Task: Explore Airbnb accommodation in Tuusula, Finland from 13th December, 2023 to 17th December, 2023 for 2 adults.2 bedrooms having 2 beds and 1 bathroom. Property type can be guest house. Booking option can be shelf check-in. Look for 5 properties as per requirement.
Action: Mouse moved to (570, 106)
Screenshot: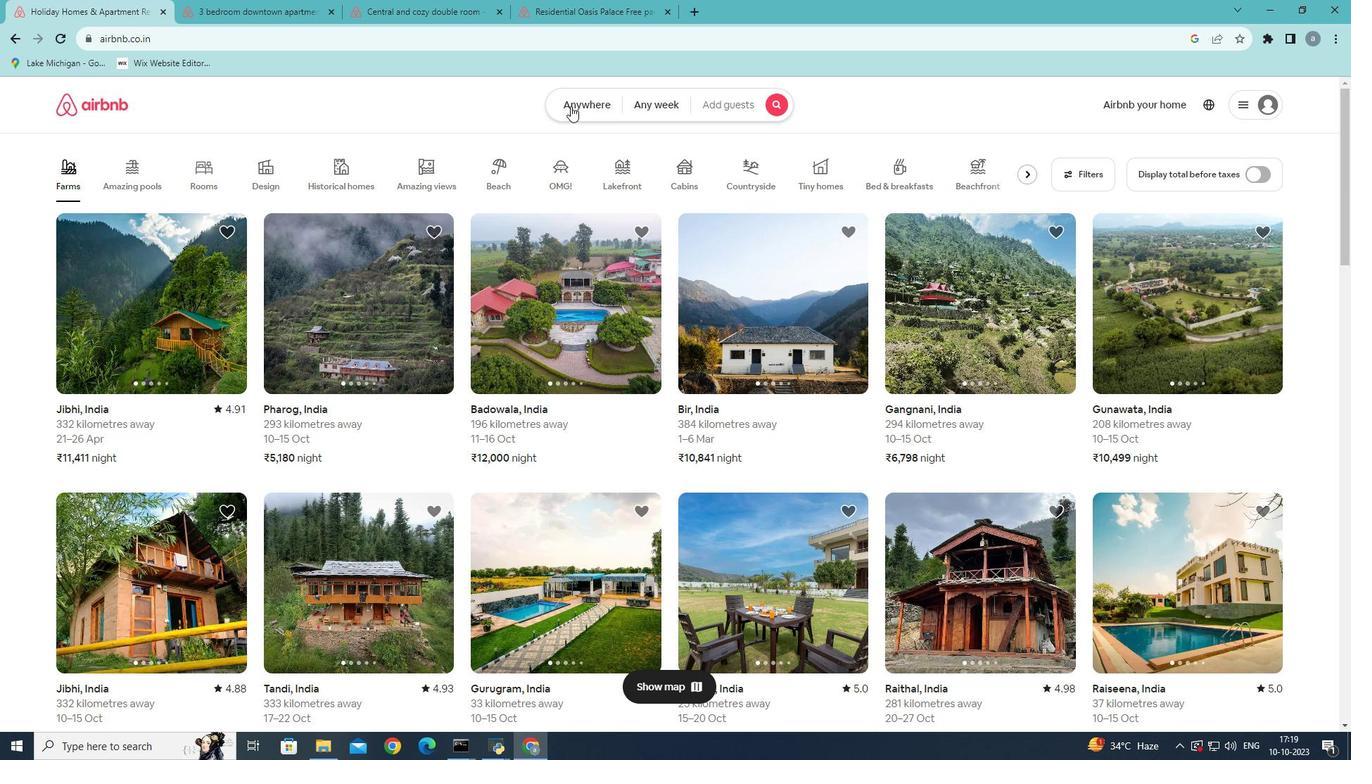 
Action: Mouse pressed left at (570, 106)
Screenshot: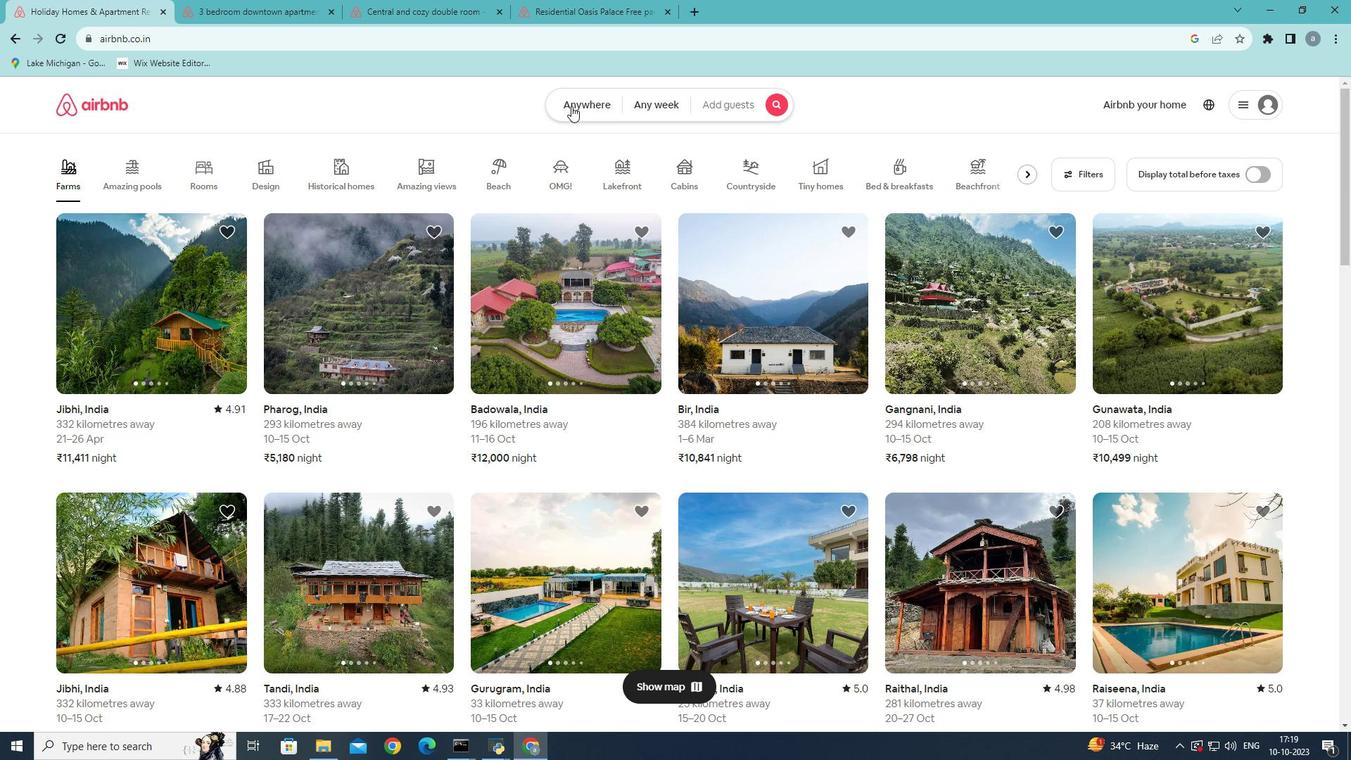 
Action: Mouse moved to (455, 161)
Screenshot: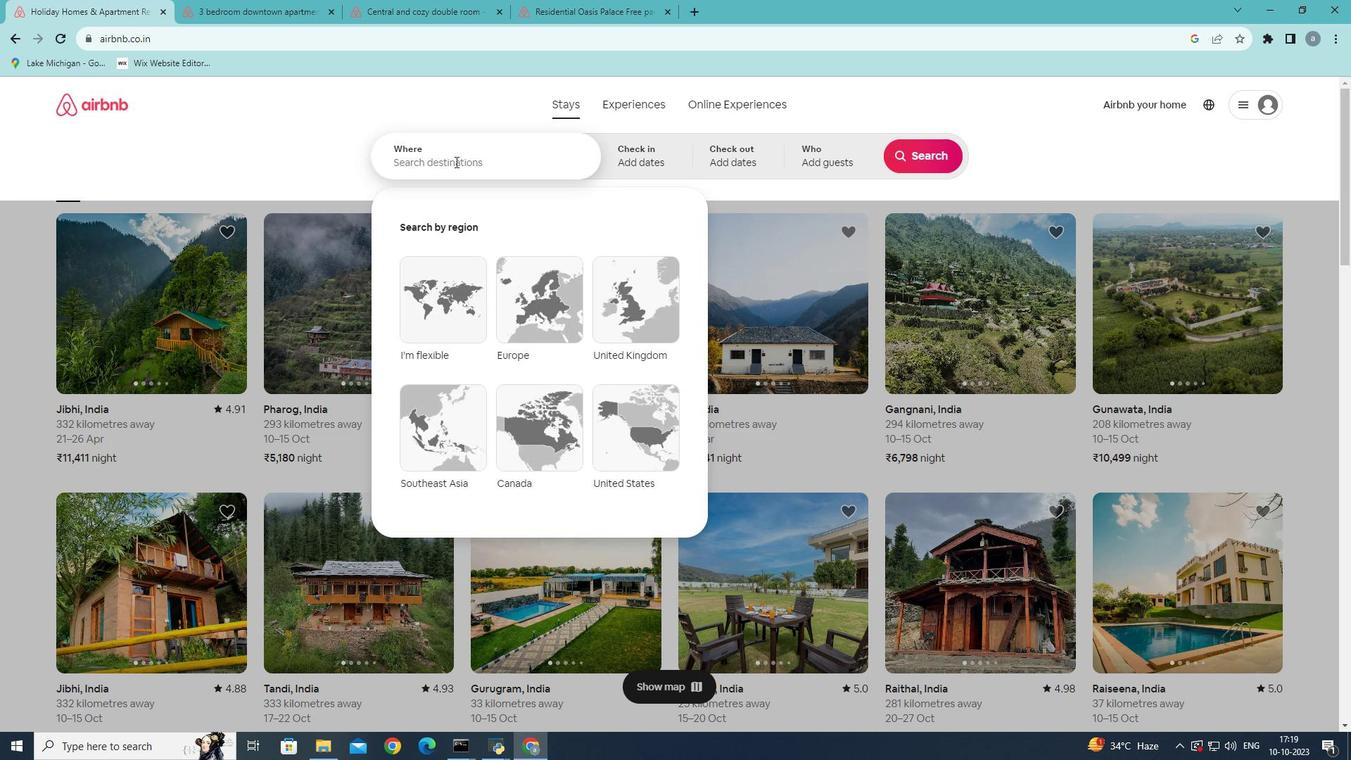
Action: Mouse pressed left at (455, 161)
Screenshot: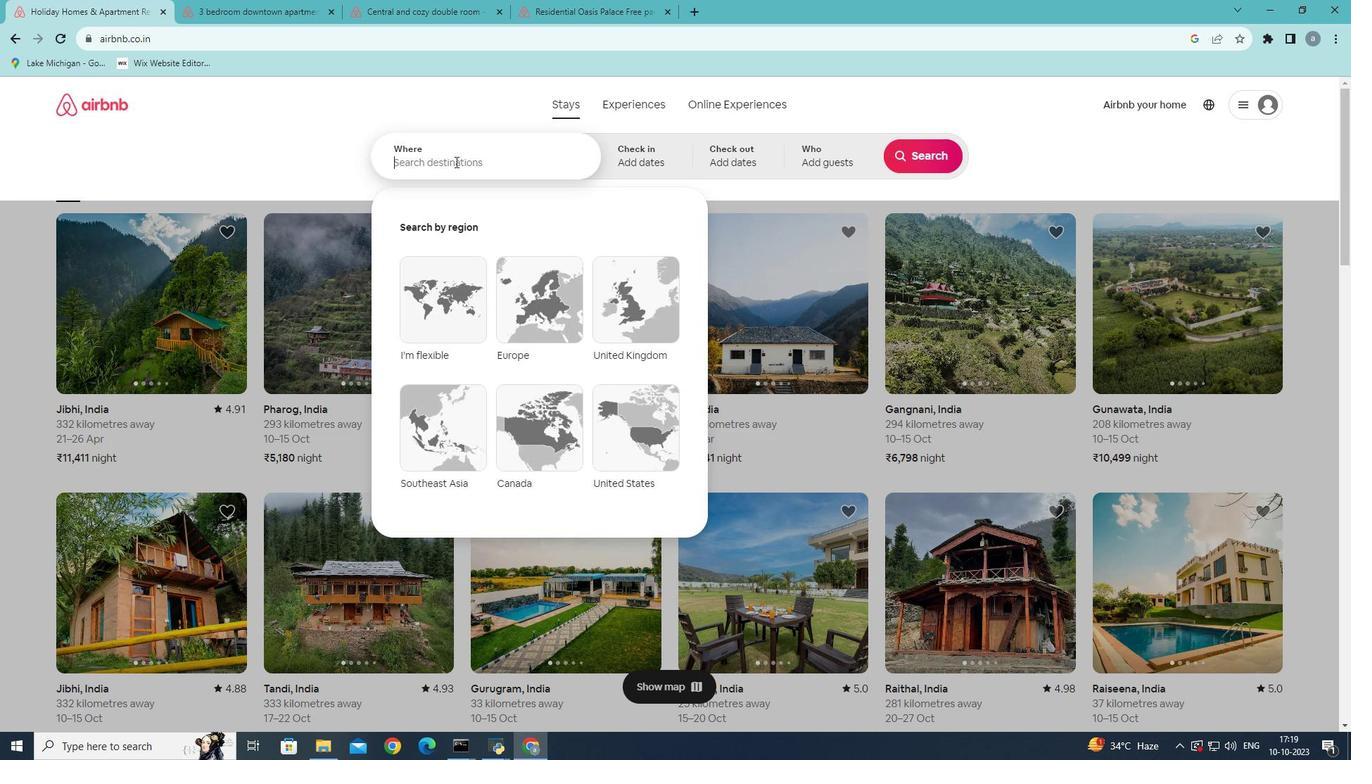 
Action: Key pressed <Key.shift><Key.shift><Key.shift>Tuusula
Screenshot: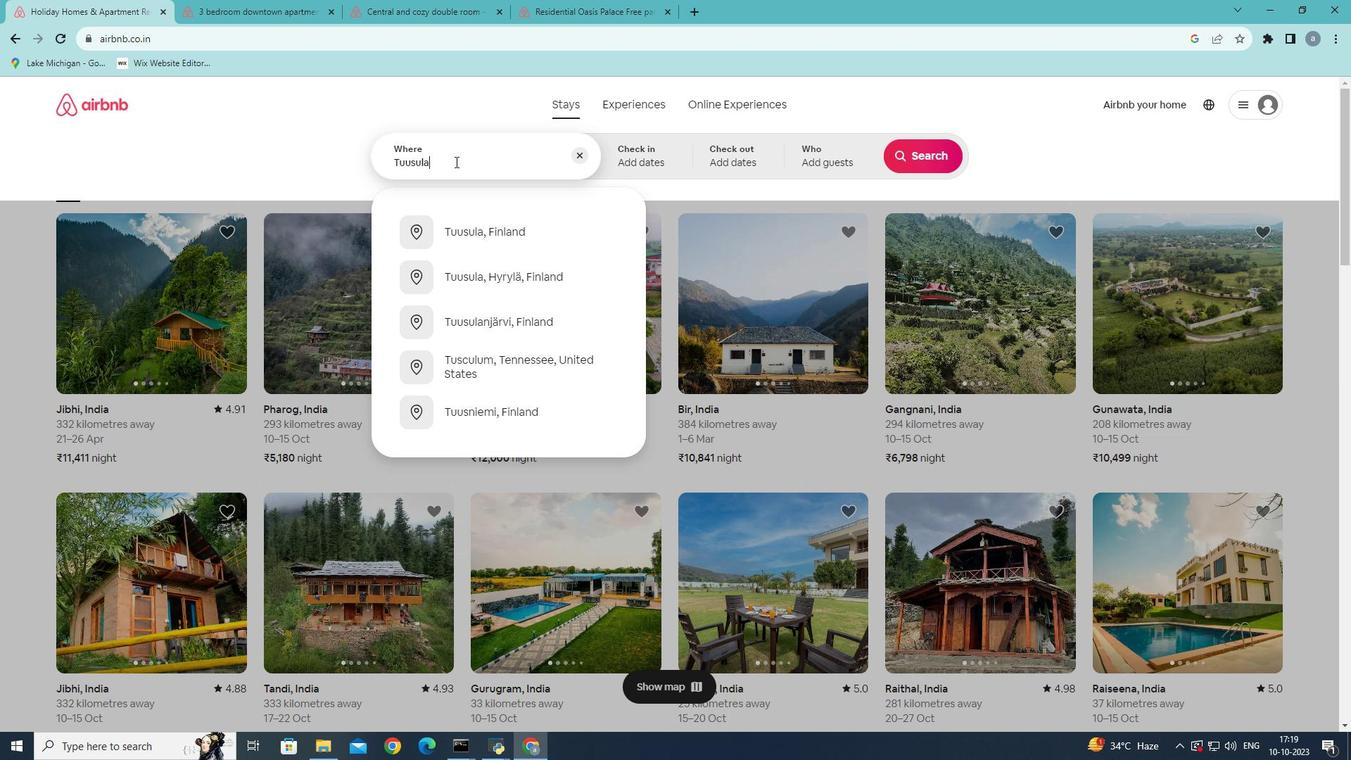 
Action: Mouse moved to (477, 230)
Screenshot: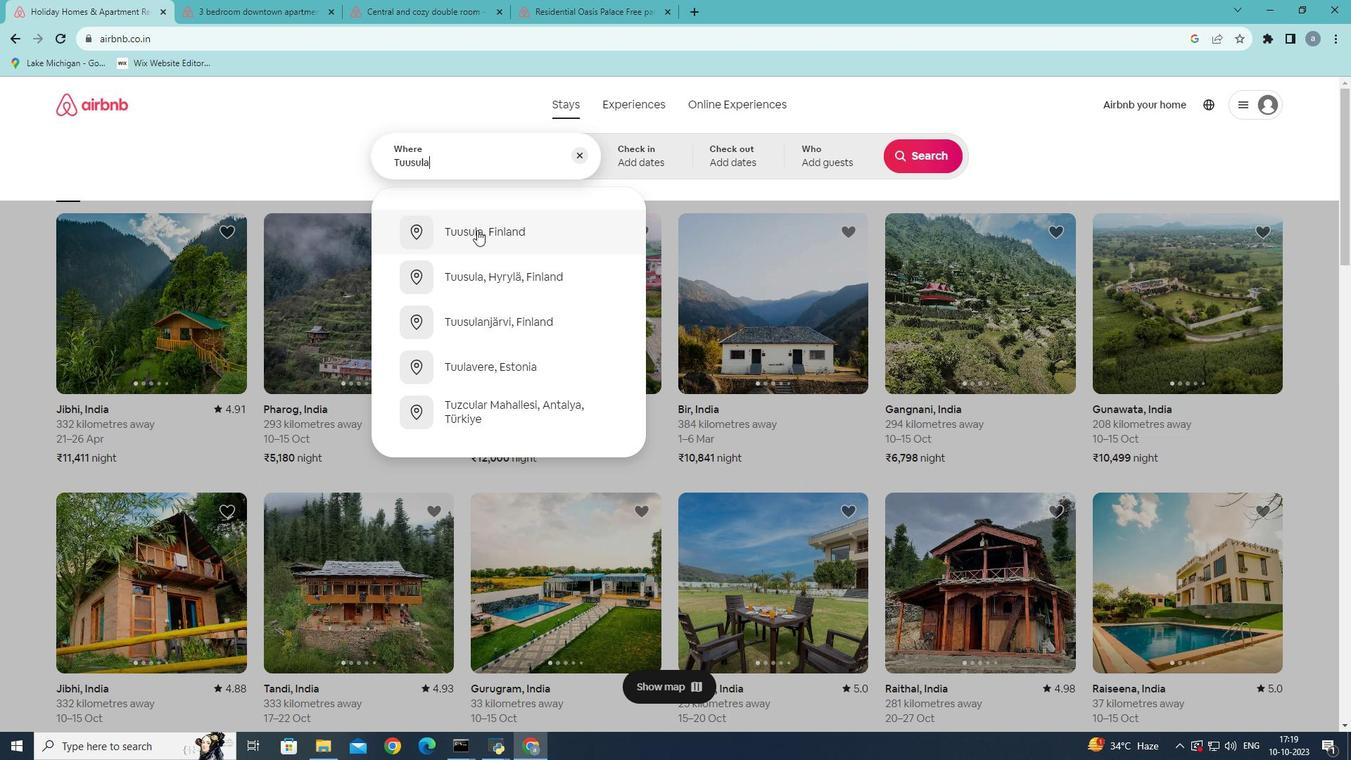 
Action: Mouse pressed left at (477, 230)
Screenshot: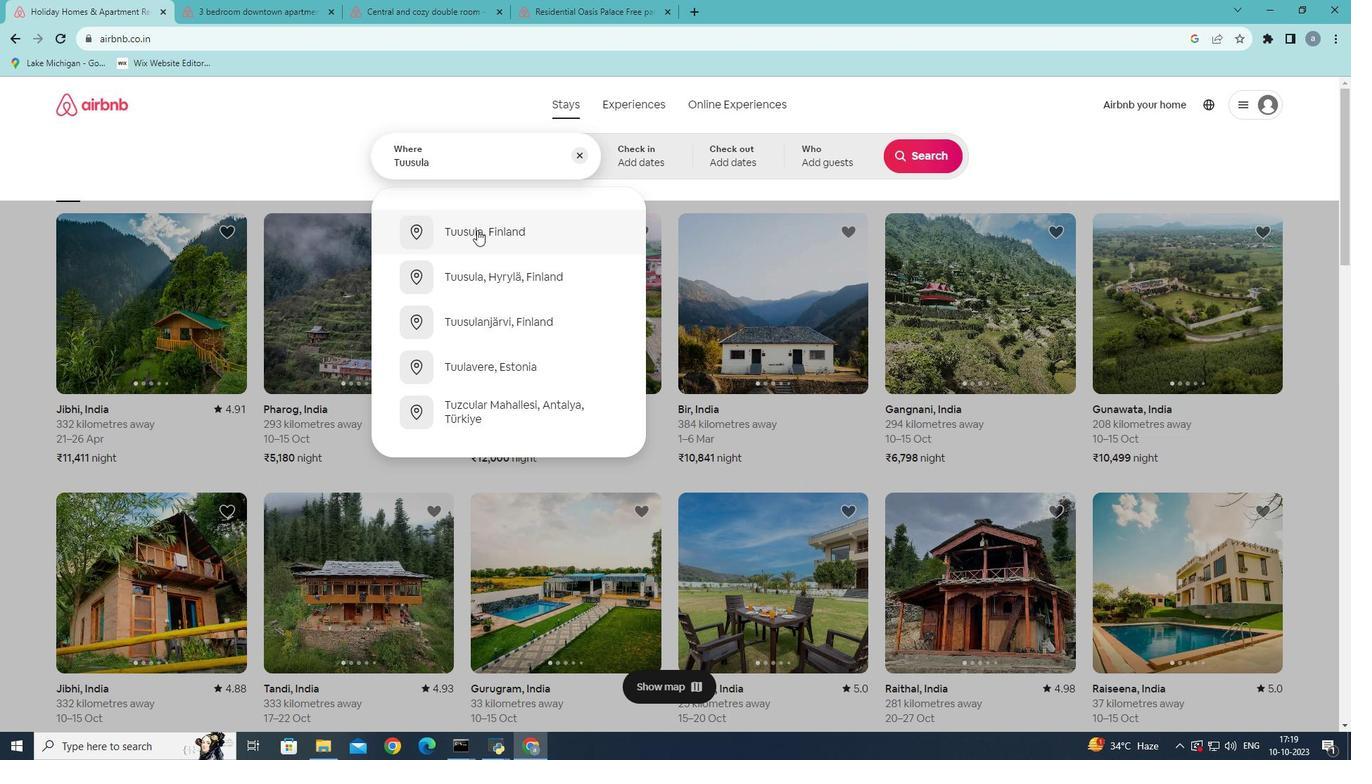 
Action: Mouse moved to (920, 267)
Screenshot: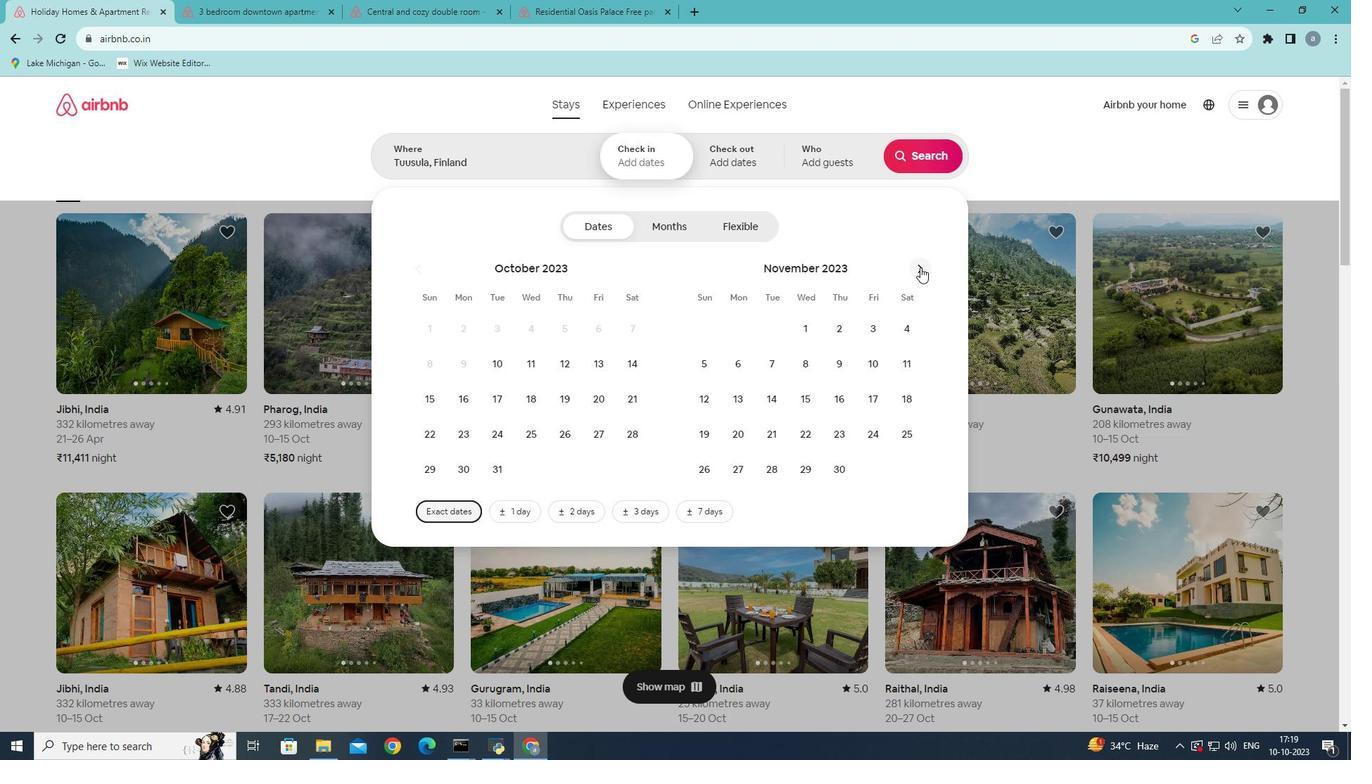 
Action: Mouse pressed left at (920, 267)
Screenshot: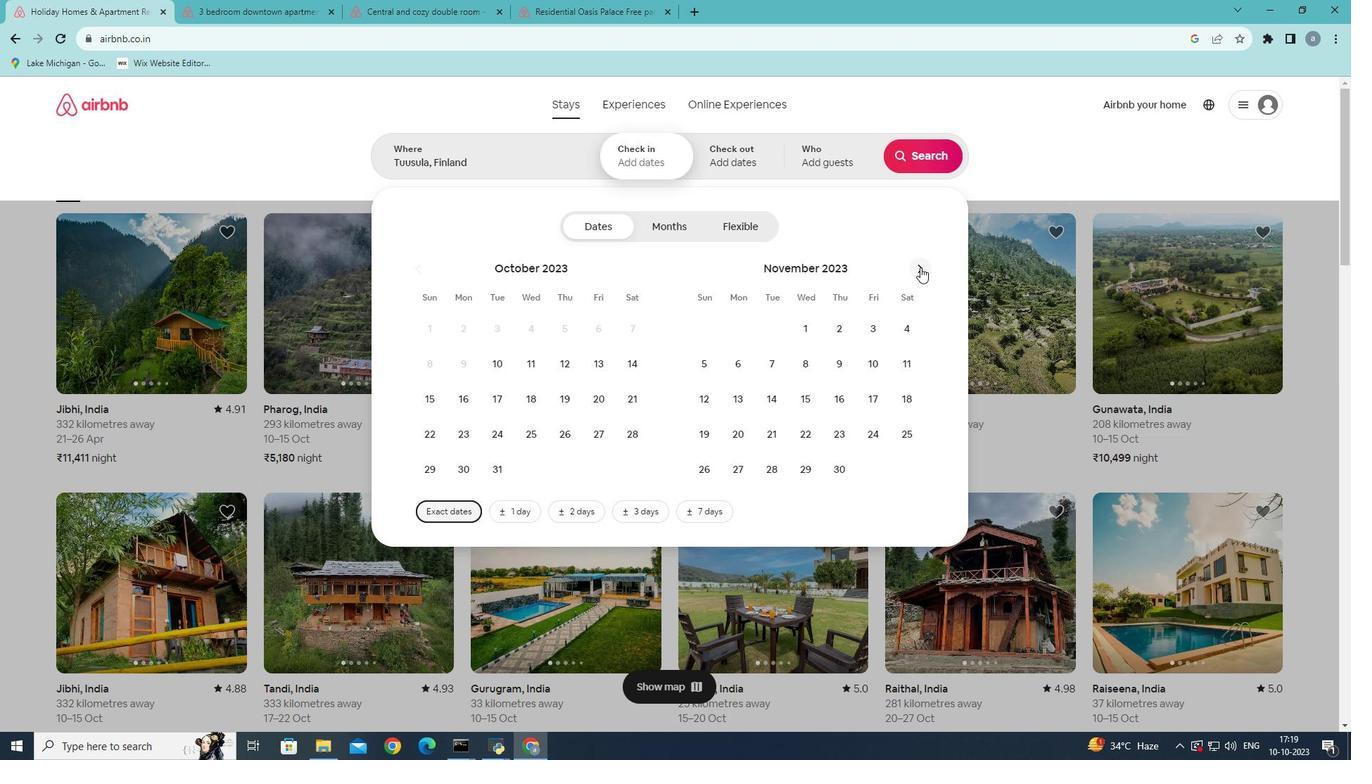 
Action: Mouse moved to (803, 400)
Screenshot: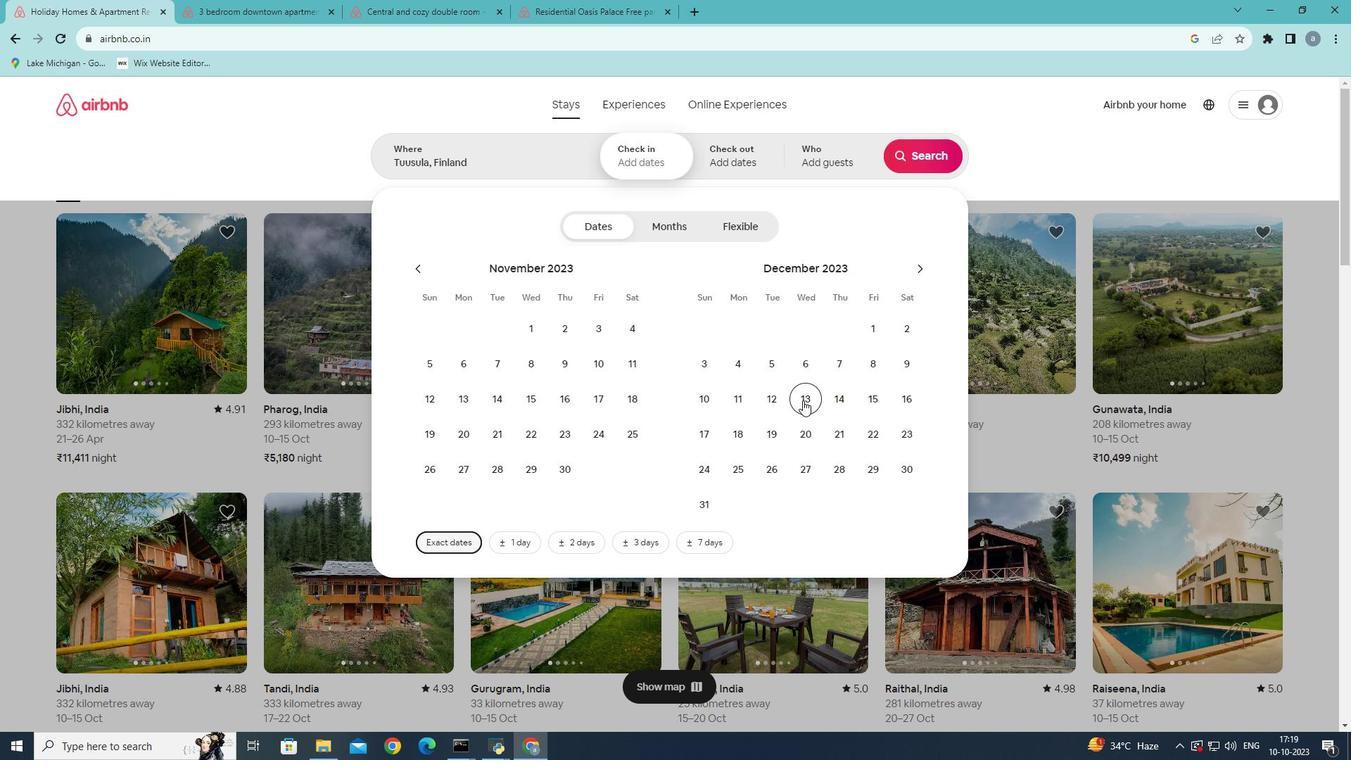 
Action: Mouse pressed left at (803, 400)
Screenshot: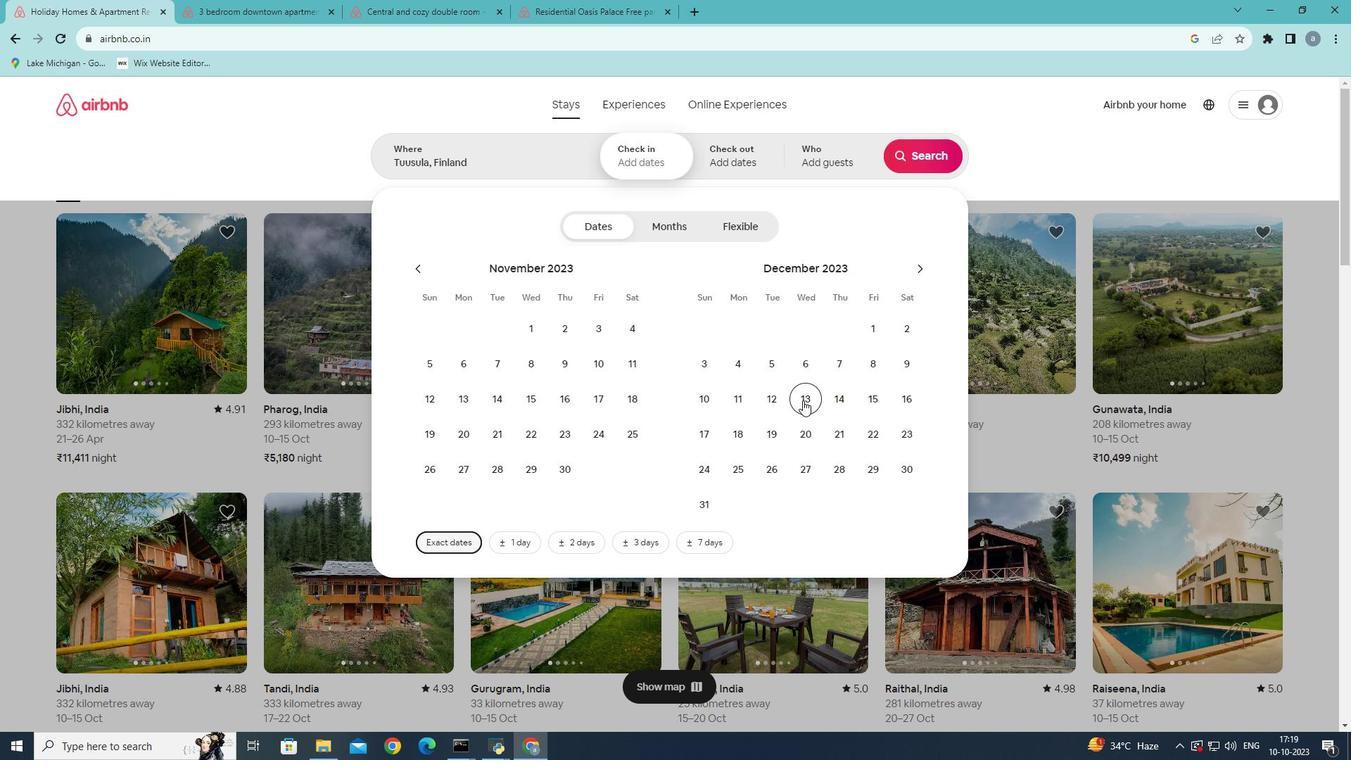 
Action: Mouse moved to (704, 435)
Screenshot: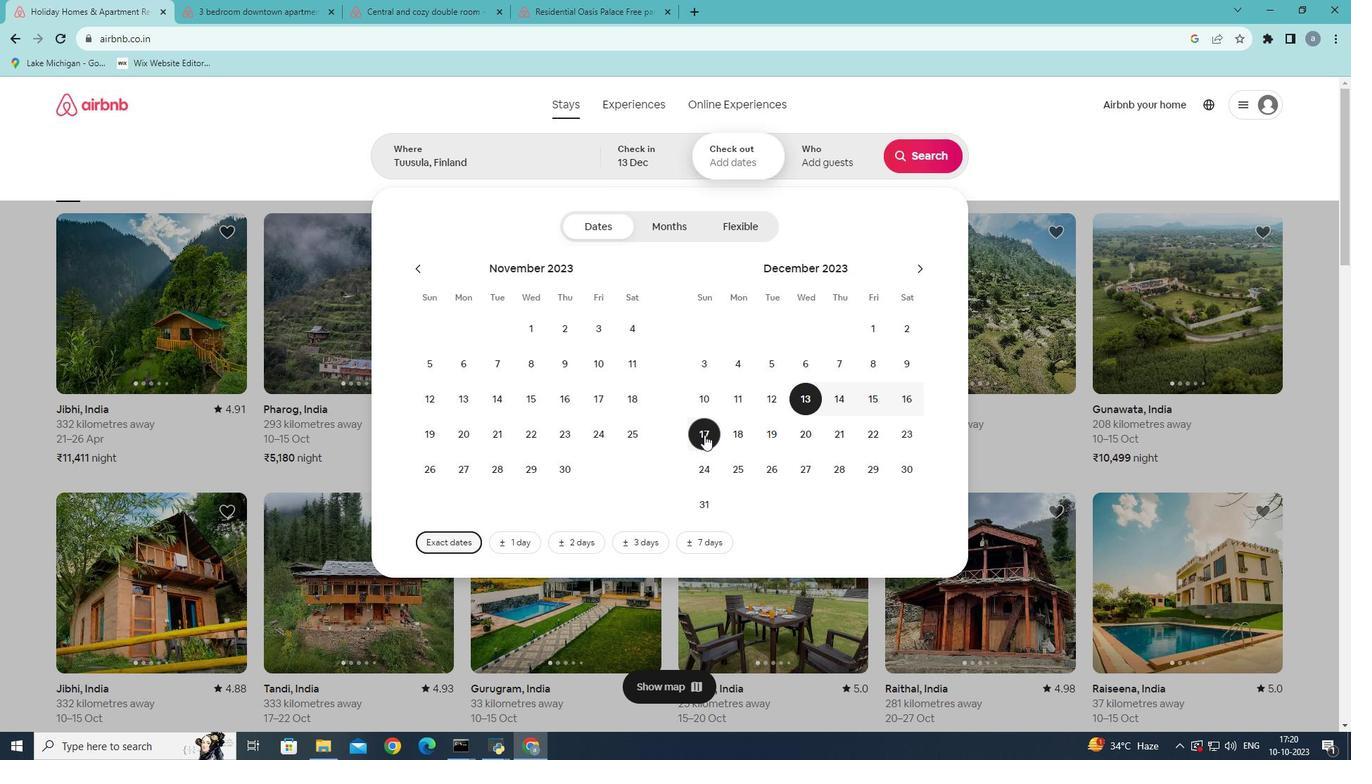 
Action: Mouse pressed left at (704, 435)
Screenshot: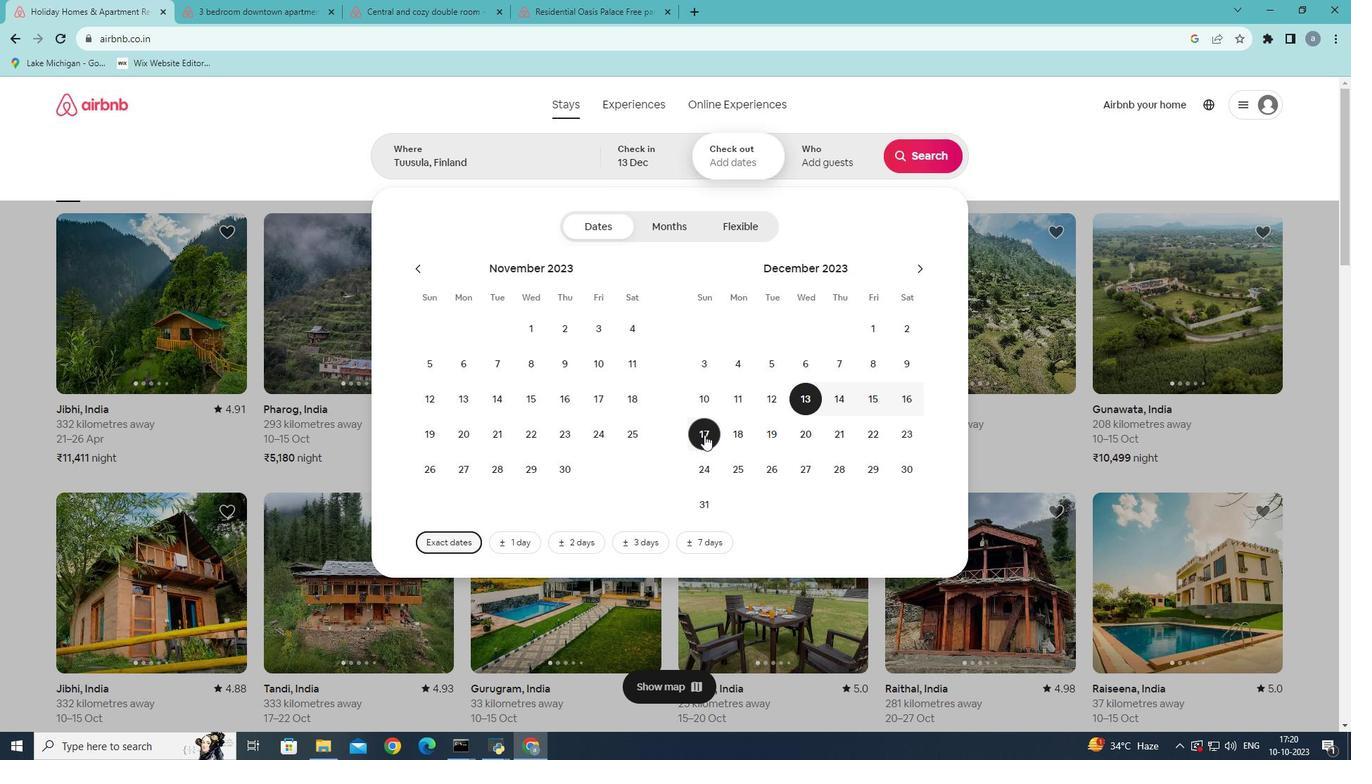 
Action: Mouse moved to (855, 158)
Screenshot: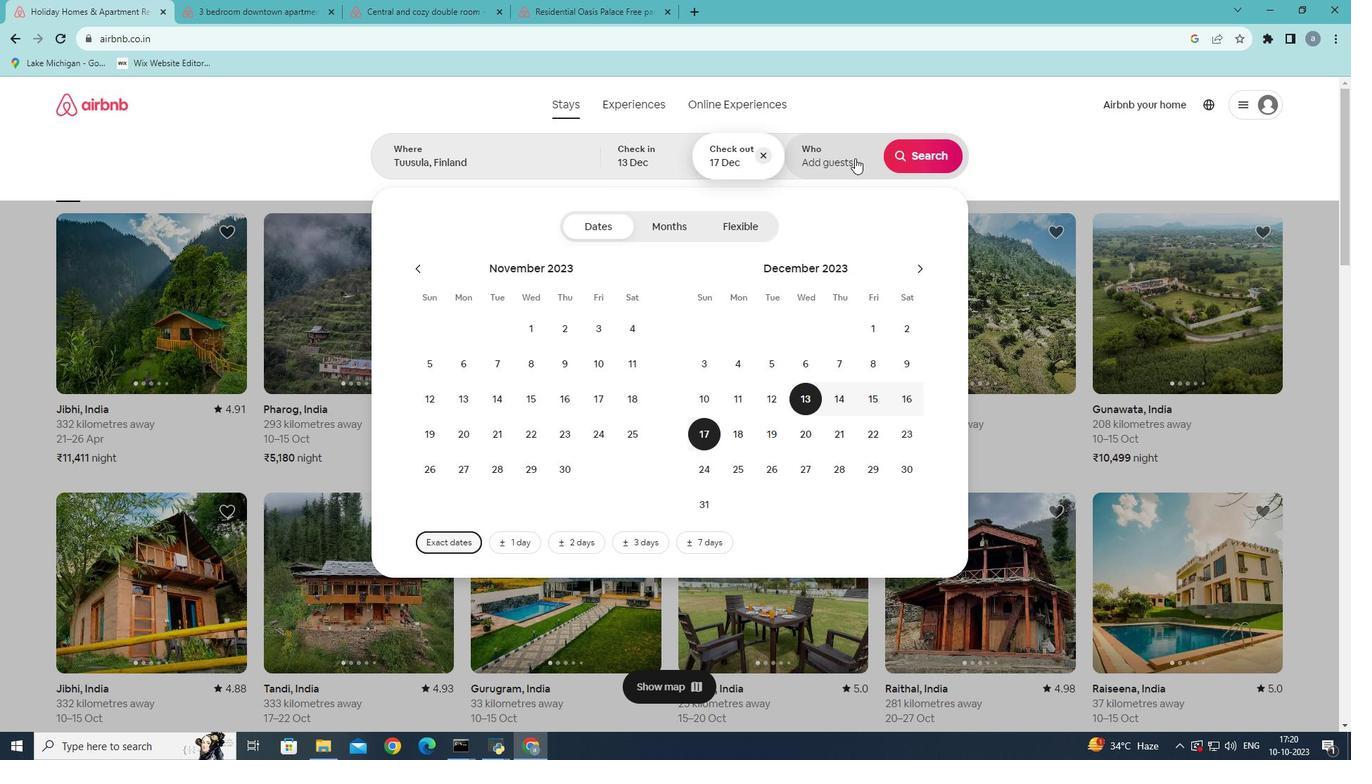 
Action: Mouse pressed left at (855, 158)
Screenshot: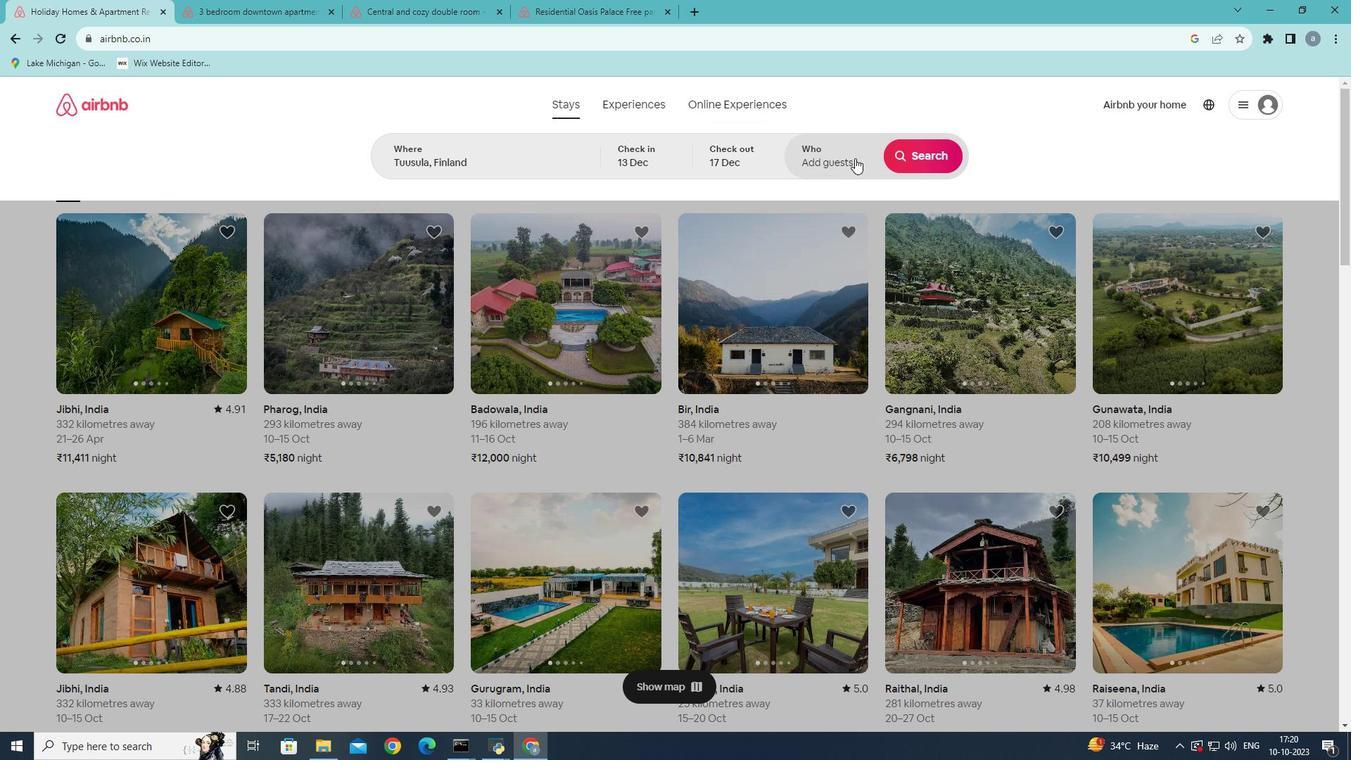 
Action: Mouse moved to (926, 230)
Screenshot: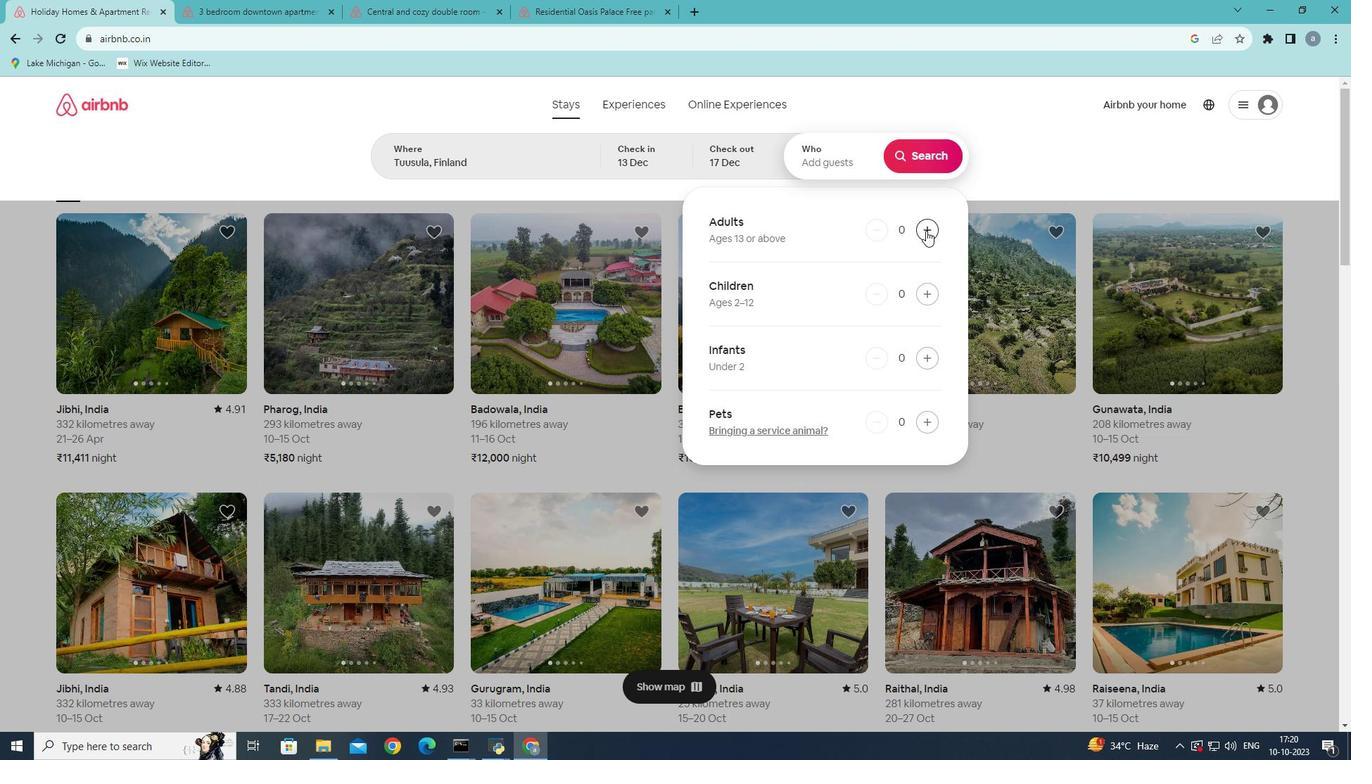 
Action: Mouse pressed left at (926, 230)
Screenshot: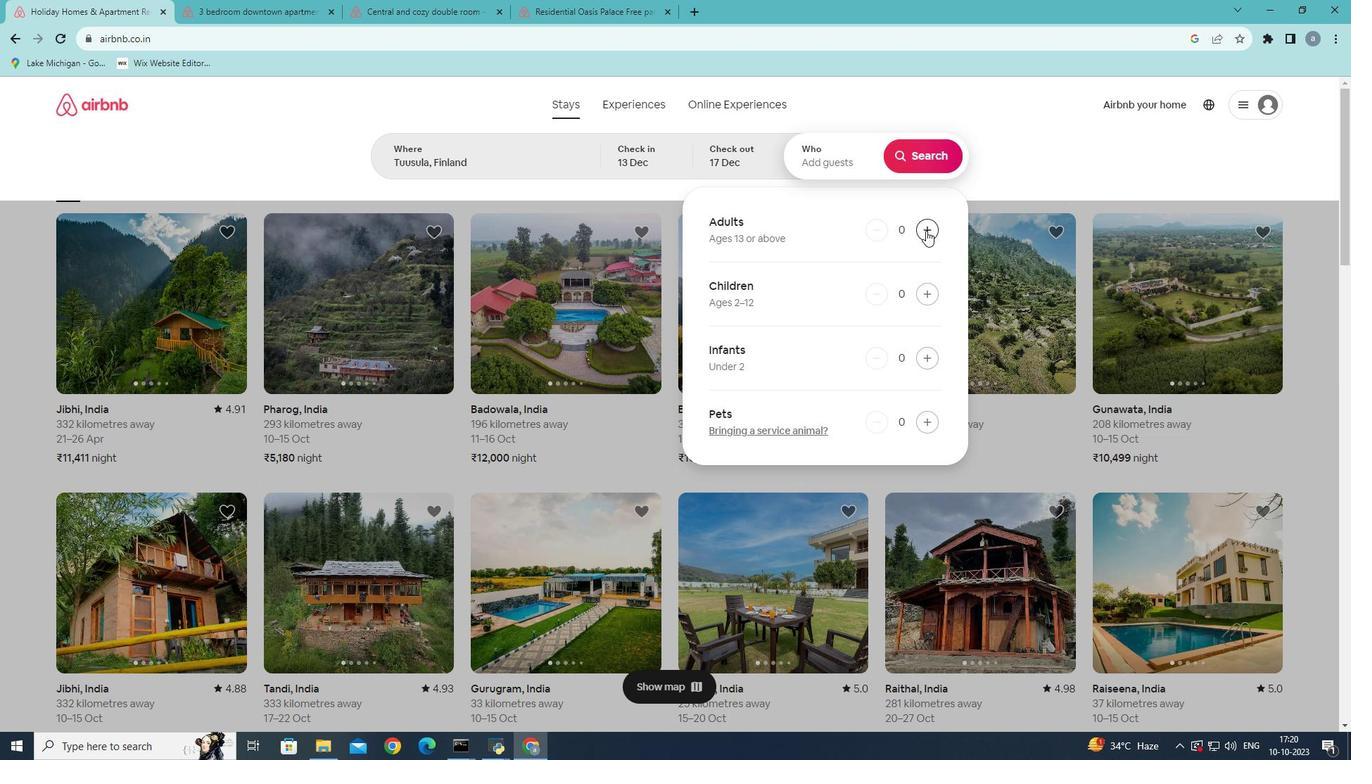 
Action: Mouse pressed left at (926, 230)
Screenshot: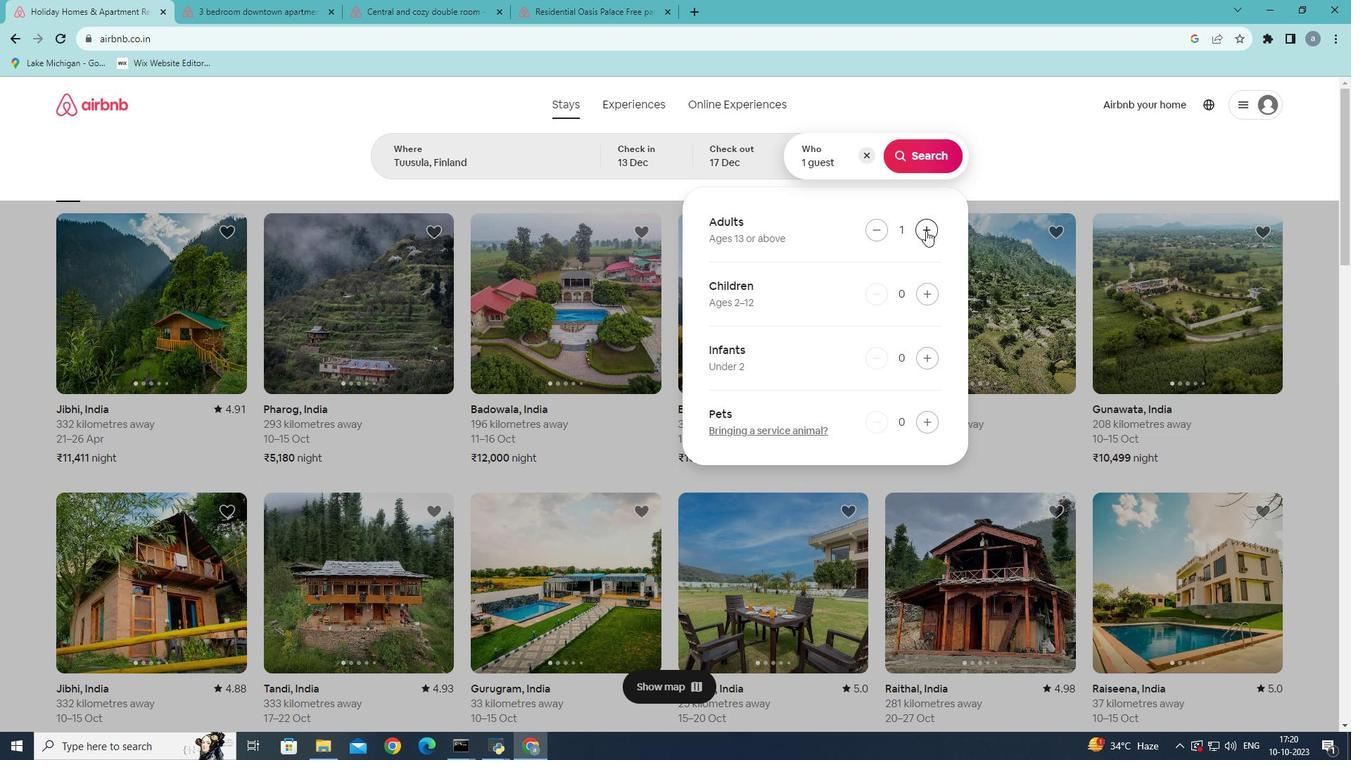 
Action: Mouse moved to (928, 157)
Screenshot: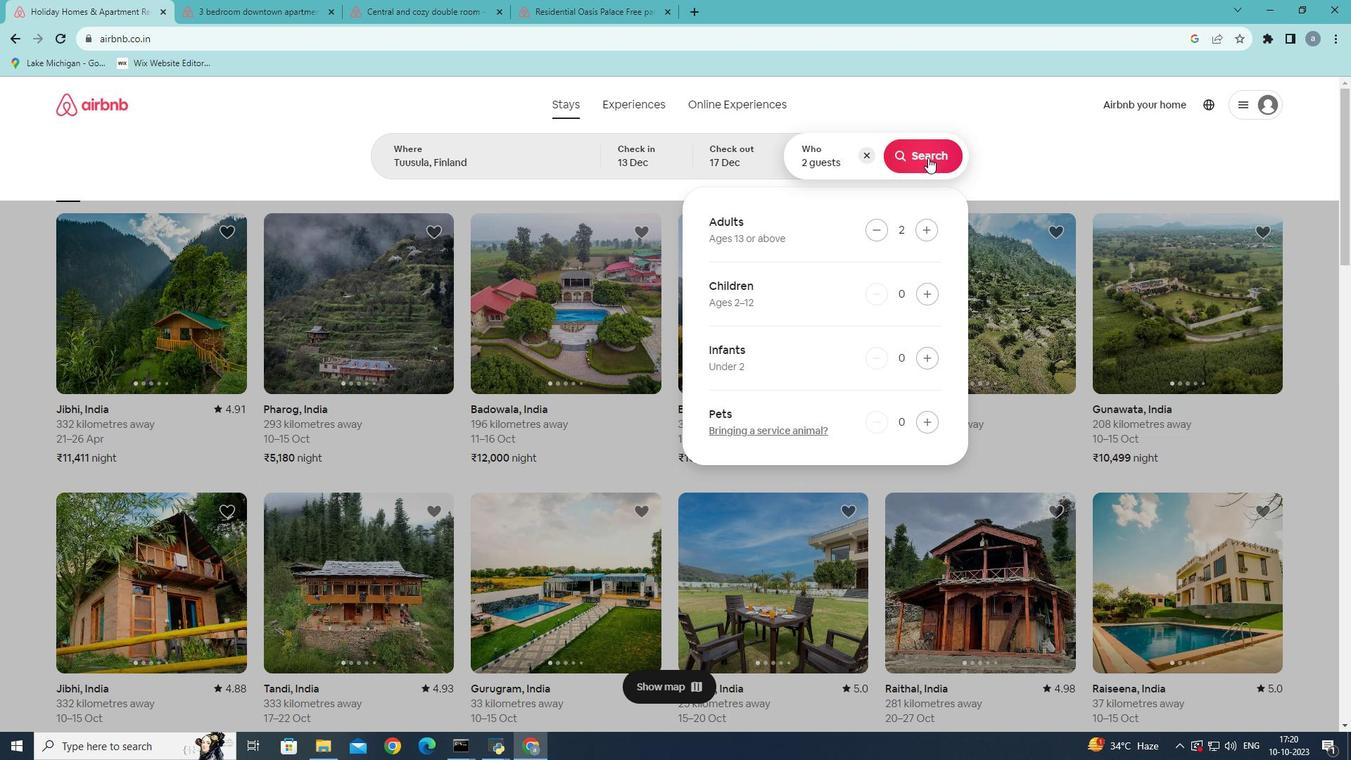 
Action: Mouse pressed left at (928, 157)
Screenshot: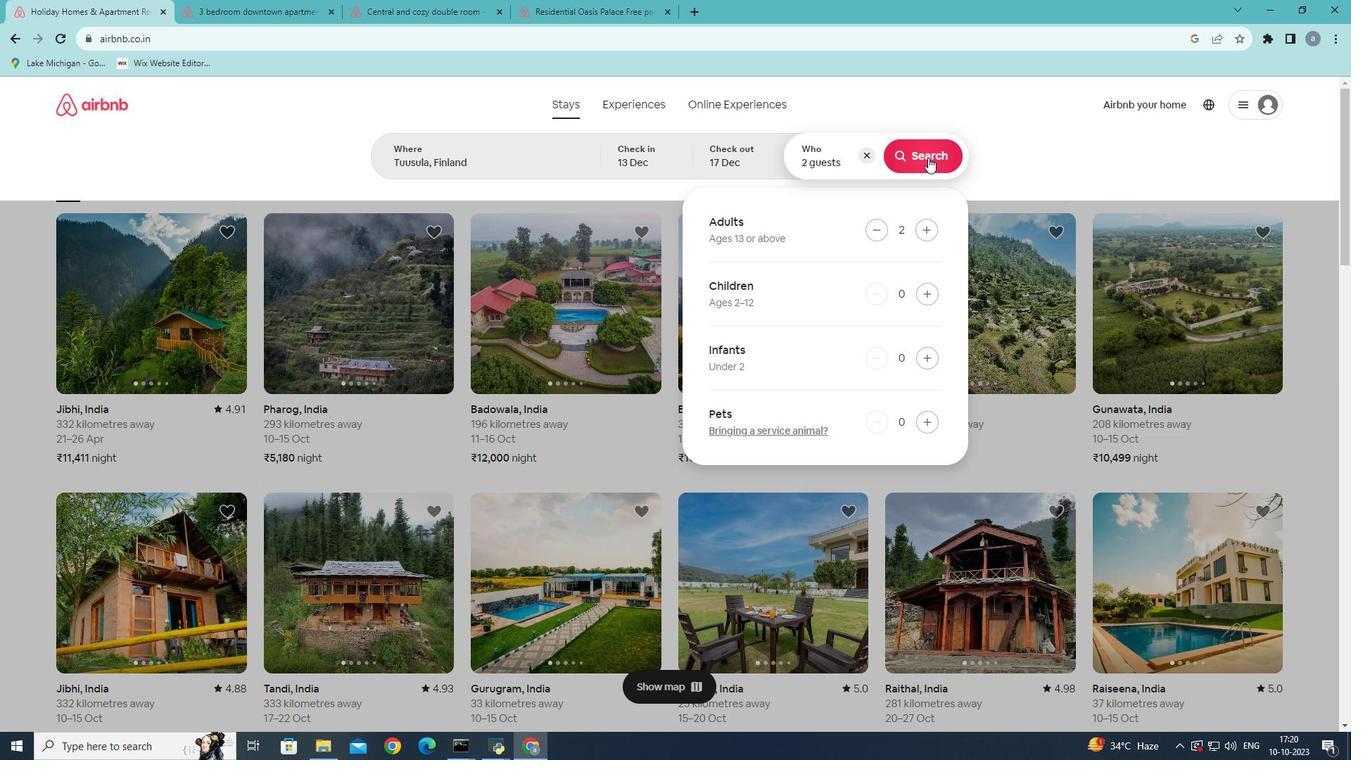 
Action: Mouse moved to (1127, 154)
Screenshot: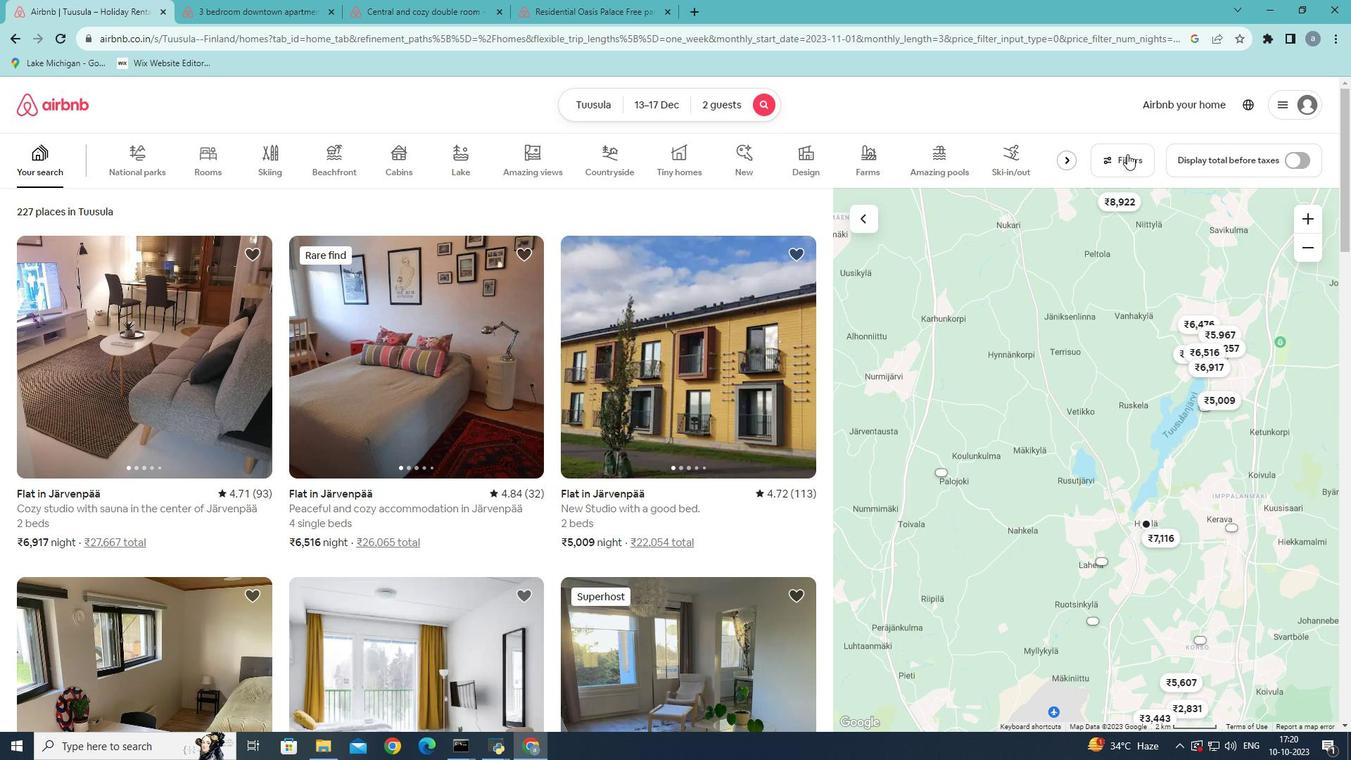 
Action: Mouse pressed left at (1127, 154)
Screenshot: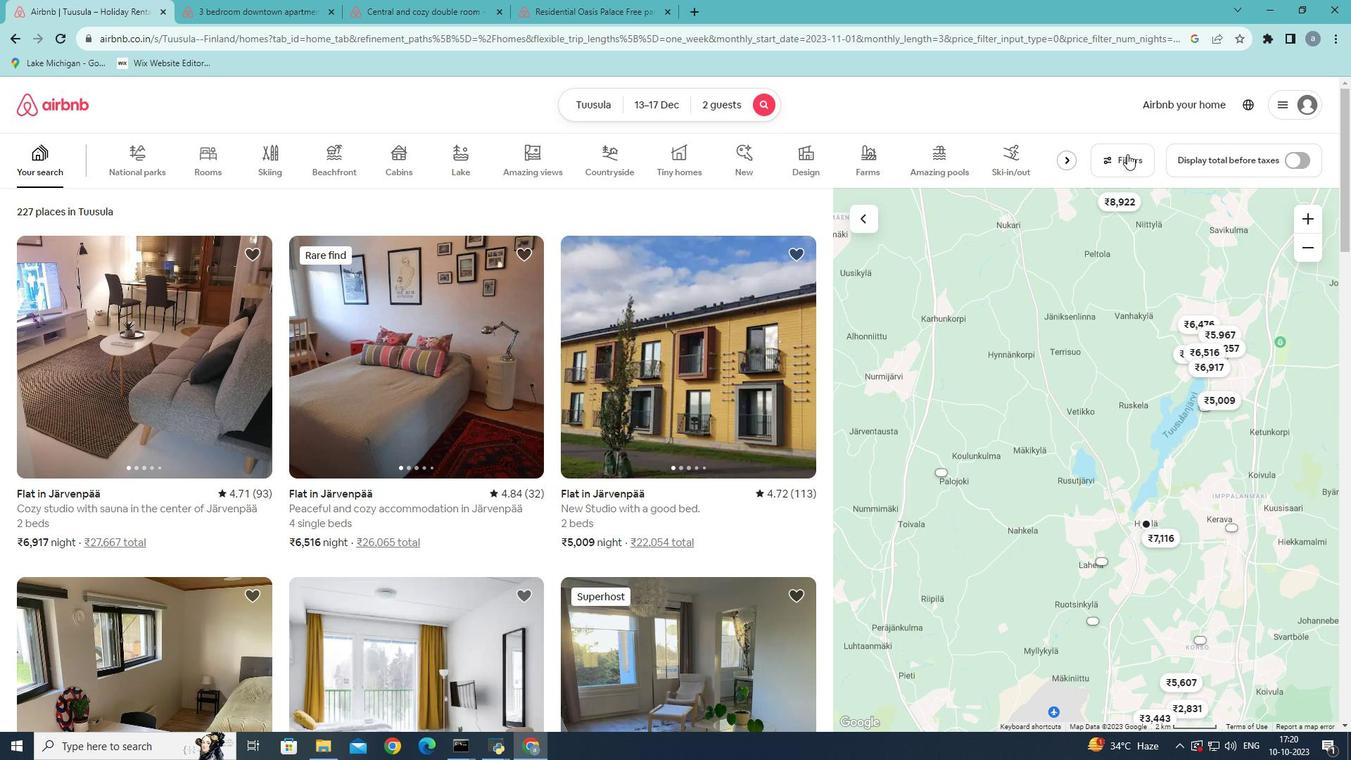 
Action: Mouse moved to (764, 459)
Screenshot: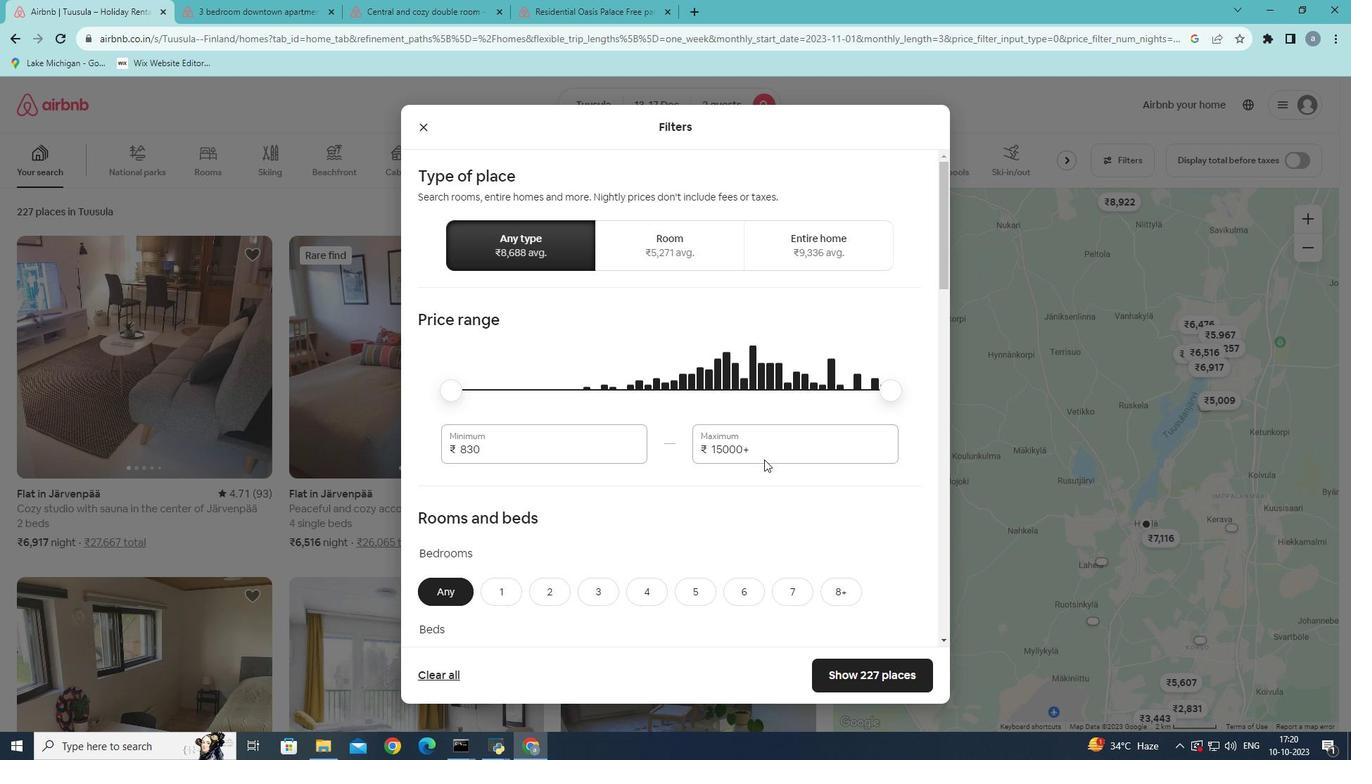 
Action: Mouse scrolled (764, 458) with delta (0, 0)
Screenshot: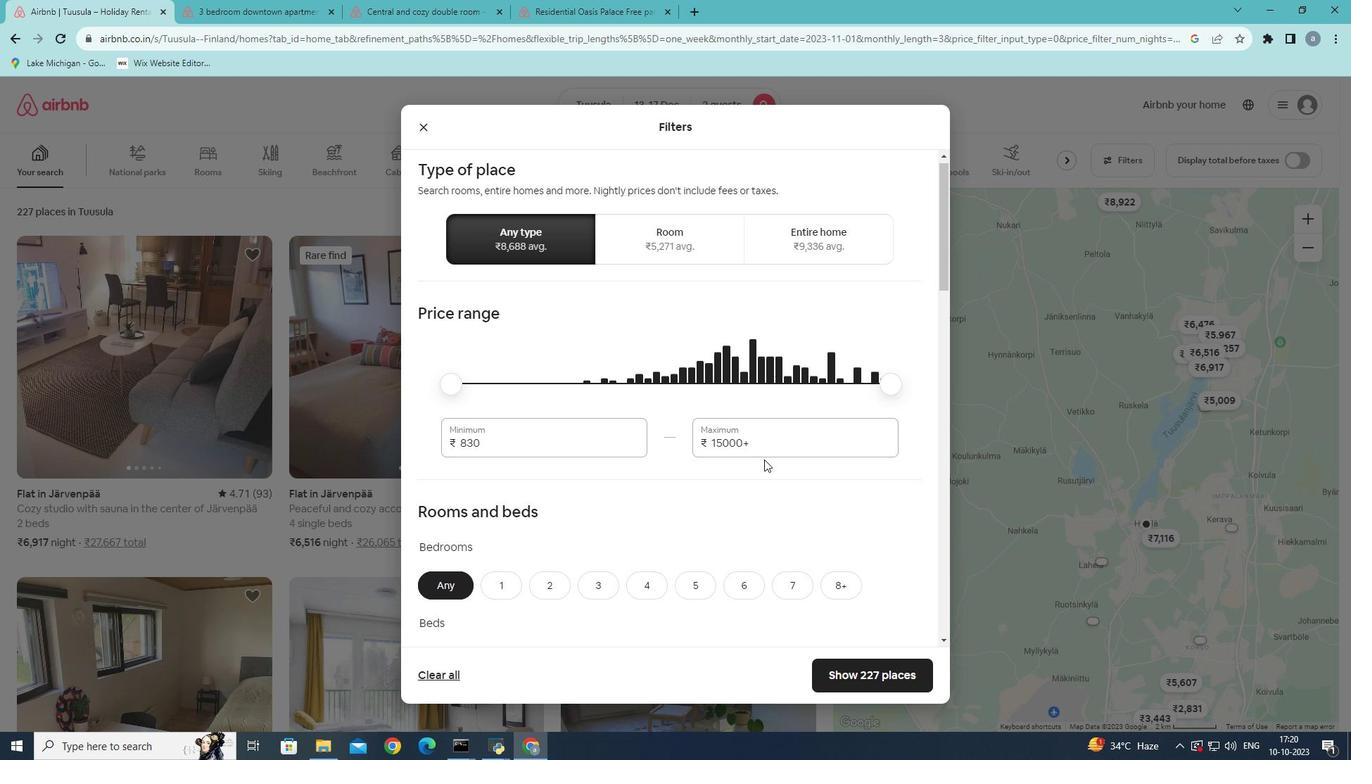 
Action: Mouse scrolled (764, 458) with delta (0, 0)
Screenshot: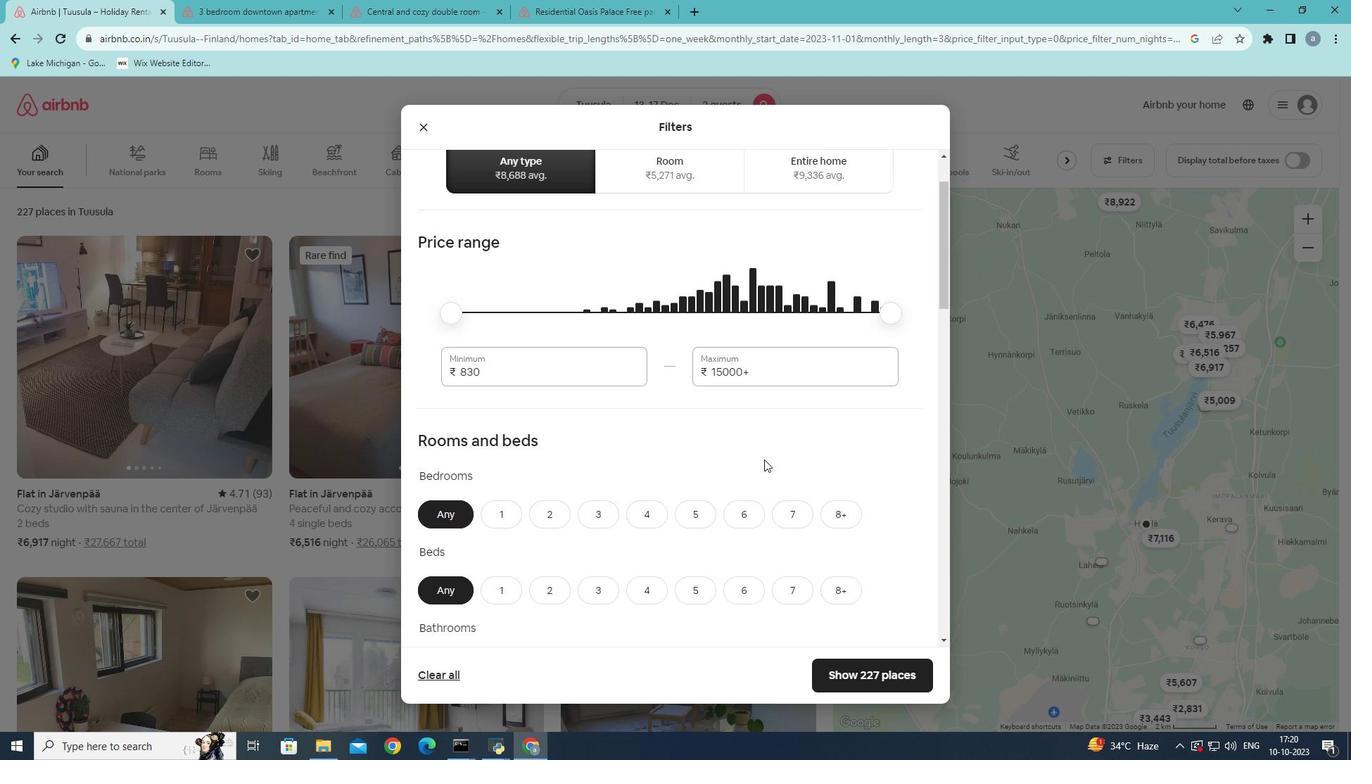 
Action: Mouse scrolled (764, 458) with delta (0, 0)
Screenshot: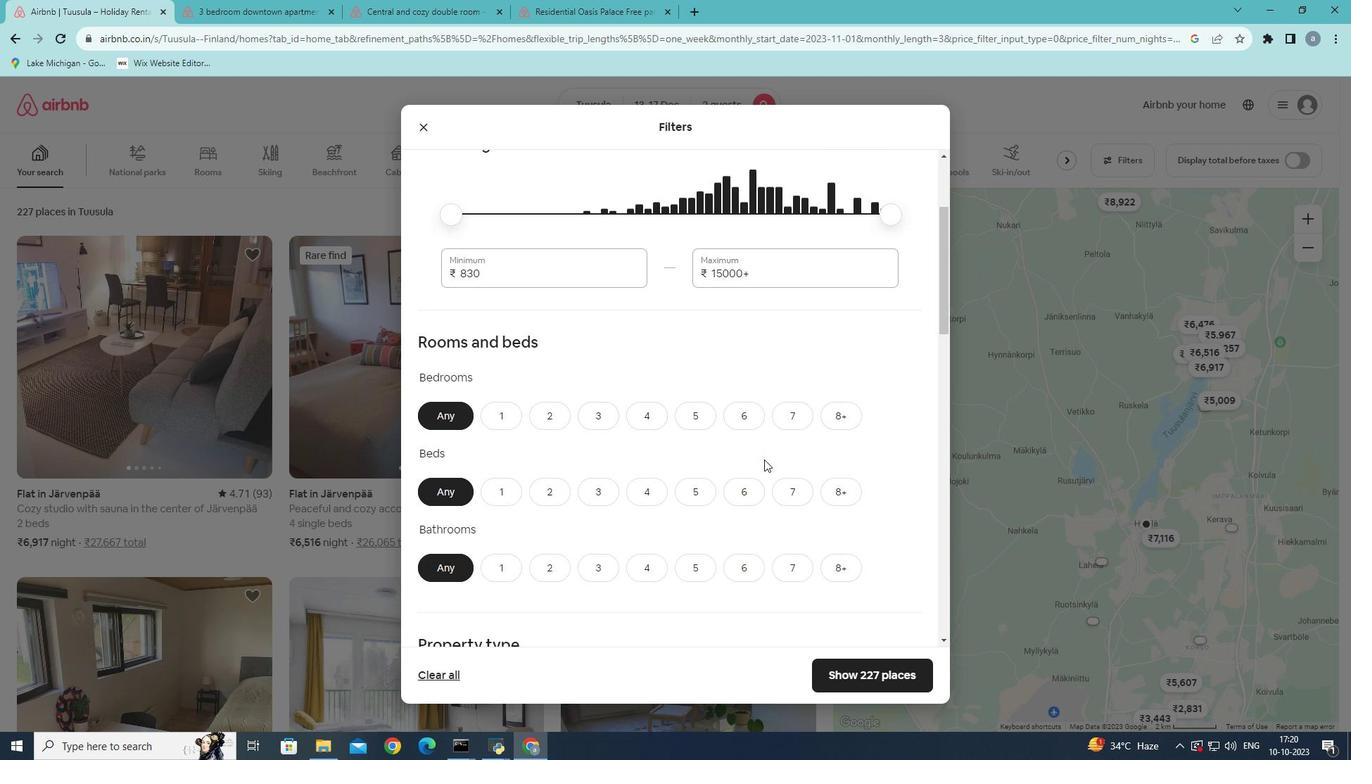 
Action: Mouse moved to (546, 374)
Screenshot: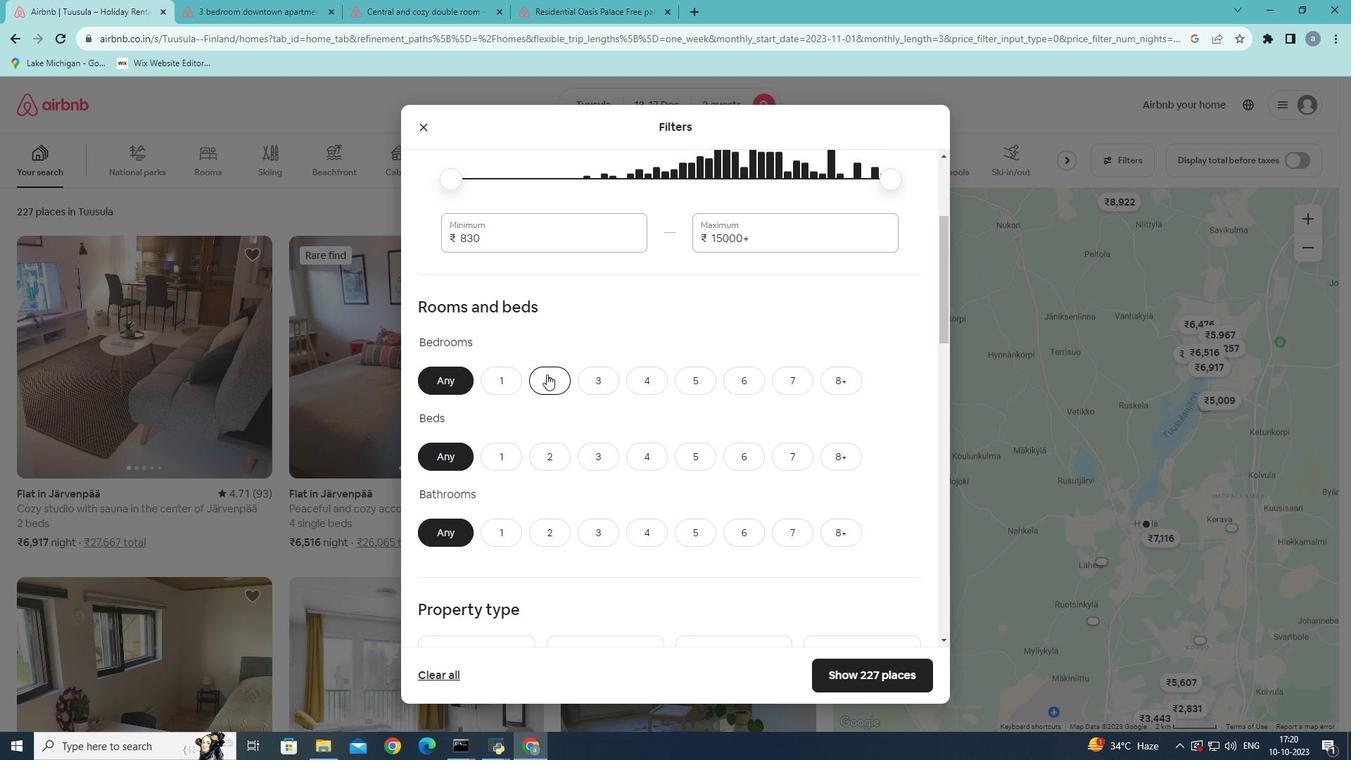 
Action: Mouse pressed left at (546, 374)
Screenshot: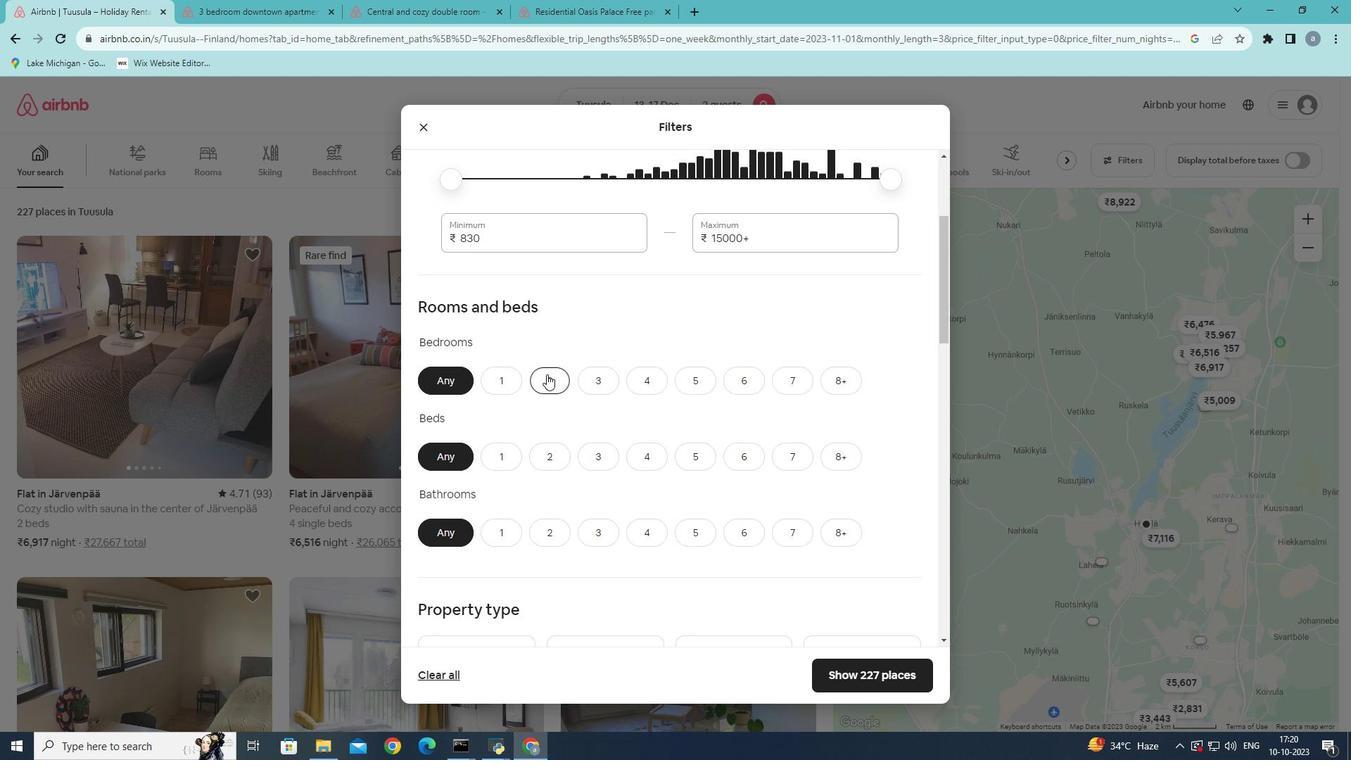 
Action: Mouse moved to (558, 460)
Screenshot: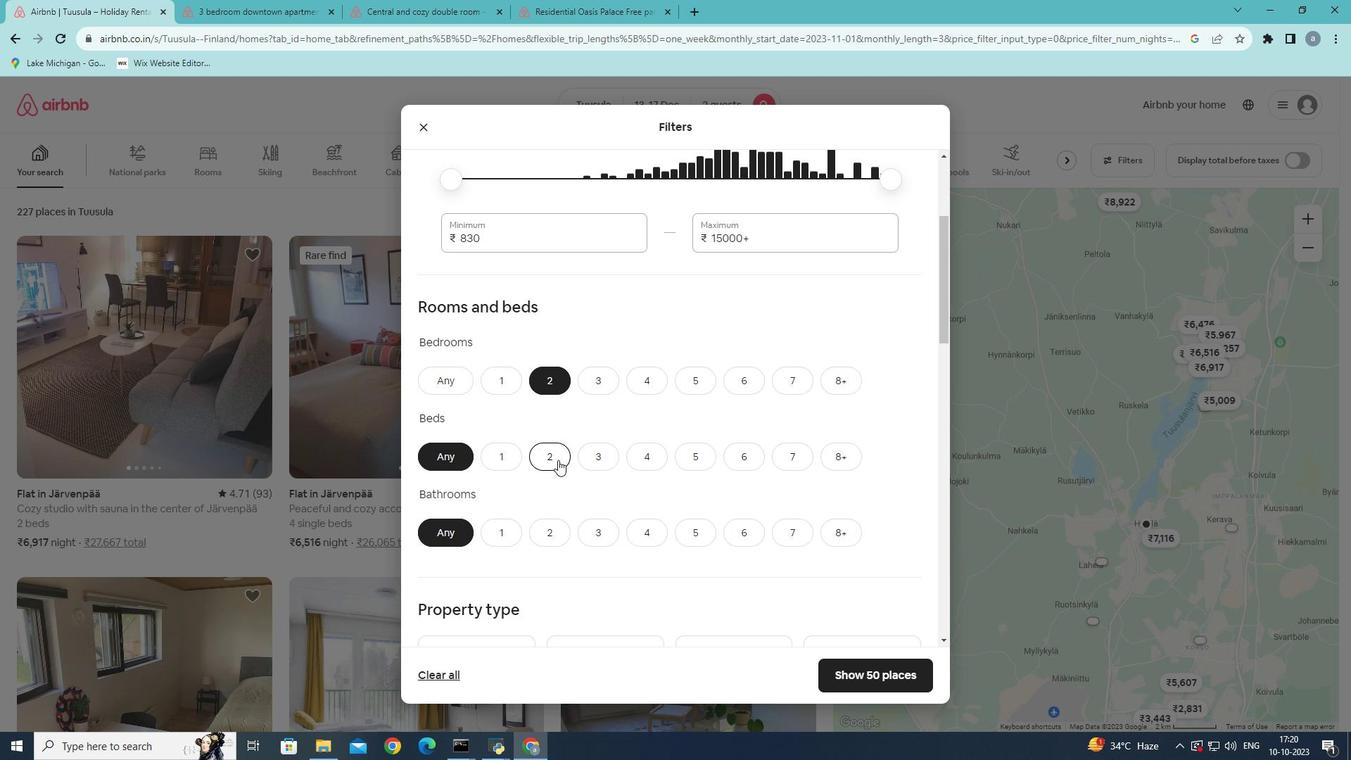 
Action: Mouse pressed left at (558, 460)
Screenshot: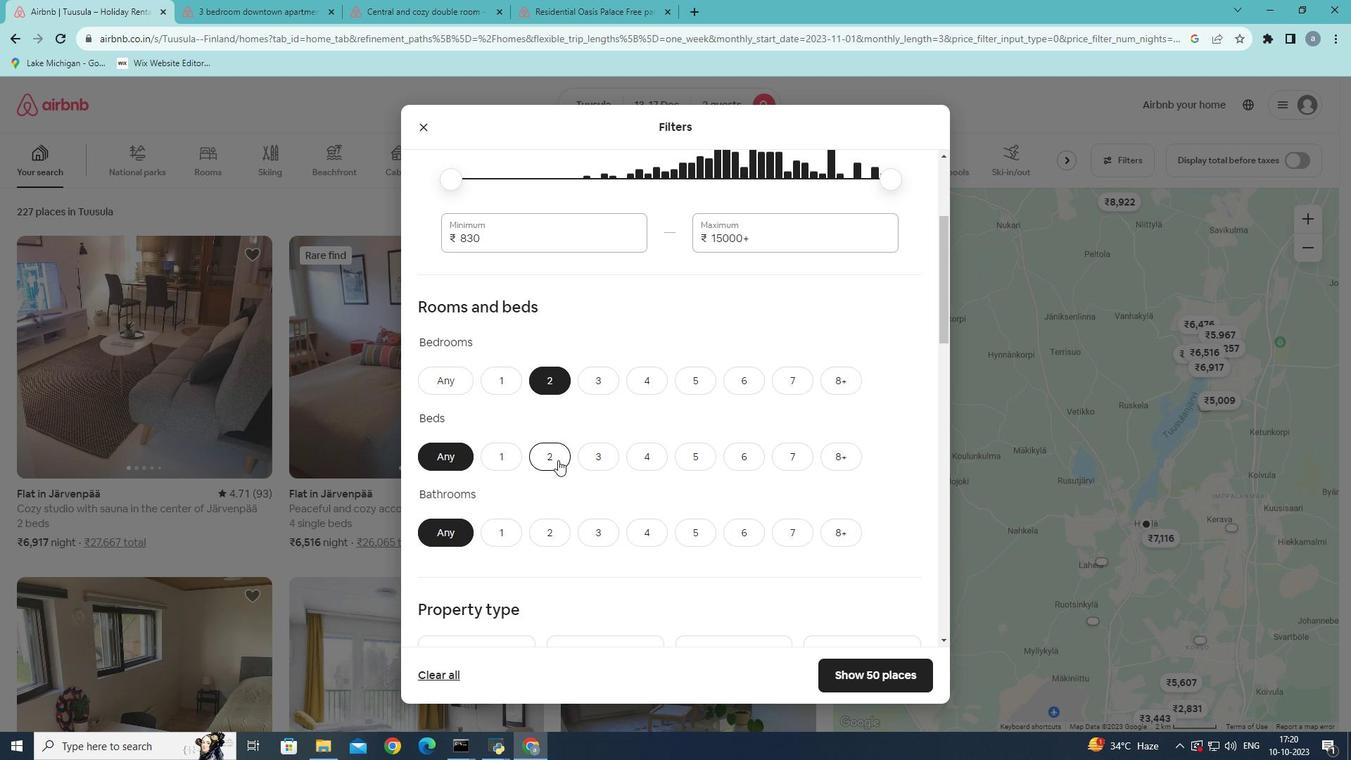 
Action: Mouse moved to (507, 534)
Screenshot: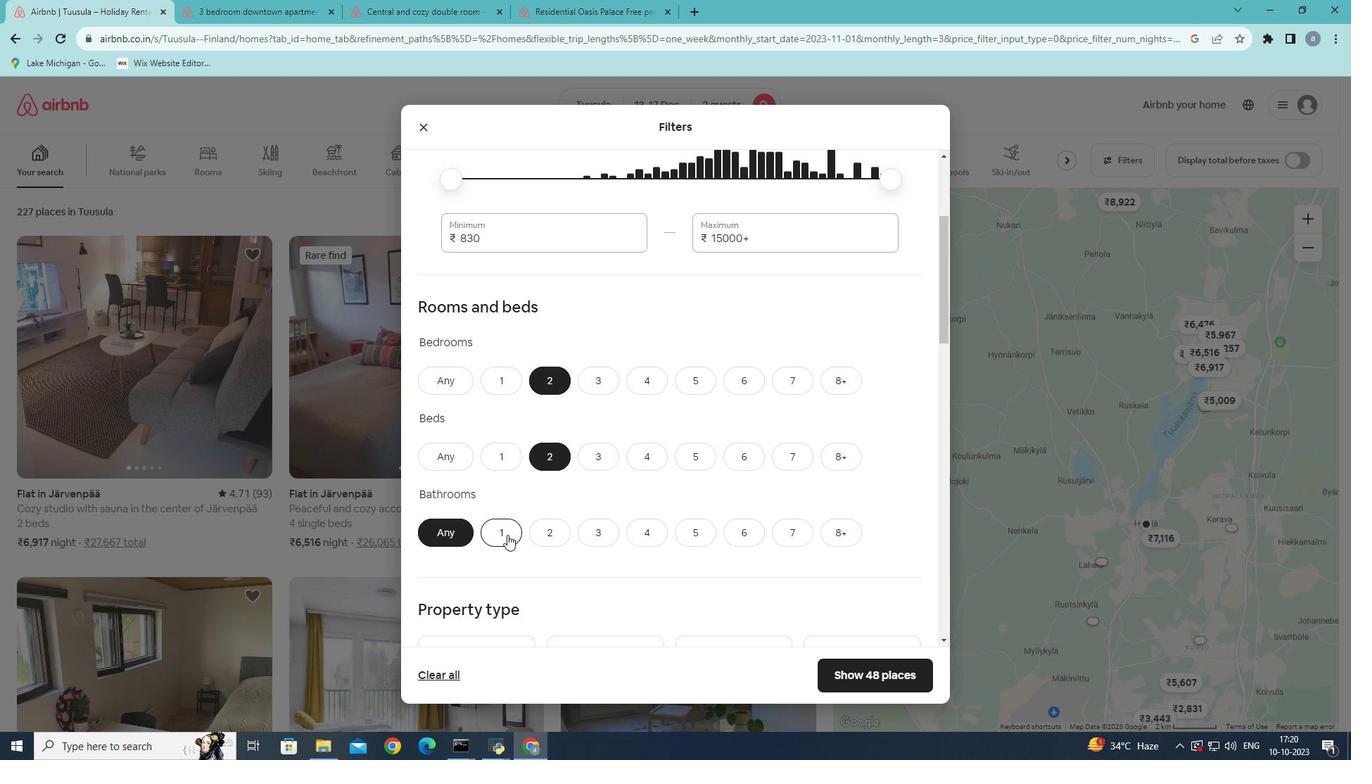 
Action: Mouse pressed left at (507, 534)
Screenshot: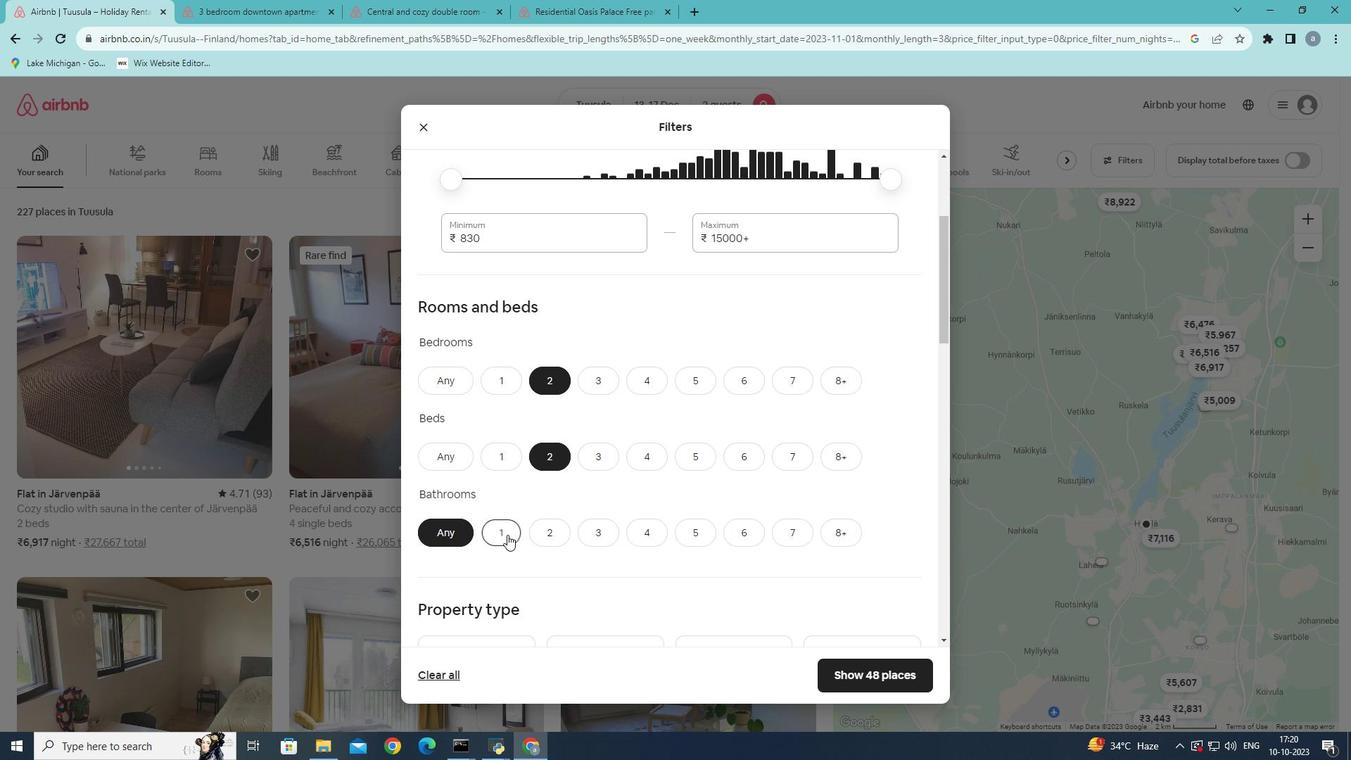 
Action: Mouse moved to (649, 460)
Screenshot: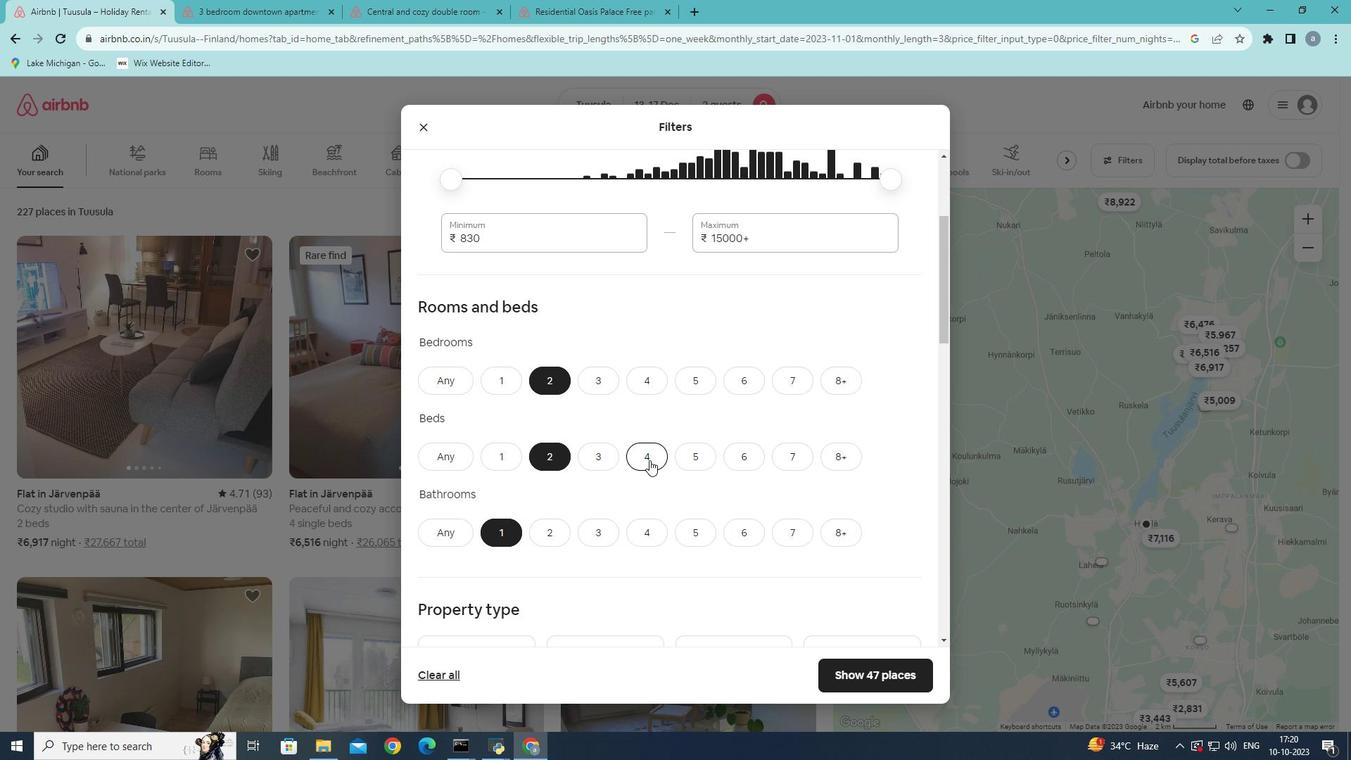 
Action: Mouse scrolled (649, 459) with delta (0, 0)
Screenshot: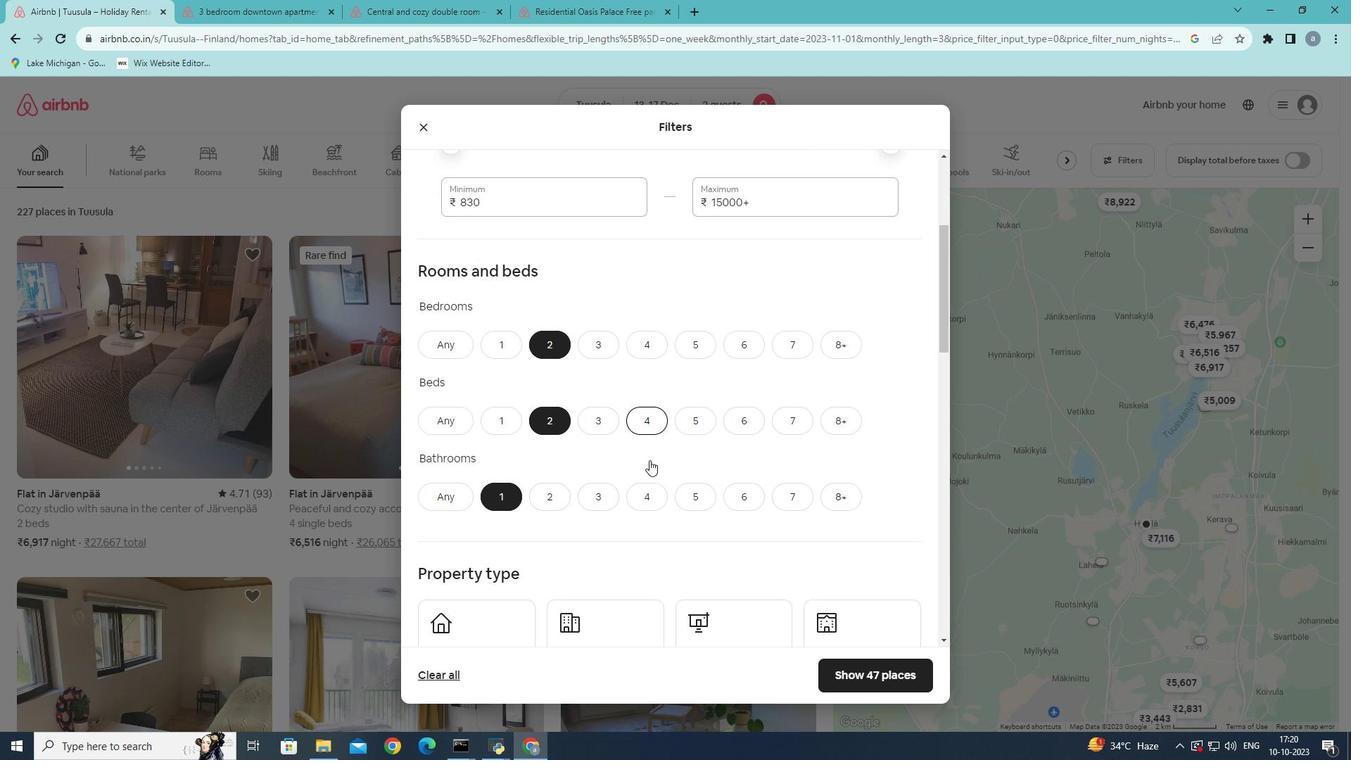 
Action: Mouse scrolled (649, 459) with delta (0, 0)
Screenshot: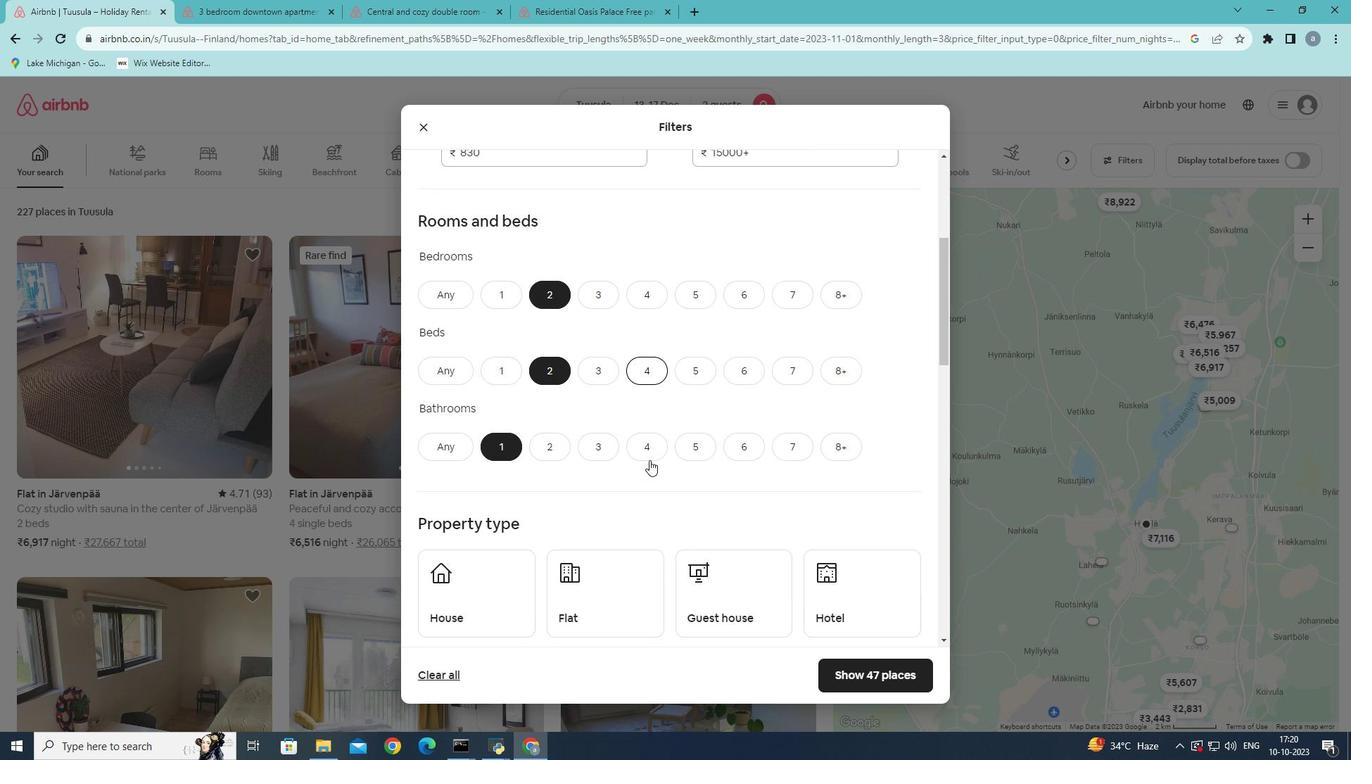 
Action: Mouse moved to (656, 440)
Screenshot: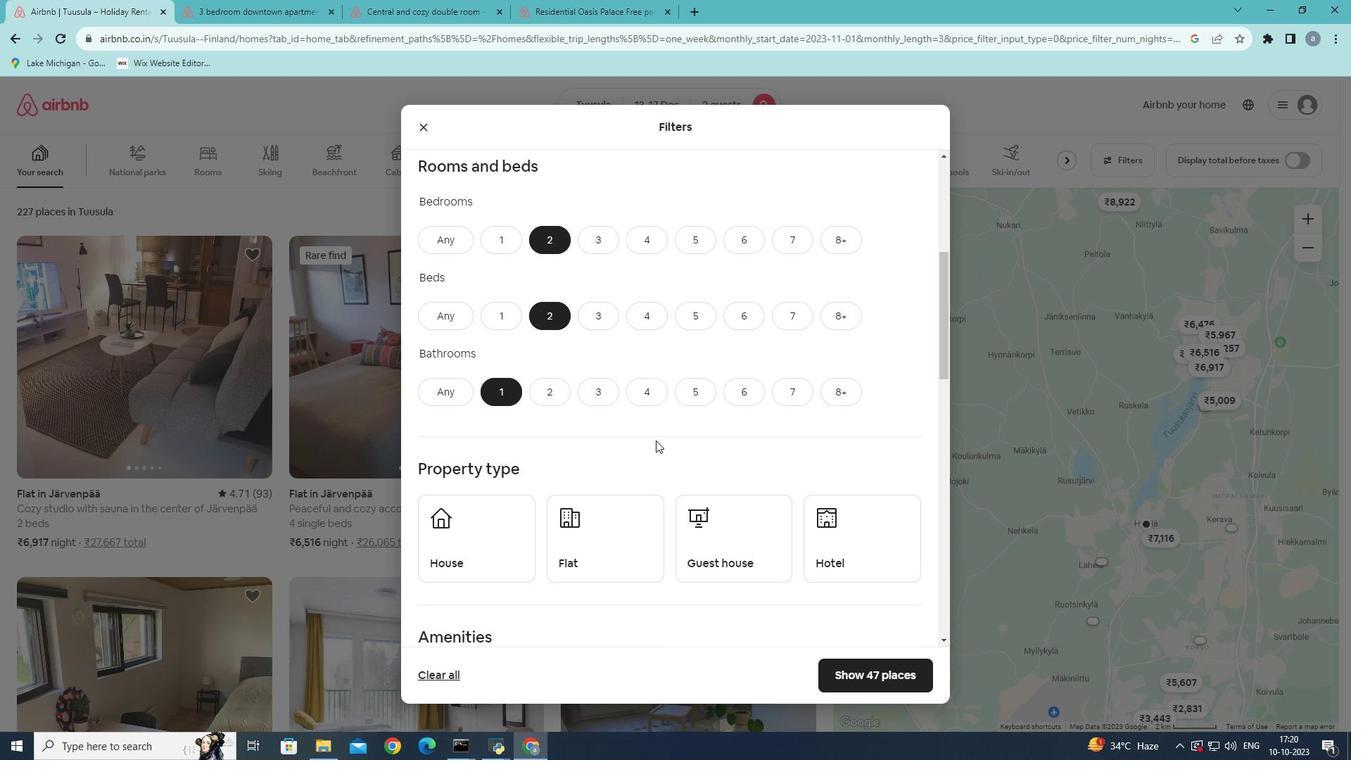
Action: Mouse scrolled (656, 439) with delta (0, 0)
Screenshot: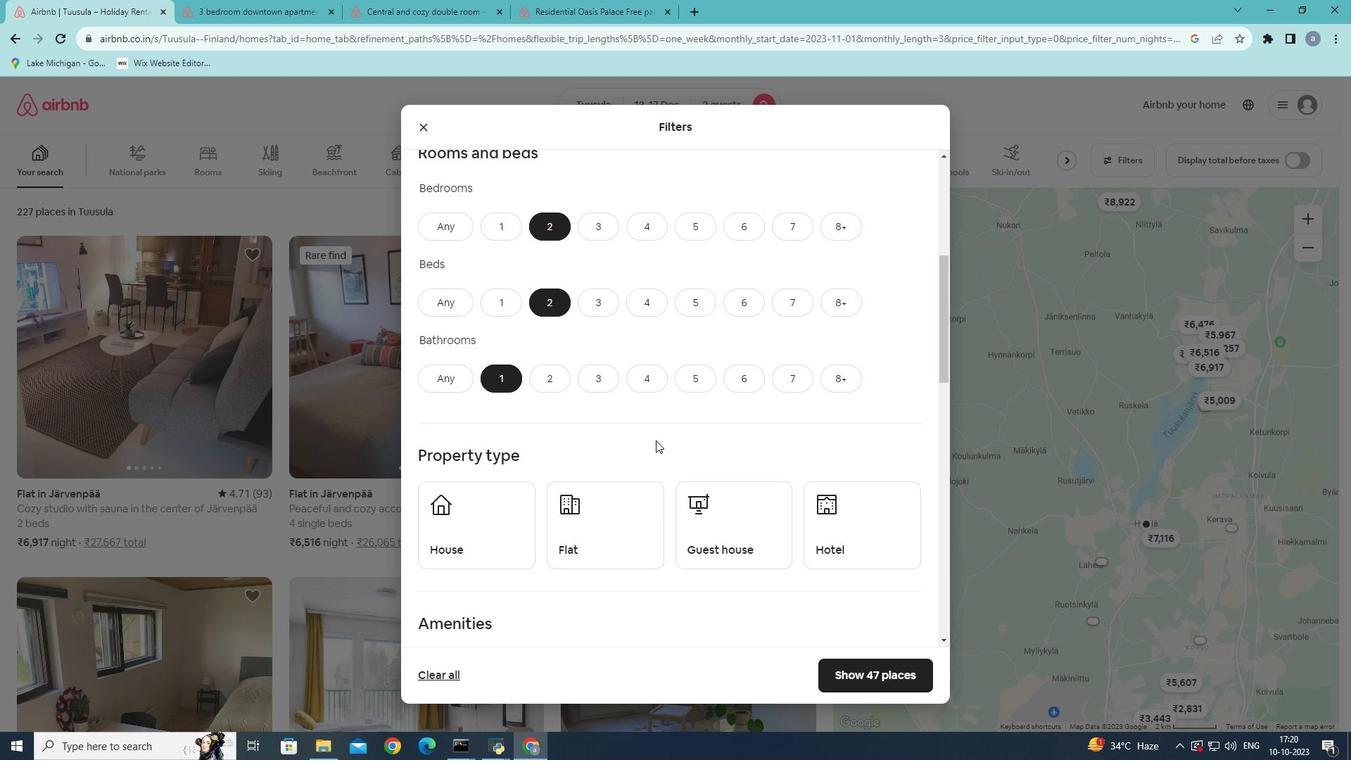 
Action: Mouse scrolled (656, 439) with delta (0, 0)
Screenshot: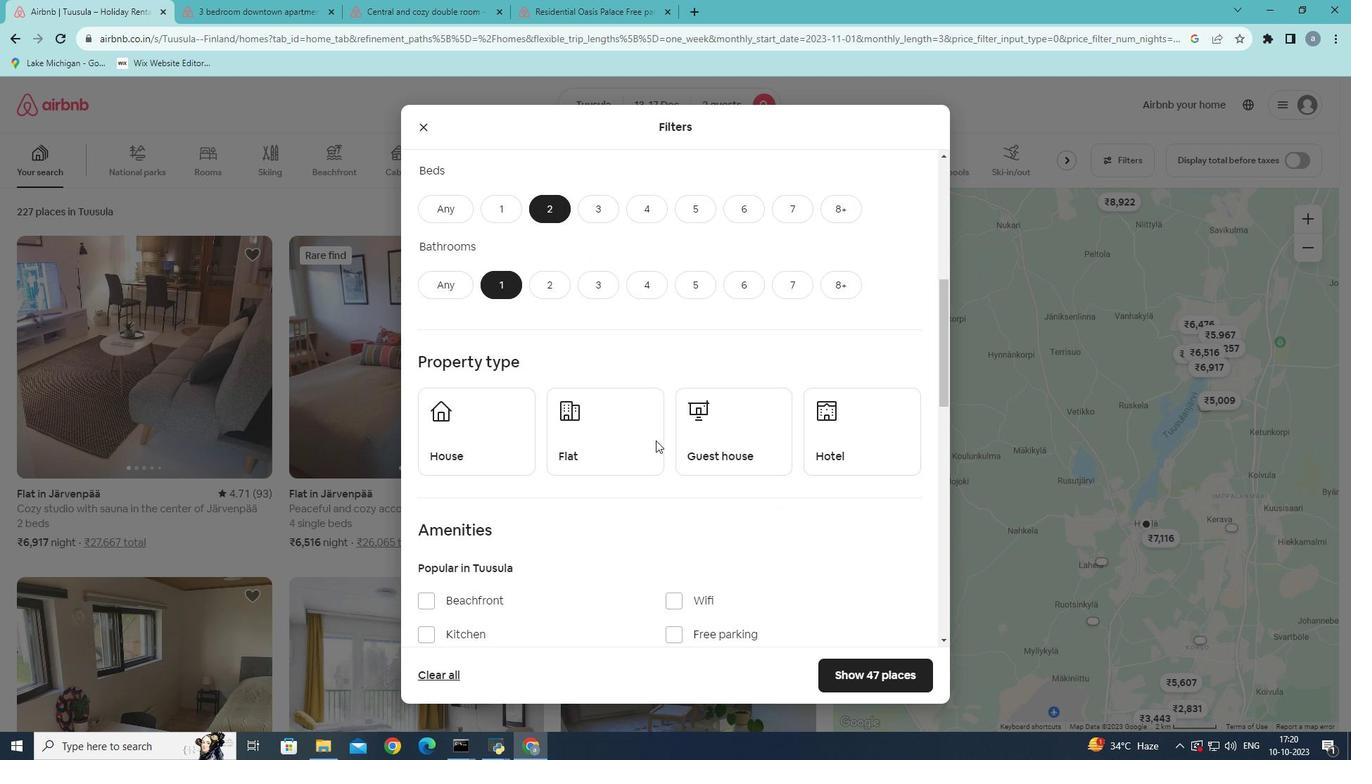 
Action: Mouse moved to (739, 427)
Screenshot: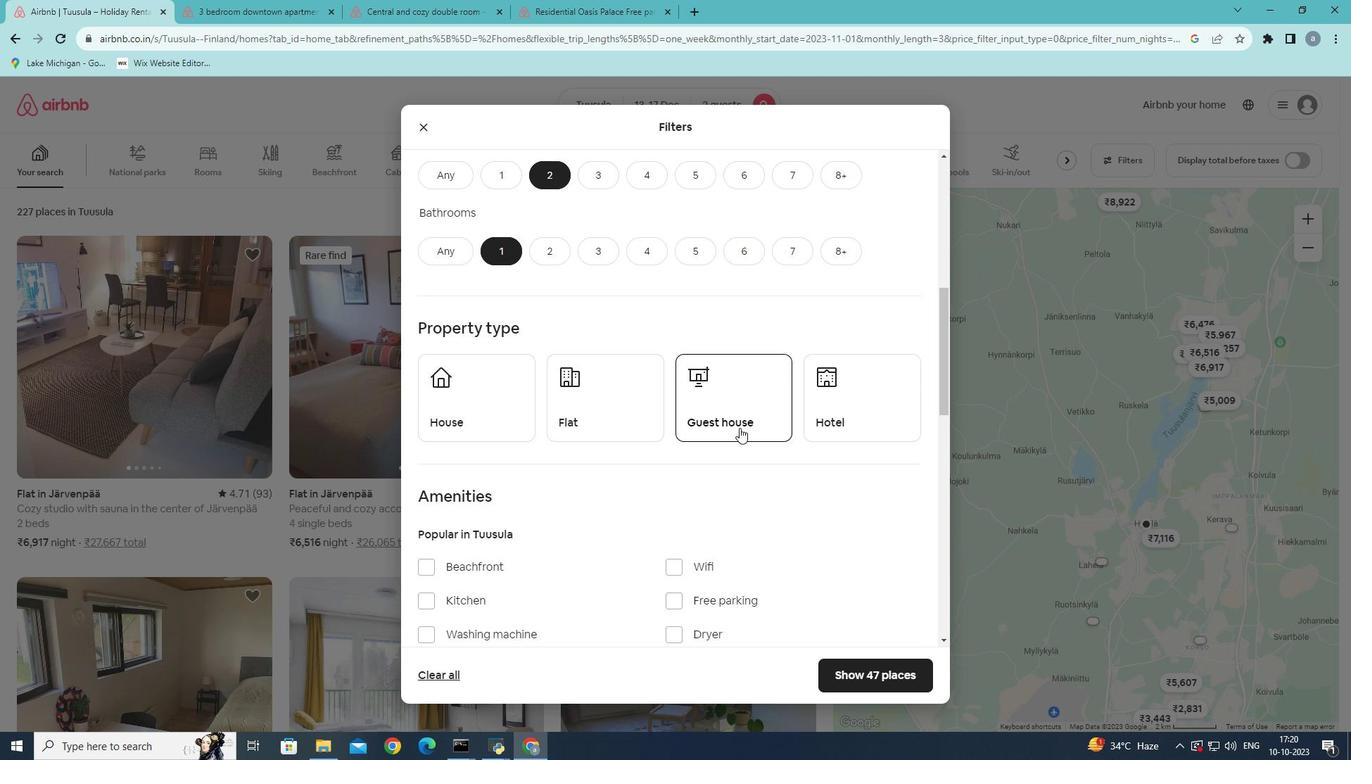 
Action: Mouse pressed left at (739, 427)
Screenshot: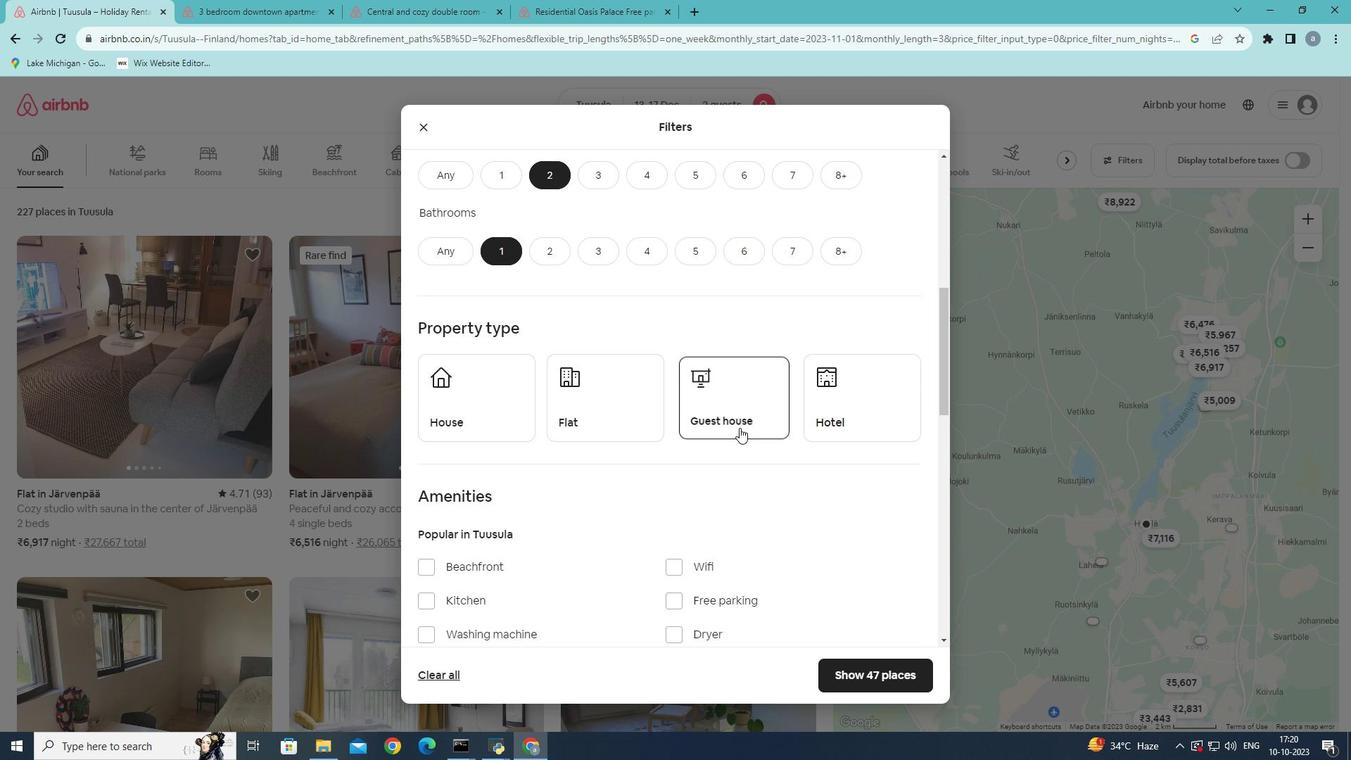 
Action: Mouse moved to (630, 464)
Screenshot: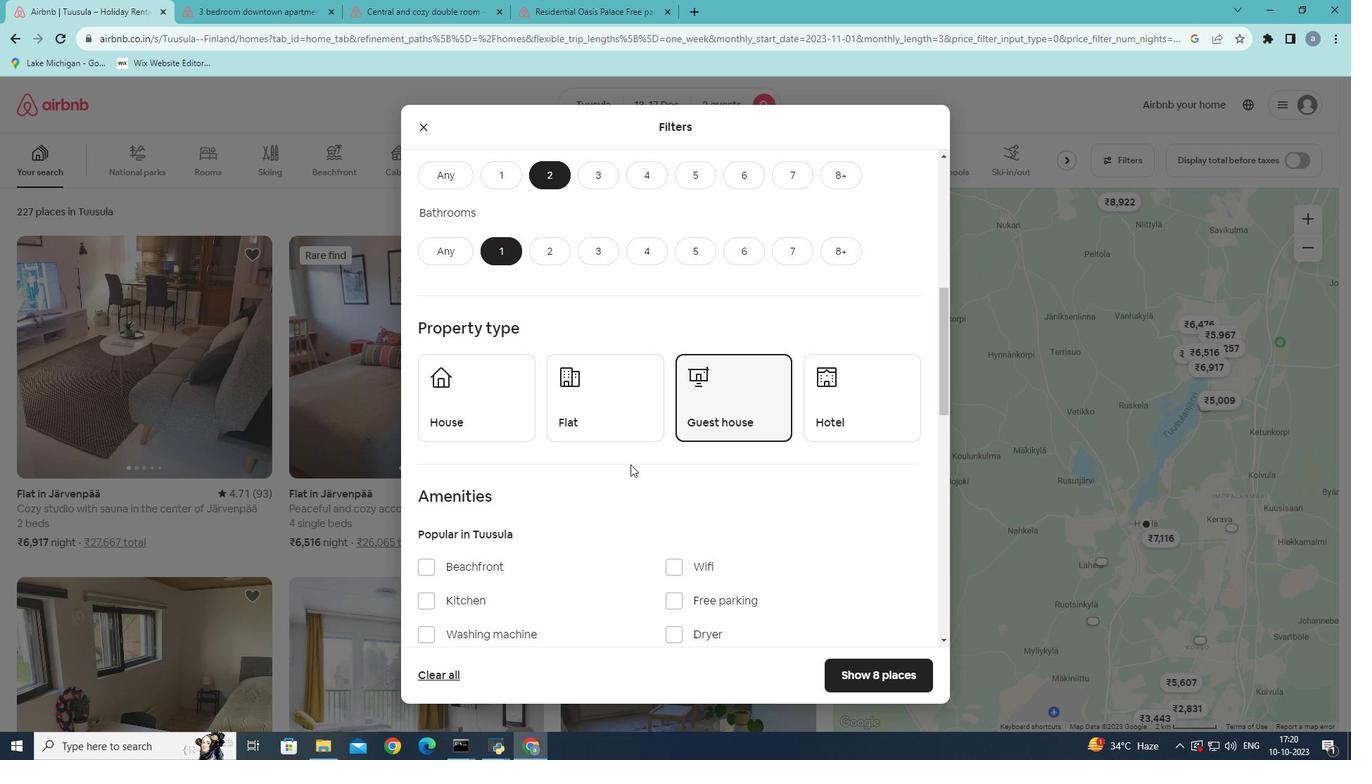 
Action: Mouse scrolled (630, 463) with delta (0, 0)
Screenshot: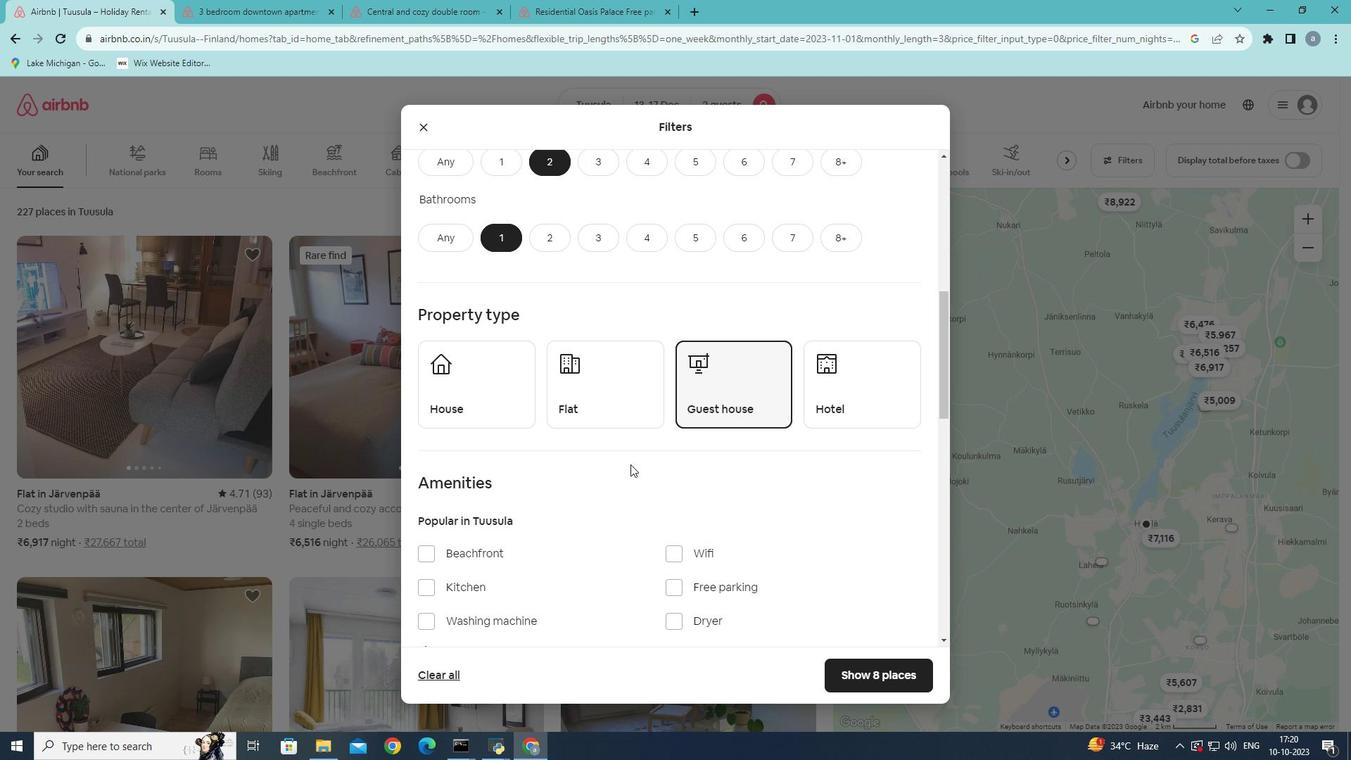 
Action: Mouse moved to (632, 470)
Screenshot: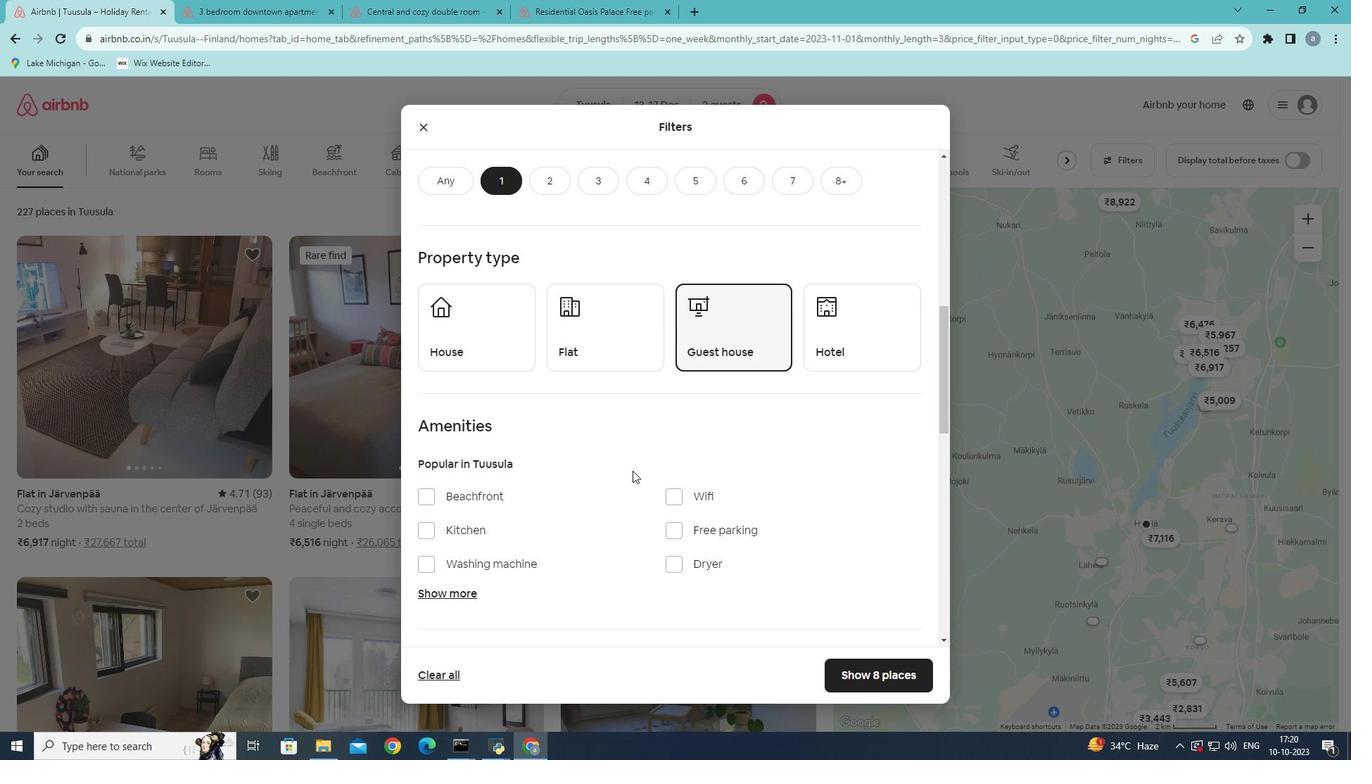 
Action: Mouse scrolled (632, 470) with delta (0, 0)
Screenshot: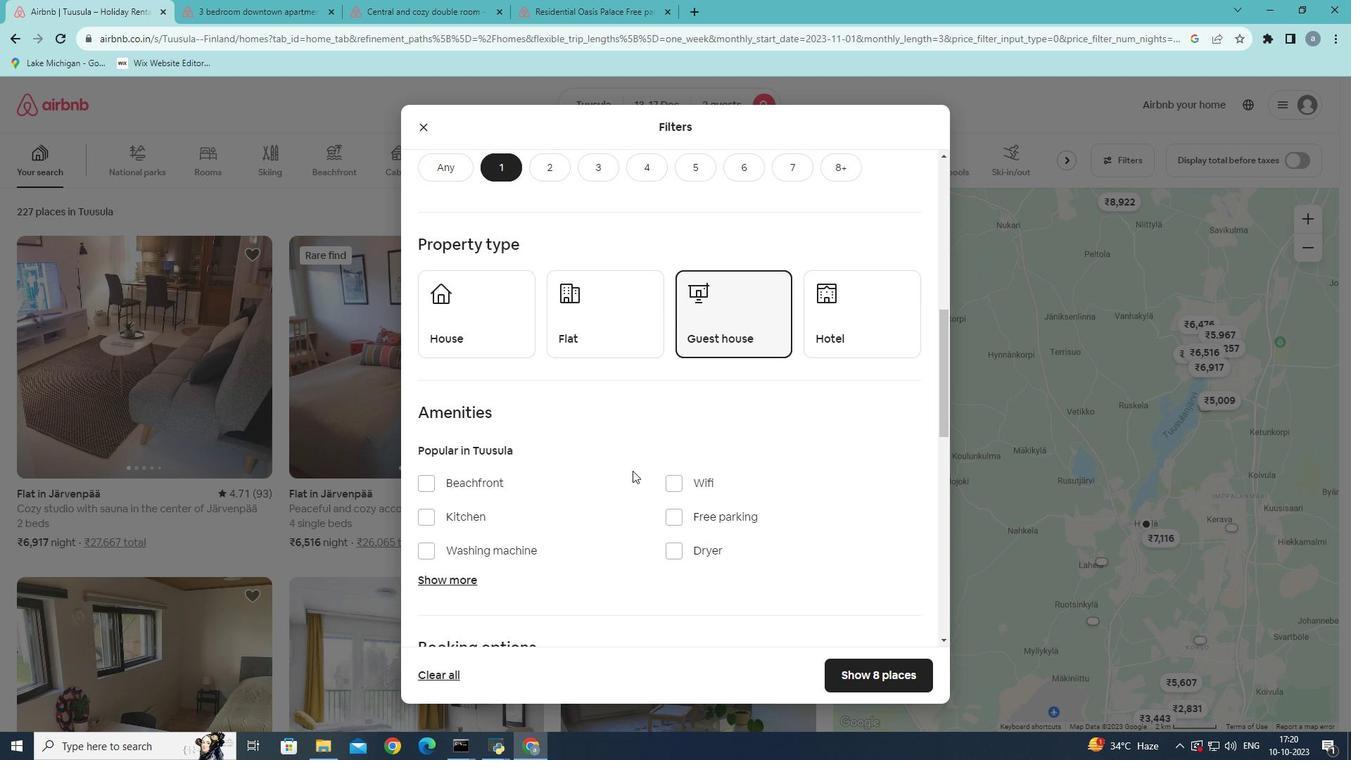 
Action: Mouse scrolled (632, 470) with delta (0, 0)
Screenshot: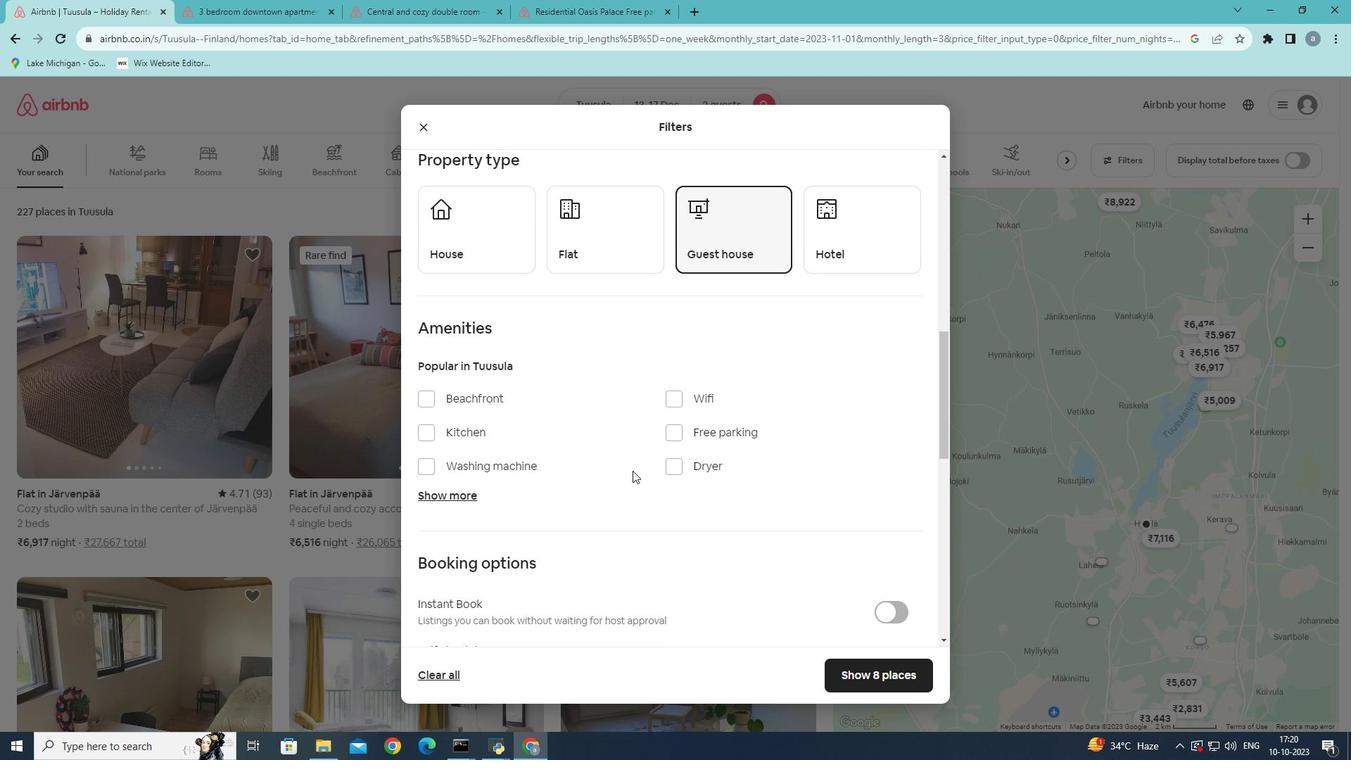 
Action: Mouse moved to (711, 463)
Screenshot: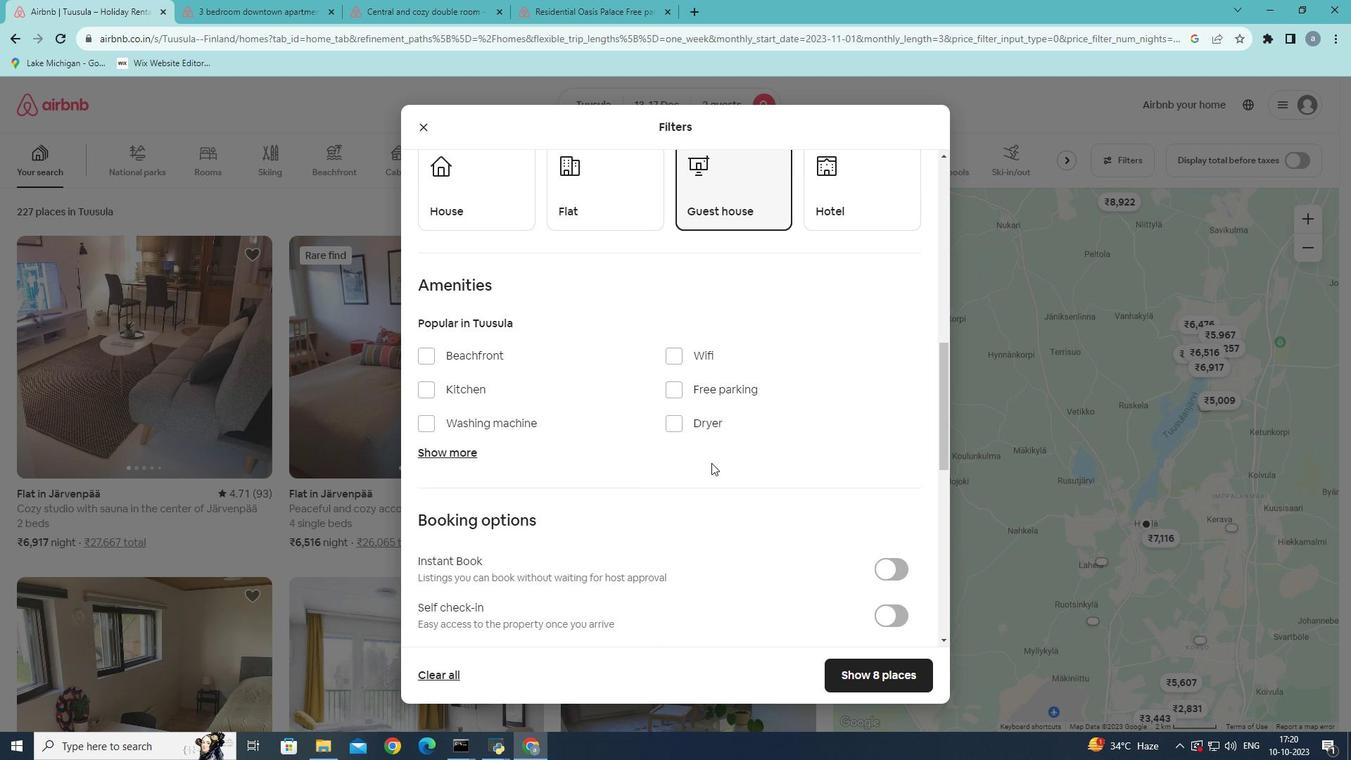 
Action: Mouse scrolled (711, 462) with delta (0, 0)
Screenshot: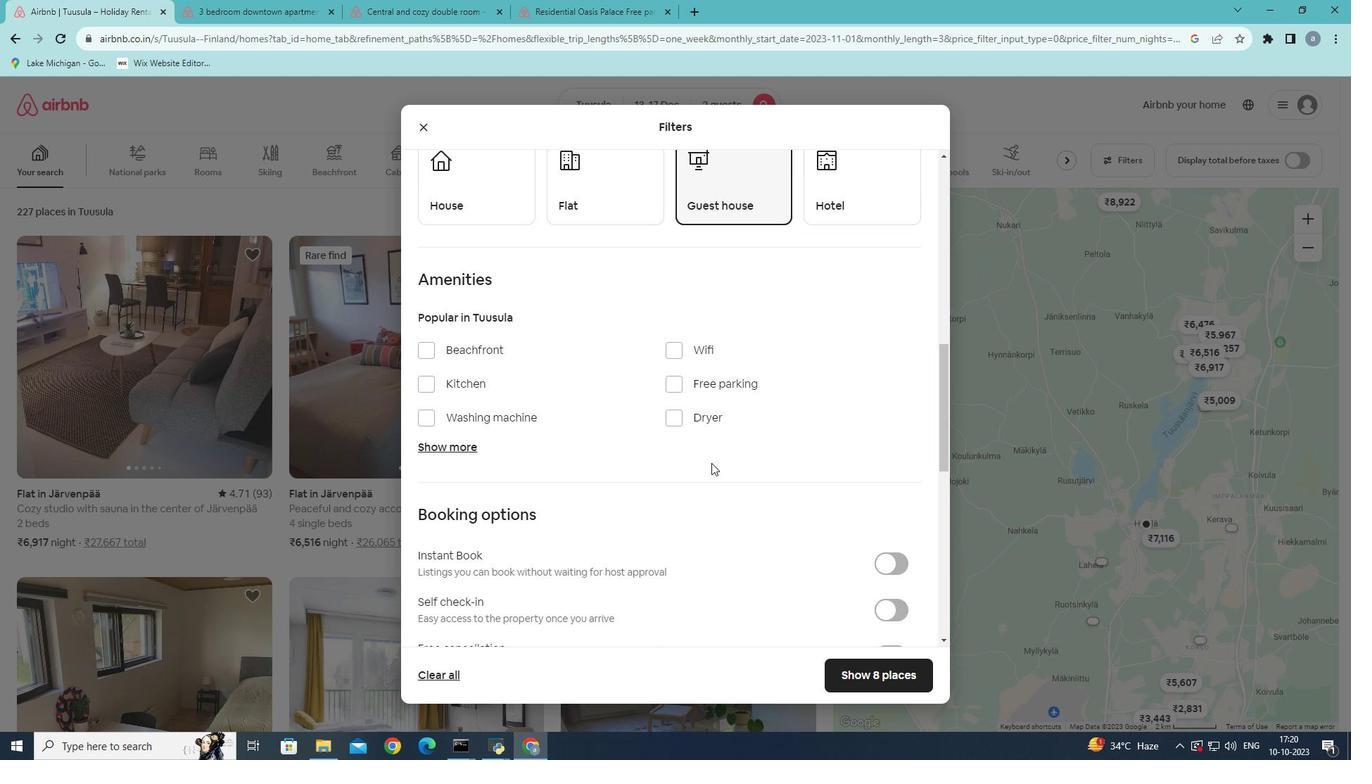 
Action: Mouse moved to (890, 542)
Screenshot: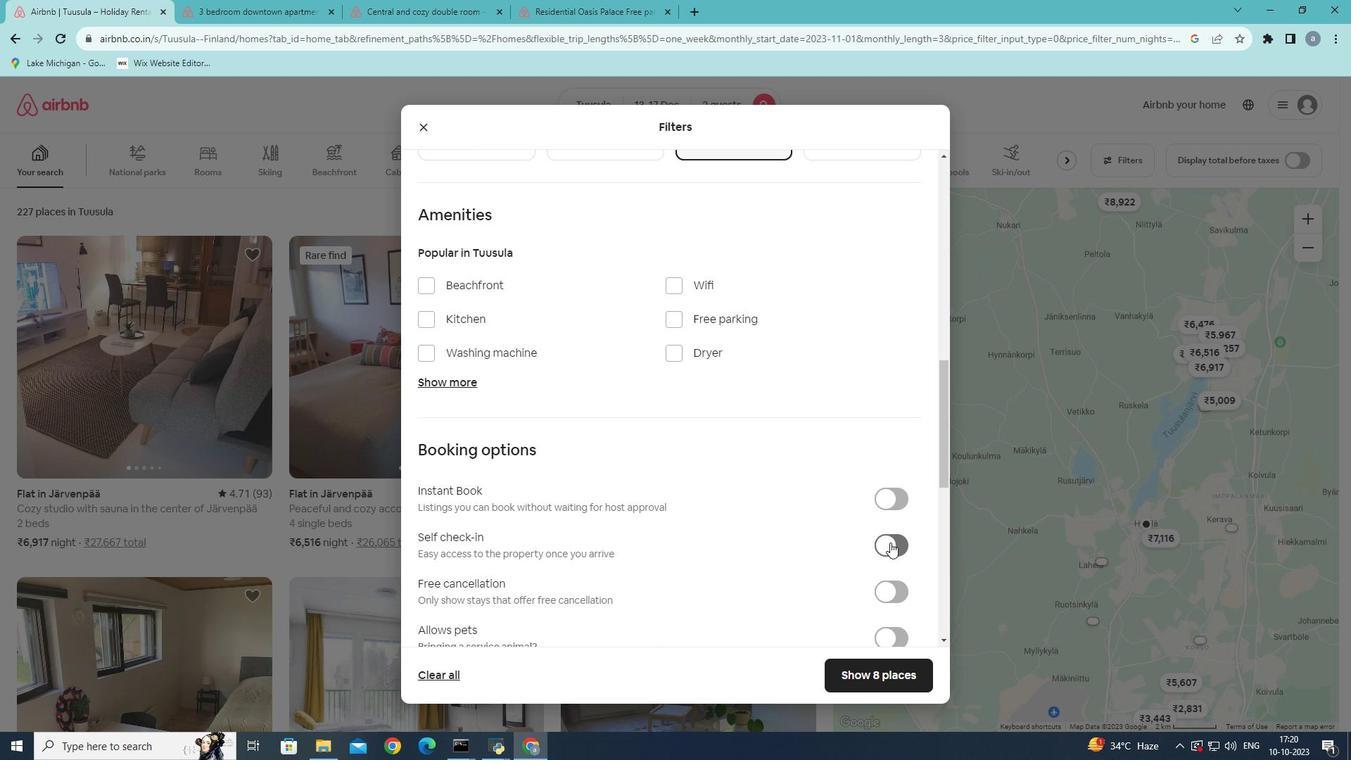 
Action: Mouse pressed left at (890, 542)
Screenshot: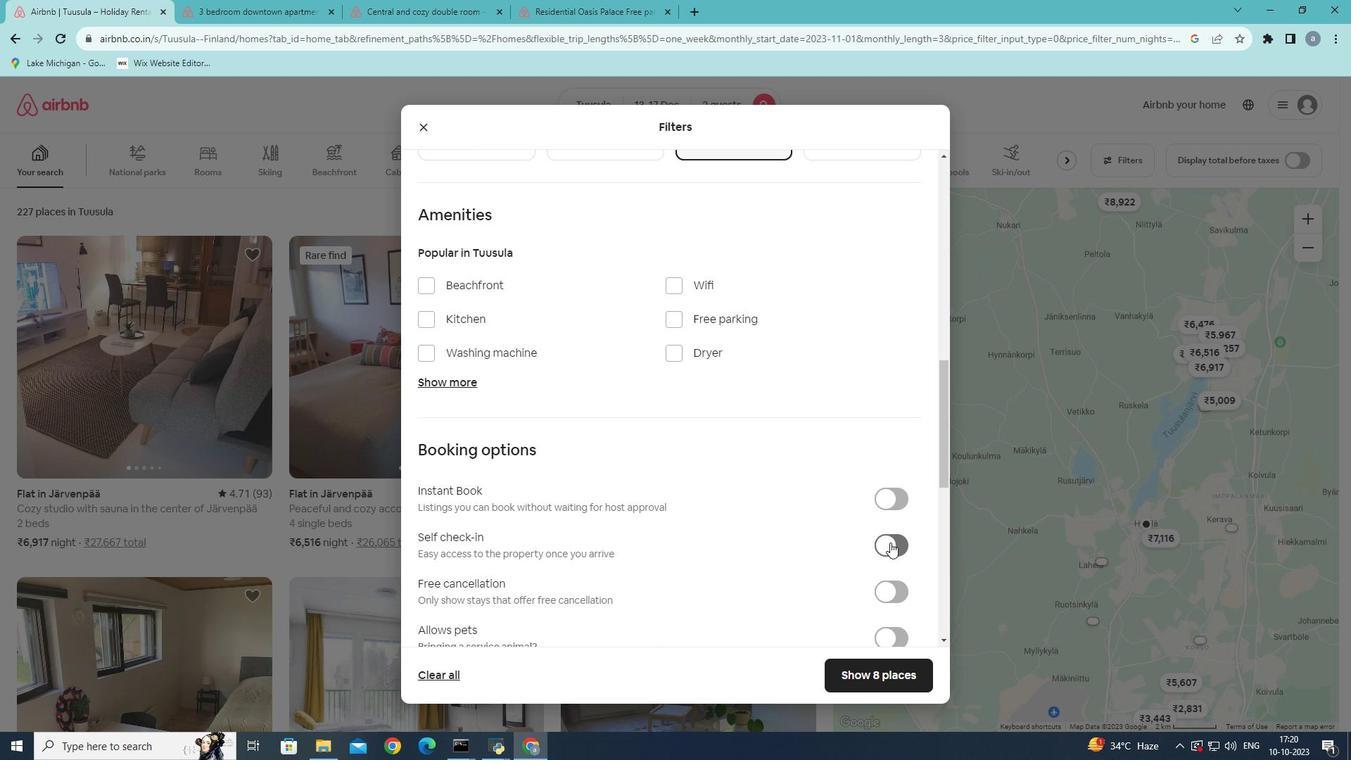 
Action: Mouse moved to (883, 678)
Screenshot: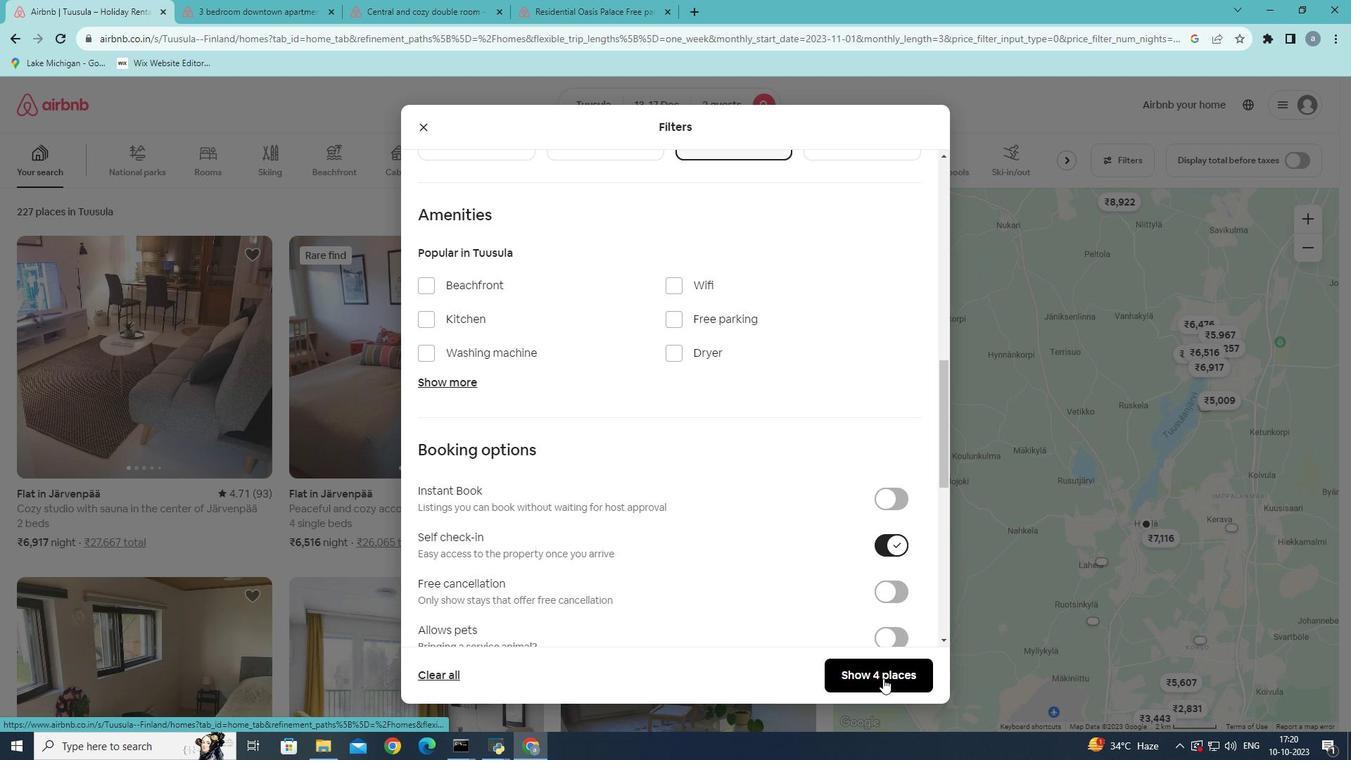 
Action: Mouse pressed left at (883, 678)
Screenshot: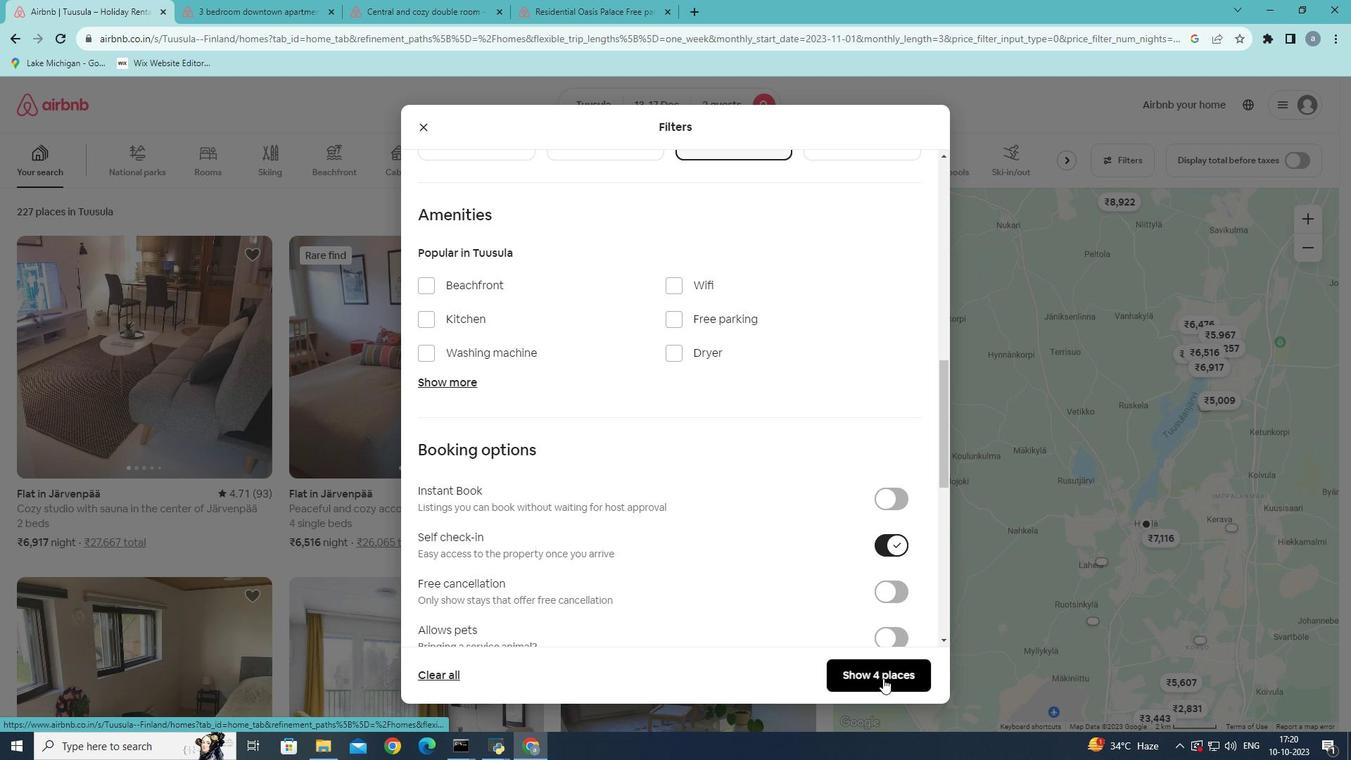 
Action: Mouse moved to (399, 567)
Screenshot: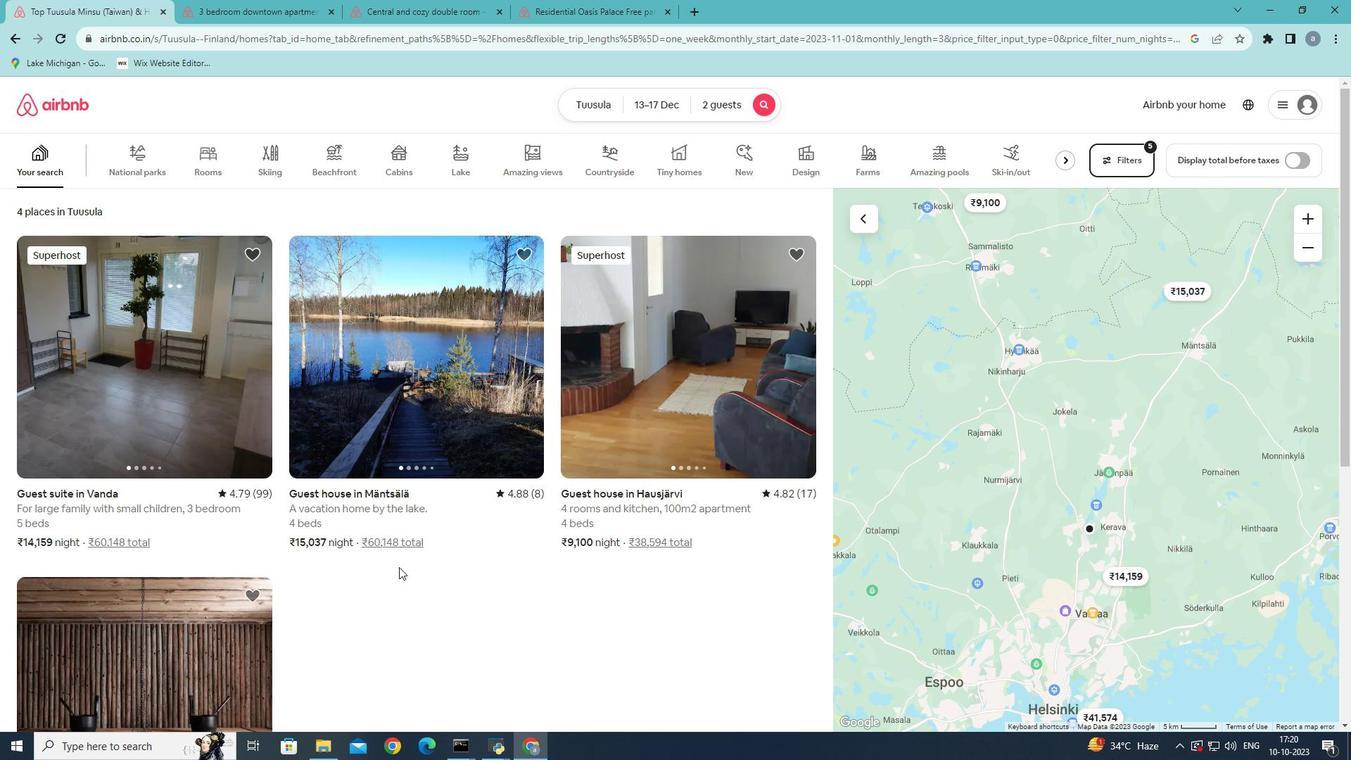 
Action: Mouse scrolled (399, 566) with delta (0, 0)
Screenshot: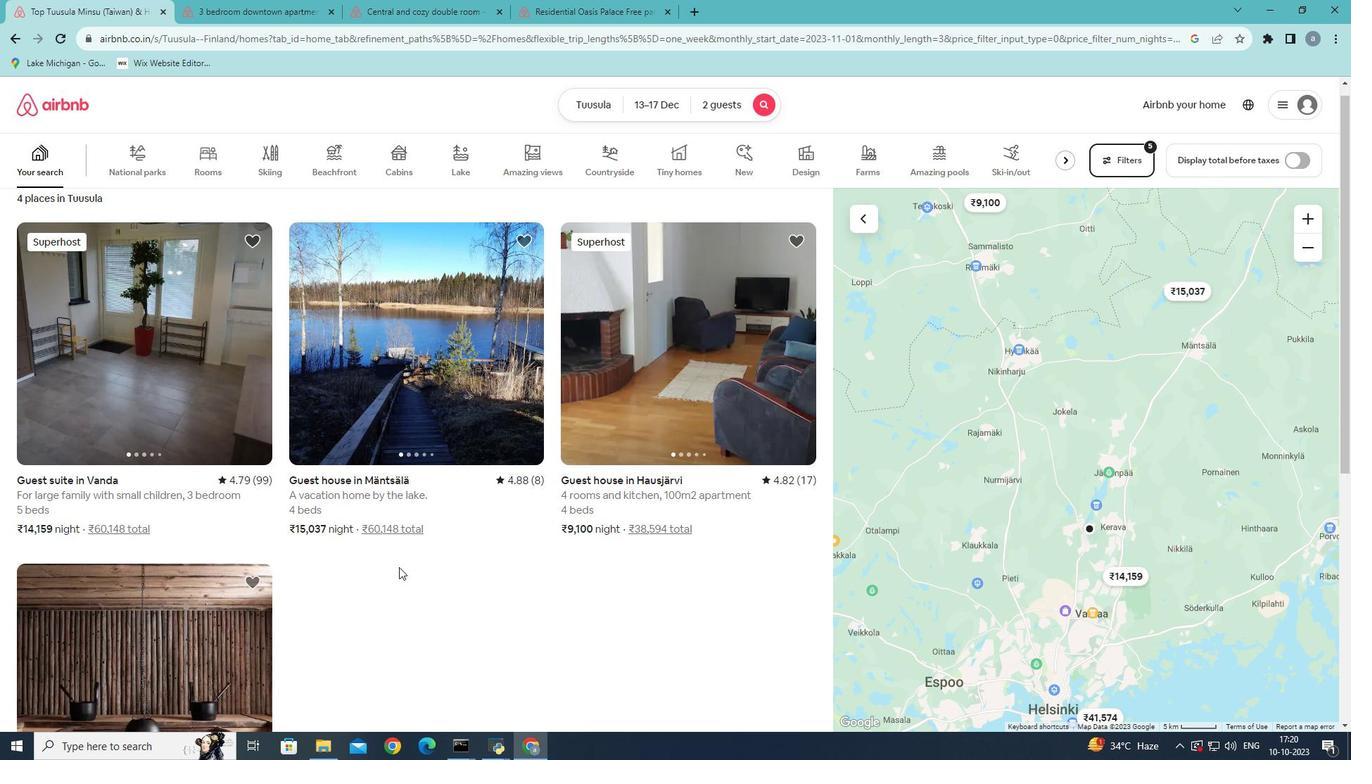 
Action: Mouse scrolled (399, 566) with delta (0, 0)
Screenshot: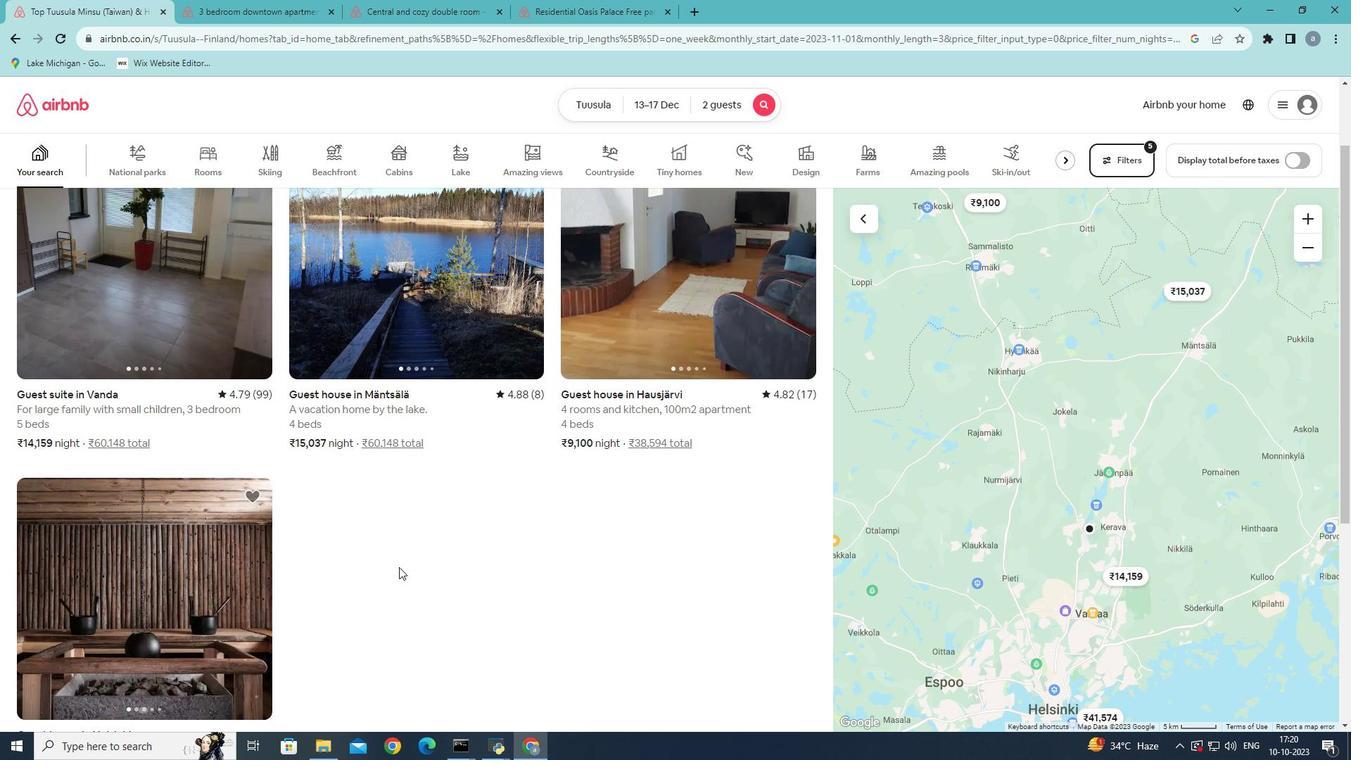 
Action: Mouse moved to (91, 320)
Screenshot: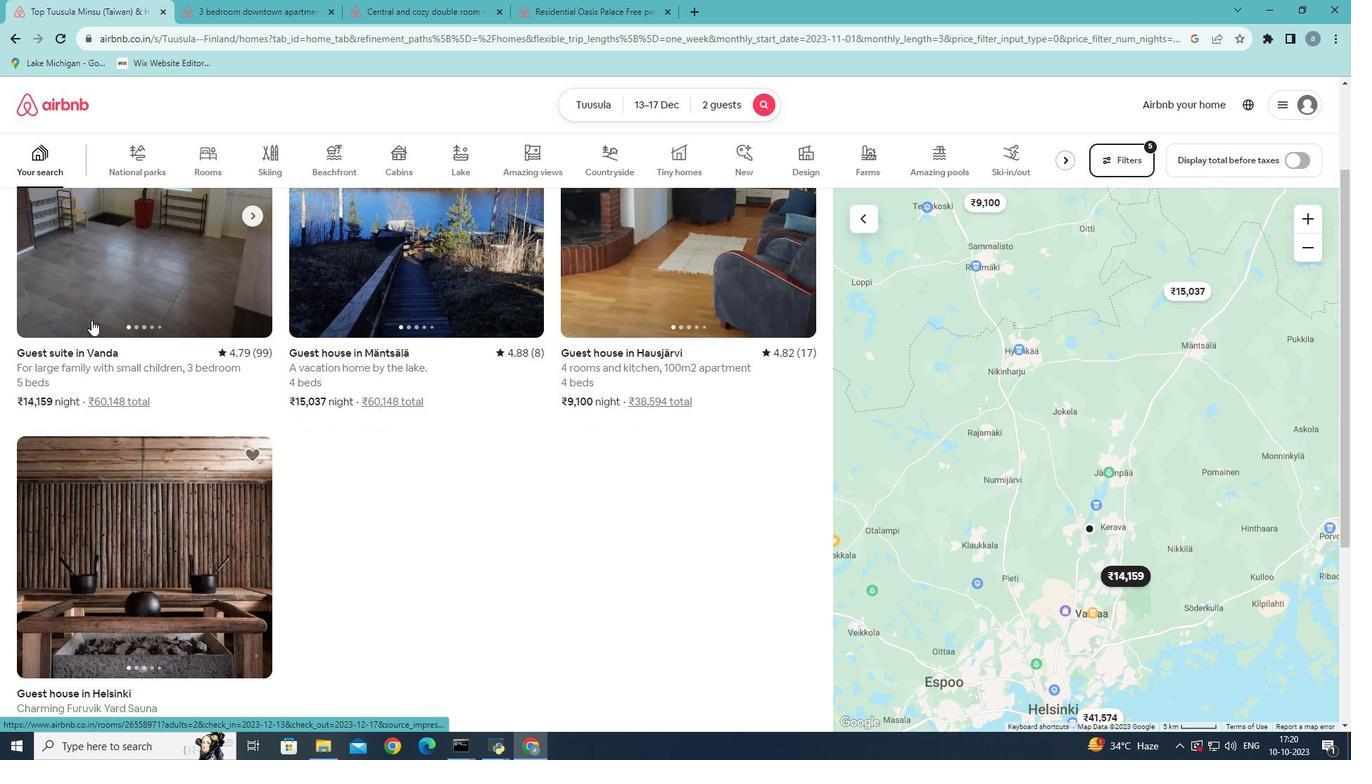 
Action: Mouse scrolled (91, 320) with delta (0, 0)
Screenshot: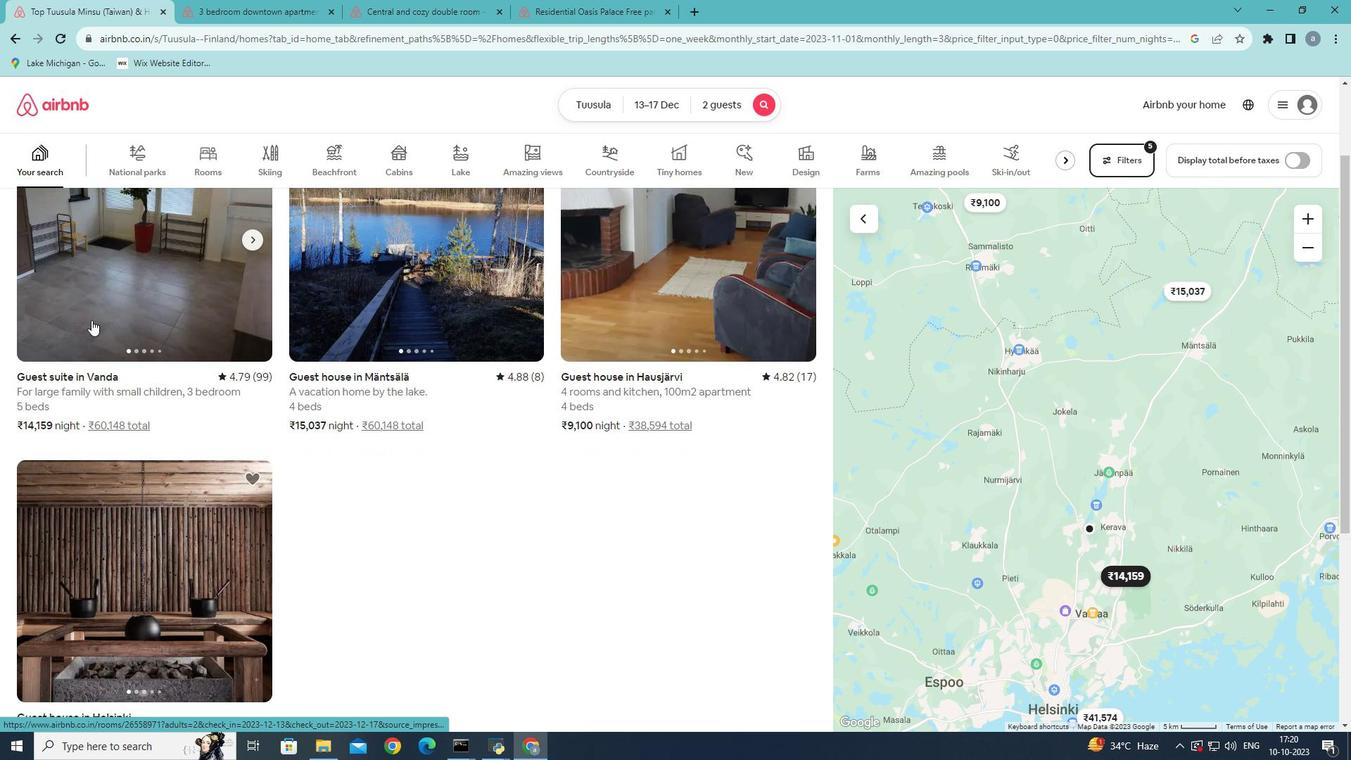 
Action: Mouse scrolled (91, 320) with delta (0, 0)
Screenshot: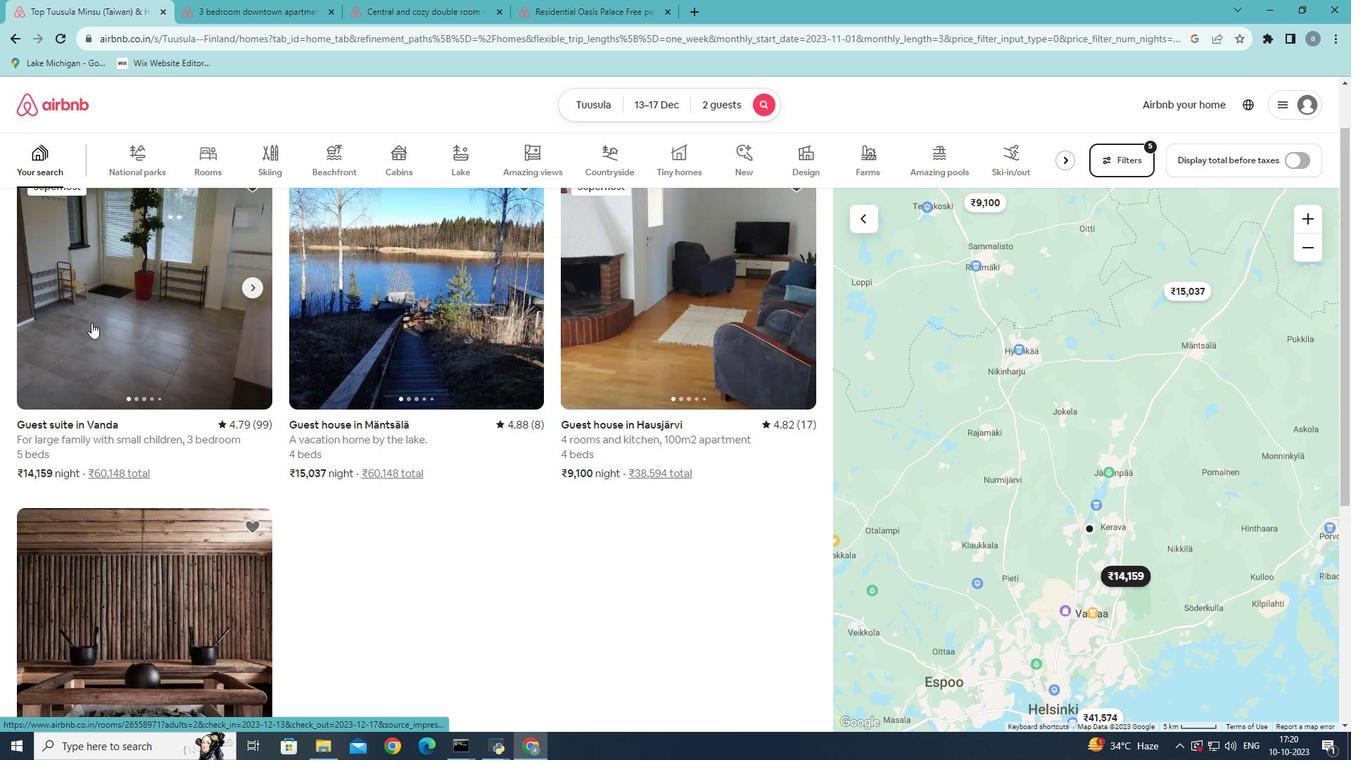 
Action: Mouse moved to (88, 355)
Screenshot: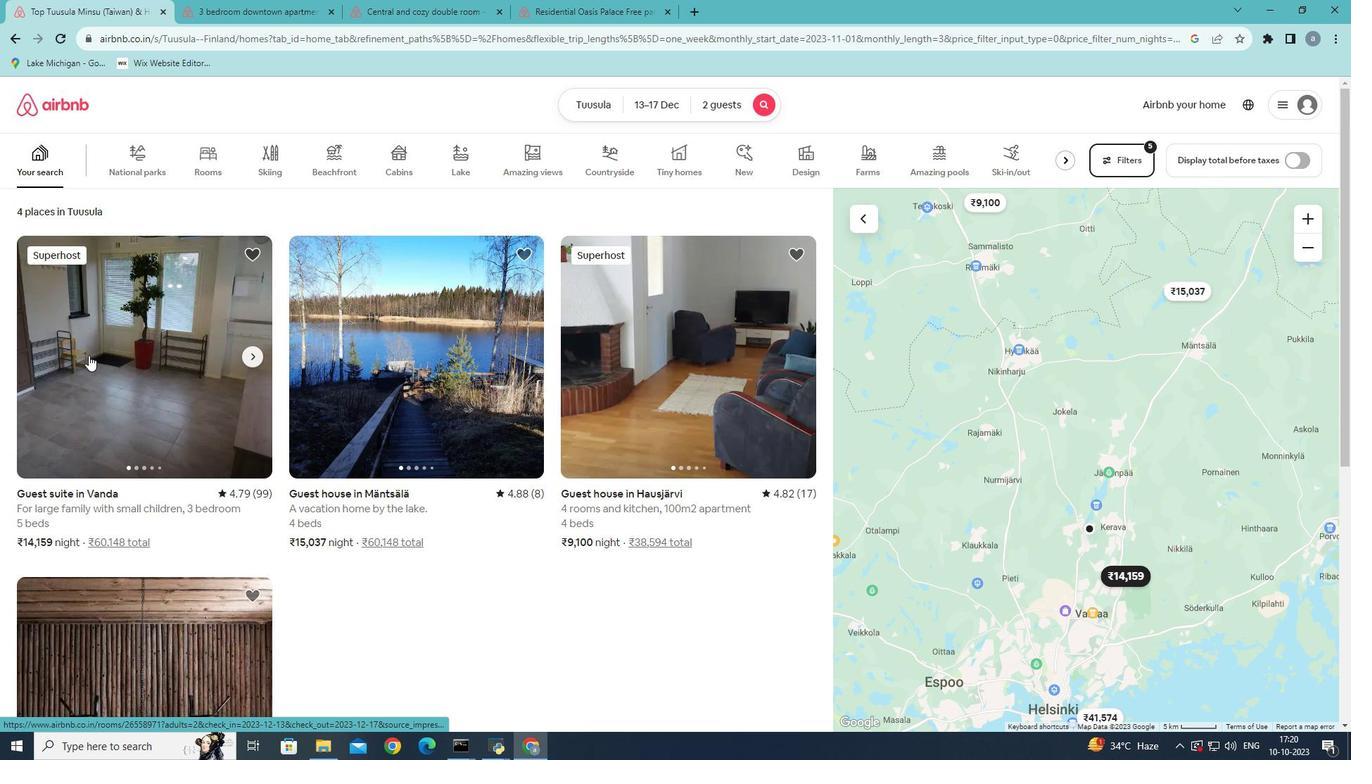 
Action: Mouse pressed left at (88, 355)
Screenshot: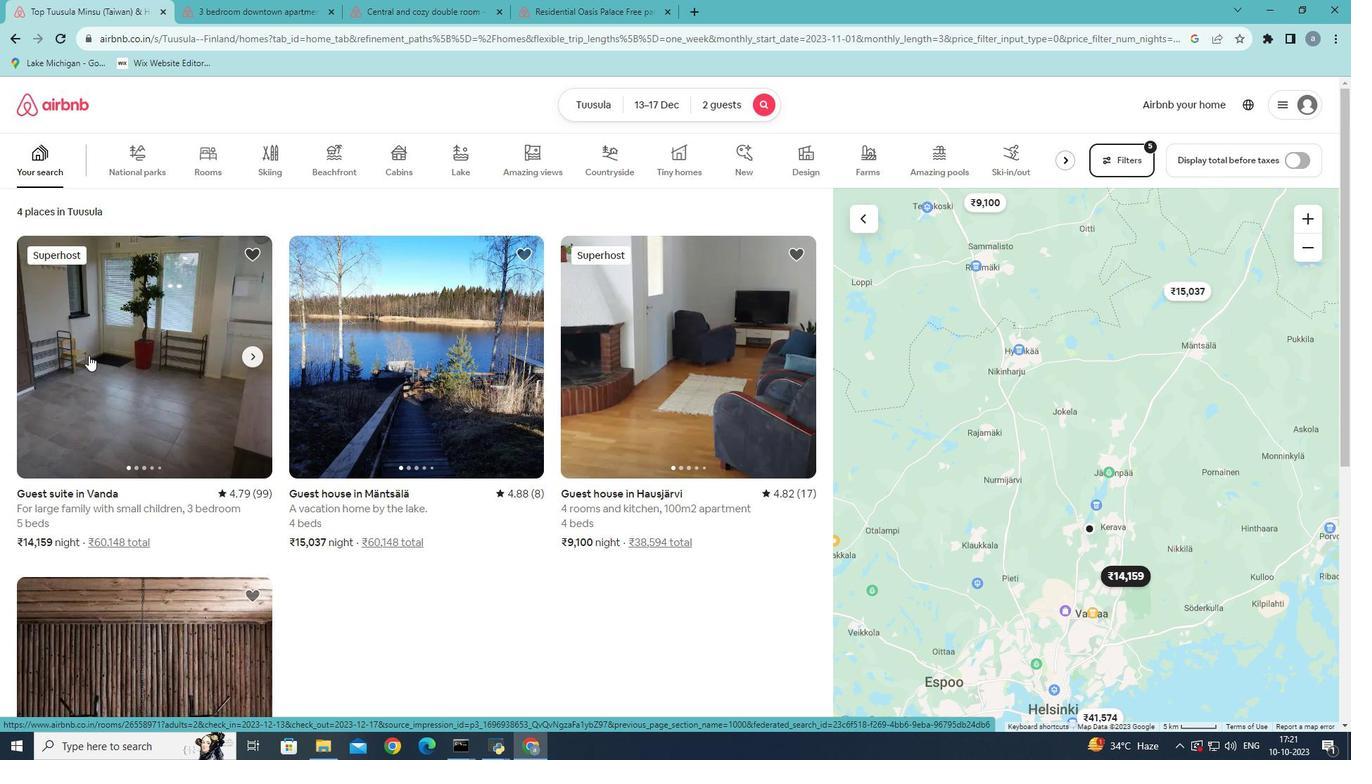 
Action: Mouse moved to (1017, 509)
Screenshot: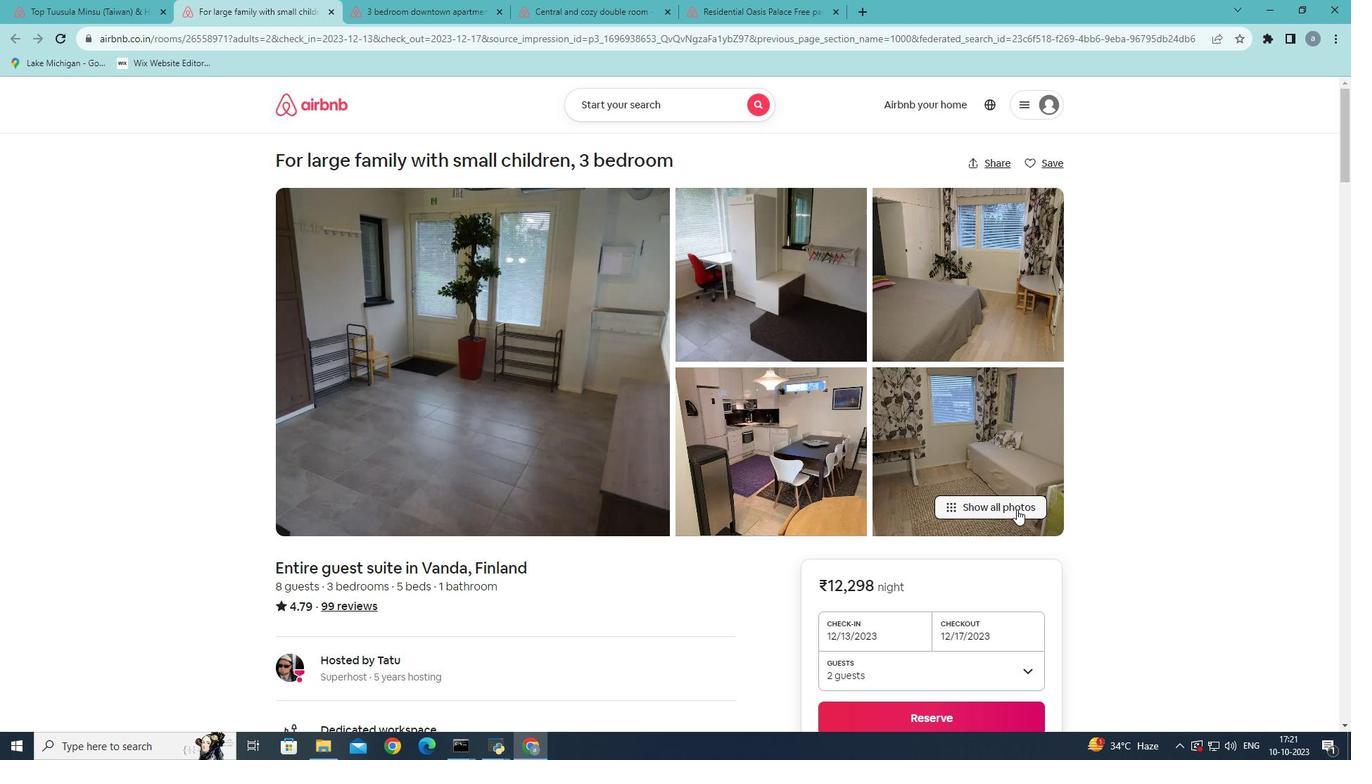 
Action: Mouse pressed left at (1017, 509)
Screenshot: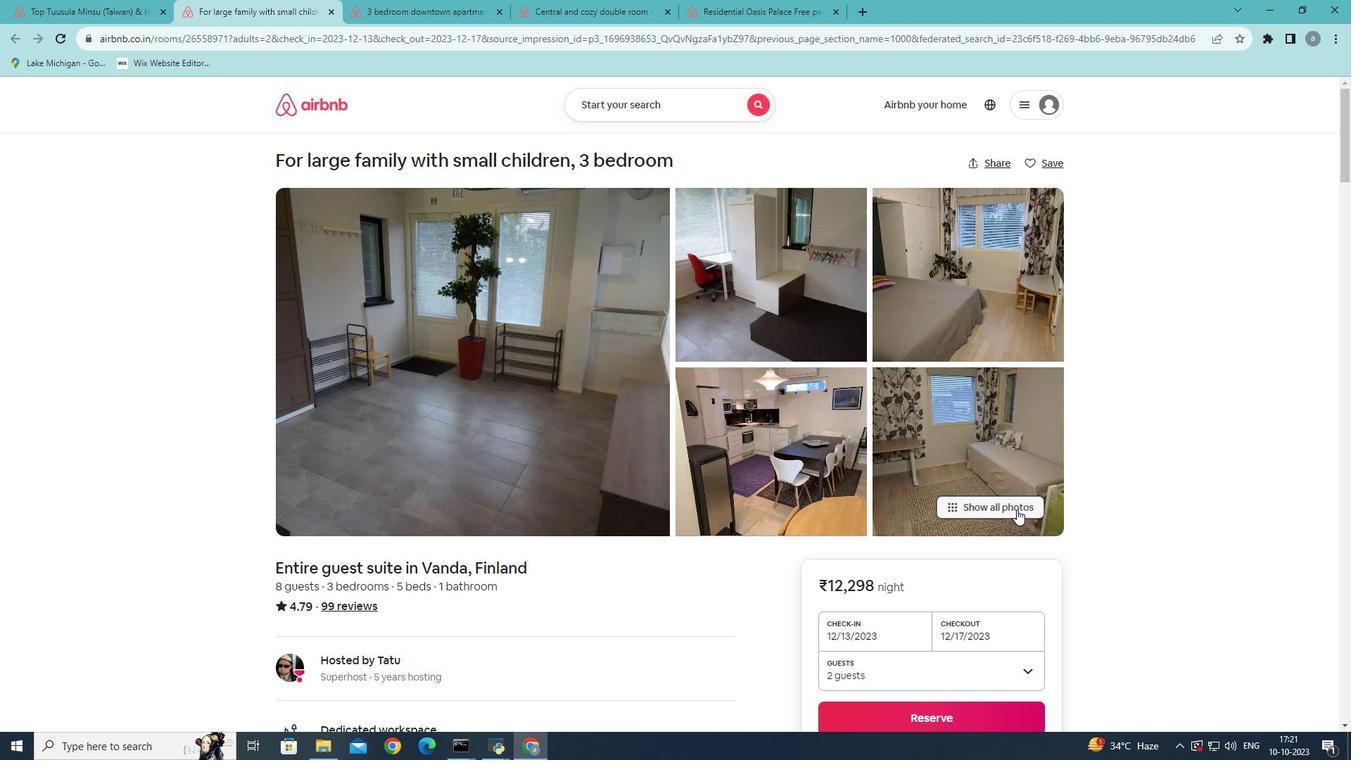
Action: Mouse moved to (941, 493)
Screenshot: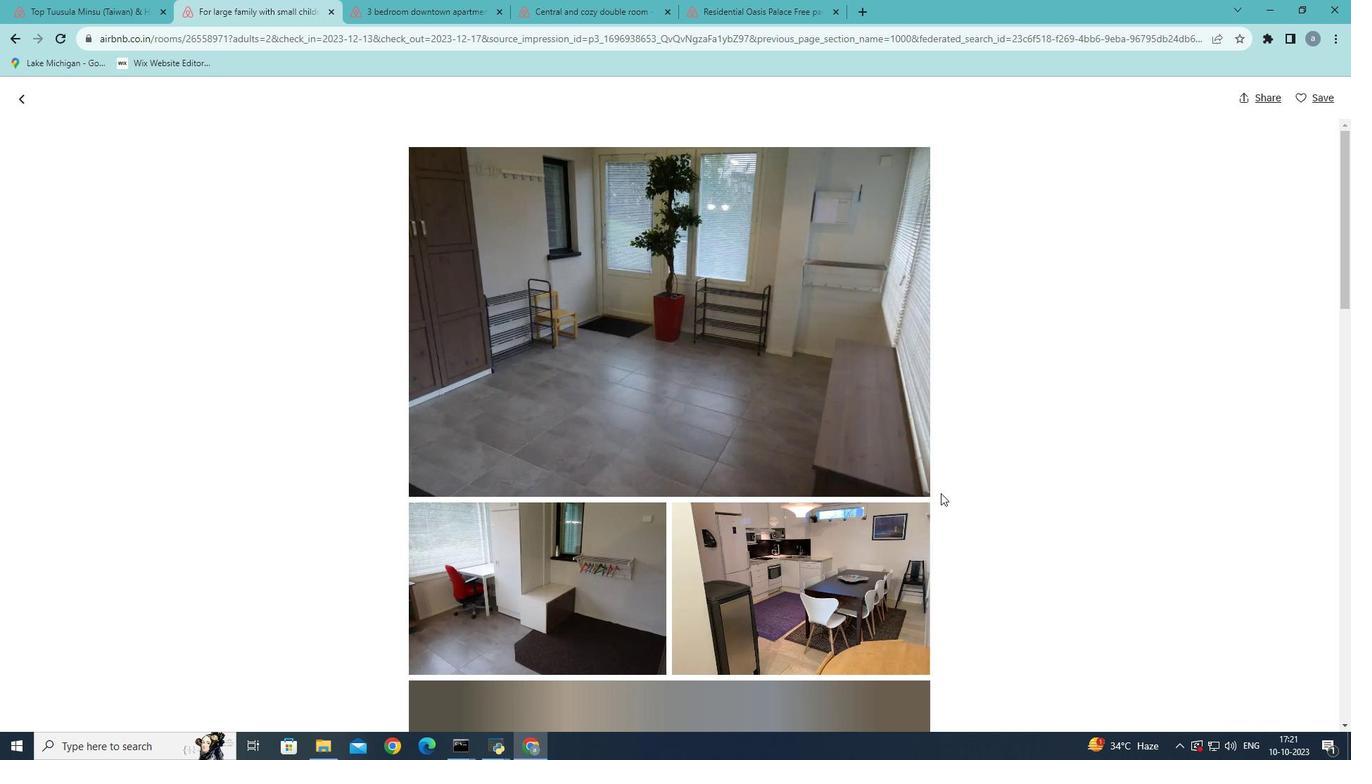 
Action: Mouse scrolled (941, 492) with delta (0, 0)
Screenshot: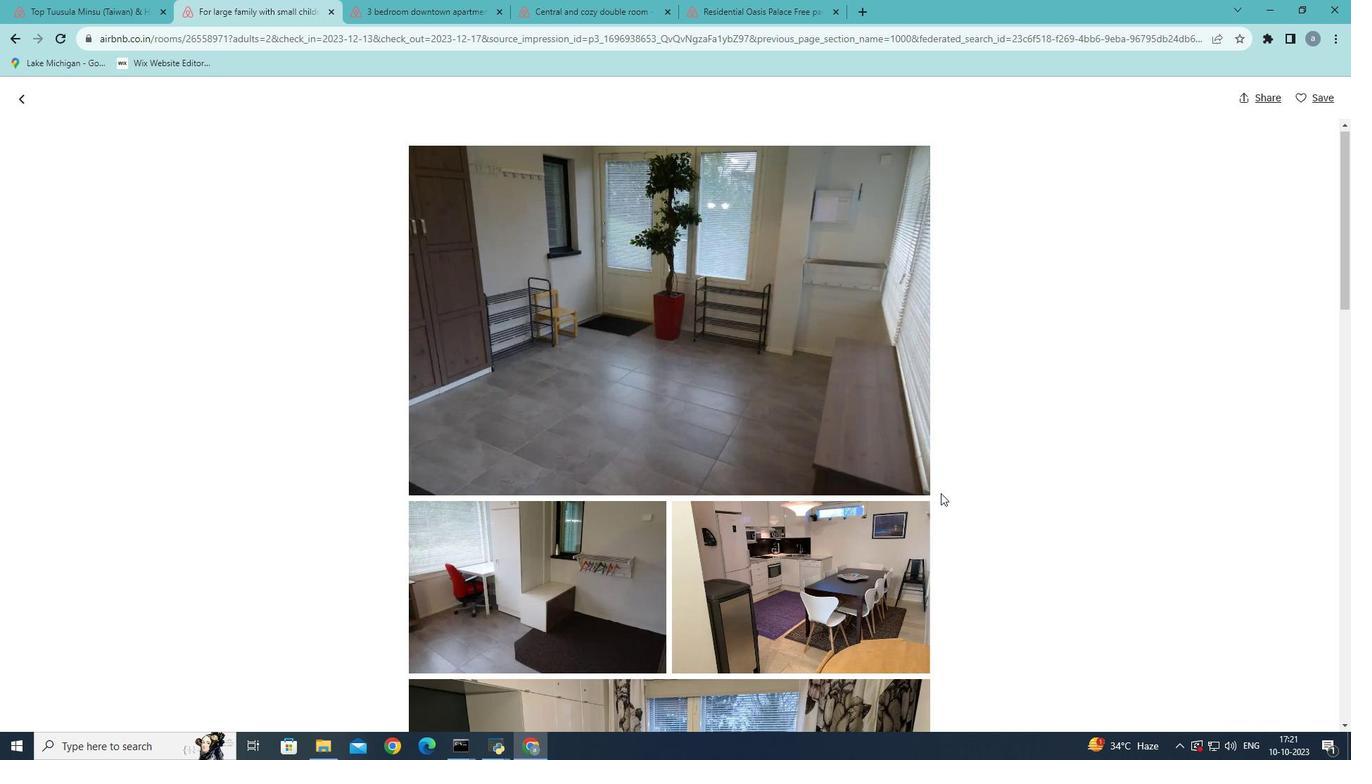 
Action: Mouse scrolled (941, 492) with delta (0, 0)
Screenshot: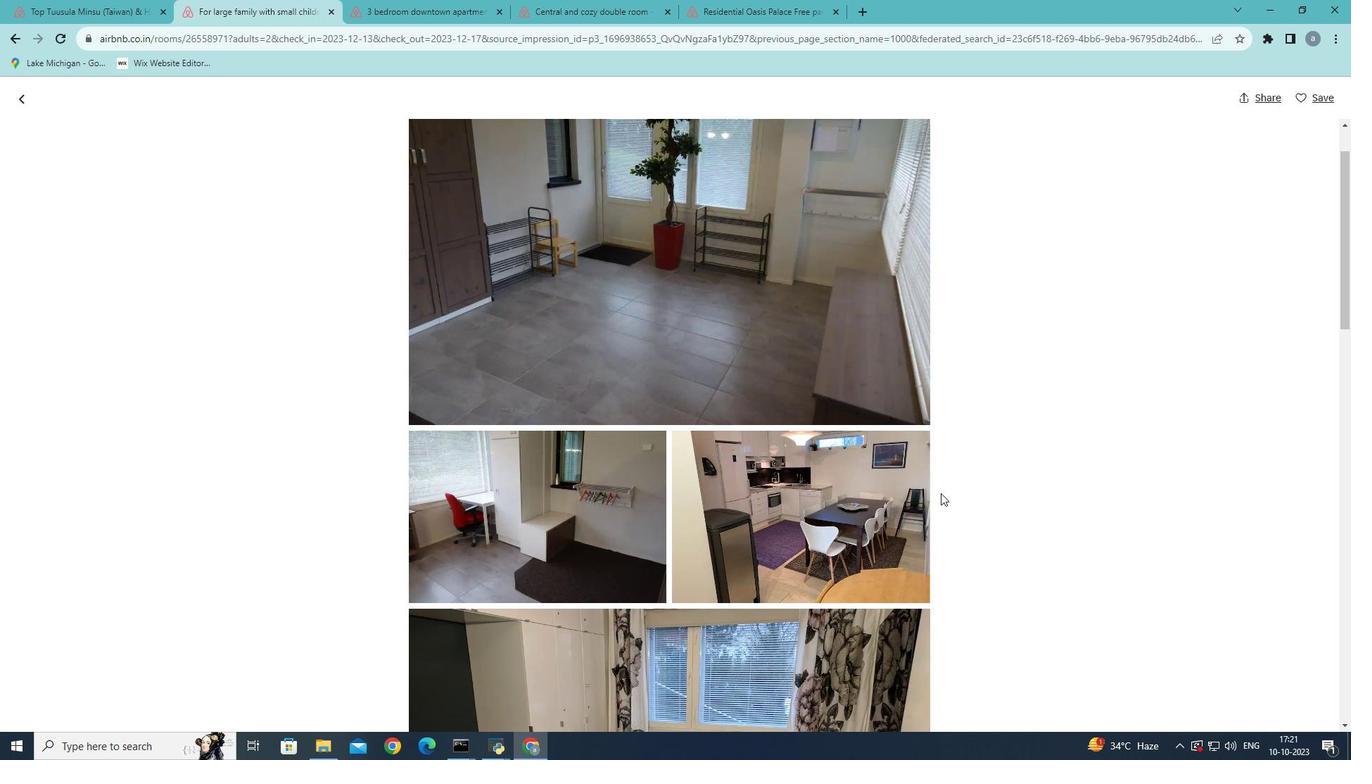 
Action: Mouse scrolled (941, 492) with delta (0, 0)
Screenshot: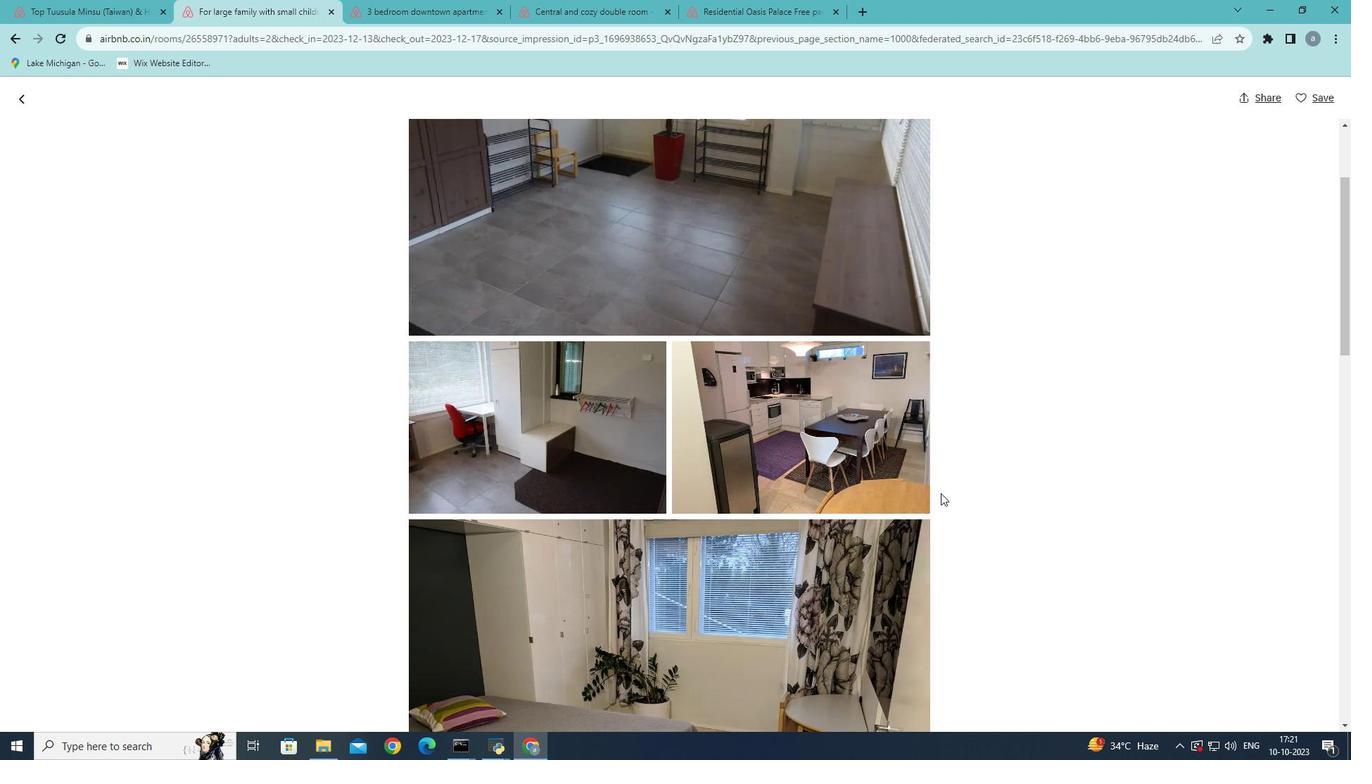 
Action: Mouse scrolled (941, 492) with delta (0, 0)
Screenshot: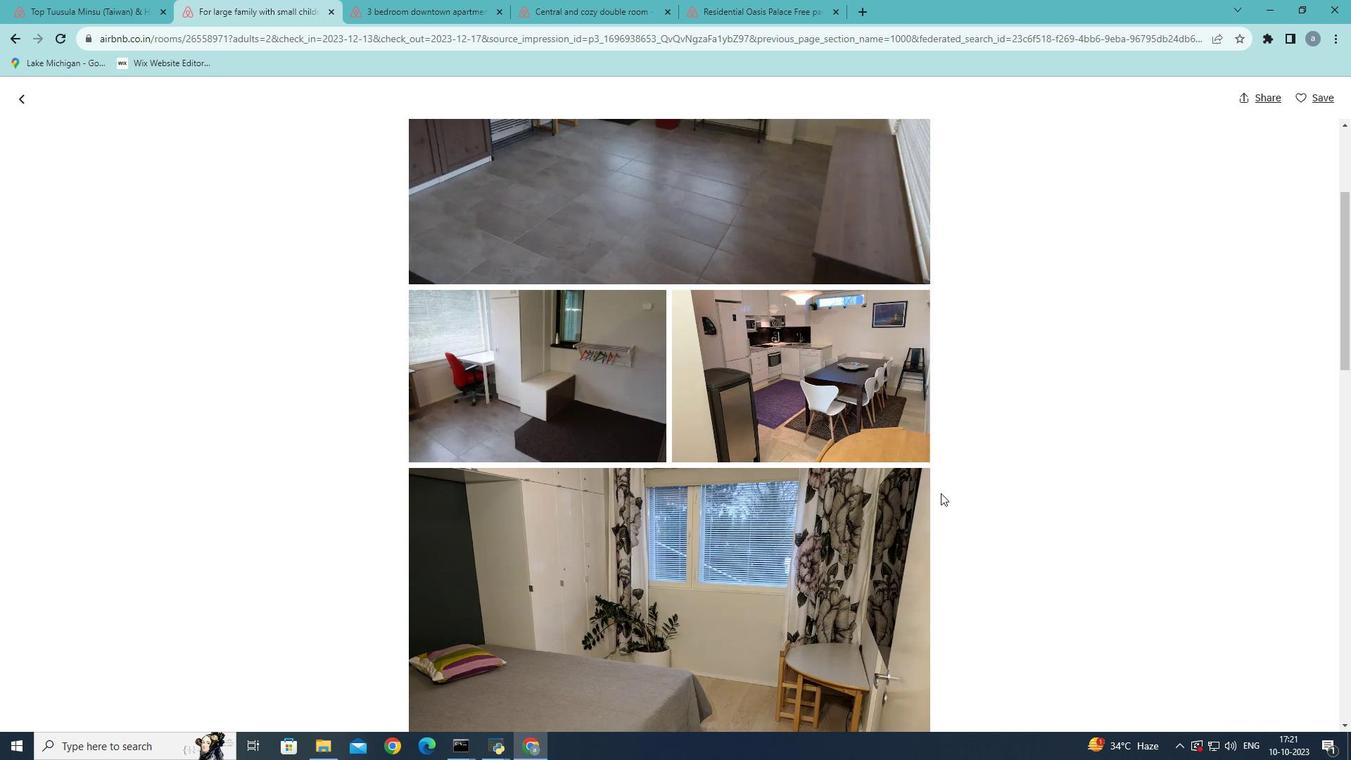 
Action: Mouse scrolled (941, 492) with delta (0, 0)
Screenshot: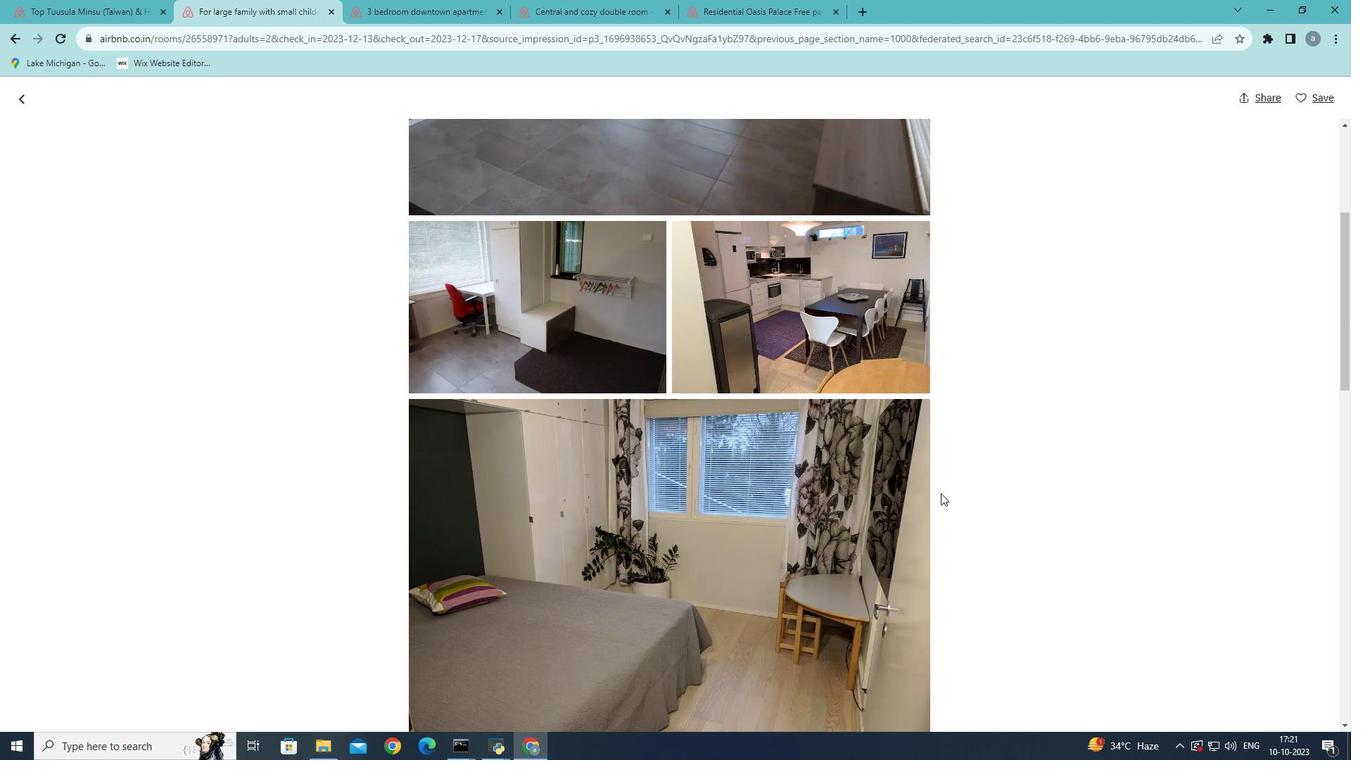 
Action: Mouse scrolled (941, 492) with delta (0, 0)
Screenshot: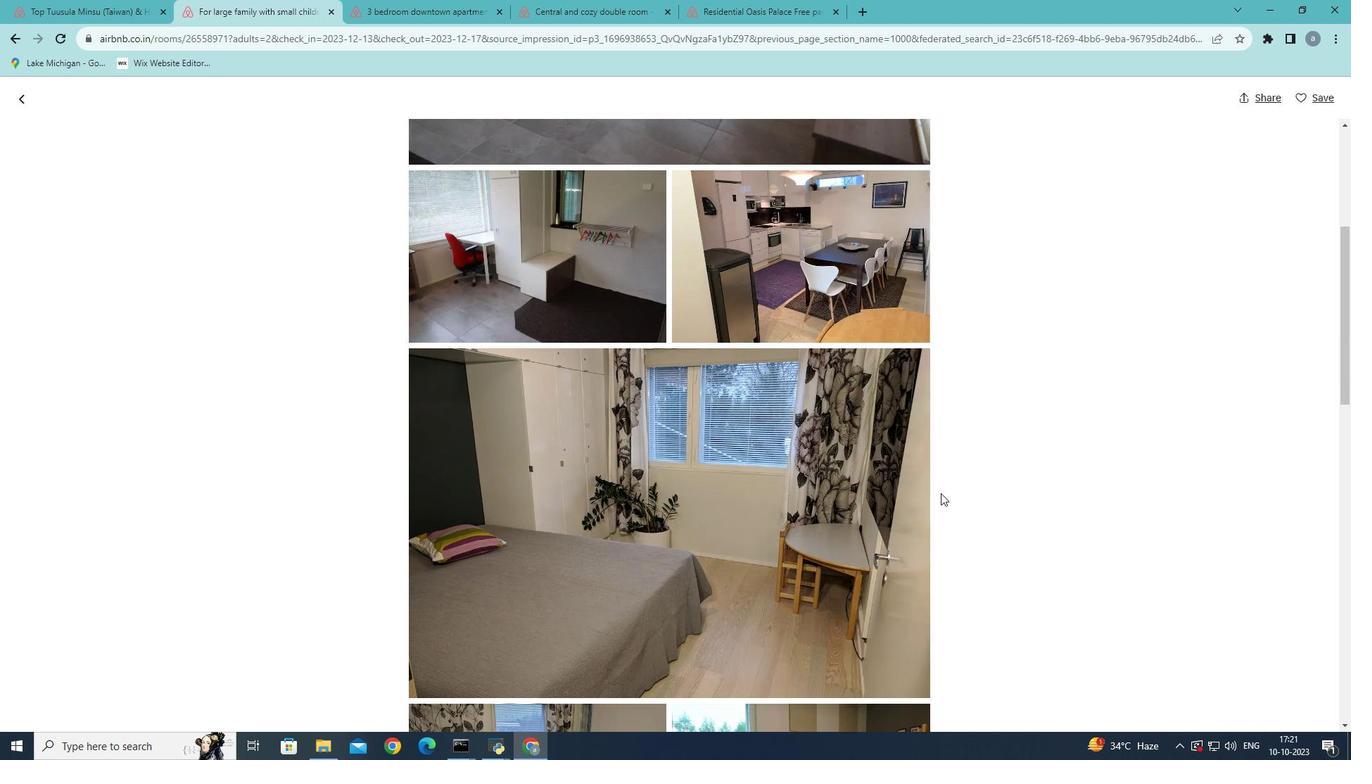 
Action: Mouse scrolled (941, 492) with delta (0, 0)
Screenshot: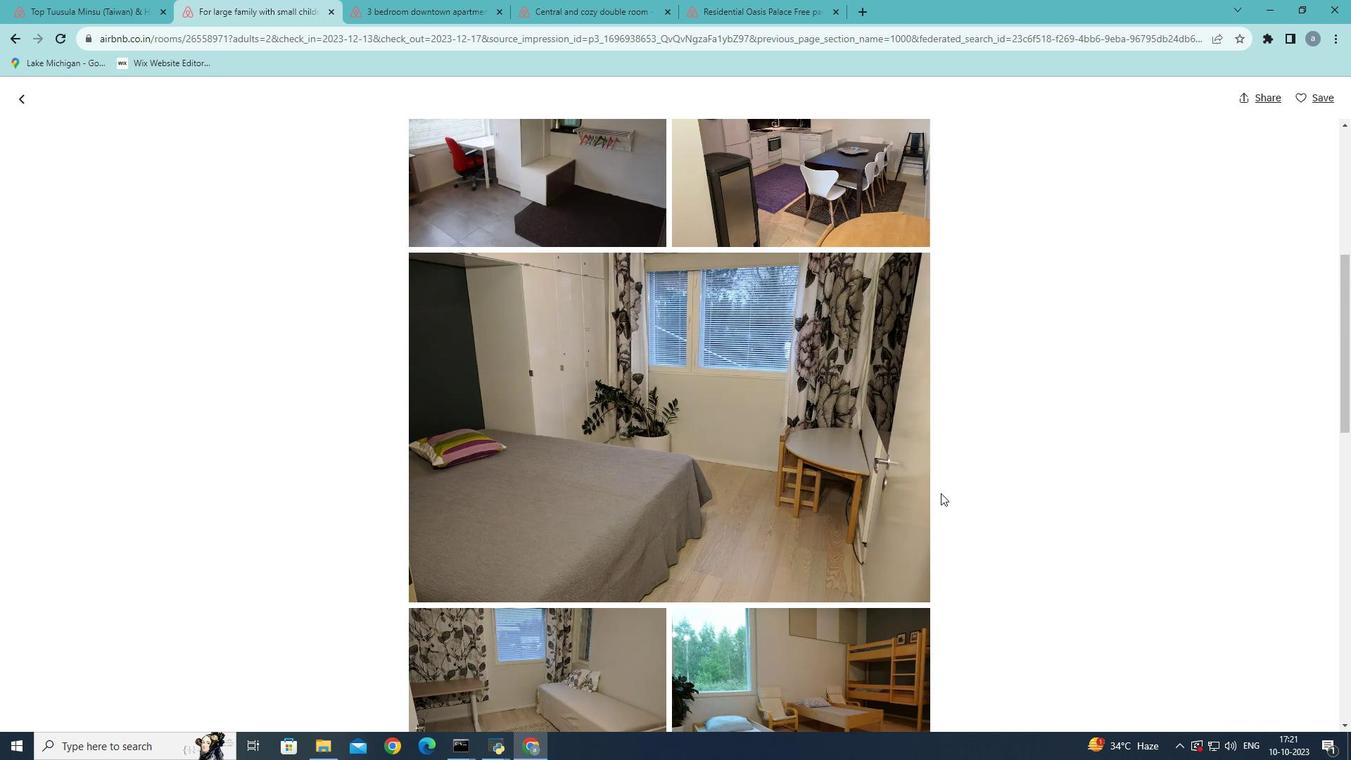 
Action: Mouse scrolled (941, 492) with delta (0, 0)
Screenshot: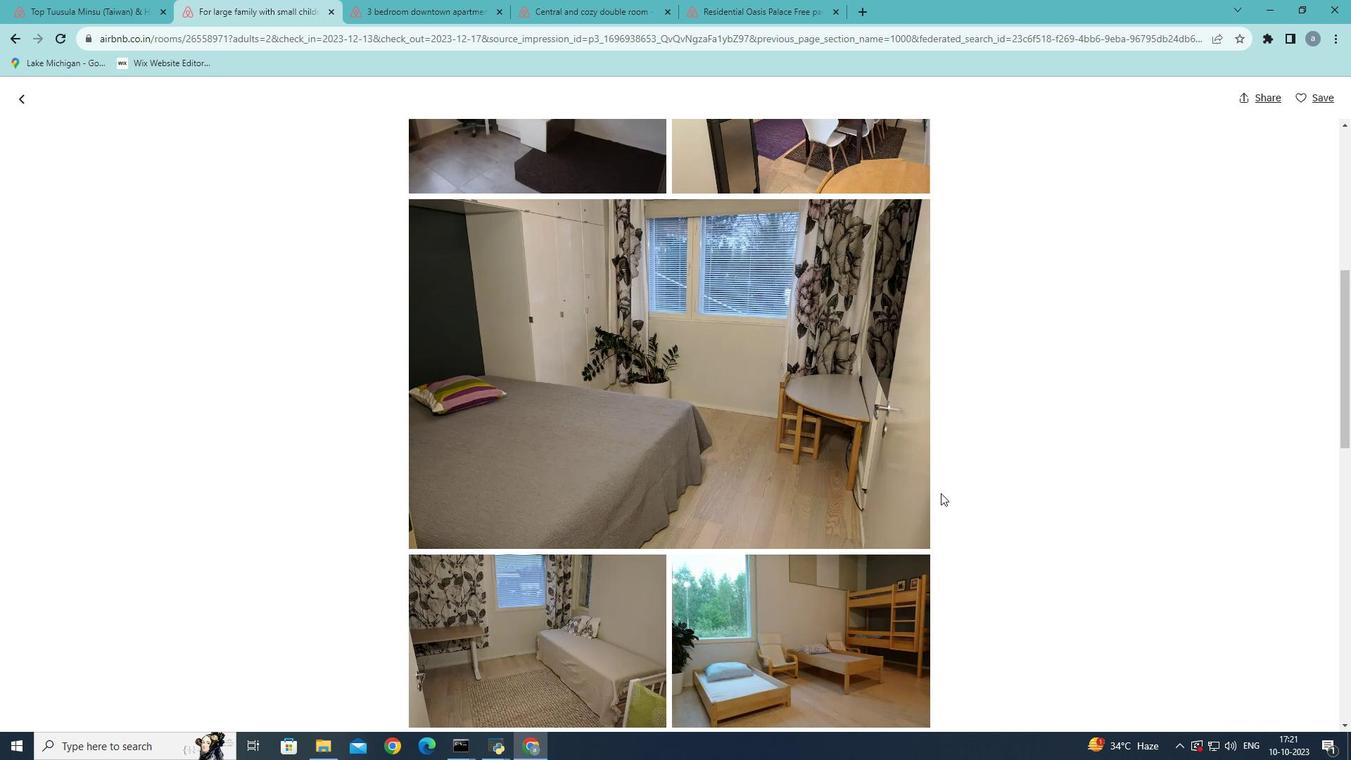 
Action: Mouse moved to (940, 492)
Screenshot: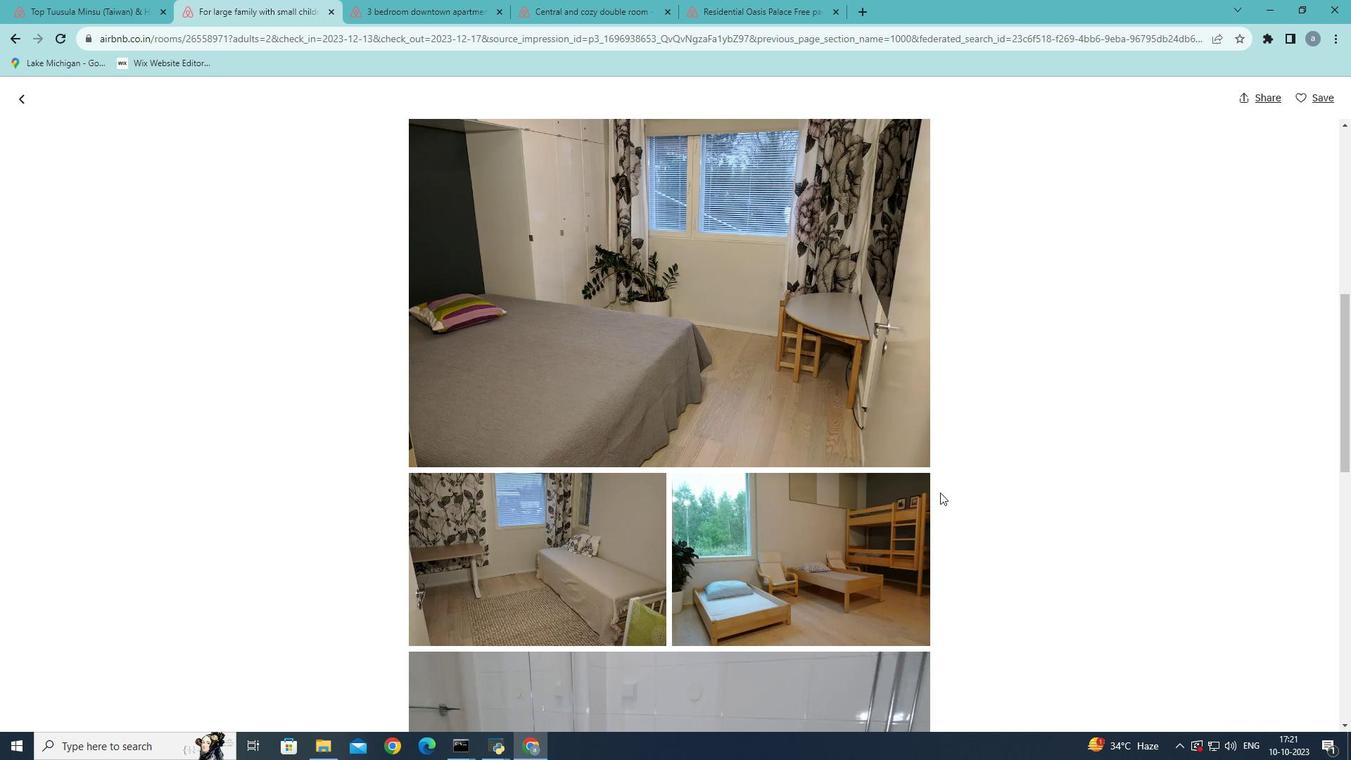 
Action: Mouse scrolled (940, 492) with delta (0, 0)
Screenshot: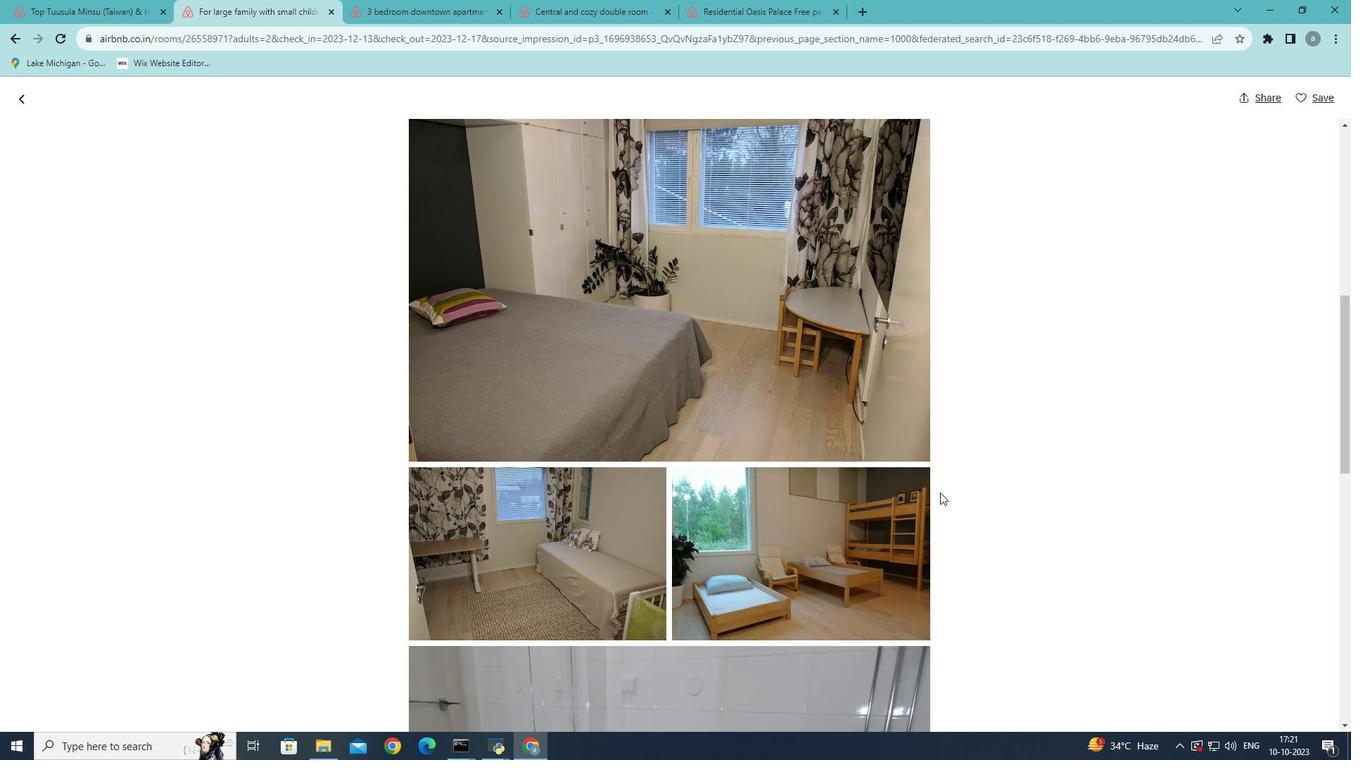 
Action: Mouse scrolled (940, 492) with delta (0, 0)
Screenshot: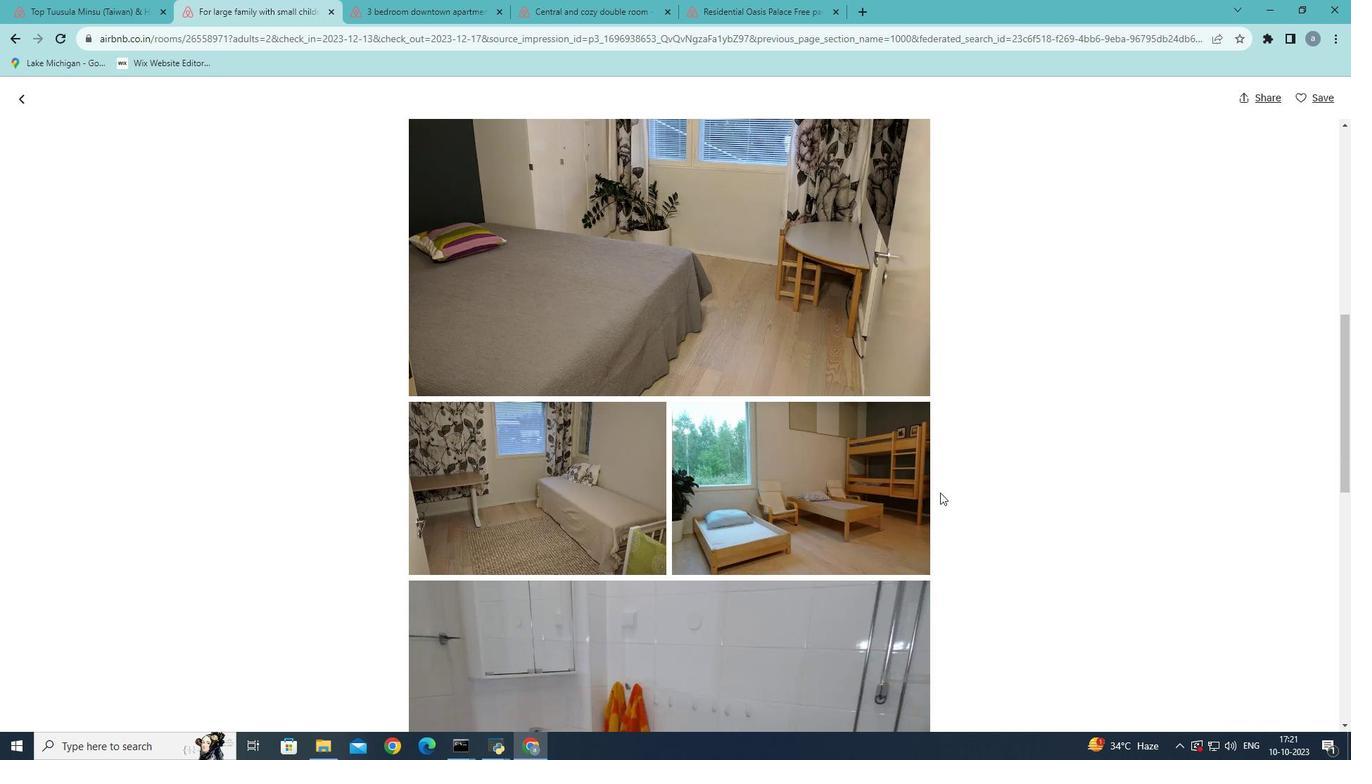 
Action: Mouse scrolled (940, 492) with delta (0, 0)
Screenshot: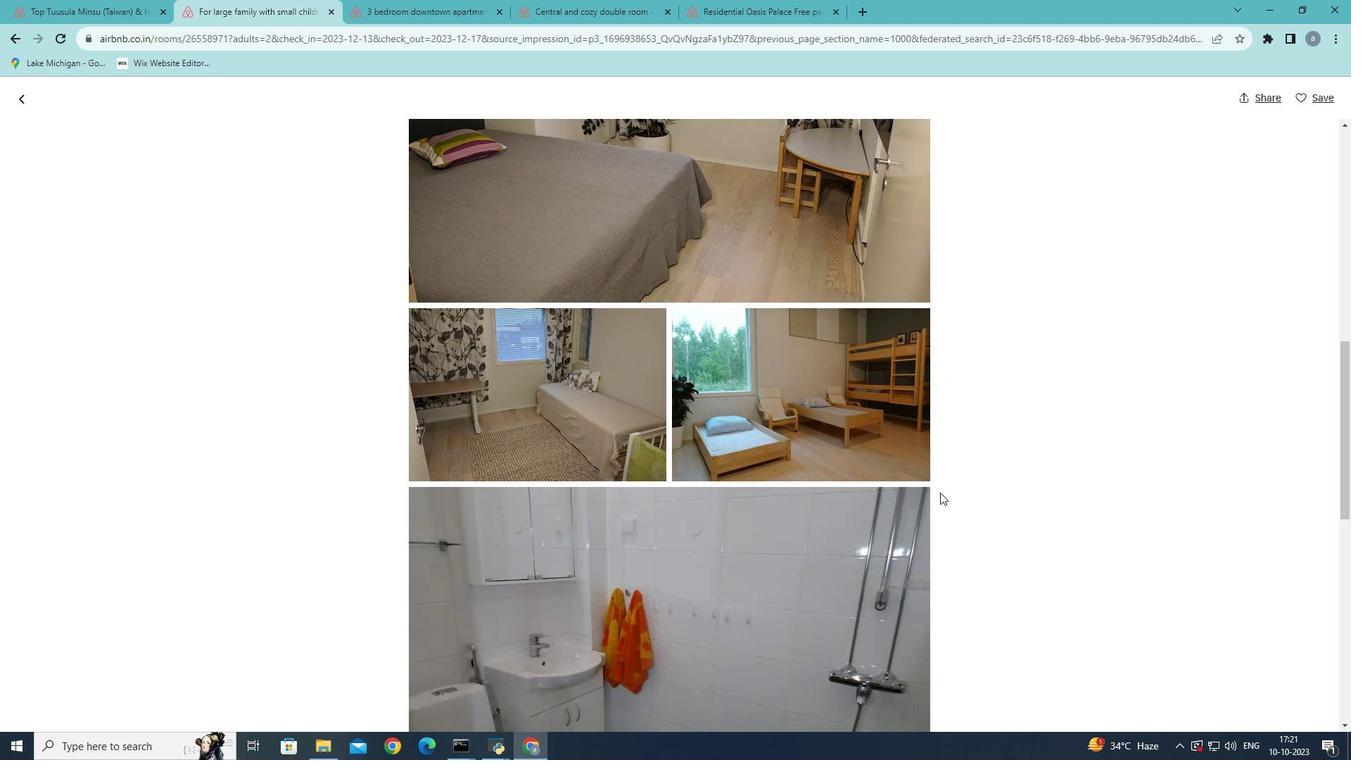 
Action: Mouse scrolled (940, 492) with delta (0, 0)
Screenshot: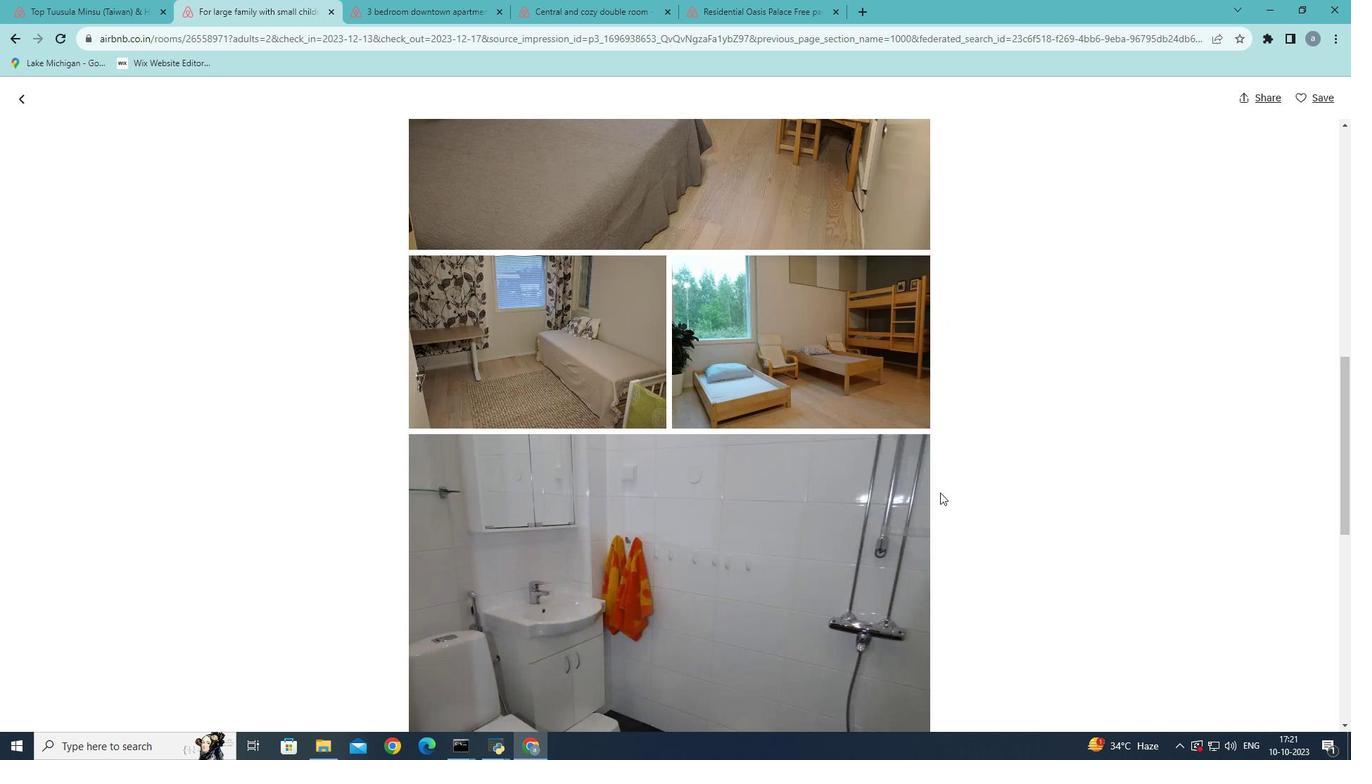 
Action: Mouse scrolled (940, 492) with delta (0, 0)
Screenshot: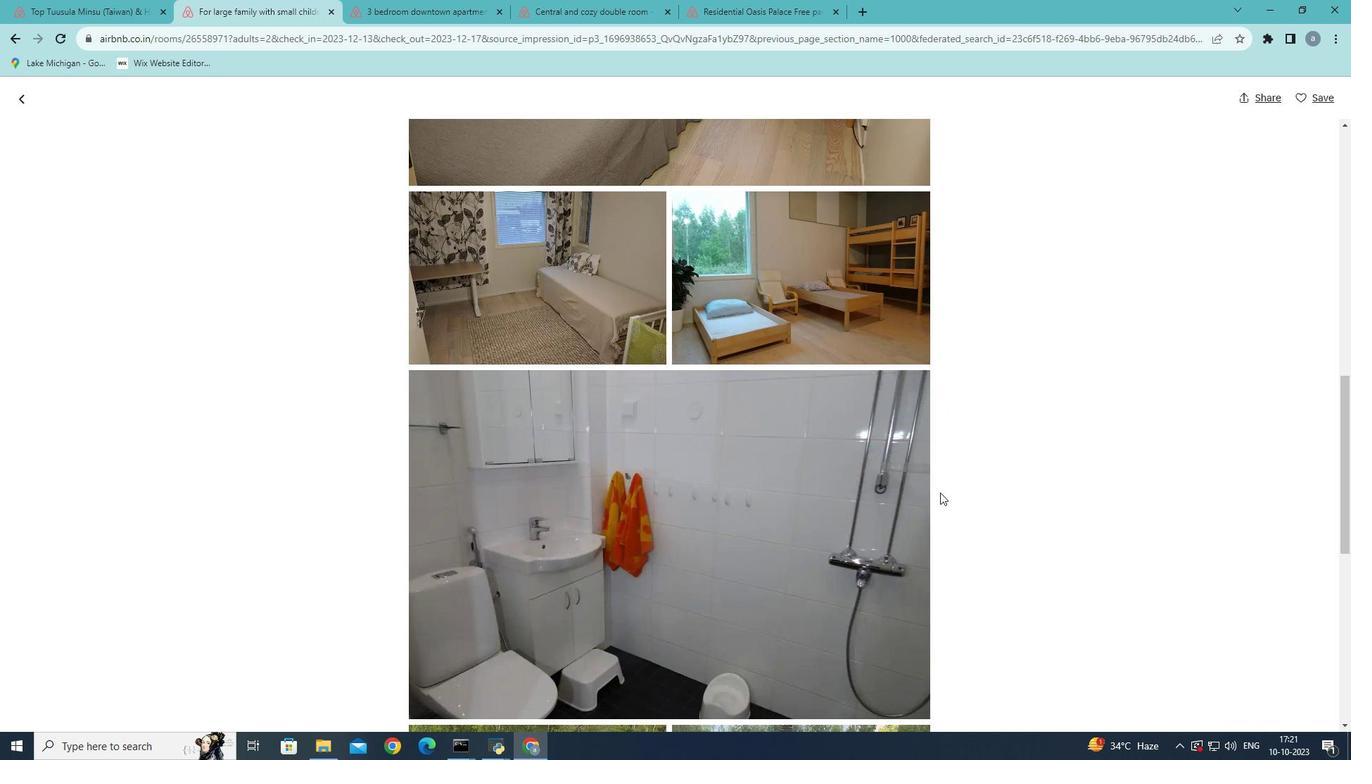 
Action: Mouse scrolled (940, 492) with delta (0, 0)
Screenshot: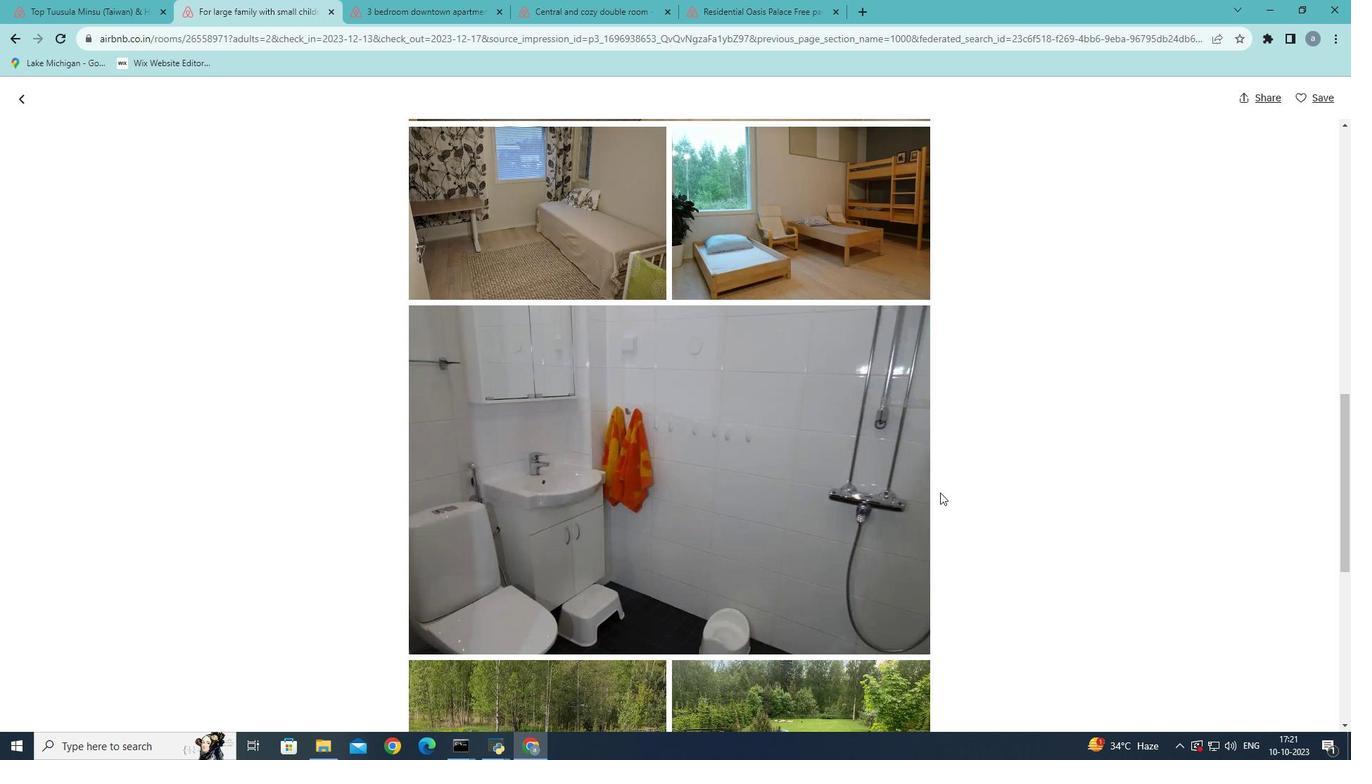 
Action: Mouse scrolled (940, 492) with delta (0, 0)
Screenshot: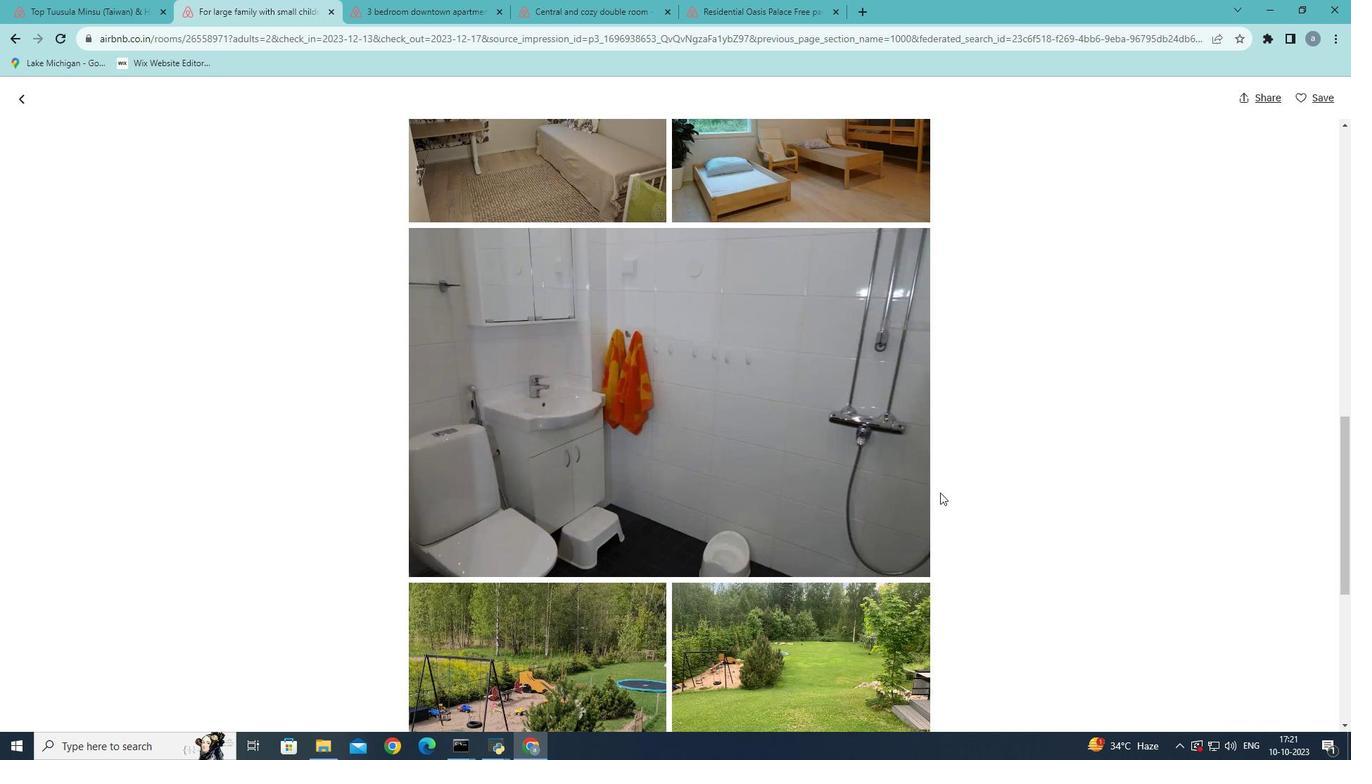 
Action: Mouse scrolled (940, 492) with delta (0, 0)
Screenshot: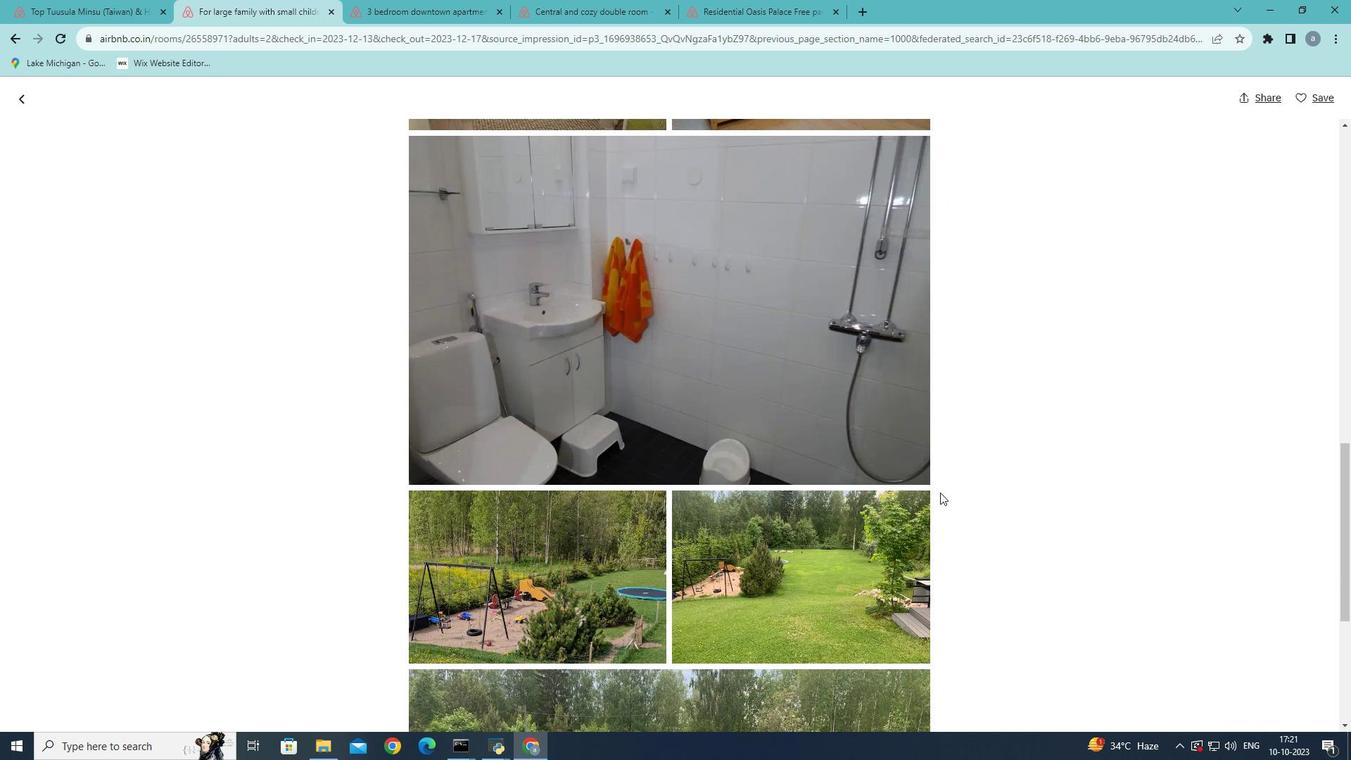 
Action: Mouse scrolled (940, 492) with delta (0, 0)
Screenshot: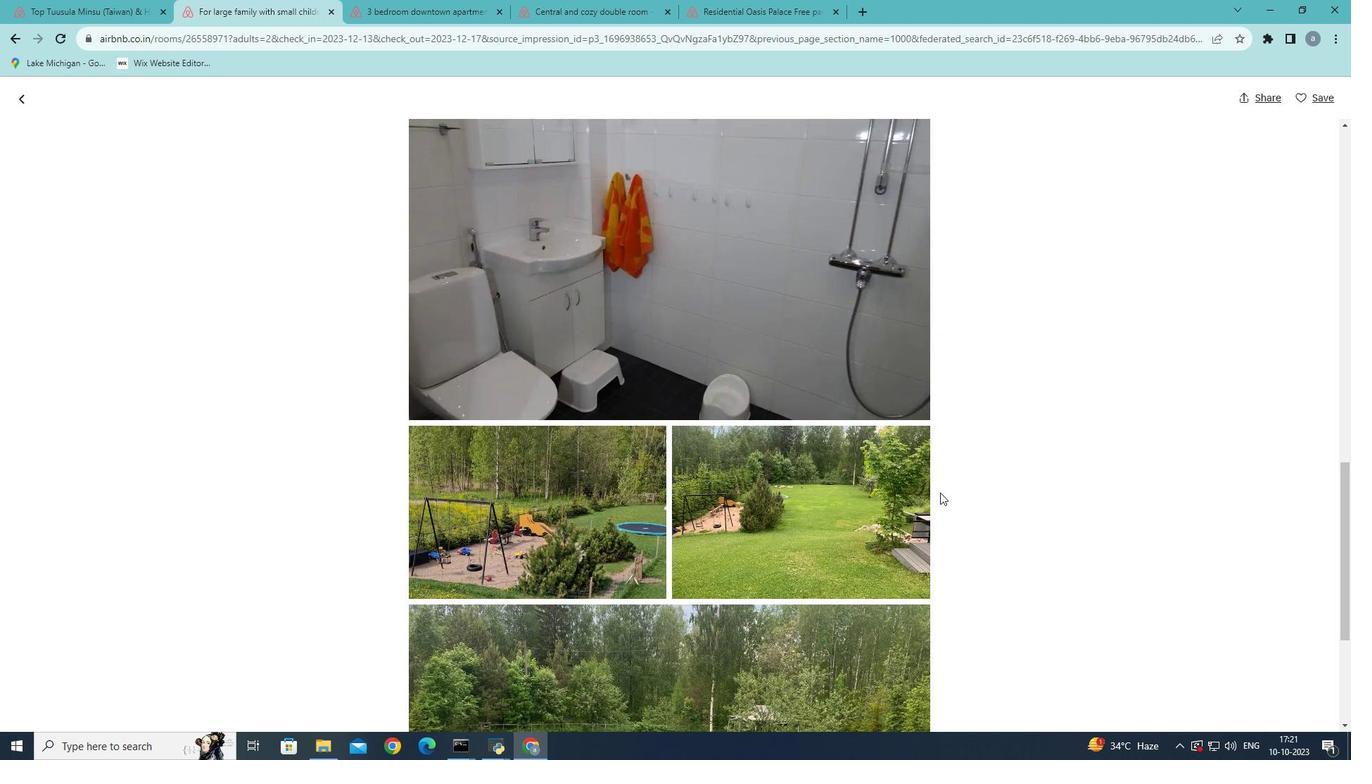 
Action: Mouse scrolled (940, 492) with delta (0, 0)
Screenshot: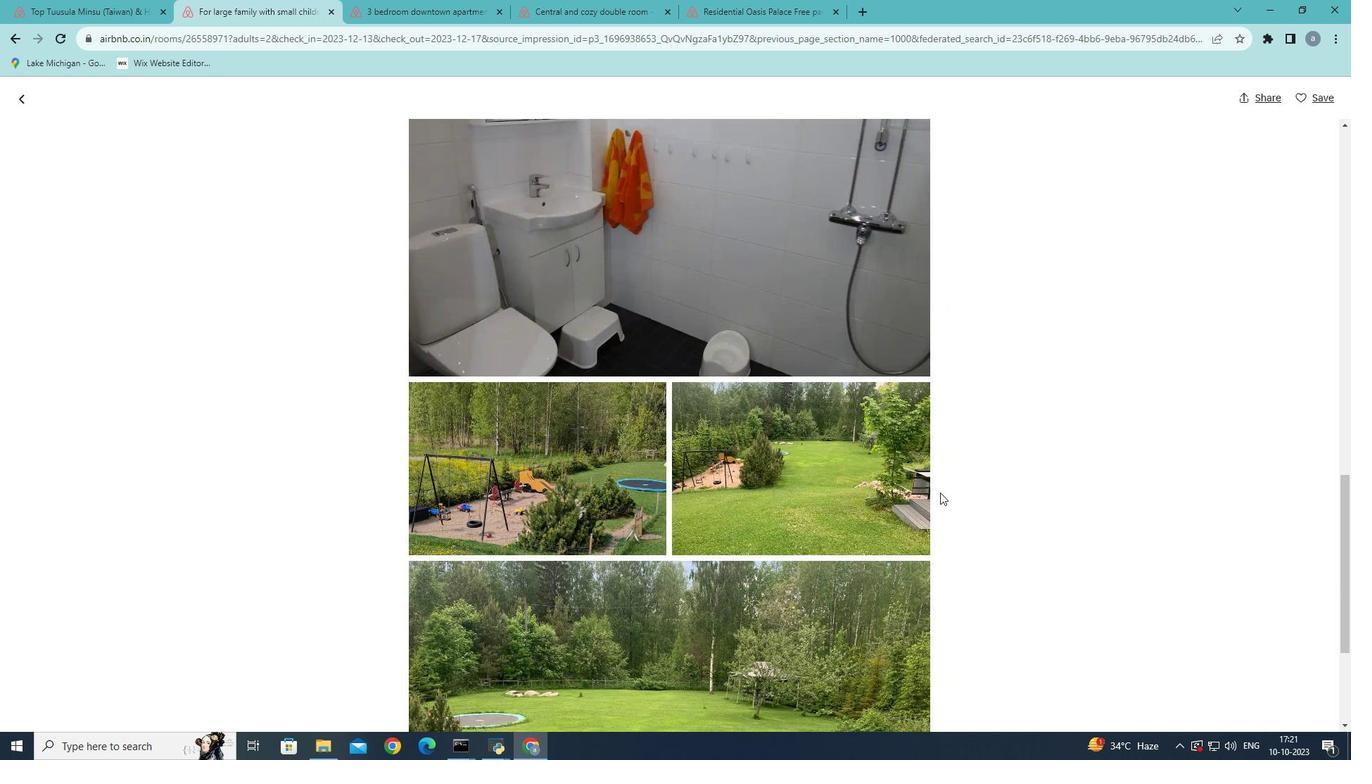 
Action: Mouse scrolled (940, 492) with delta (0, 0)
Screenshot: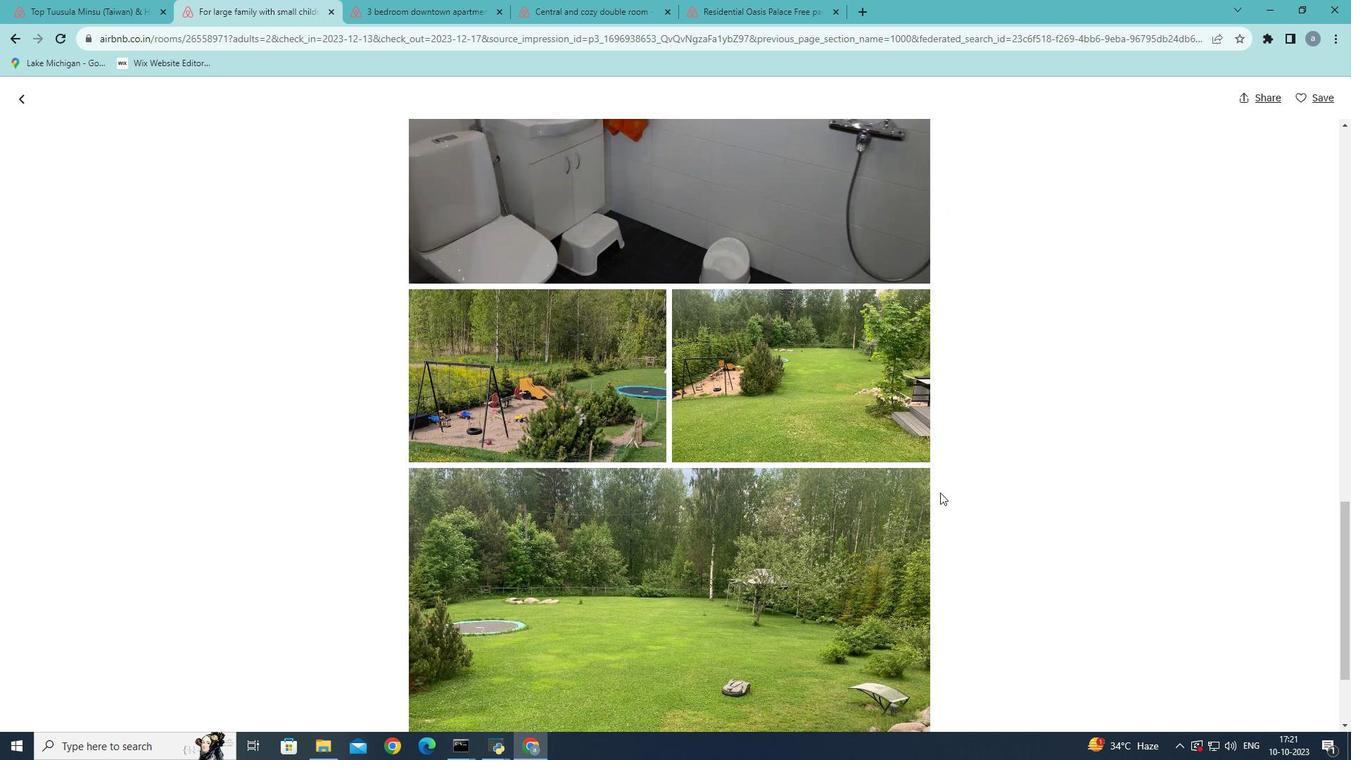 
Action: Mouse scrolled (940, 492) with delta (0, 0)
Screenshot: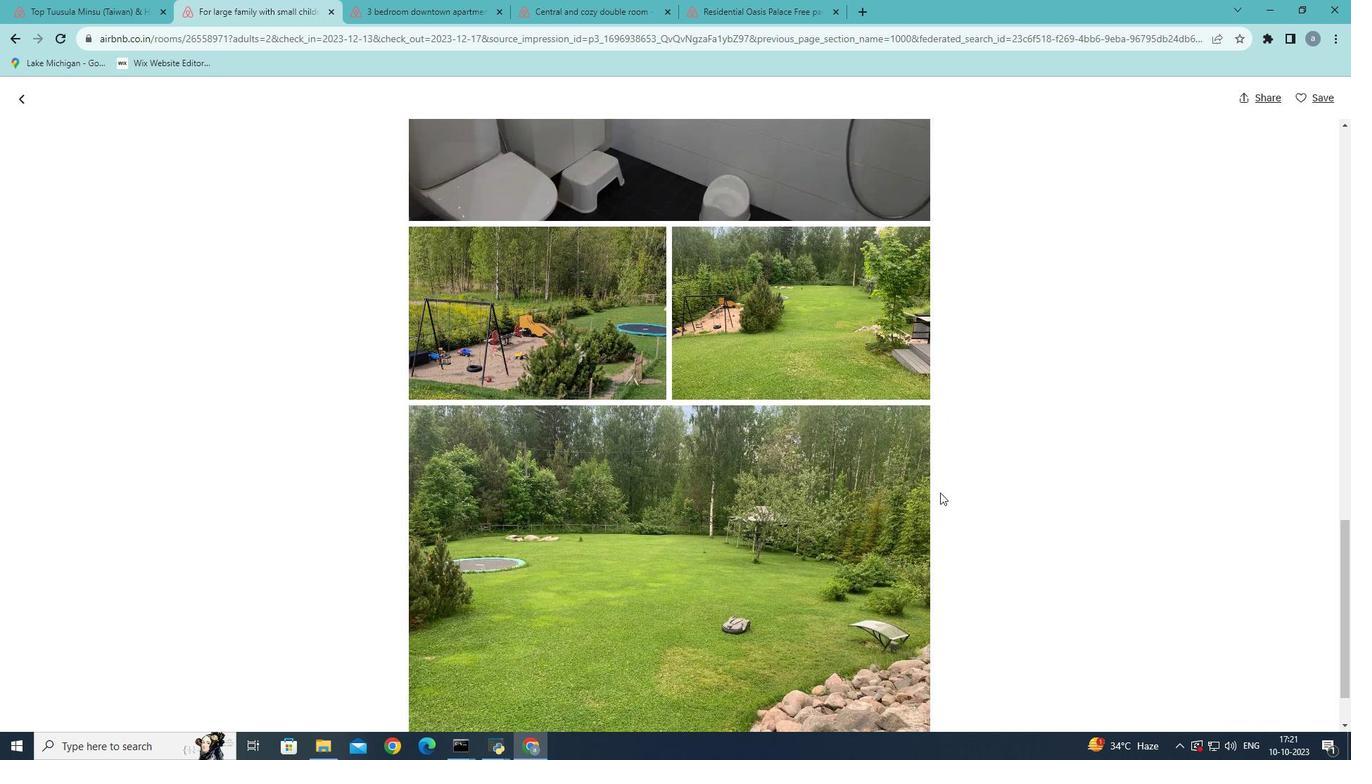 
Action: Mouse scrolled (940, 492) with delta (0, 0)
Screenshot: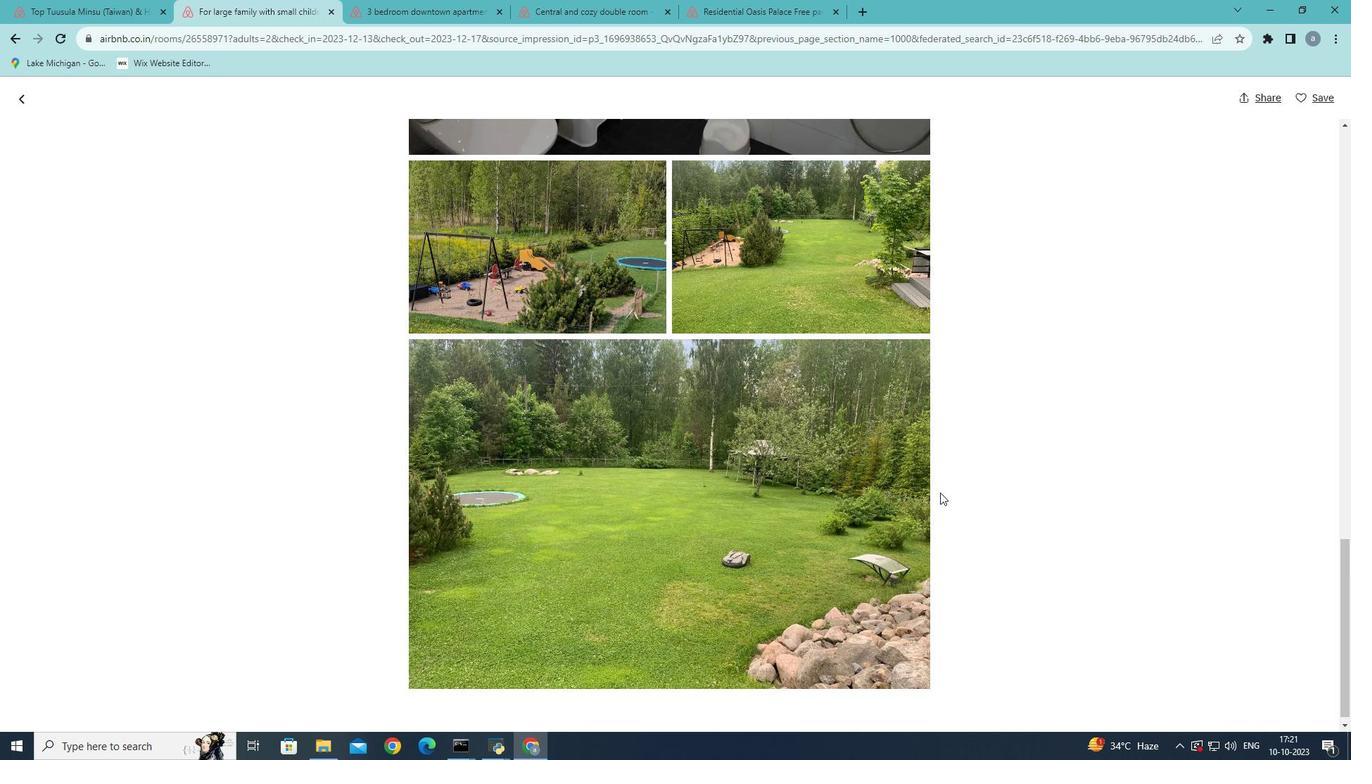 
Action: Mouse scrolled (940, 492) with delta (0, 0)
Screenshot: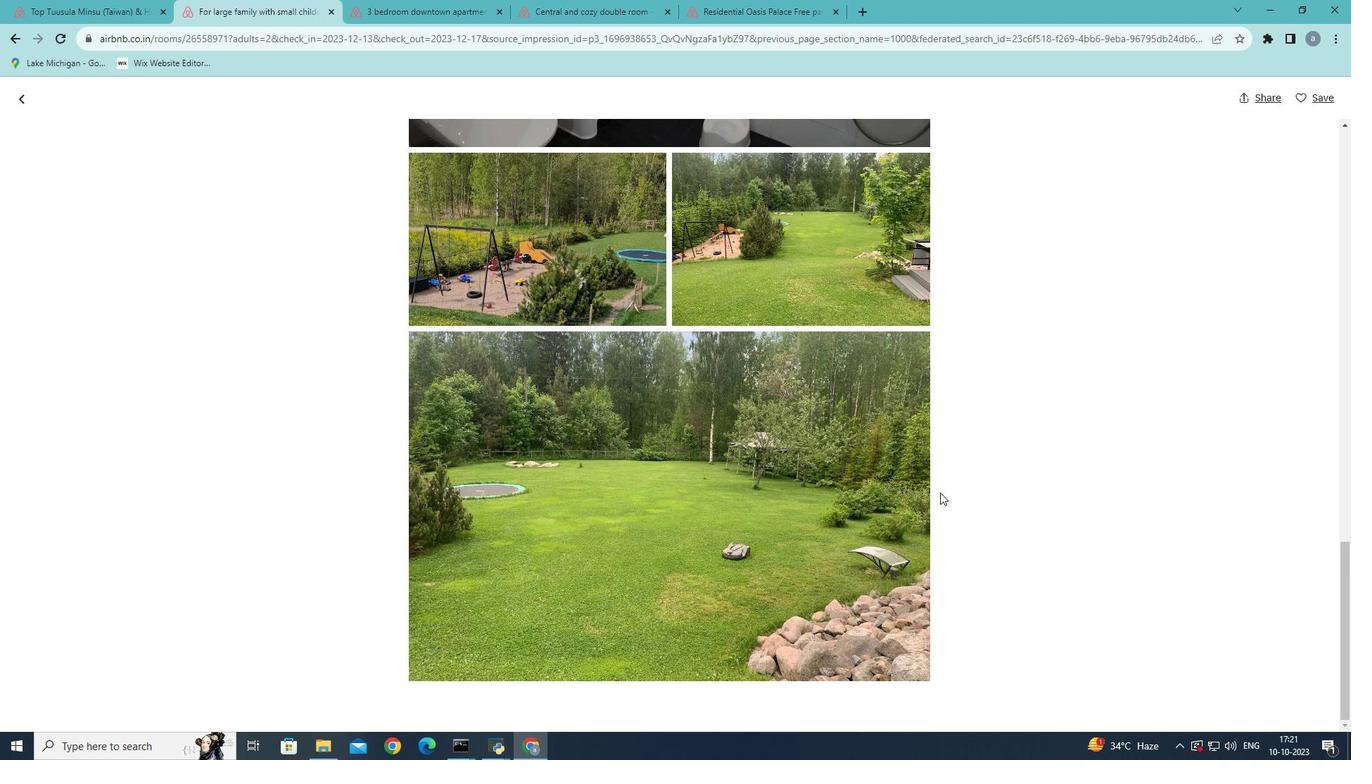 
Action: Mouse scrolled (940, 492) with delta (0, 0)
Screenshot: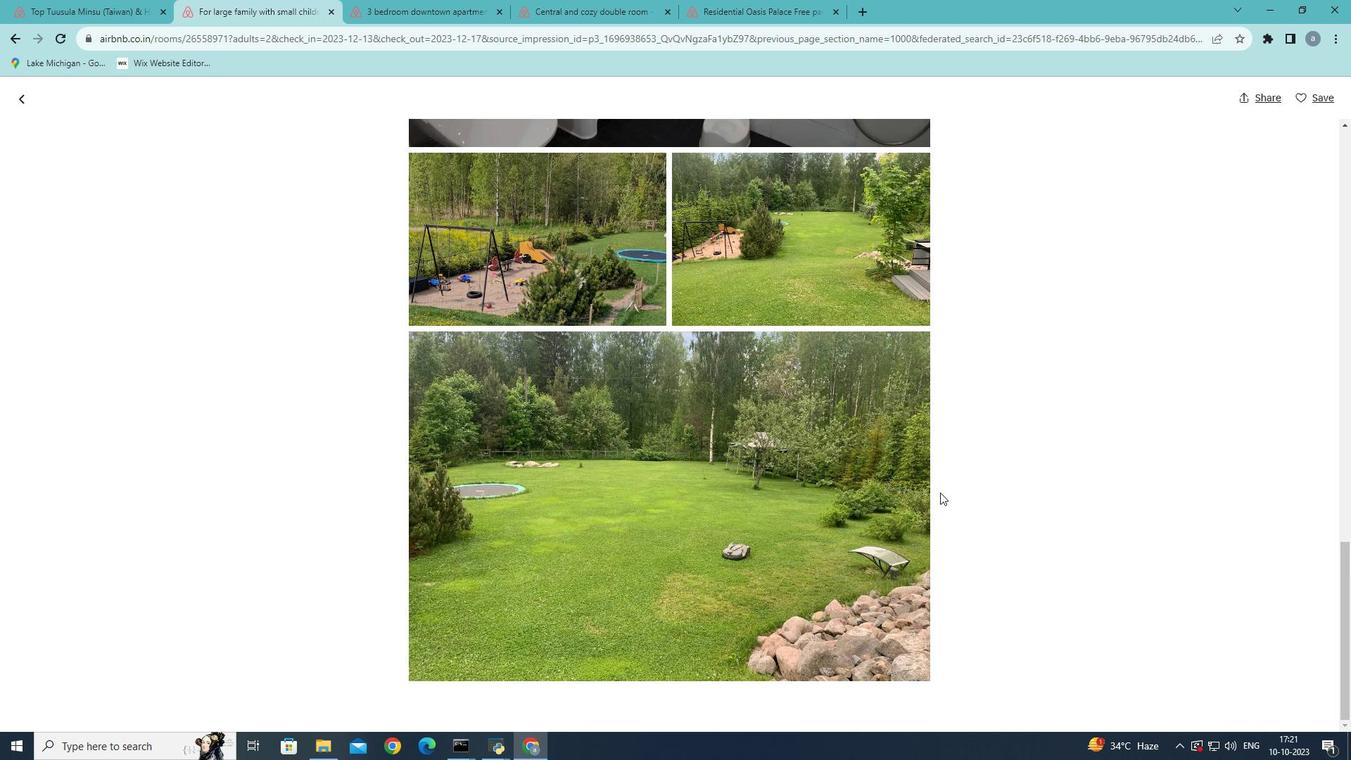 
Action: Mouse moved to (20, 100)
Screenshot: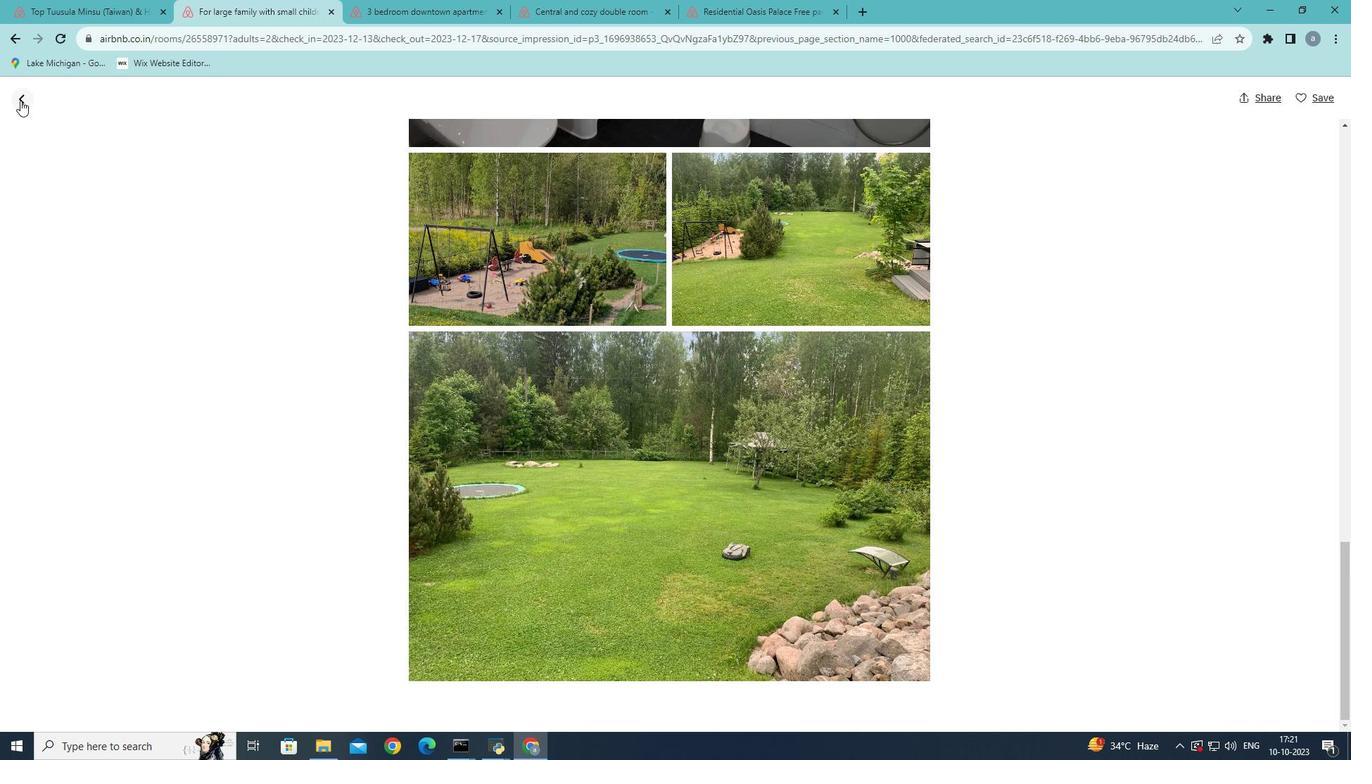 
Action: Mouse pressed left at (20, 100)
Screenshot: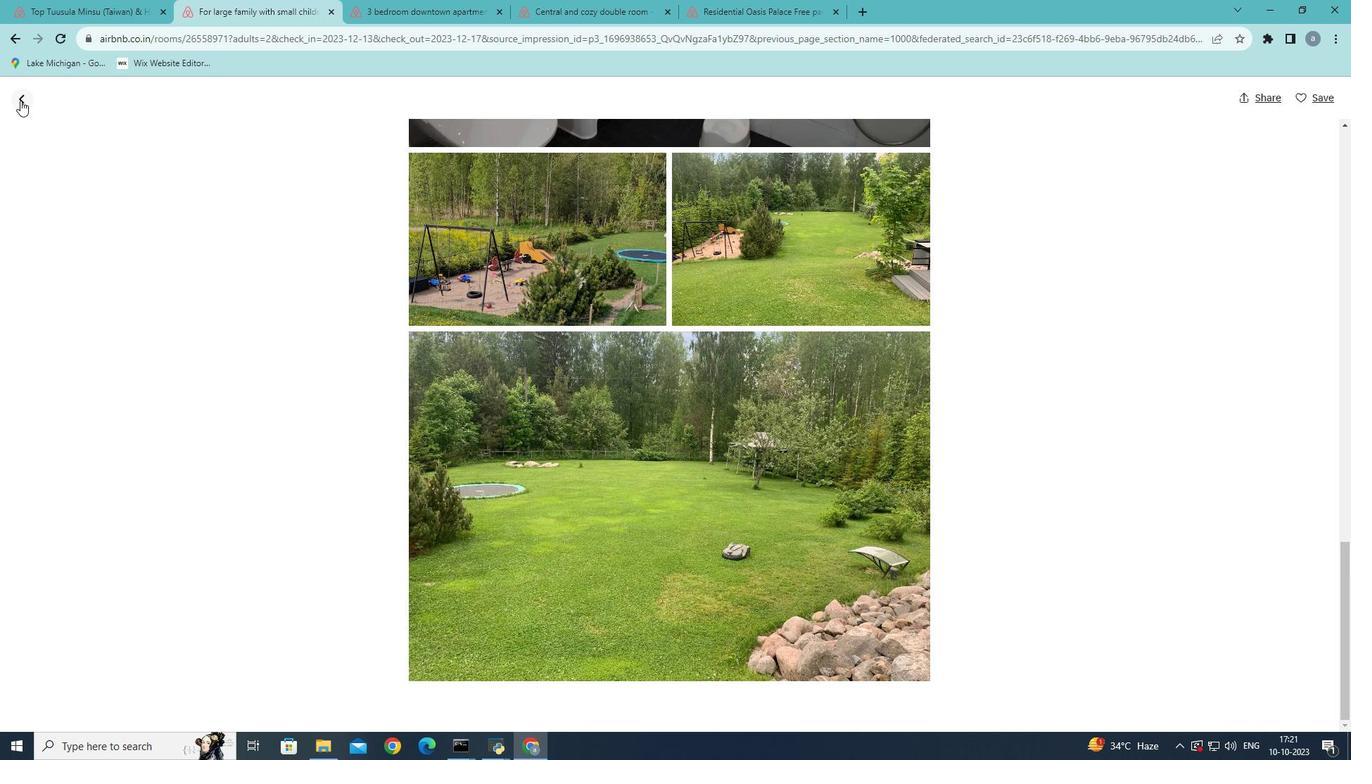 
Action: Mouse moved to (561, 412)
Screenshot: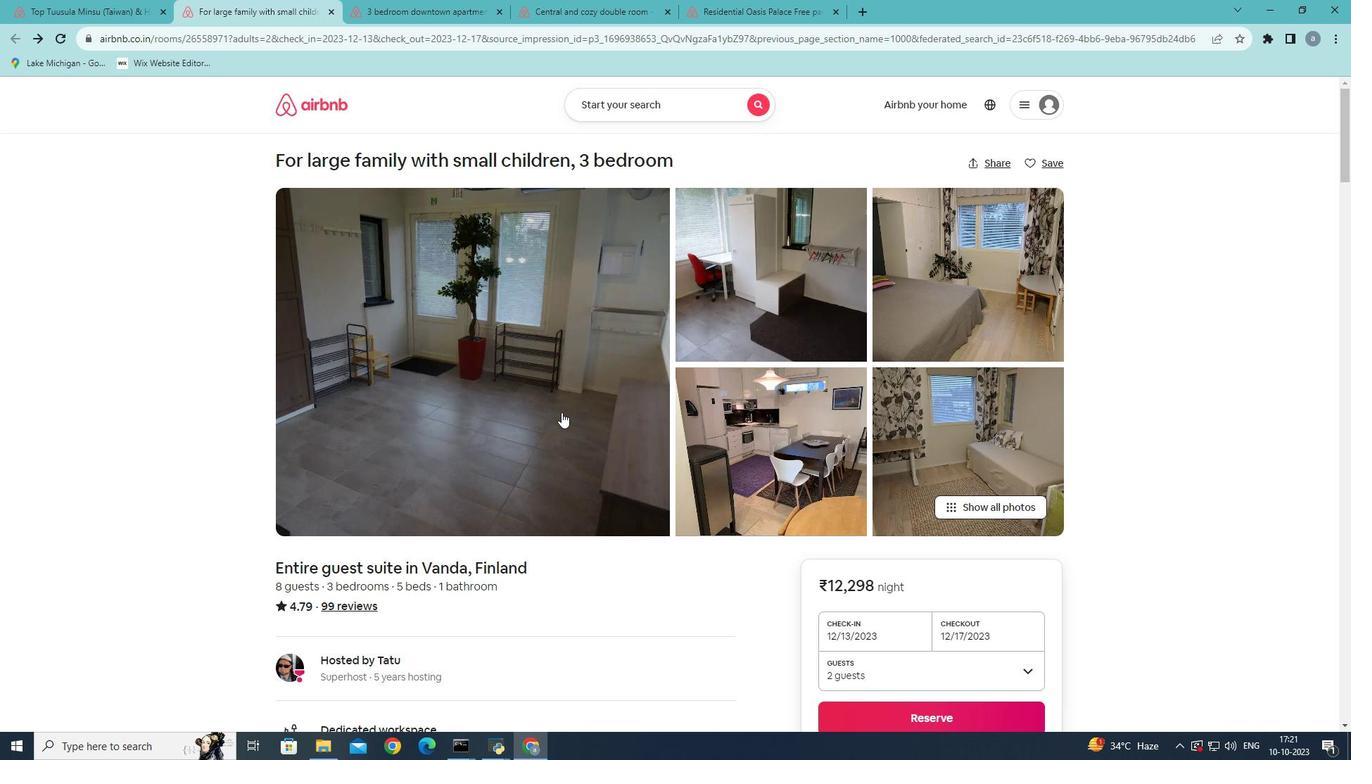 
Action: Mouse scrolled (561, 411) with delta (0, 0)
Screenshot: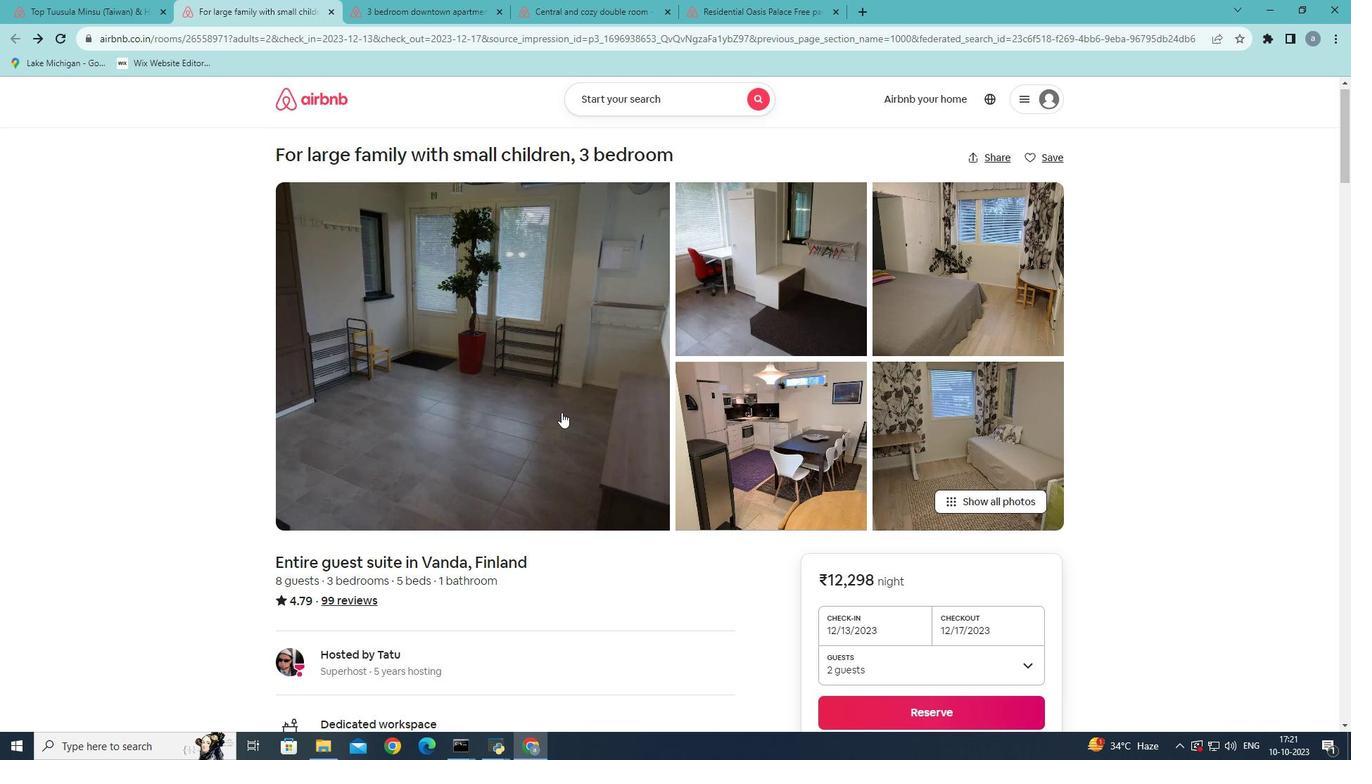 
Action: Mouse scrolled (561, 411) with delta (0, 0)
Screenshot: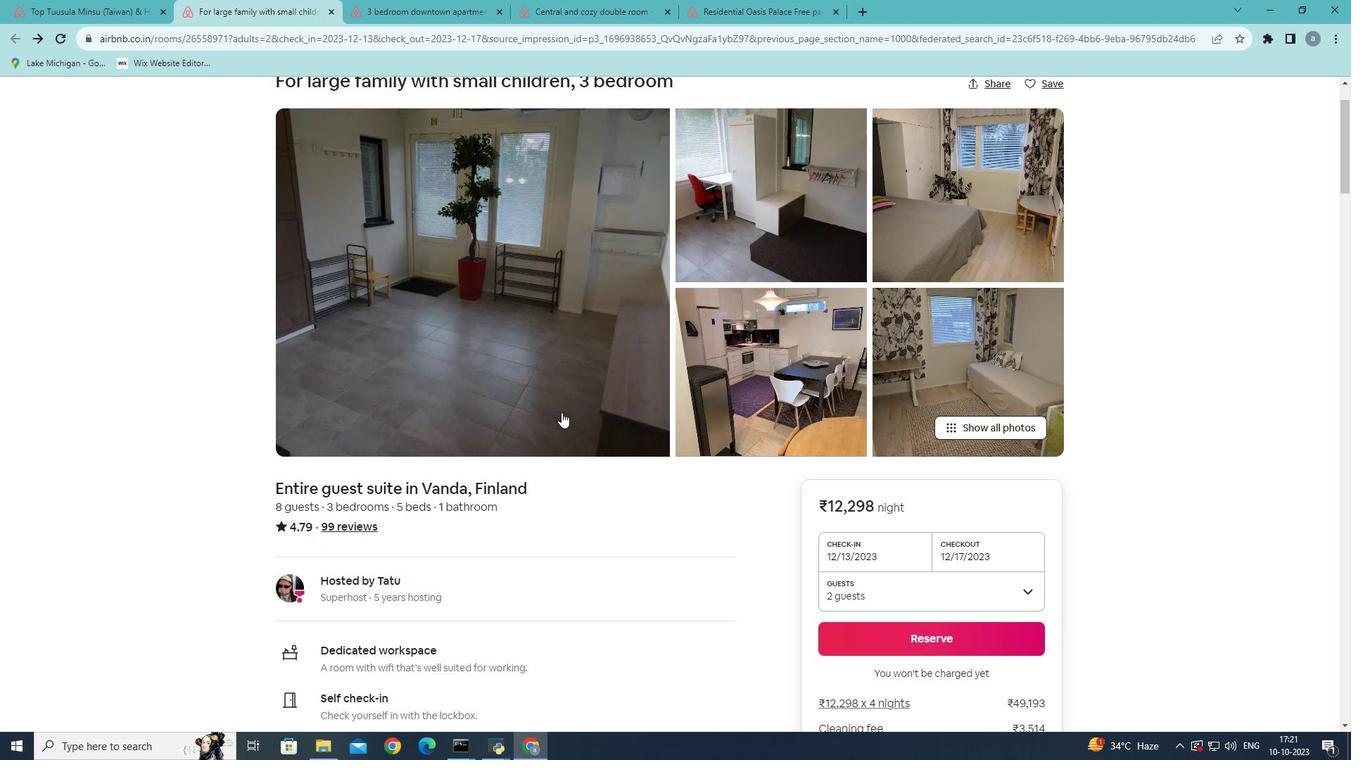 
Action: Mouse scrolled (561, 411) with delta (0, 0)
Screenshot: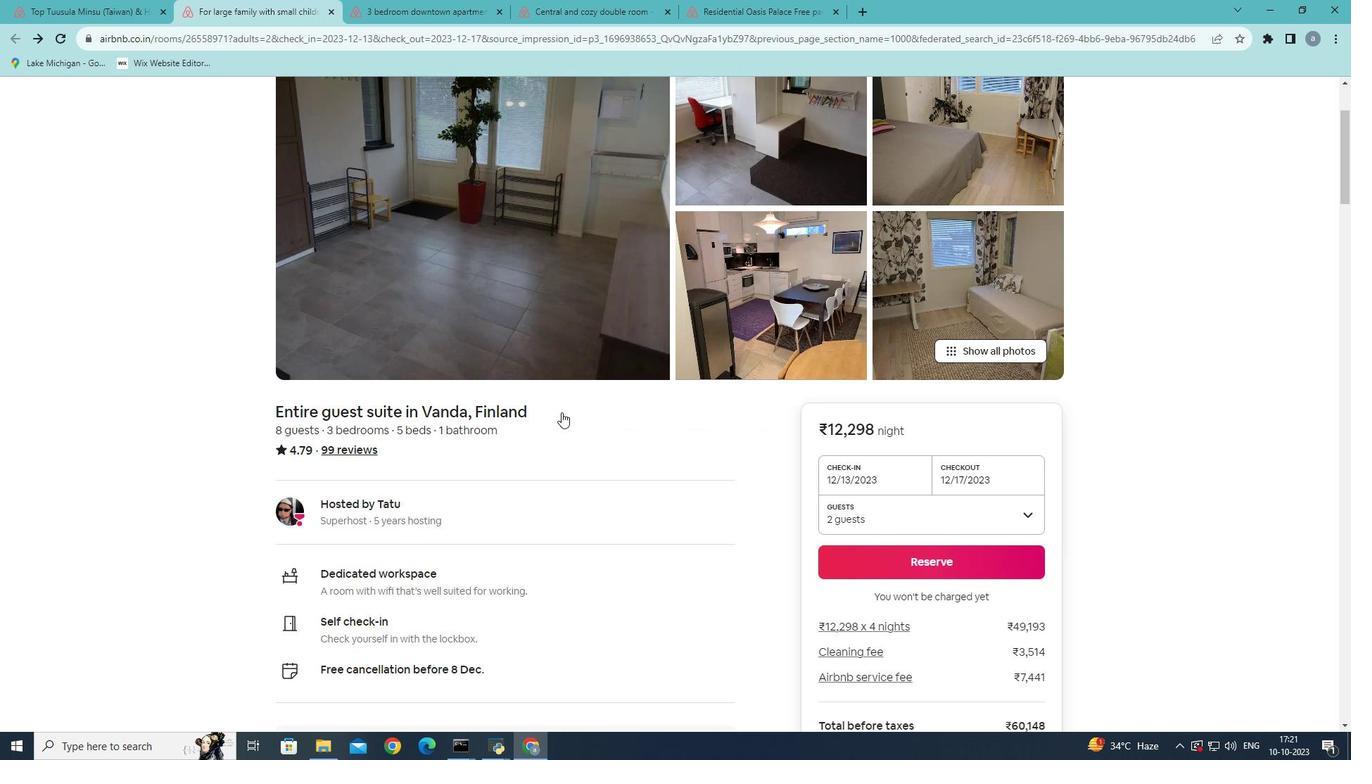 
Action: Mouse scrolled (561, 411) with delta (0, 0)
Screenshot: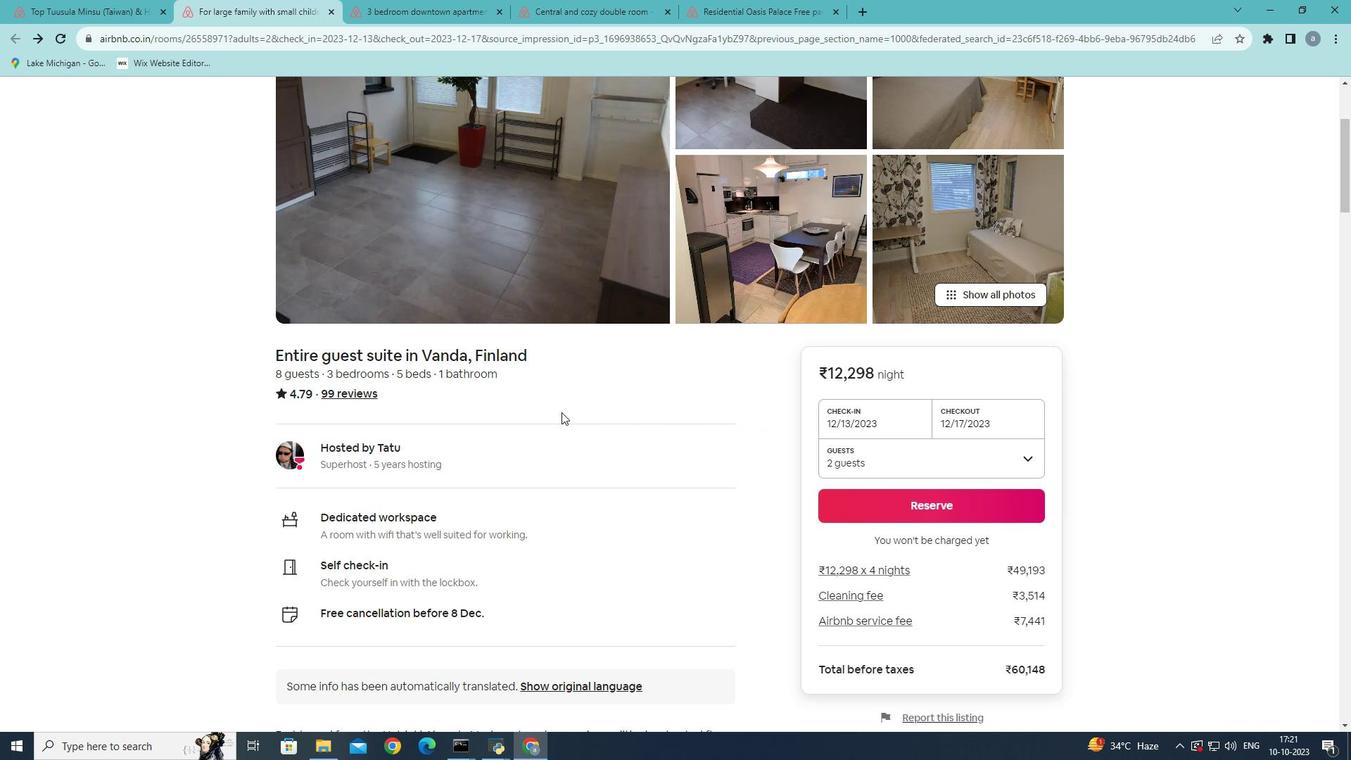 
Action: Mouse scrolled (561, 411) with delta (0, 0)
Screenshot: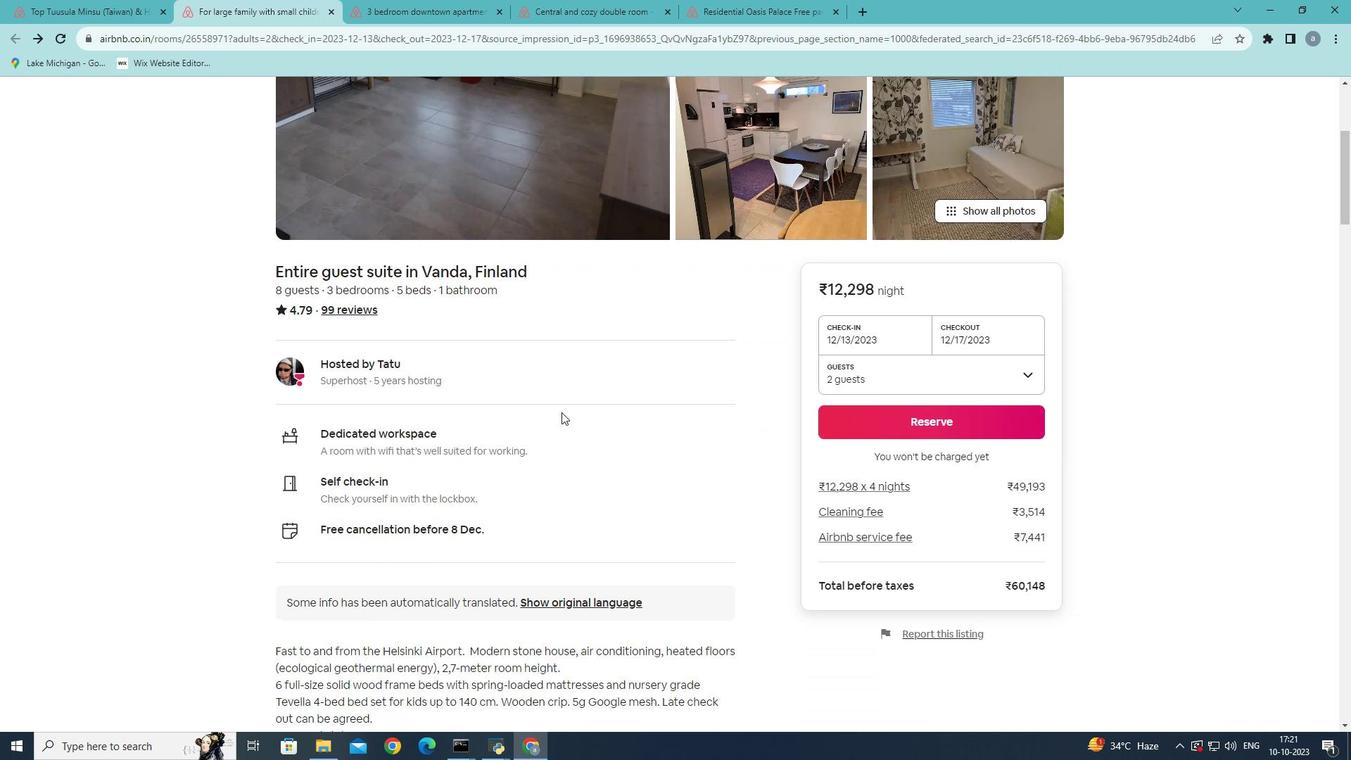 
Action: Mouse scrolled (561, 411) with delta (0, 0)
Screenshot: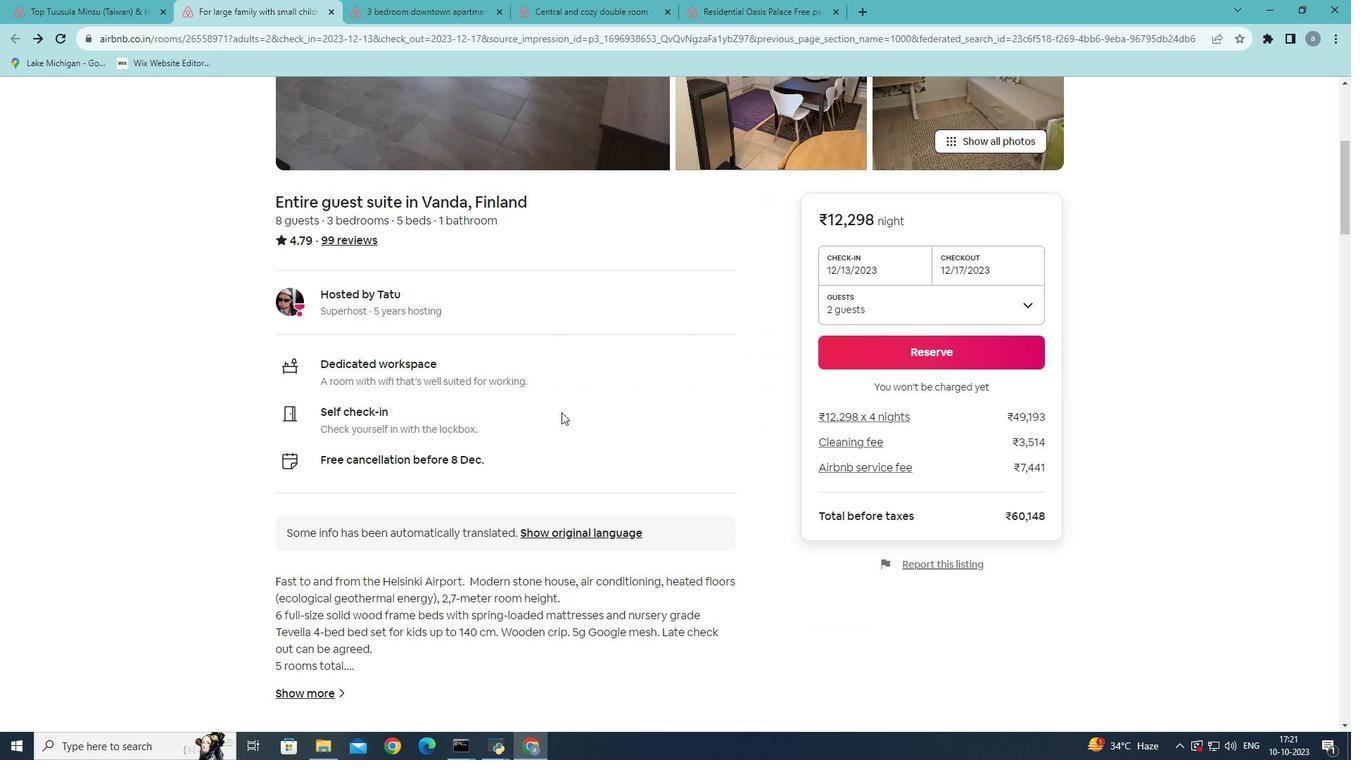 
Action: Mouse moved to (564, 411)
Screenshot: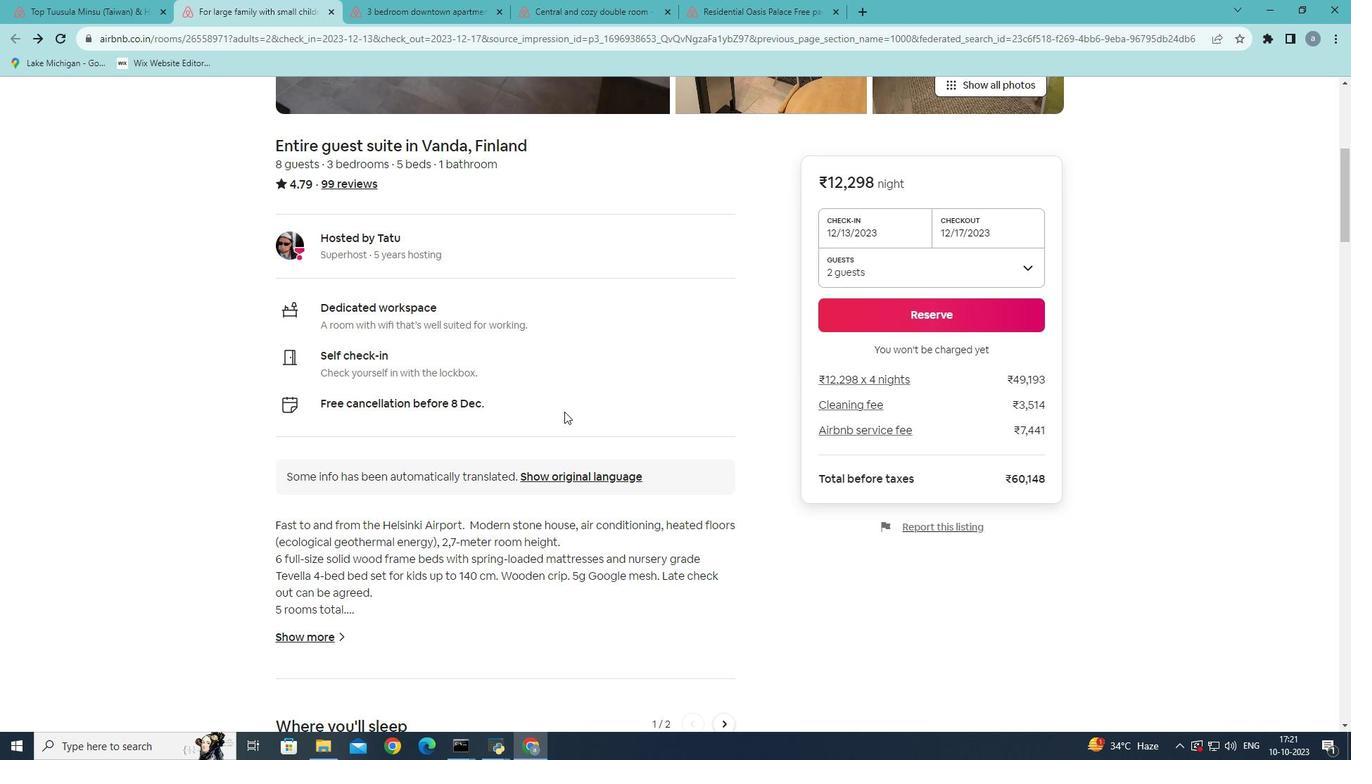 
Action: Mouse scrolled (564, 411) with delta (0, 0)
Screenshot: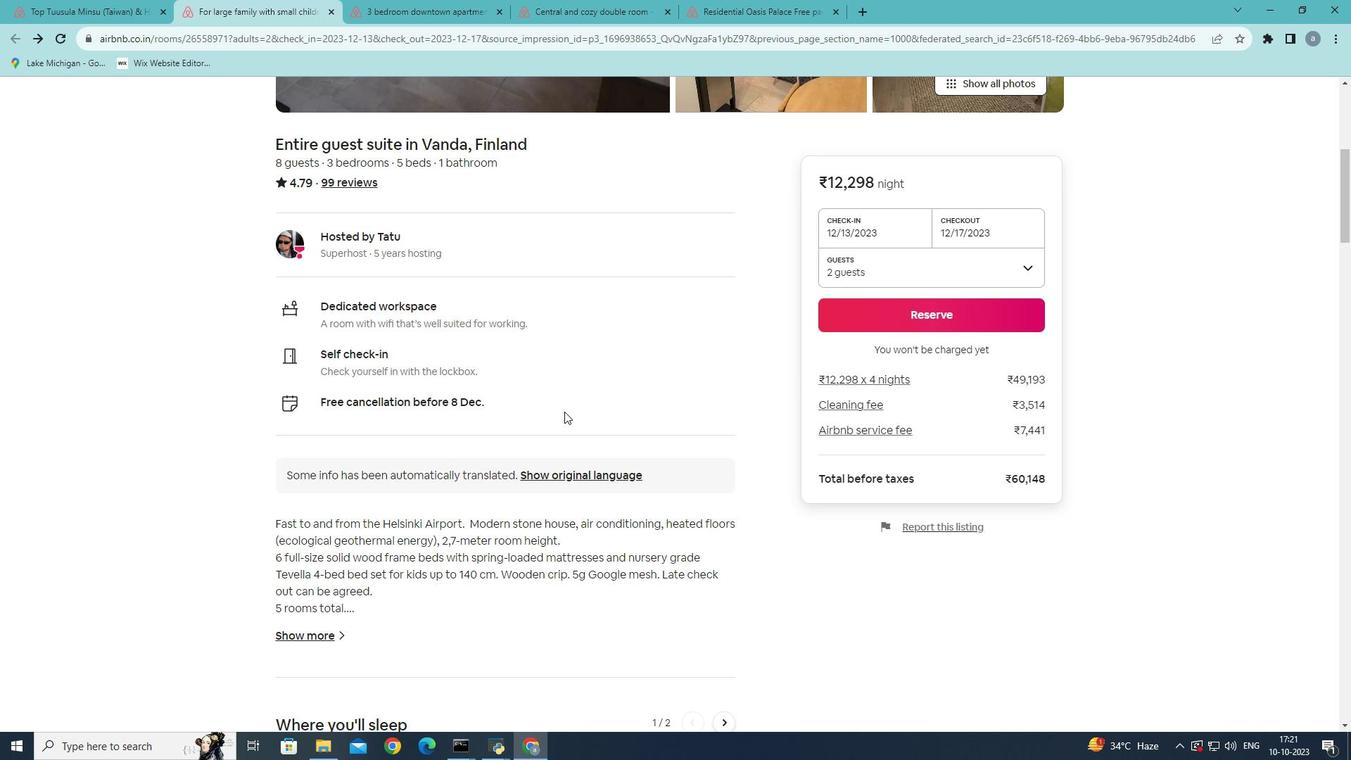 
Action: Mouse scrolled (564, 411) with delta (0, 0)
Screenshot: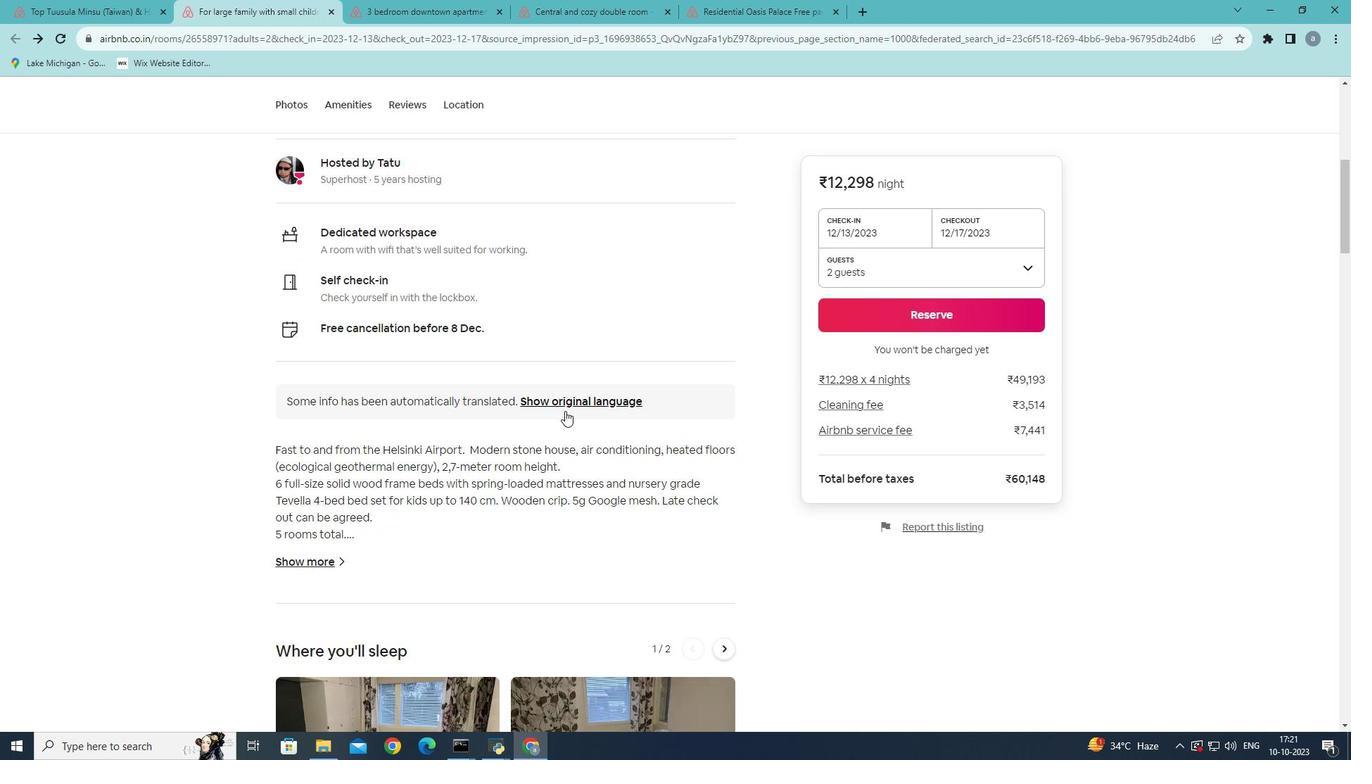 
Action: Mouse moved to (565, 411)
Screenshot: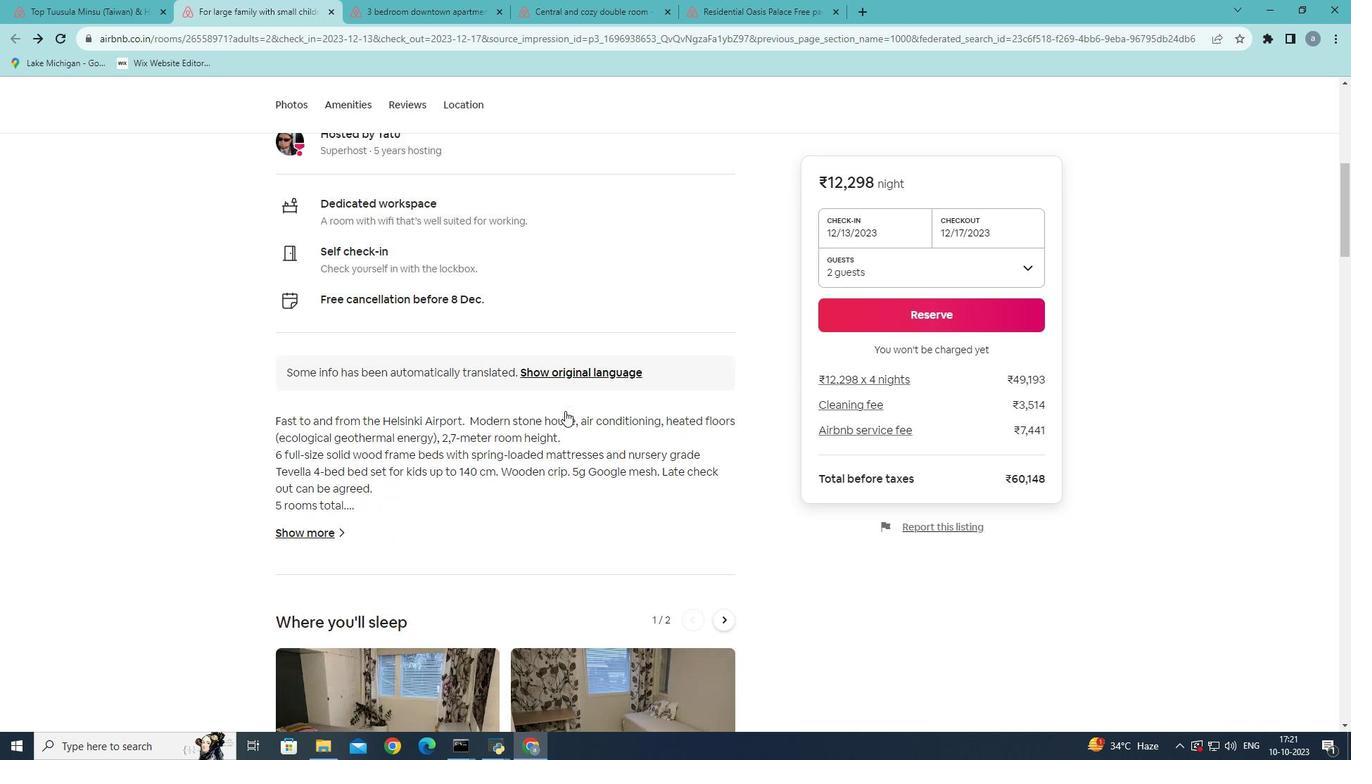 
Action: Mouse scrolled (565, 410) with delta (0, 0)
Screenshot: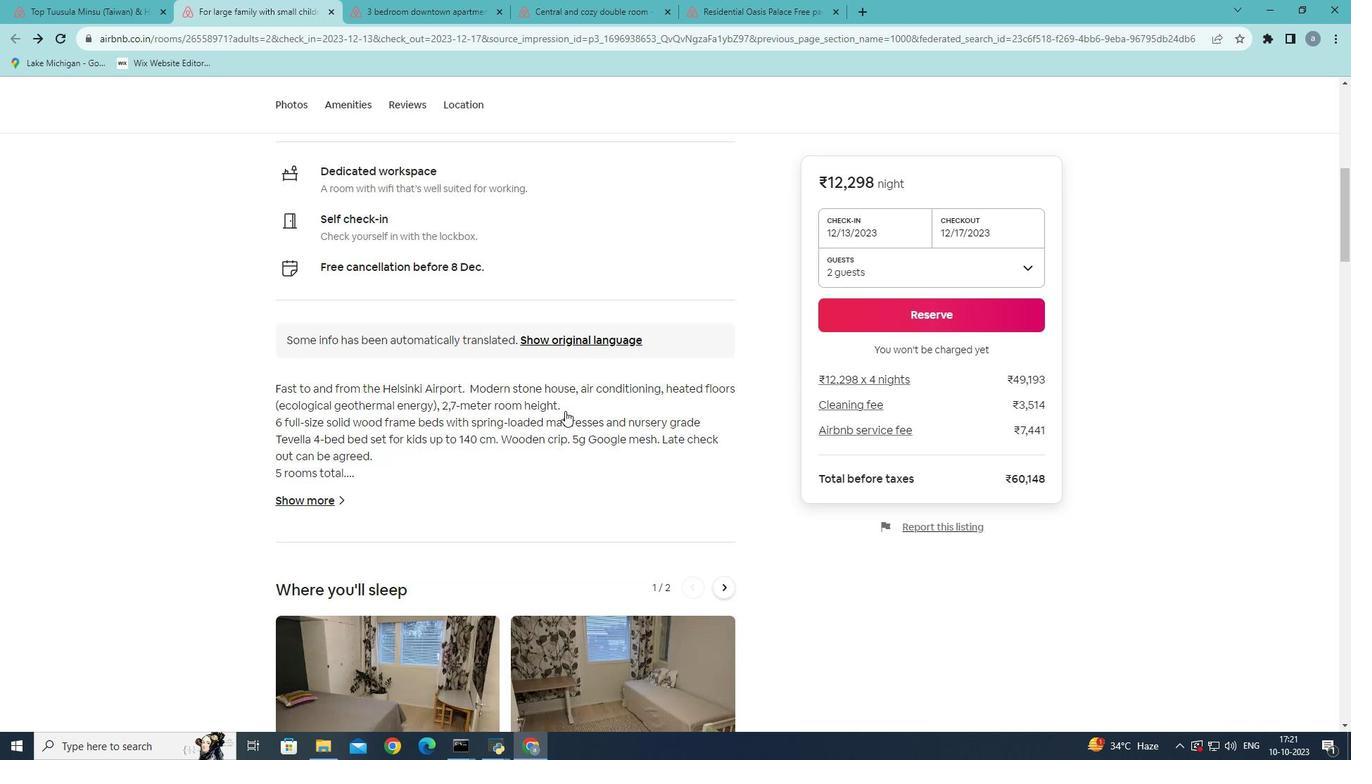 
Action: Mouse scrolled (565, 410) with delta (0, 0)
Screenshot: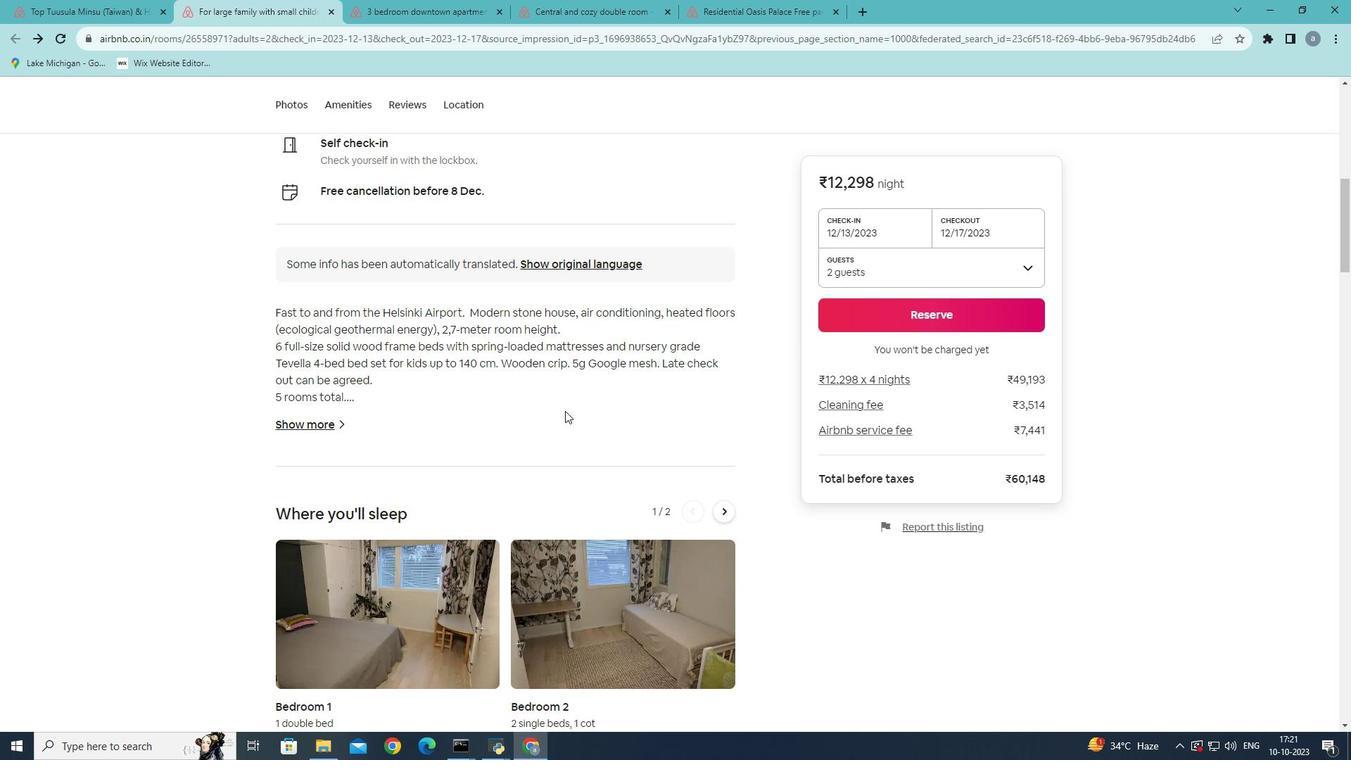 
Action: Mouse scrolled (565, 410) with delta (0, 0)
Screenshot: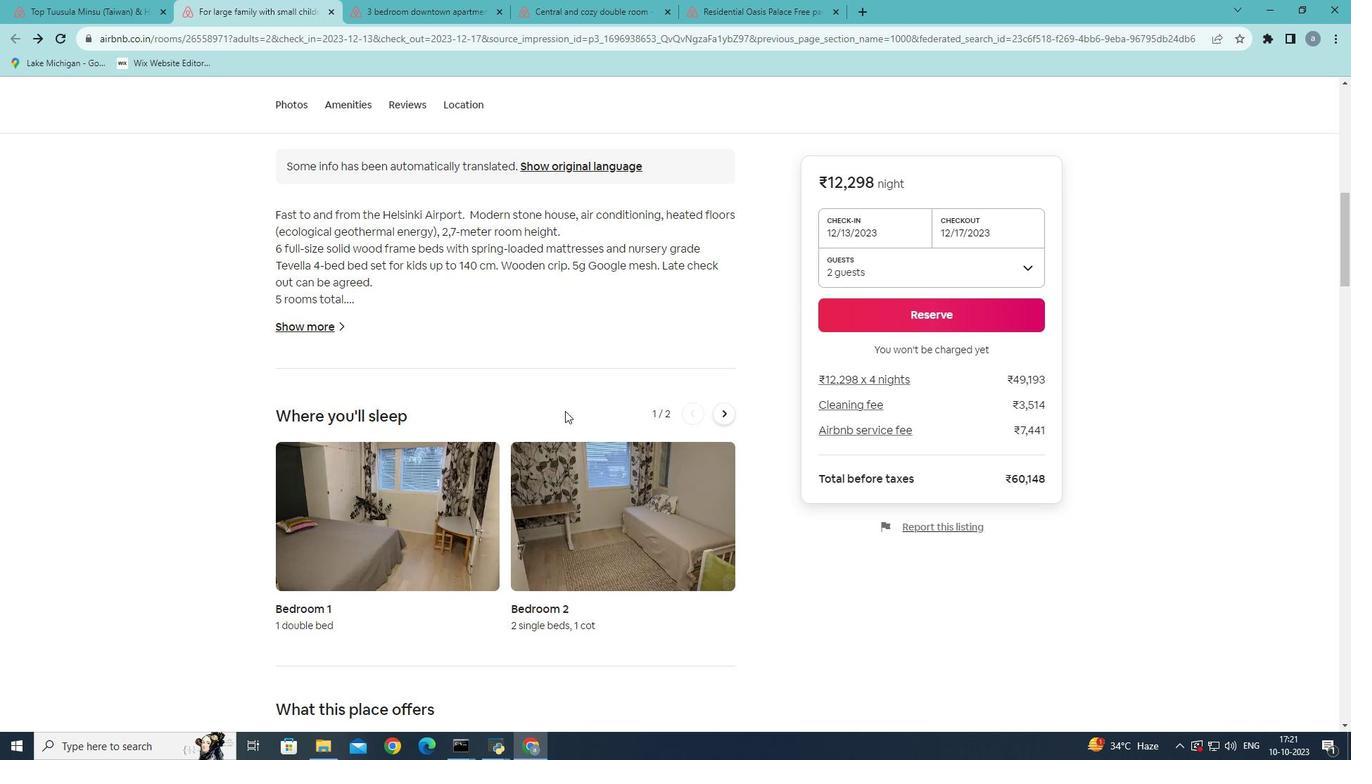 
Action: Mouse scrolled (565, 410) with delta (0, 0)
Screenshot: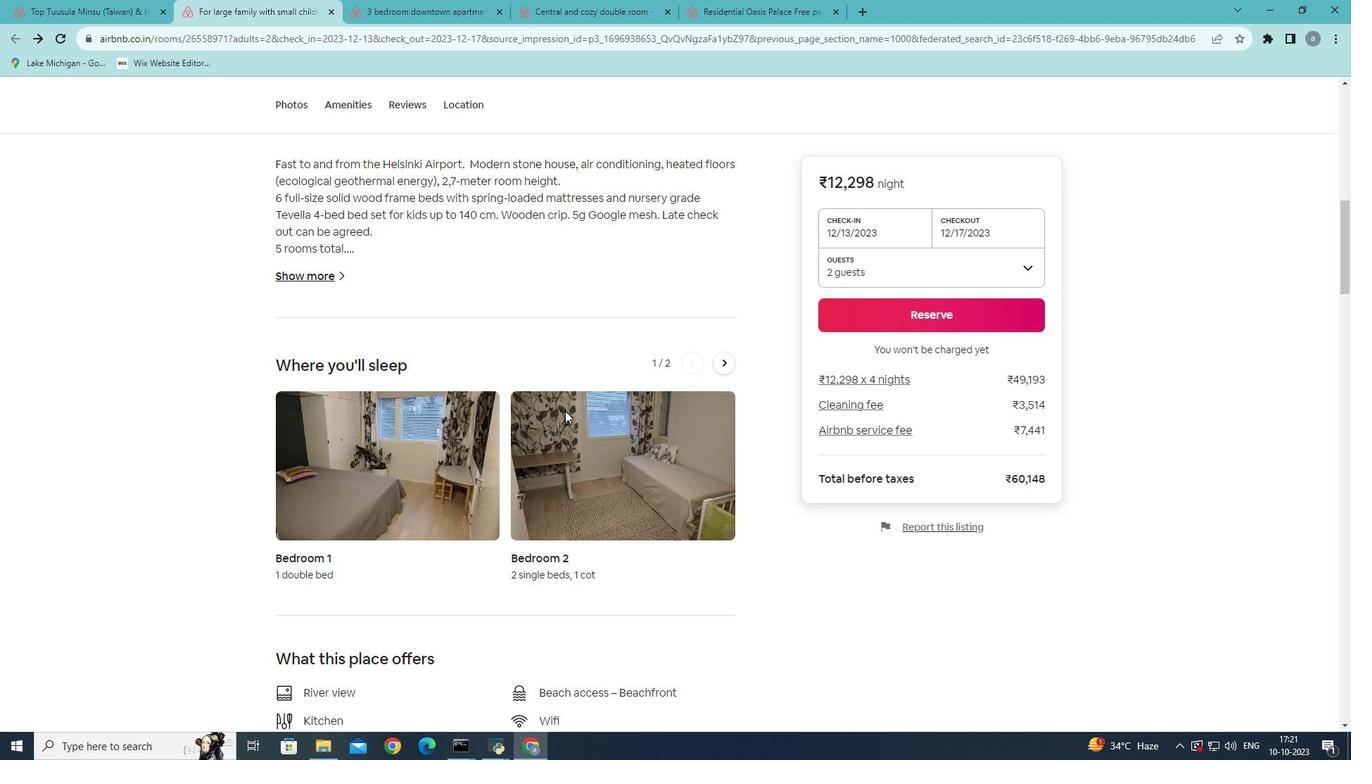 
Action: Mouse scrolled (565, 410) with delta (0, 0)
Screenshot: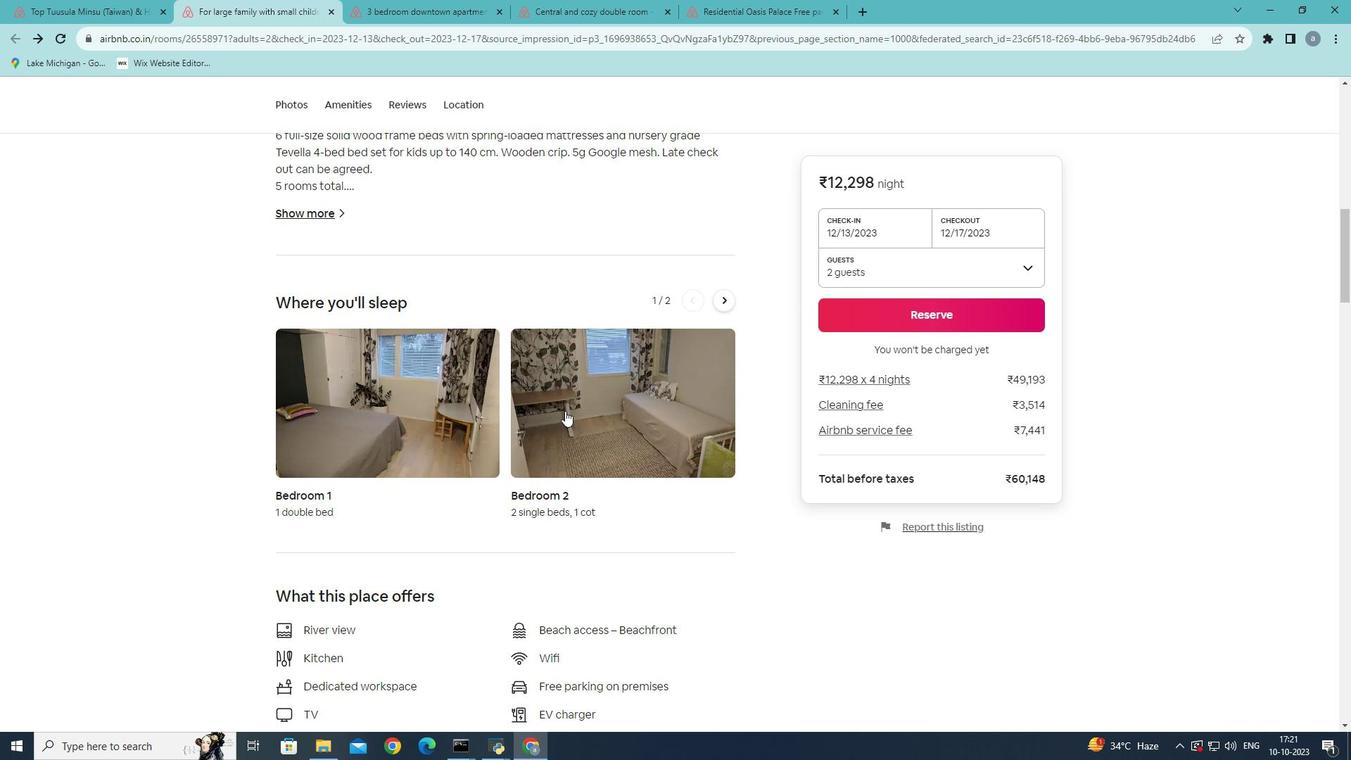 
Action: Mouse scrolled (565, 410) with delta (0, 0)
Screenshot: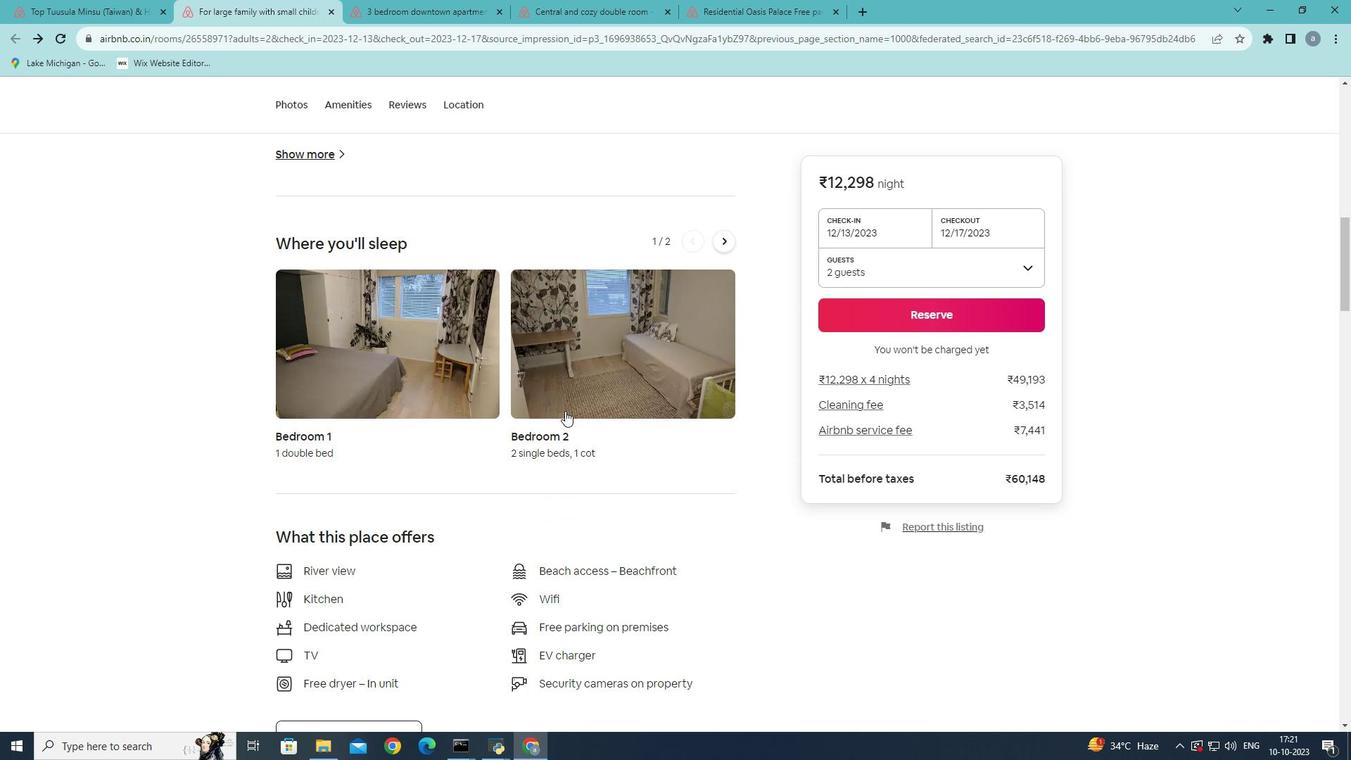 
Action: Mouse scrolled (565, 410) with delta (0, 0)
Screenshot: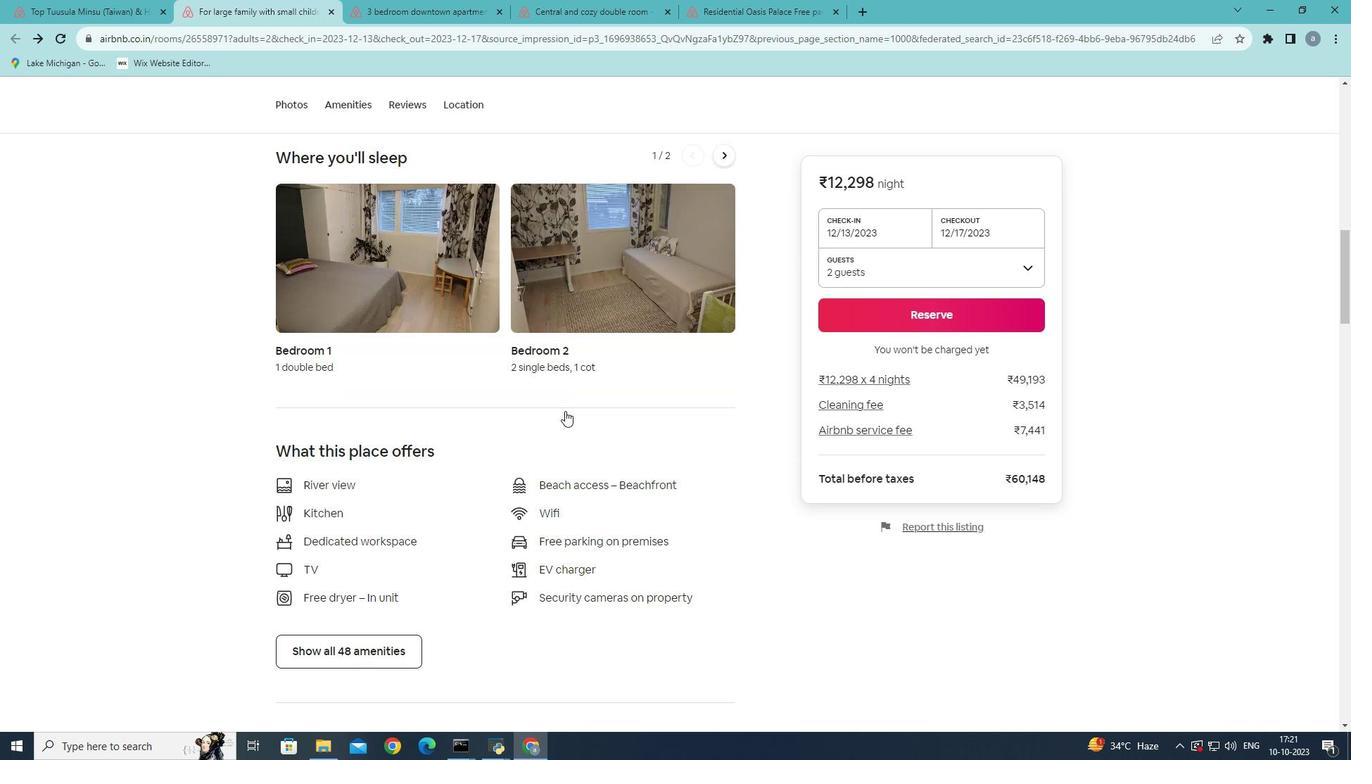 
Action: Mouse moved to (498, 449)
Screenshot: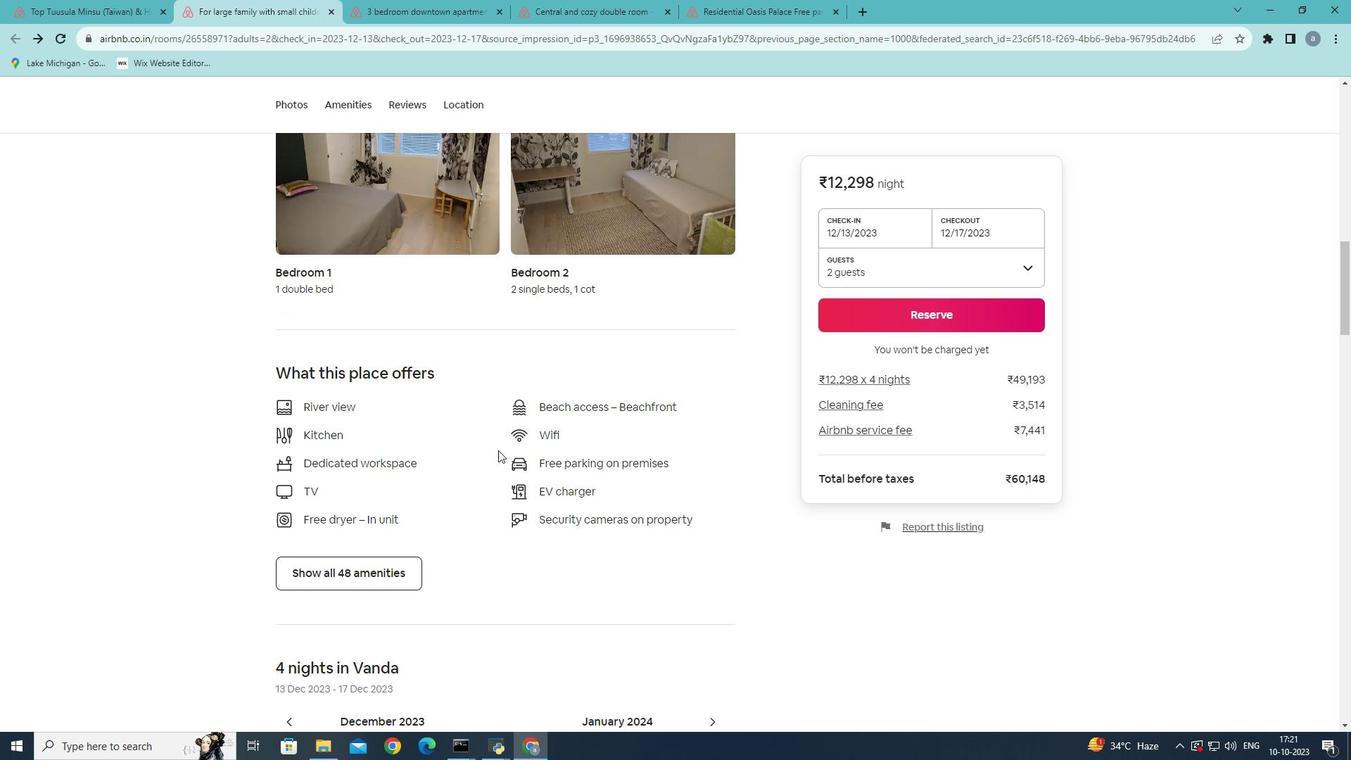 
Action: Mouse scrolled (498, 448) with delta (0, 0)
Screenshot: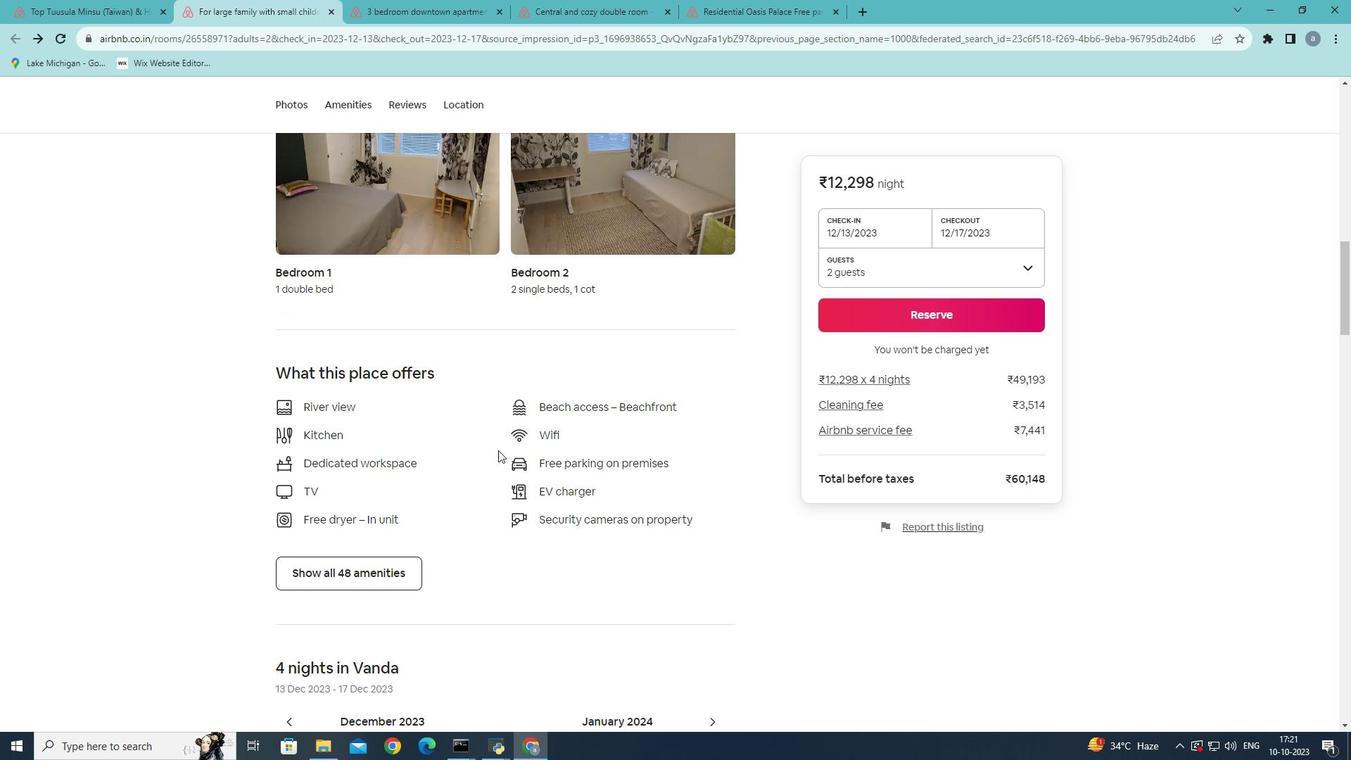 
Action: Mouse moved to (498, 450)
Screenshot: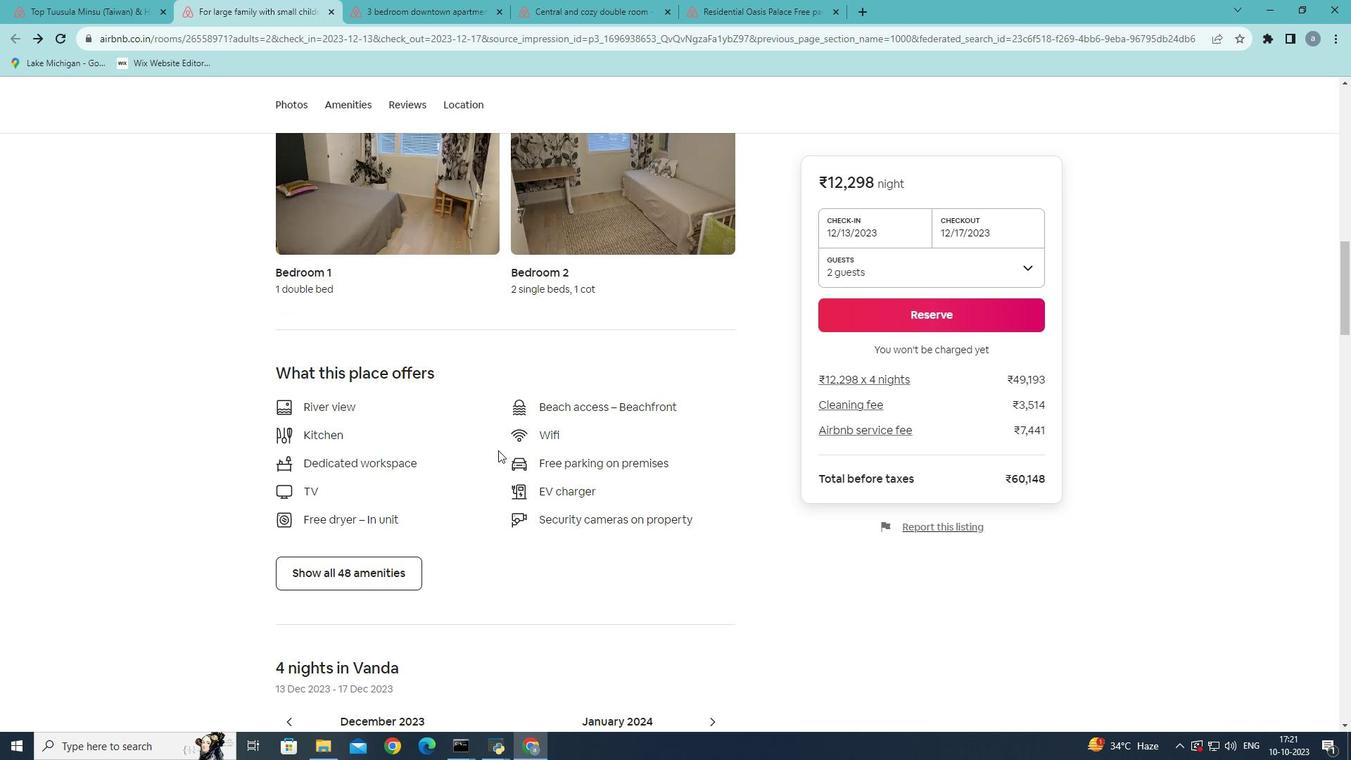 
Action: Mouse scrolled (498, 449) with delta (0, 0)
Screenshot: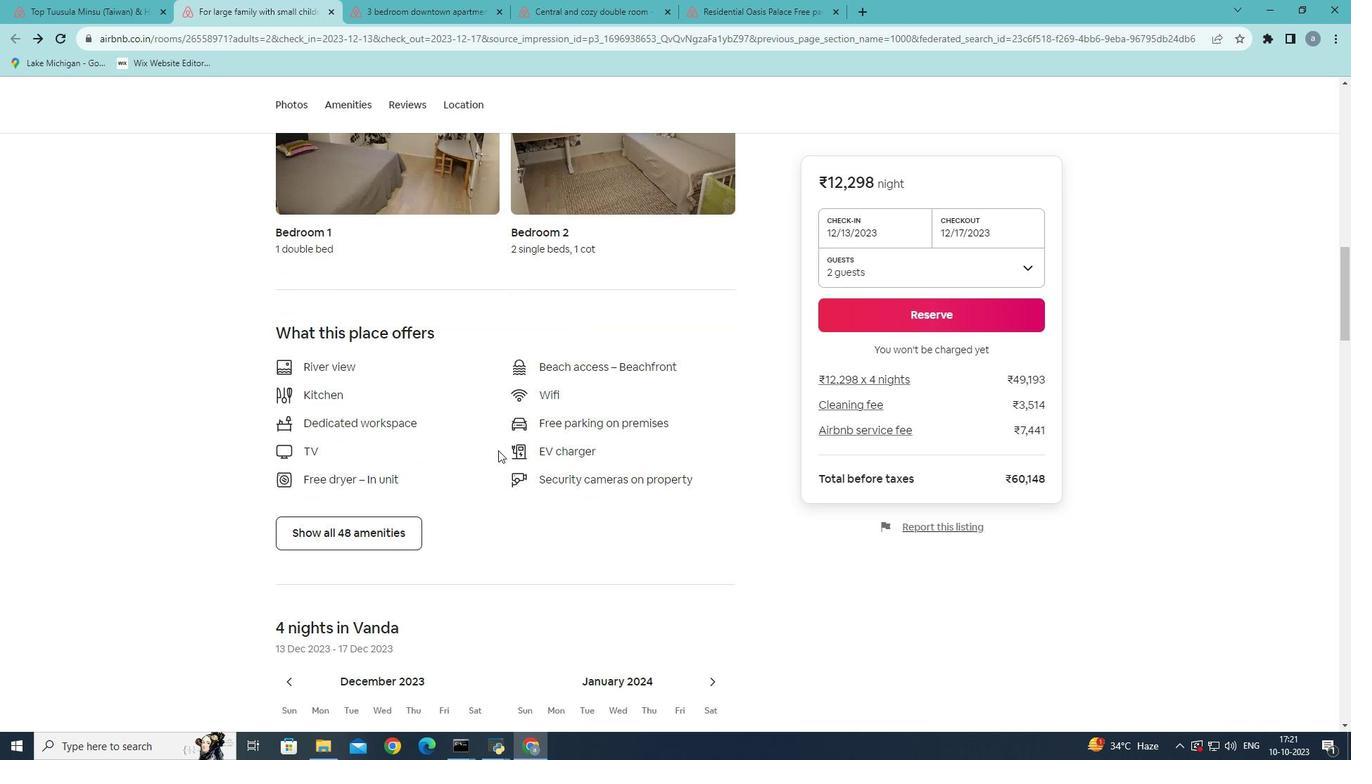 
Action: Mouse moved to (342, 451)
Screenshot: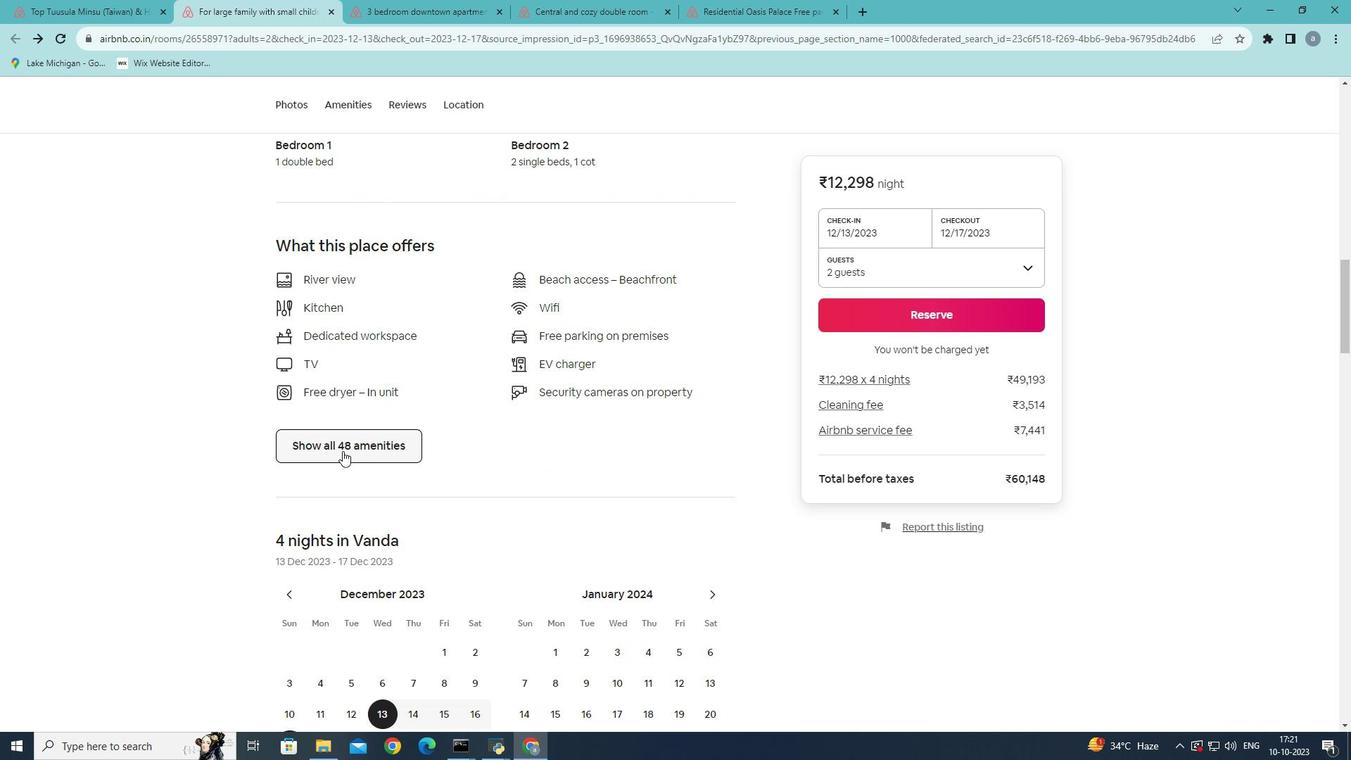 
Action: Mouse pressed left at (342, 451)
Screenshot: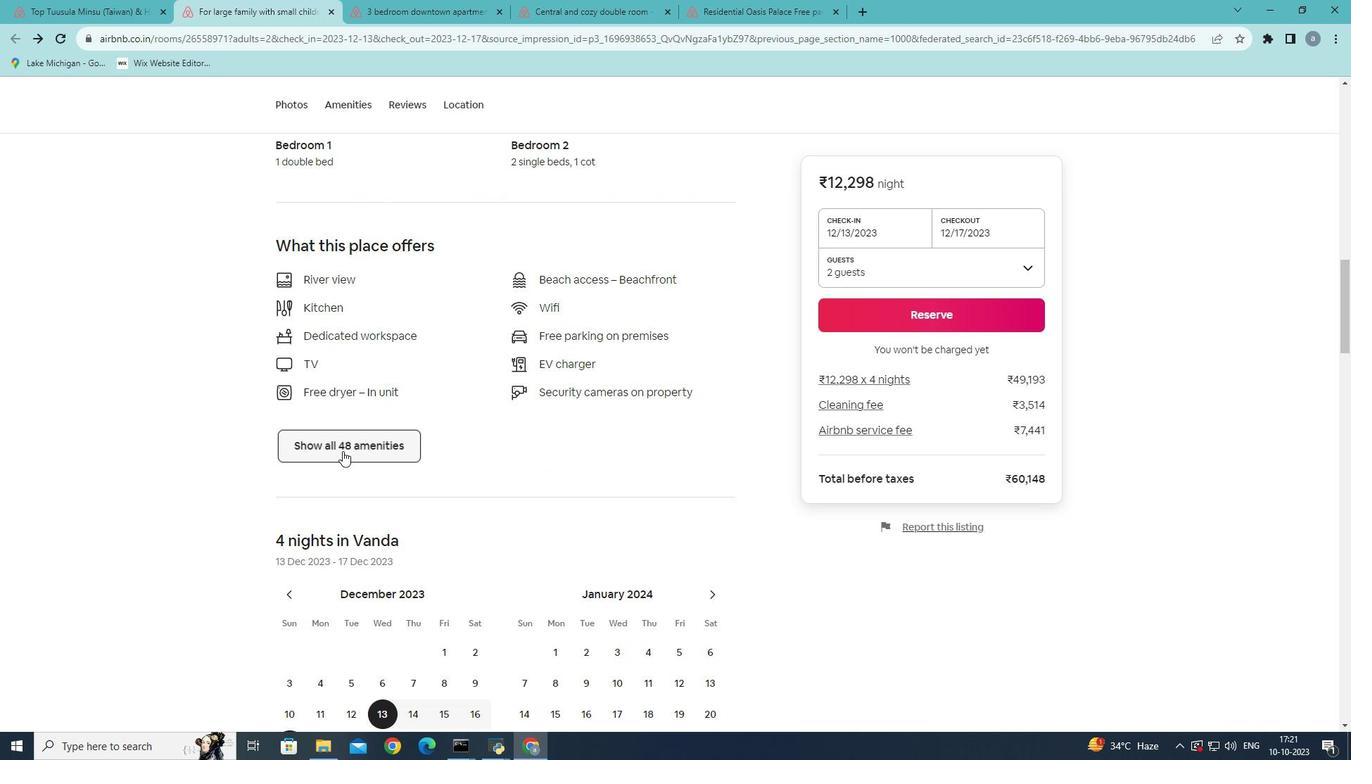 
Action: Mouse moved to (608, 323)
Screenshot: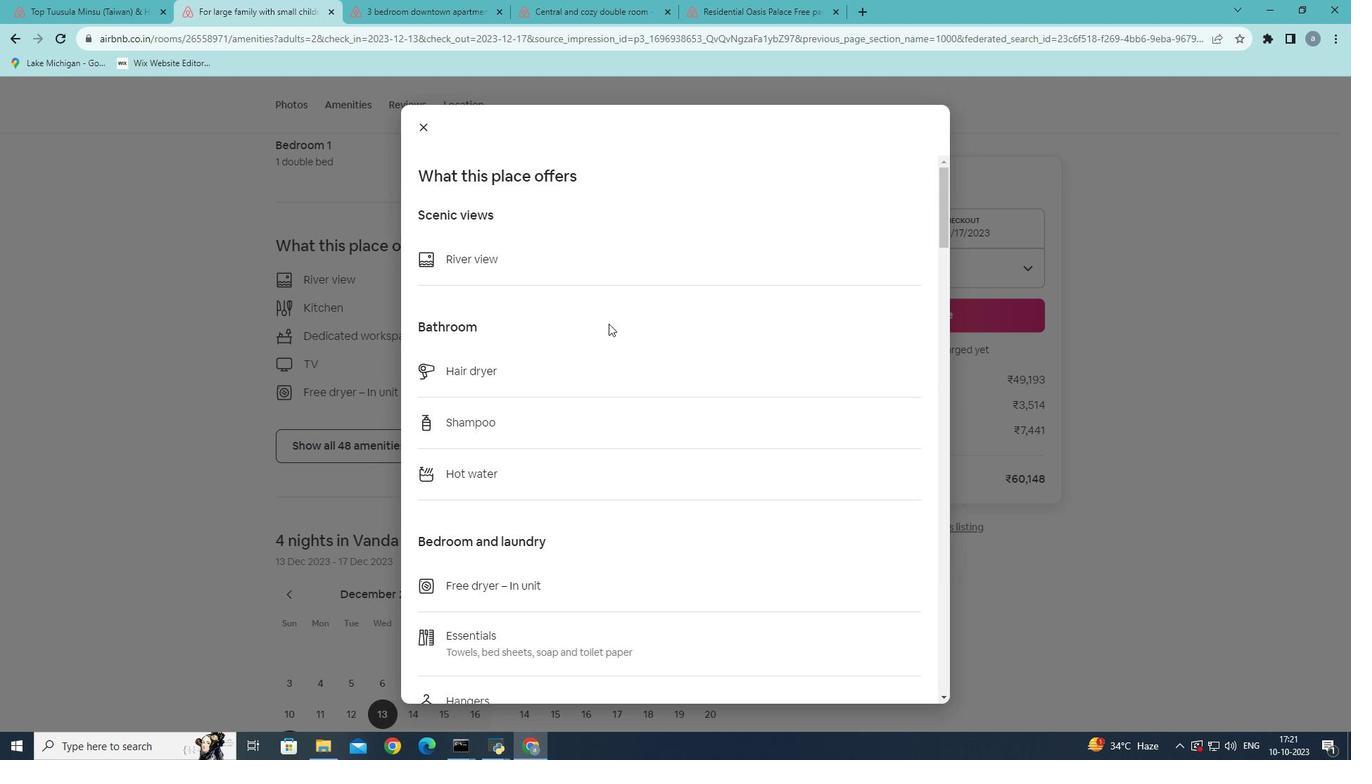 
Action: Mouse scrolled (608, 323) with delta (0, 0)
Screenshot: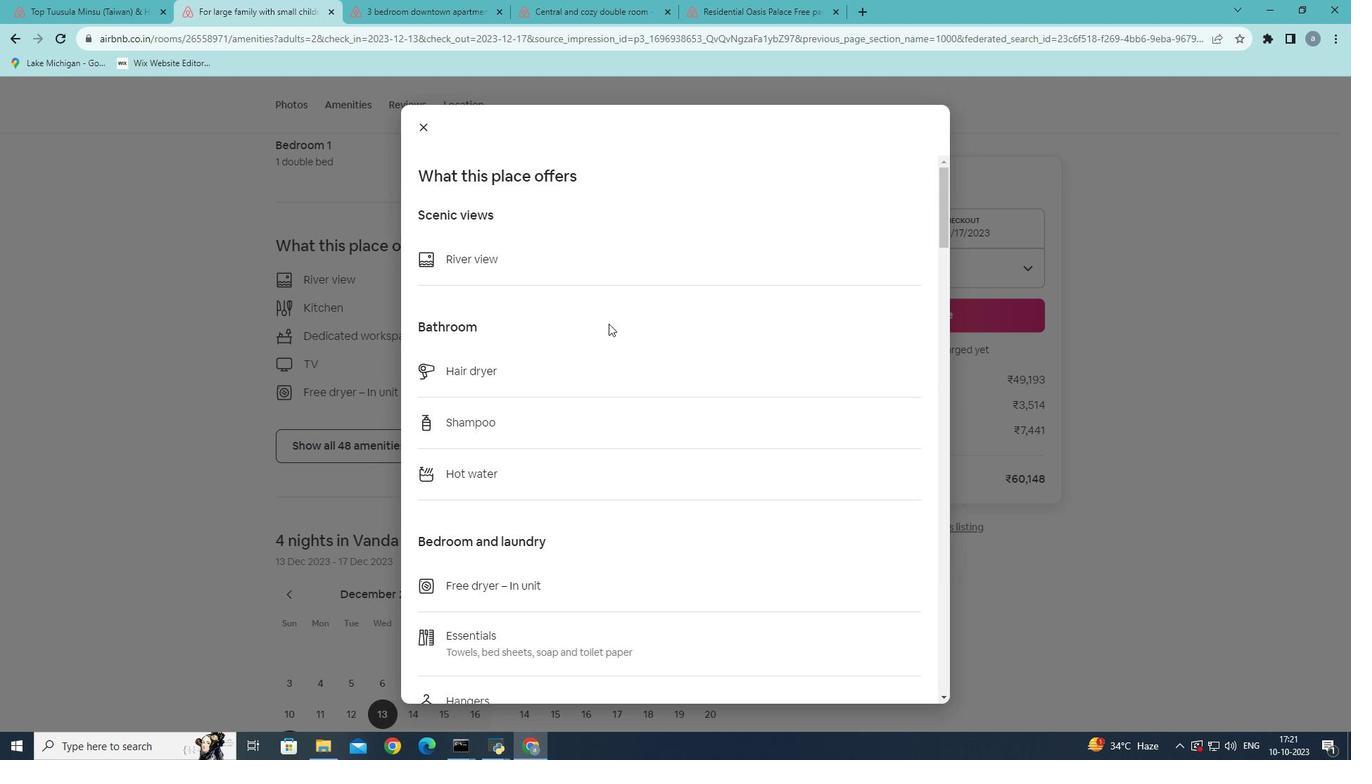 
Action: Mouse scrolled (608, 323) with delta (0, 0)
Screenshot: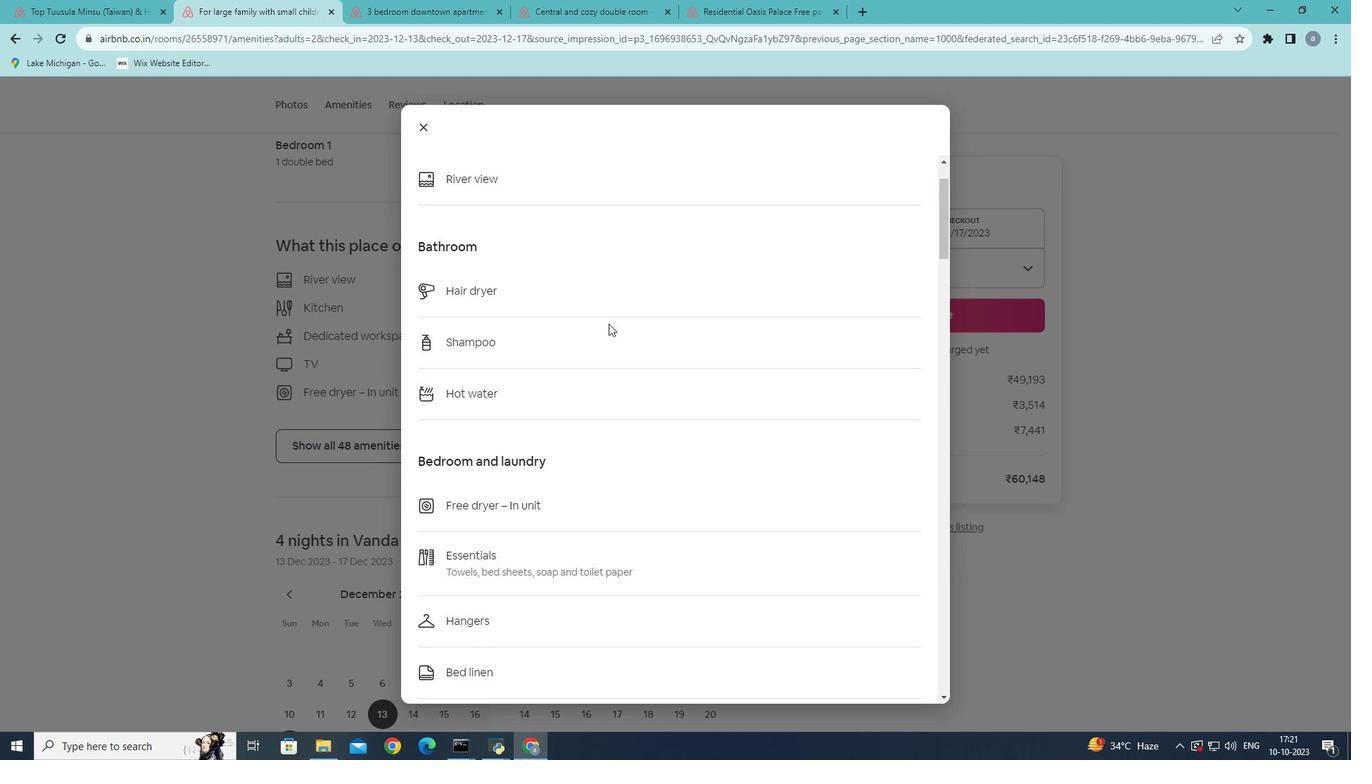 
Action: Mouse scrolled (608, 323) with delta (0, 0)
Screenshot: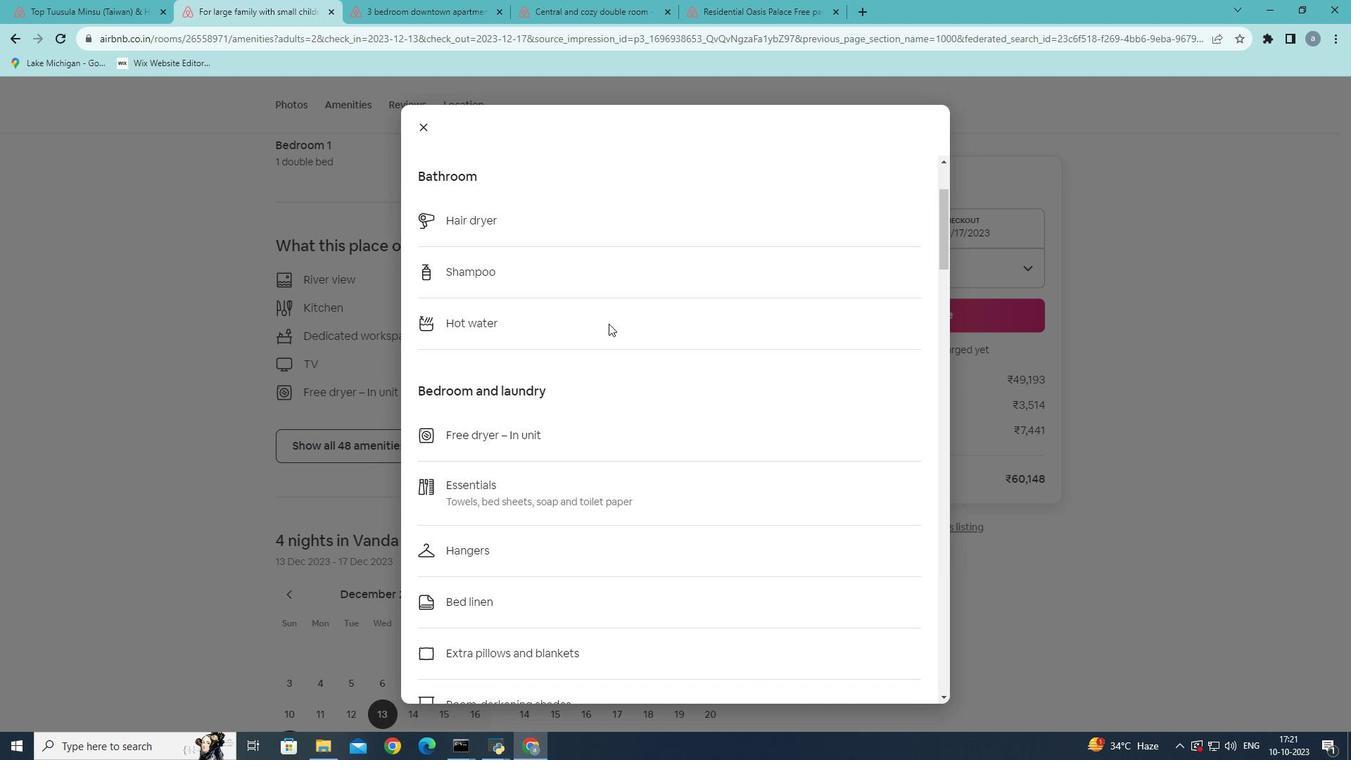 
Action: Mouse scrolled (608, 323) with delta (0, 0)
Screenshot: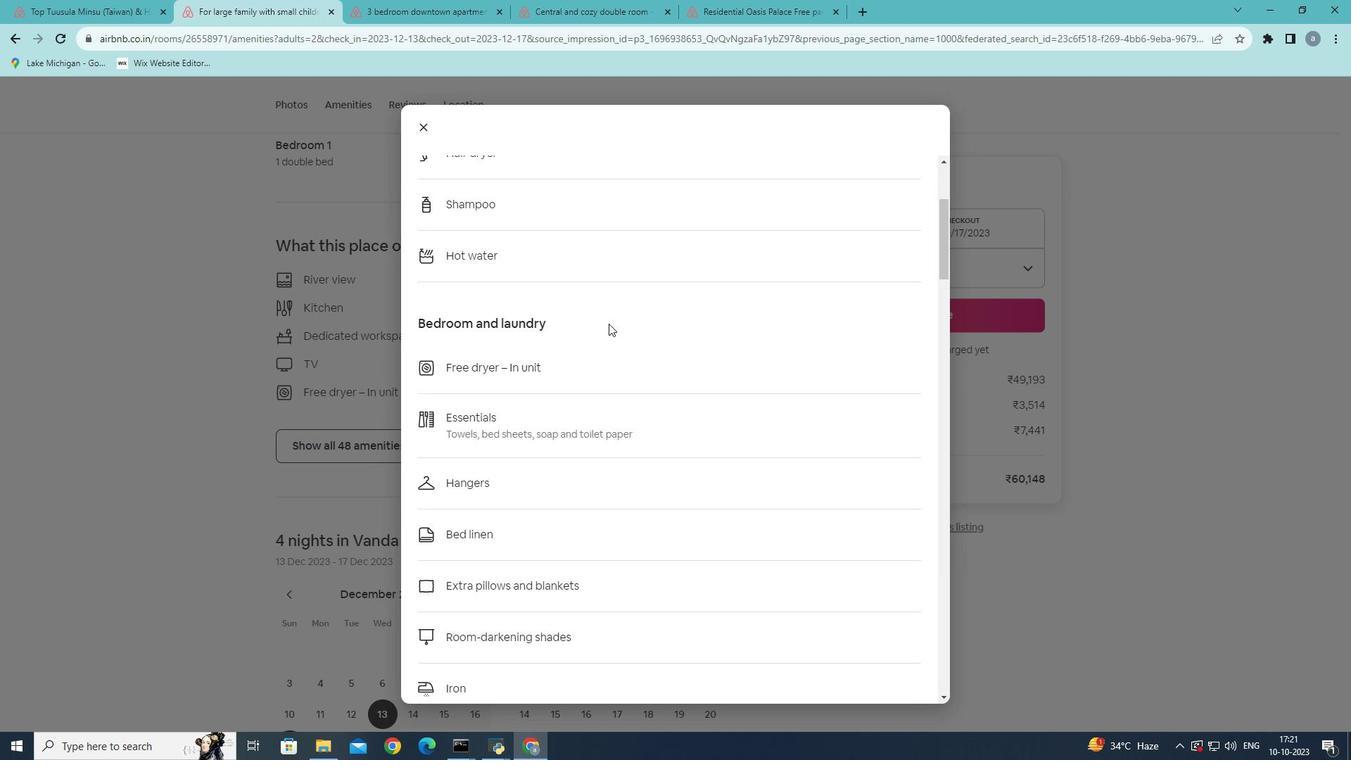 
Action: Mouse scrolled (608, 323) with delta (0, 0)
Screenshot: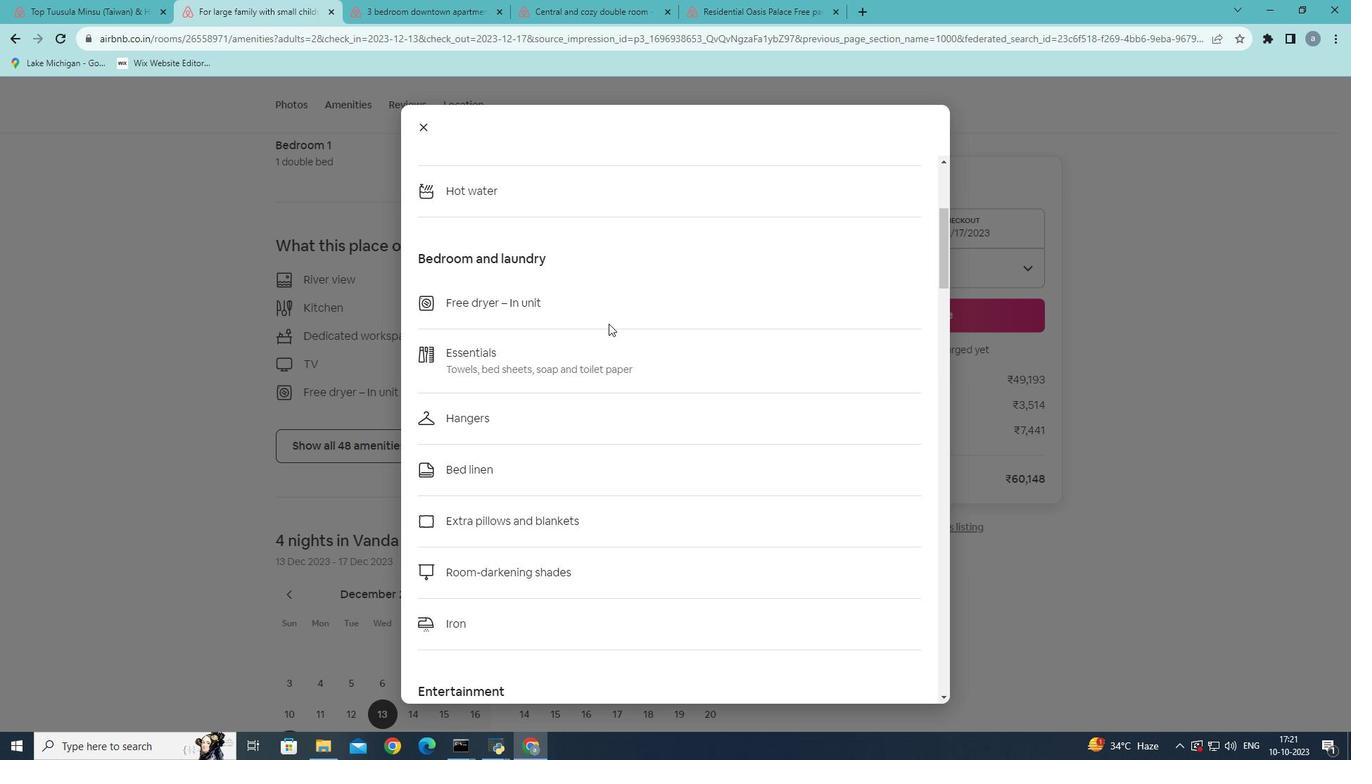 
Action: Mouse scrolled (608, 323) with delta (0, 0)
Screenshot: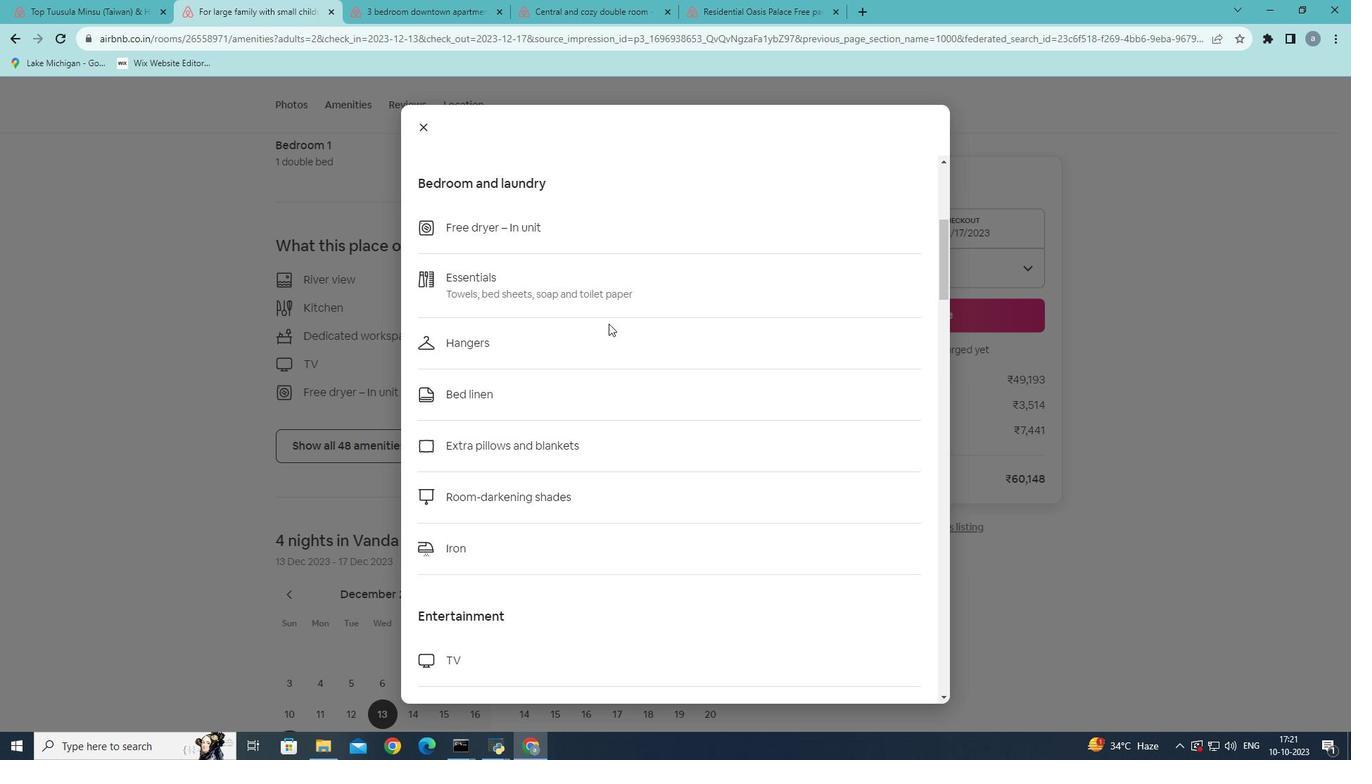 
Action: Mouse scrolled (608, 323) with delta (0, 0)
Screenshot: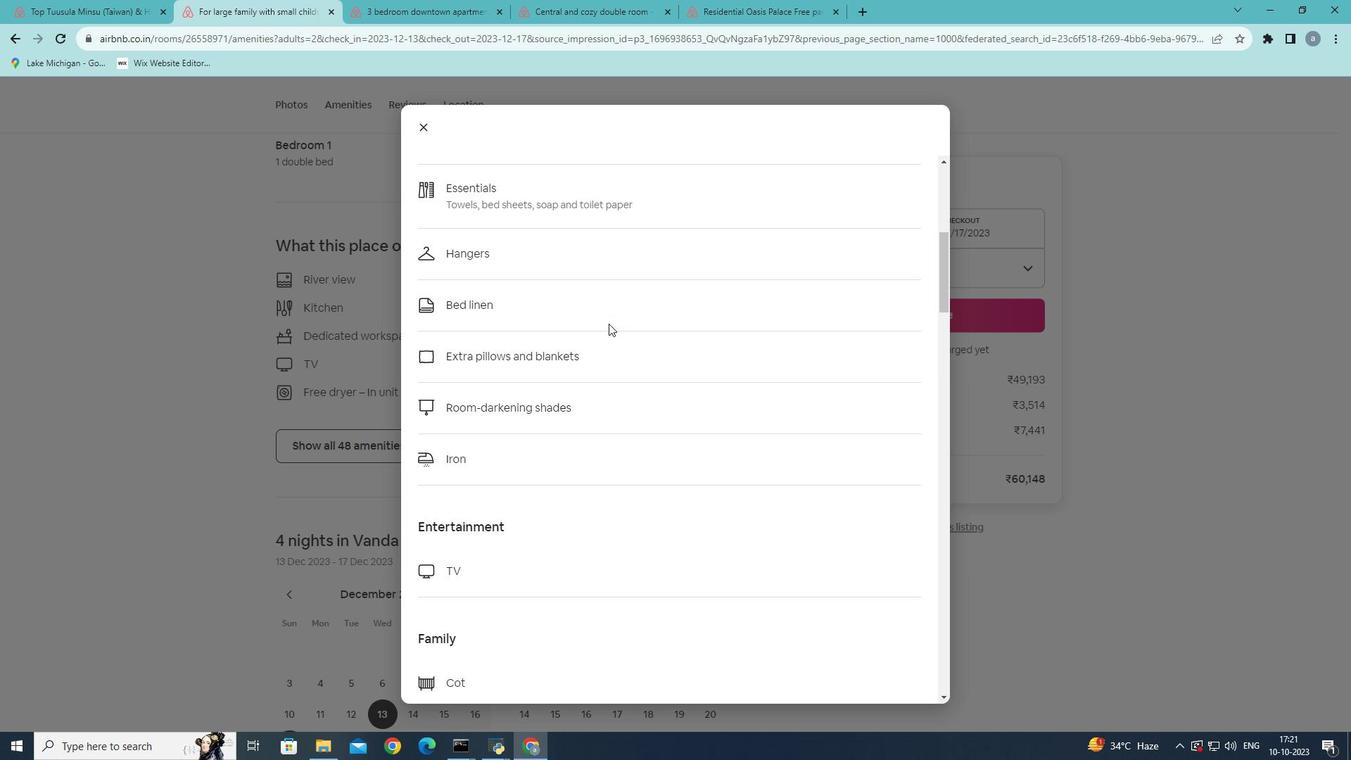 
Action: Mouse scrolled (608, 323) with delta (0, 0)
Screenshot: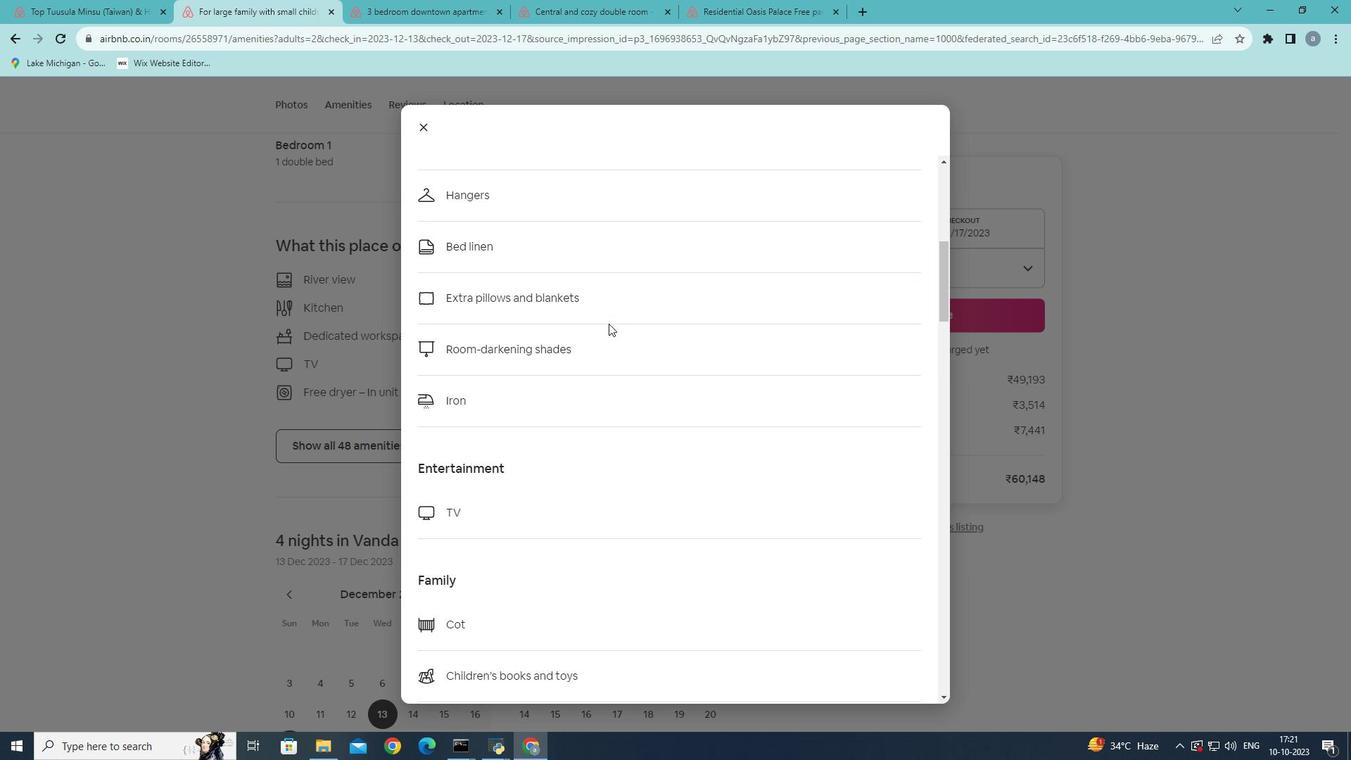 
Action: Mouse scrolled (608, 323) with delta (0, 0)
Screenshot: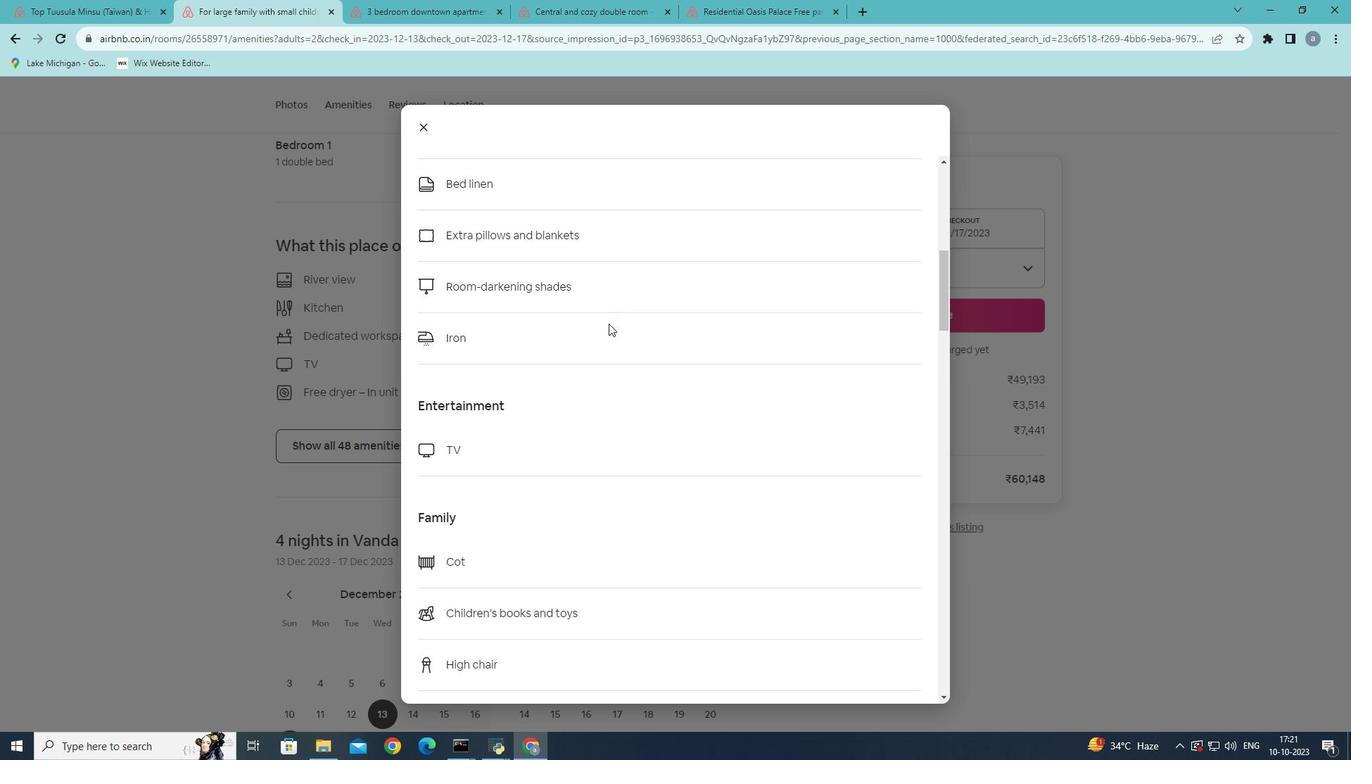 
Action: Mouse scrolled (608, 323) with delta (0, 0)
Screenshot: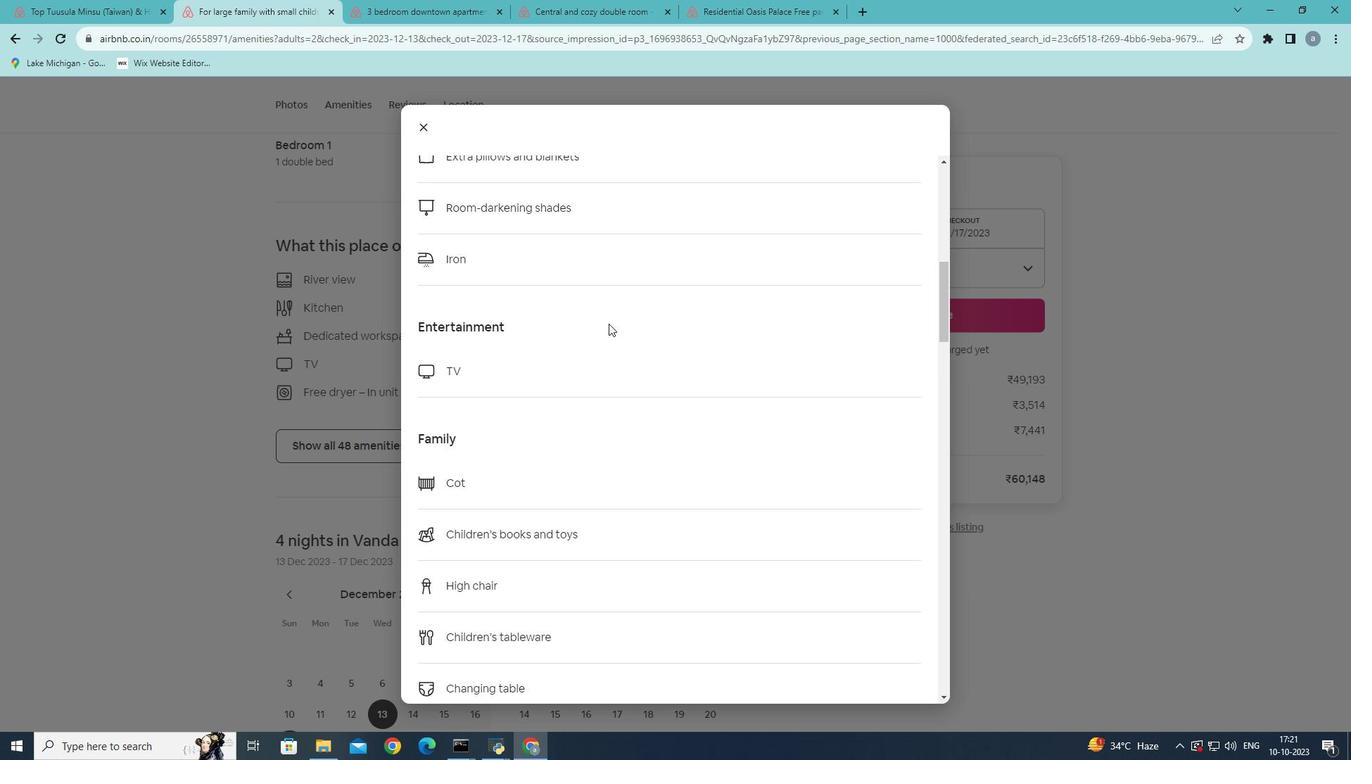 
Action: Mouse scrolled (608, 323) with delta (0, 0)
Screenshot: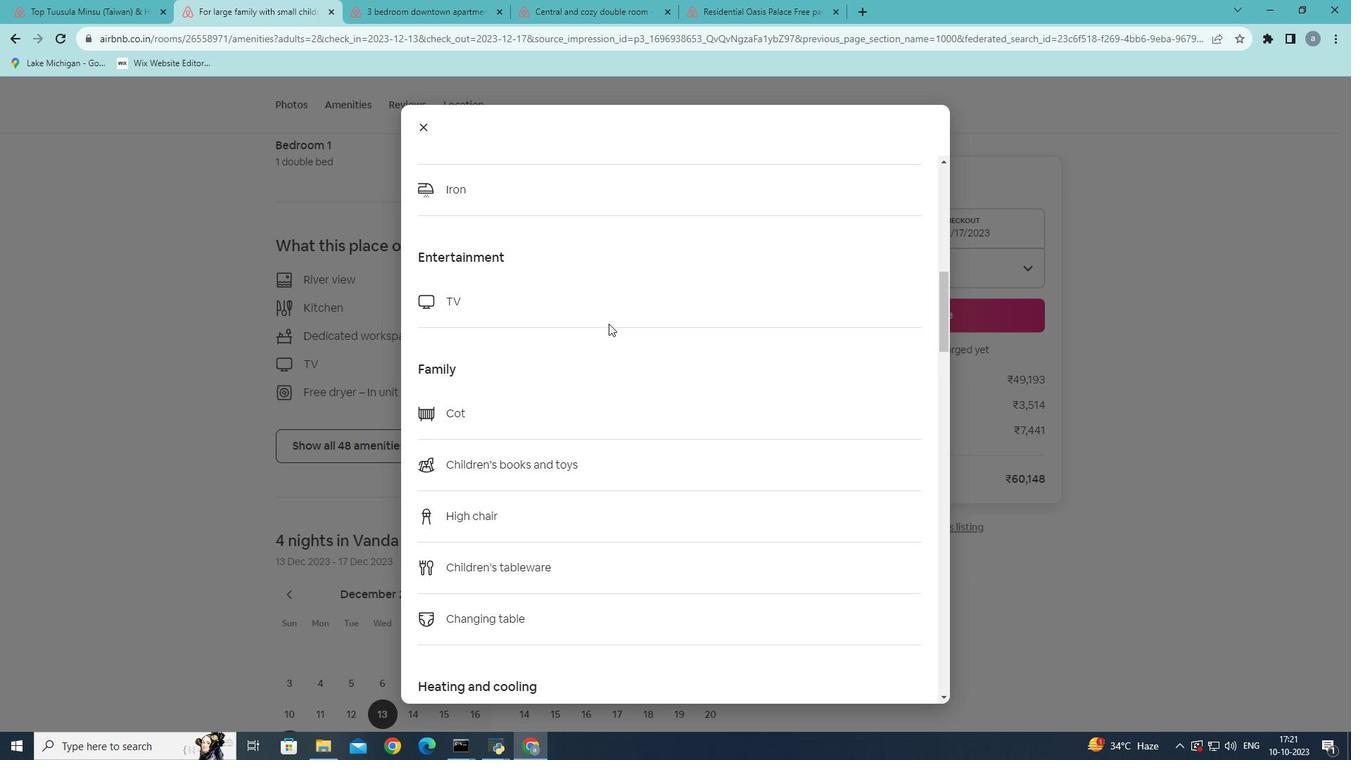 
Action: Mouse scrolled (608, 323) with delta (0, 0)
Screenshot: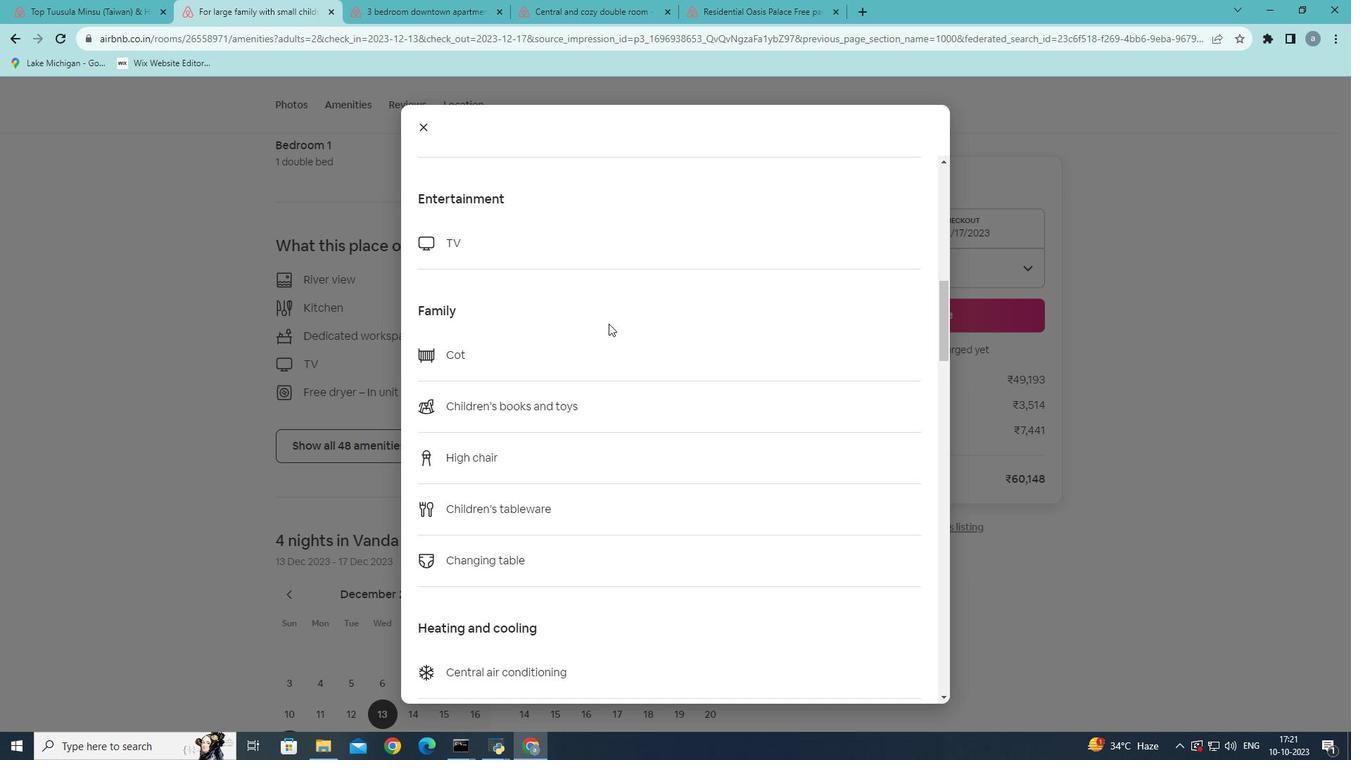 
Action: Mouse scrolled (608, 323) with delta (0, 0)
Screenshot: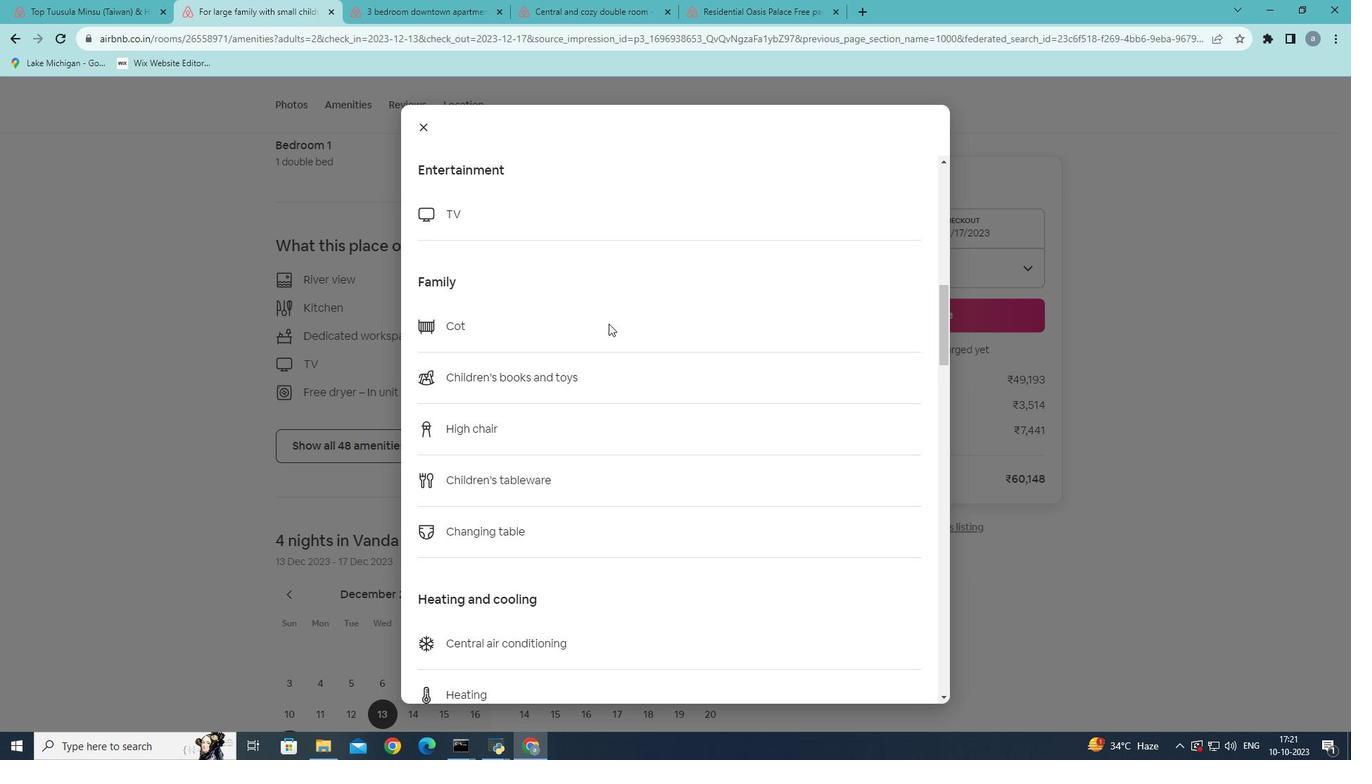 
Action: Mouse scrolled (608, 323) with delta (0, 0)
Screenshot: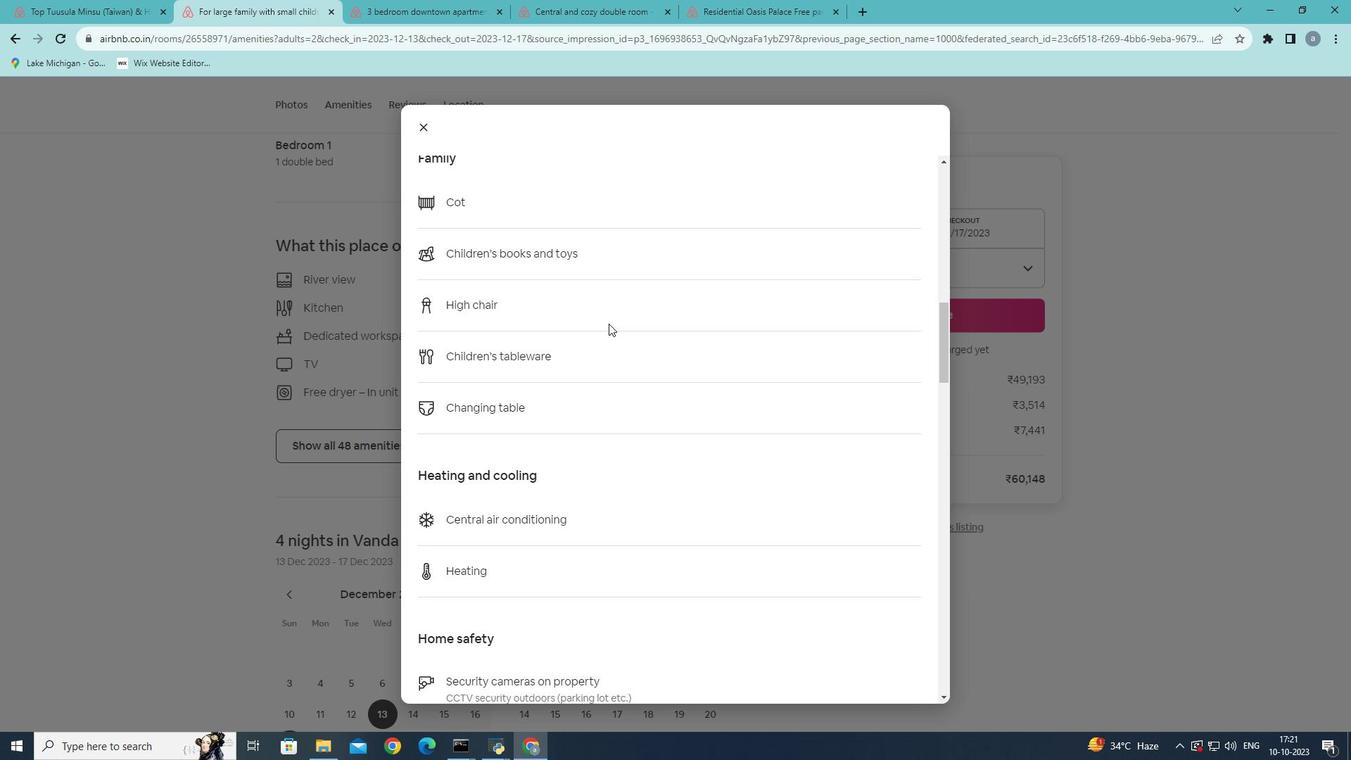 
Action: Mouse scrolled (608, 323) with delta (0, 0)
Screenshot: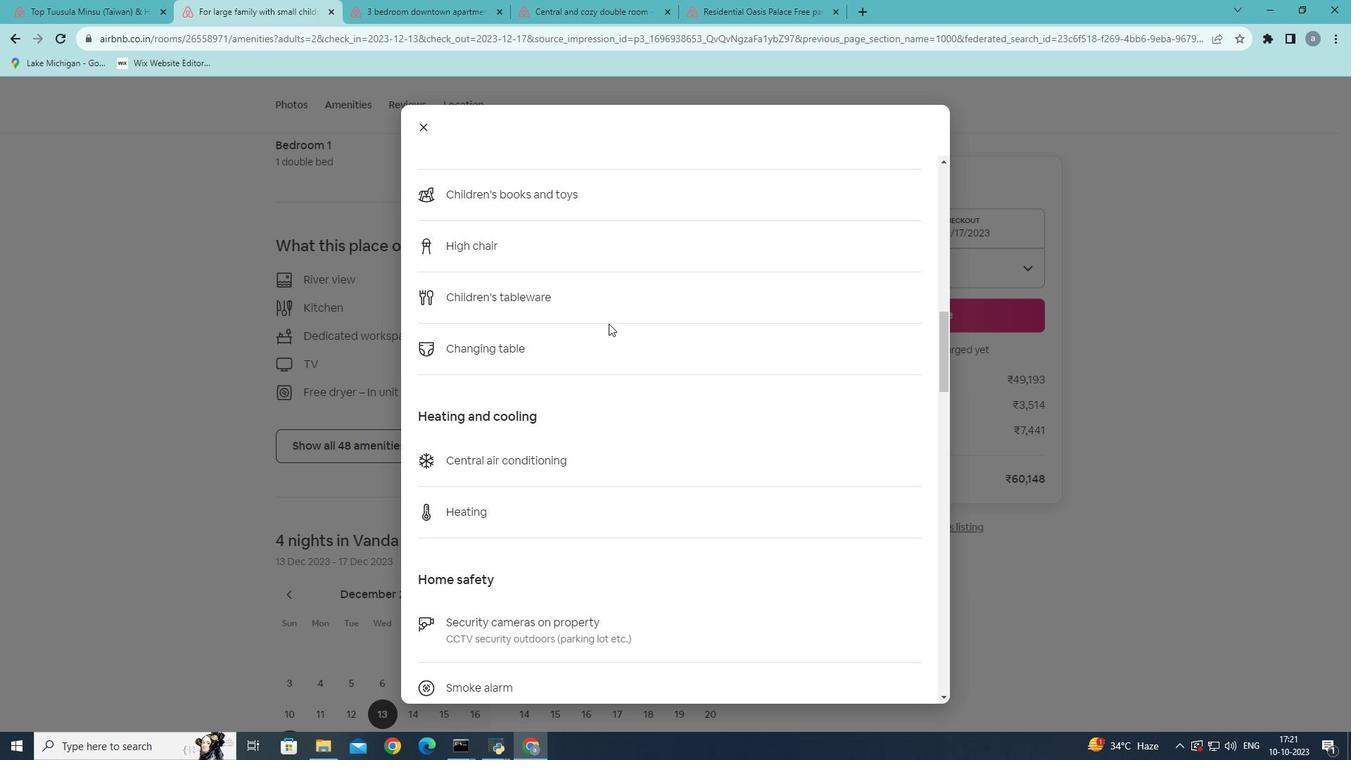 
Action: Mouse scrolled (608, 323) with delta (0, 0)
Screenshot: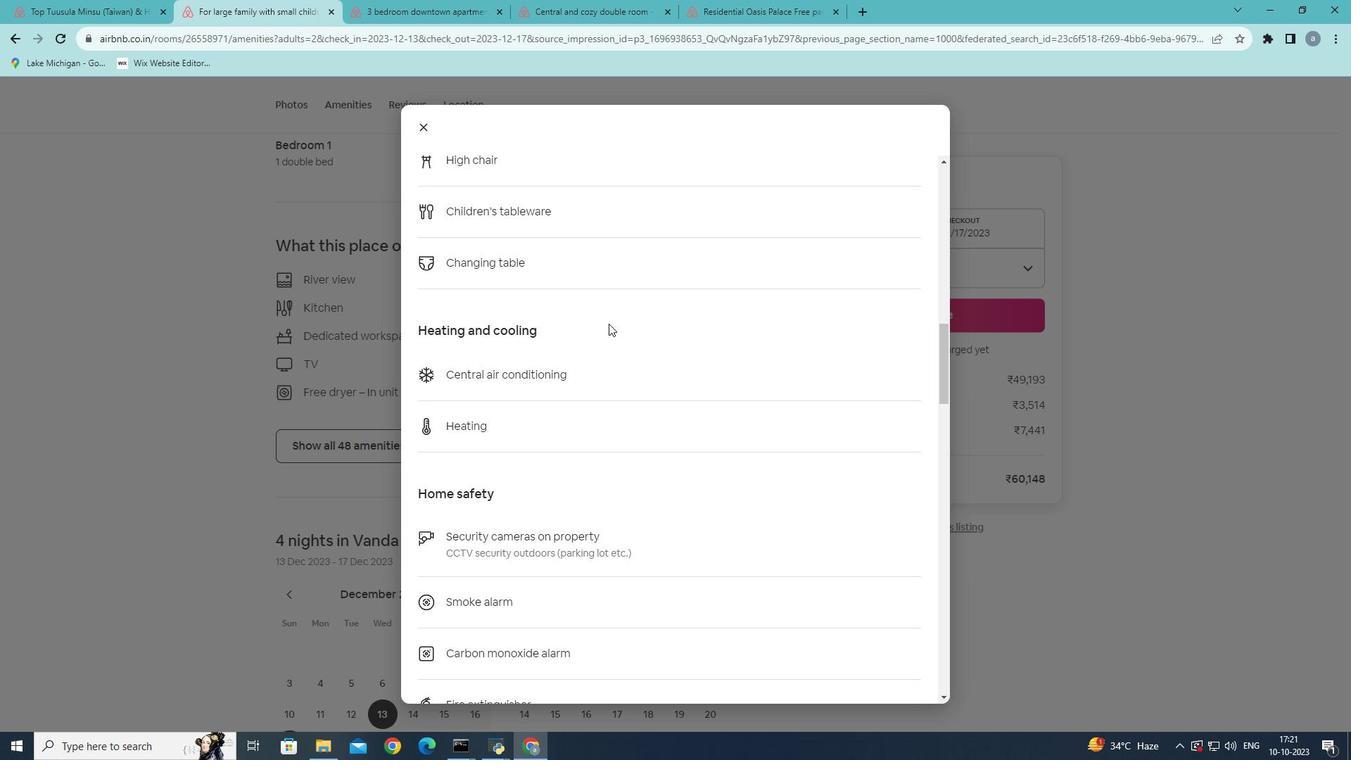 
Action: Mouse scrolled (608, 323) with delta (0, 0)
Screenshot: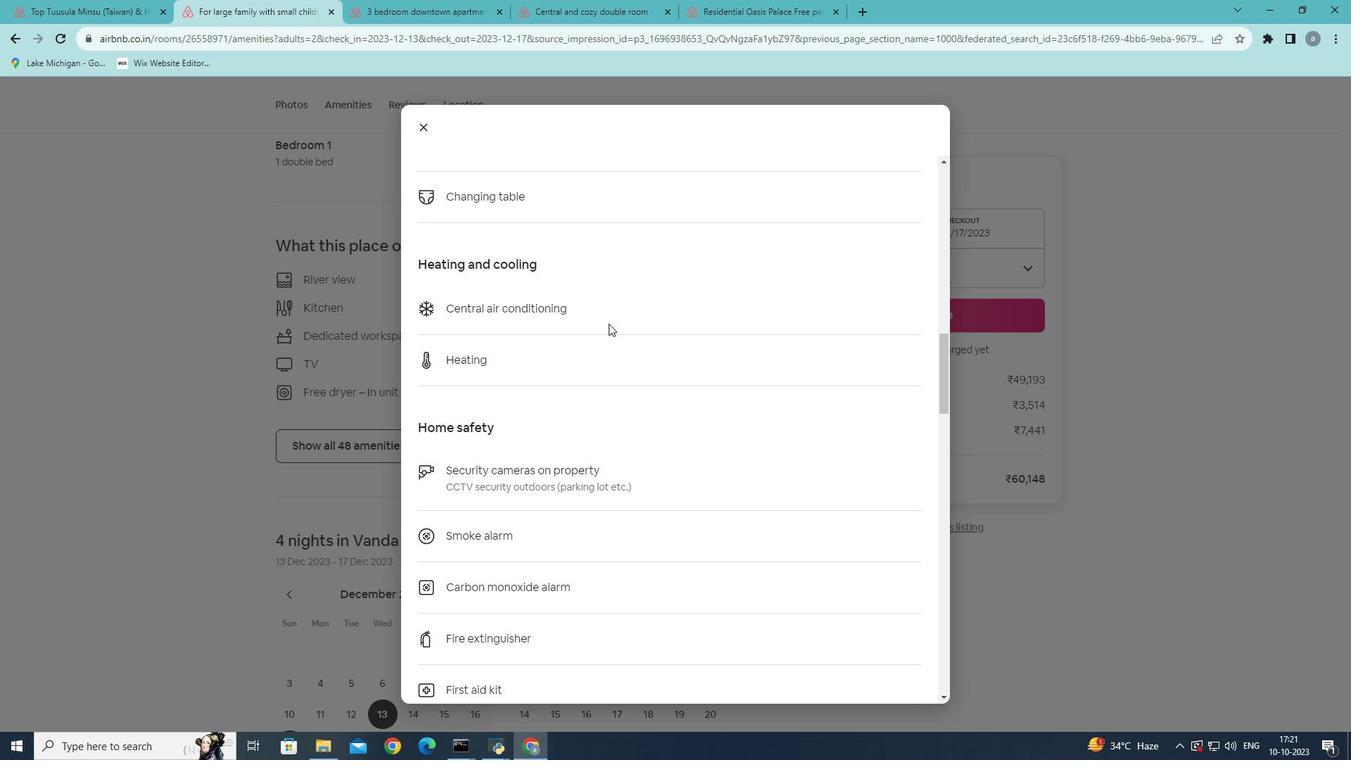 
Action: Mouse scrolled (608, 323) with delta (0, 0)
Screenshot: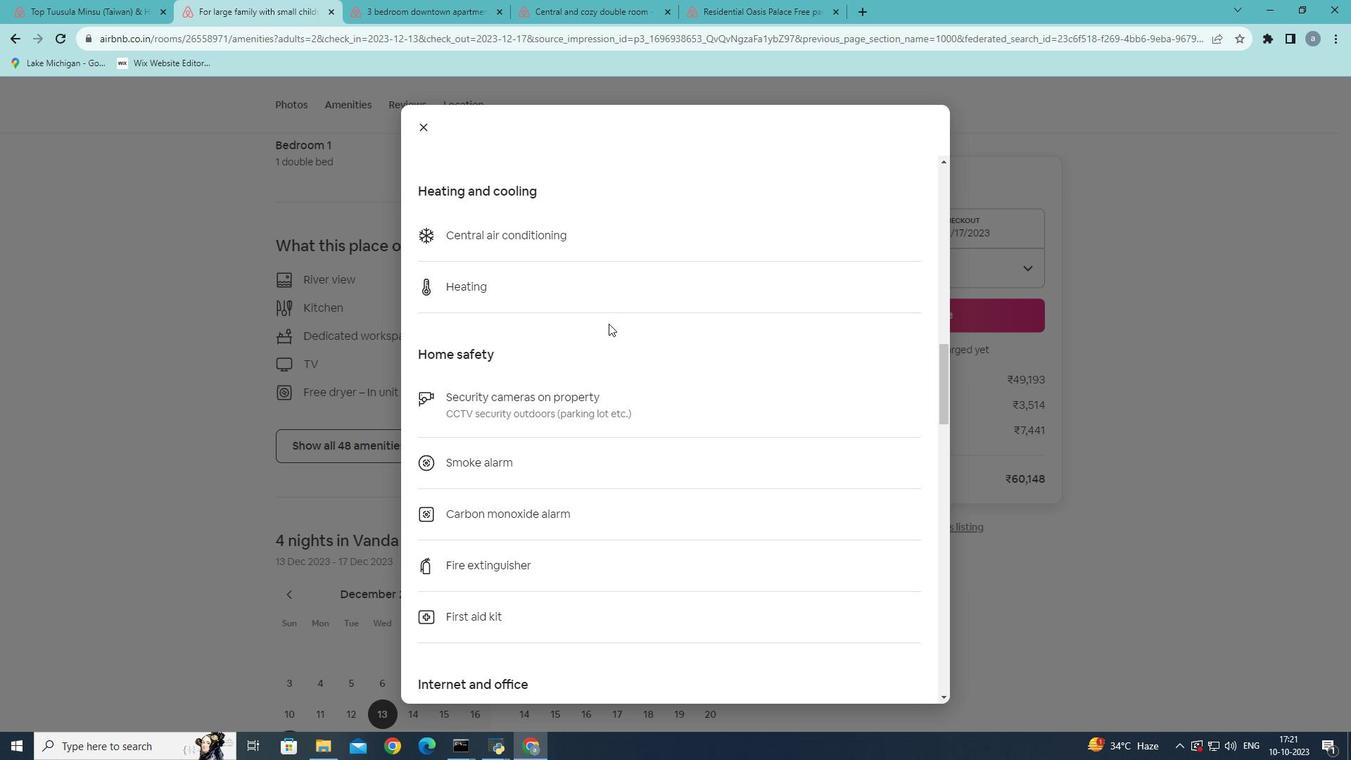 
Action: Mouse scrolled (608, 323) with delta (0, 0)
Screenshot: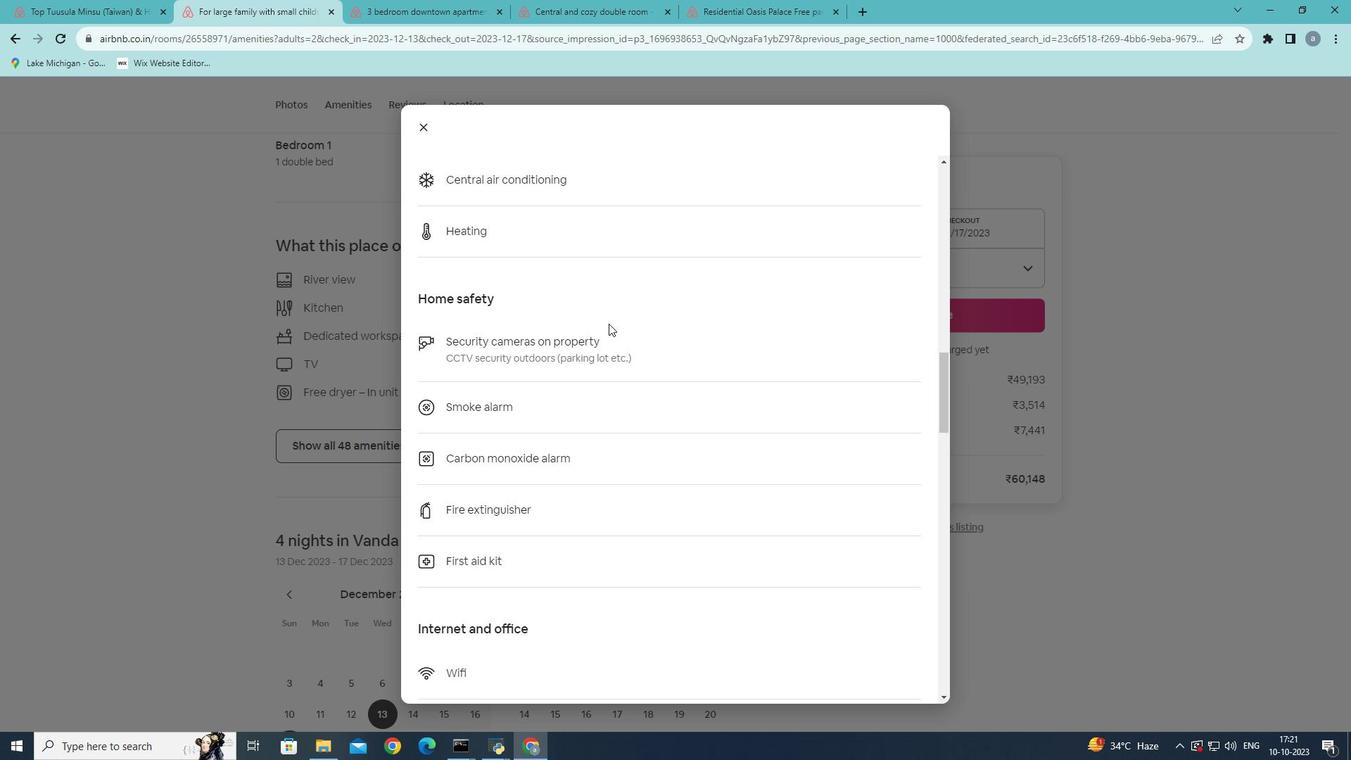 
Action: Mouse scrolled (608, 323) with delta (0, 0)
Screenshot: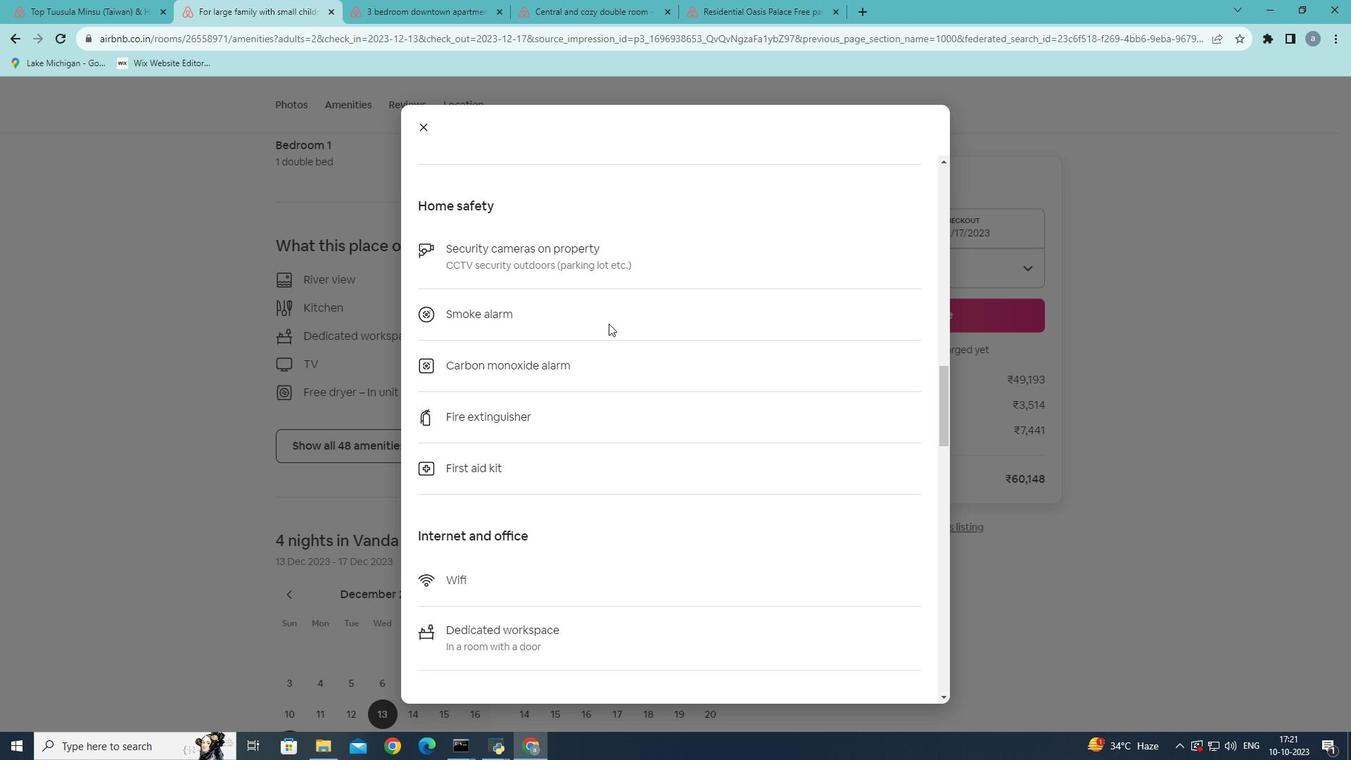 
Action: Mouse scrolled (608, 323) with delta (0, 0)
Screenshot: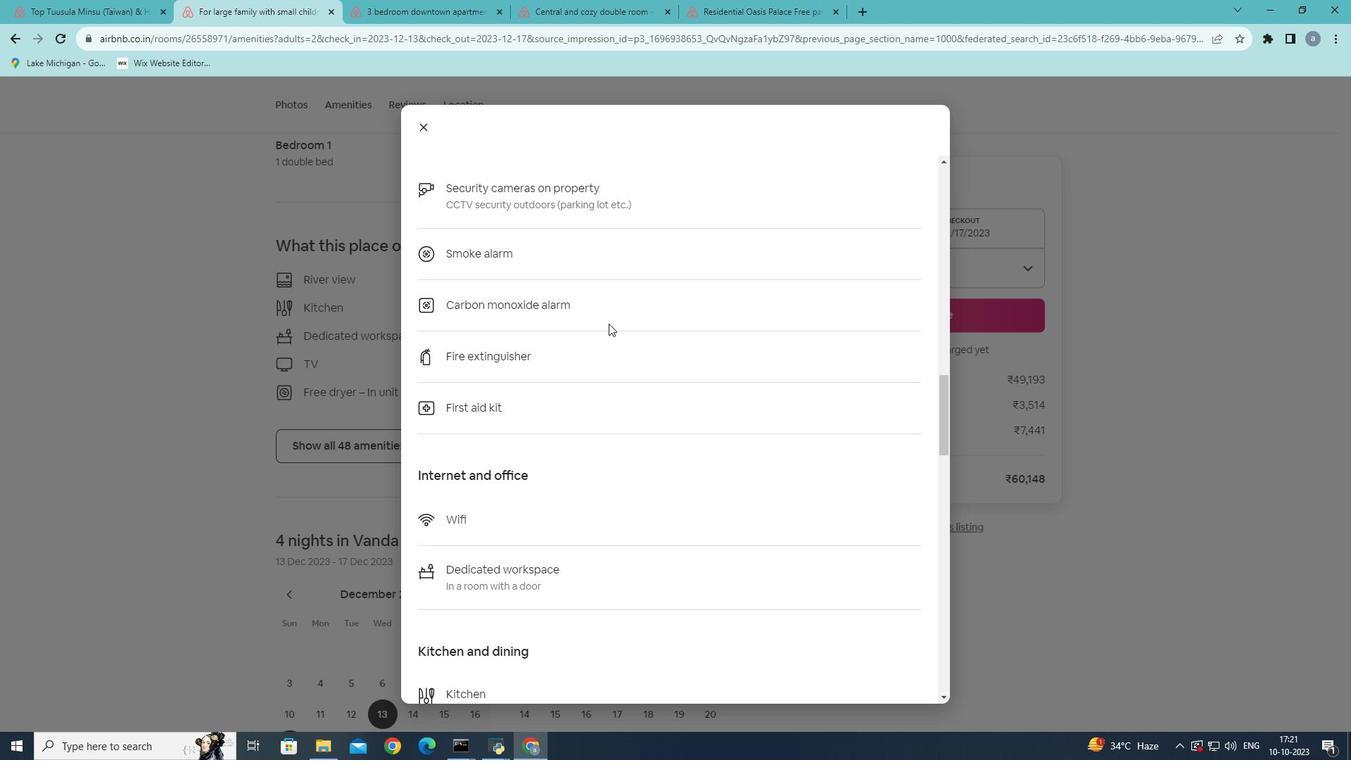 
Action: Mouse scrolled (608, 323) with delta (0, 0)
Screenshot: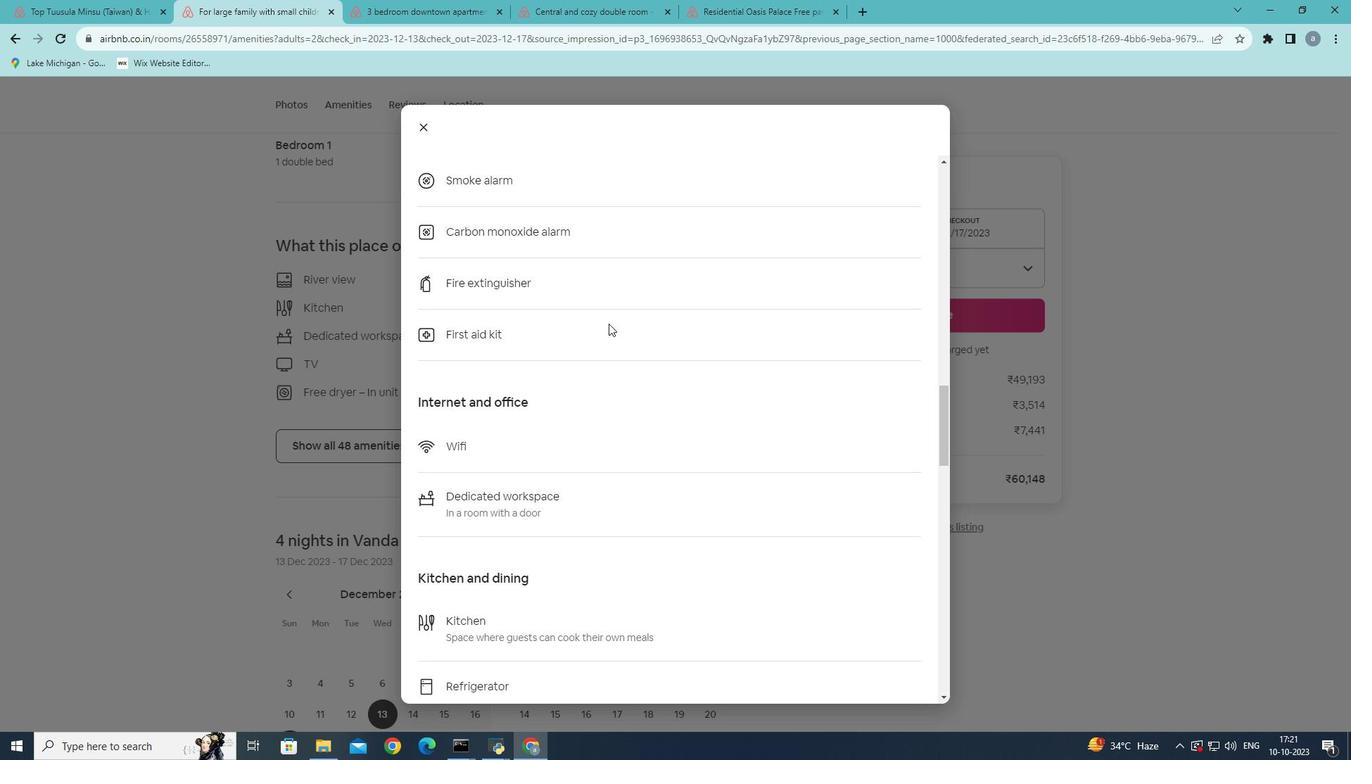 
Action: Mouse scrolled (608, 323) with delta (0, 0)
Screenshot: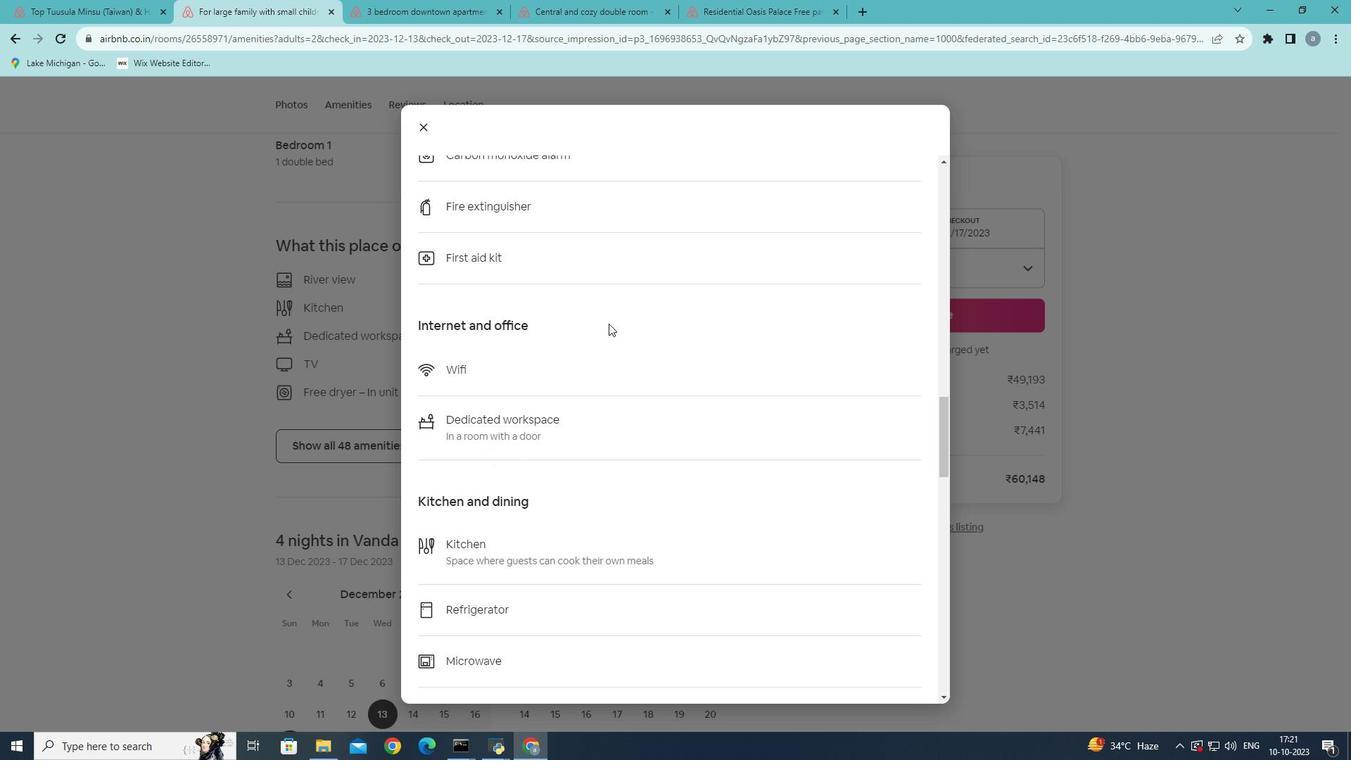 
Action: Mouse scrolled (608, 323) with delta (0, 0)
Screenshot: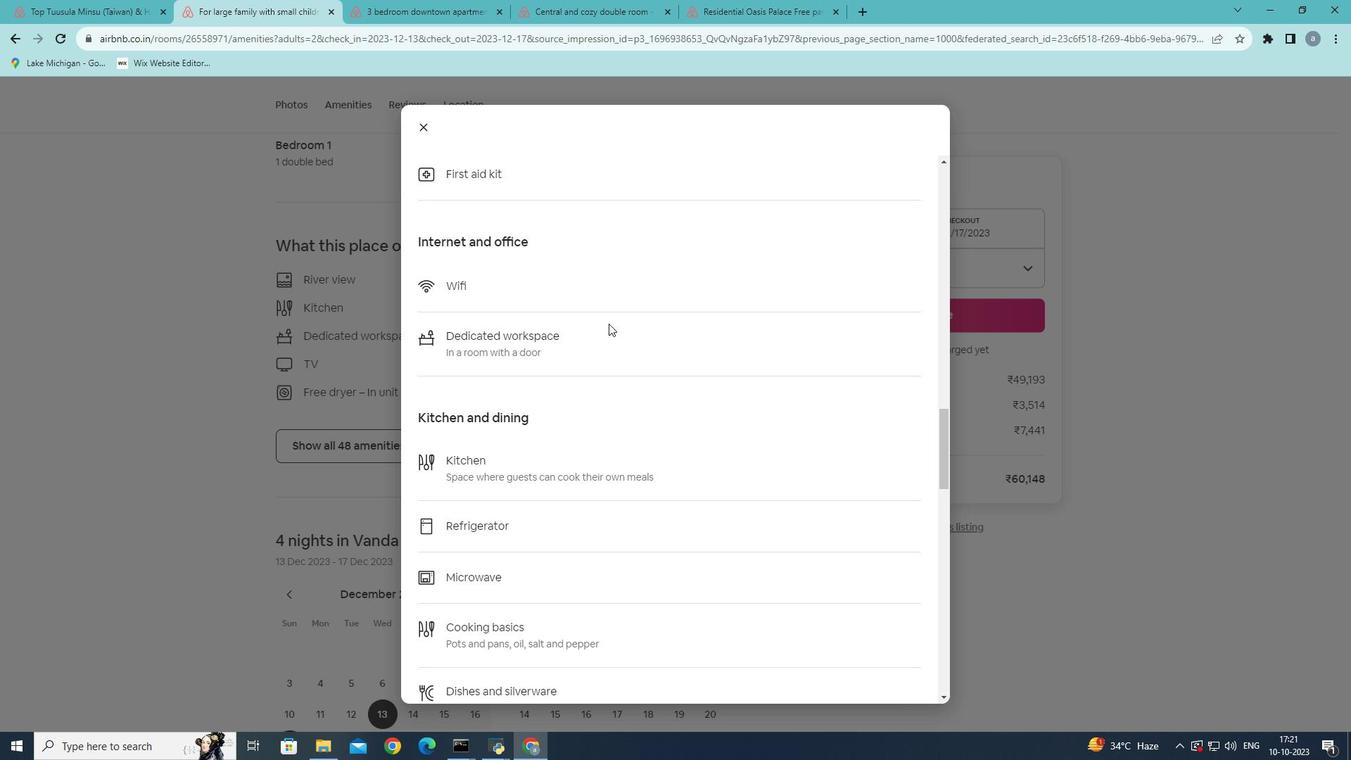 
Action: Mouse scrolled (608, 323) with delta (0, 0)
Screenshot: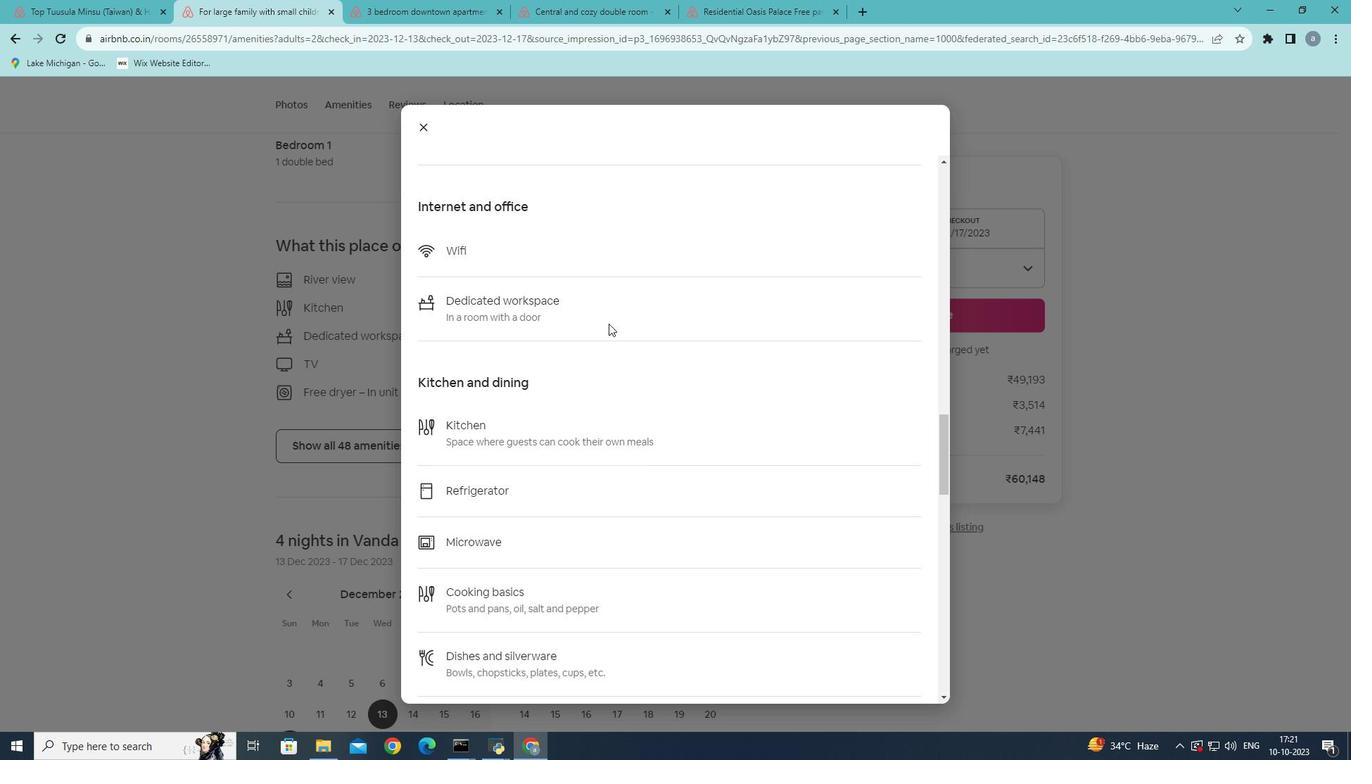 
Action: Mouse scrolled (608, 323) with delta (0, 0)
Screenshot: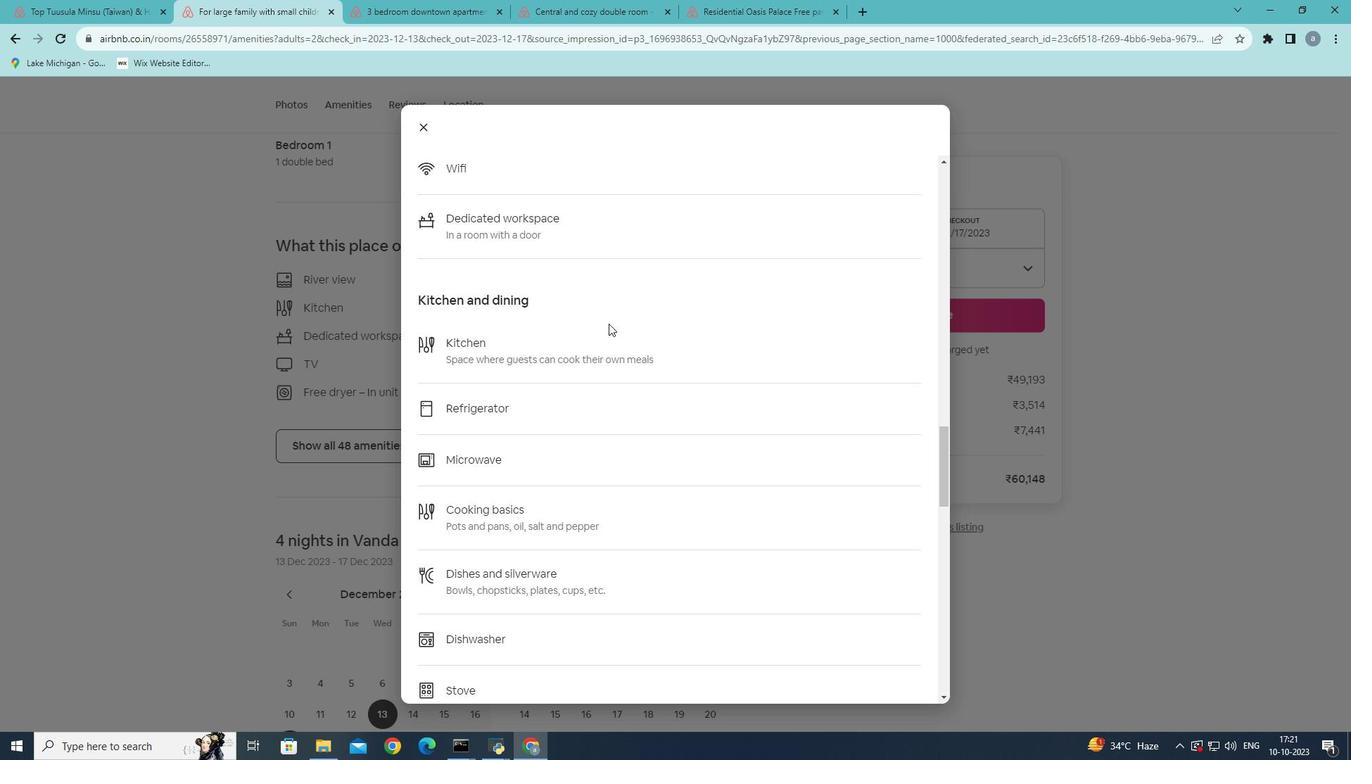 
Action: Mouse scrolled (608, 323) with delta (0, 0)
Screenshot: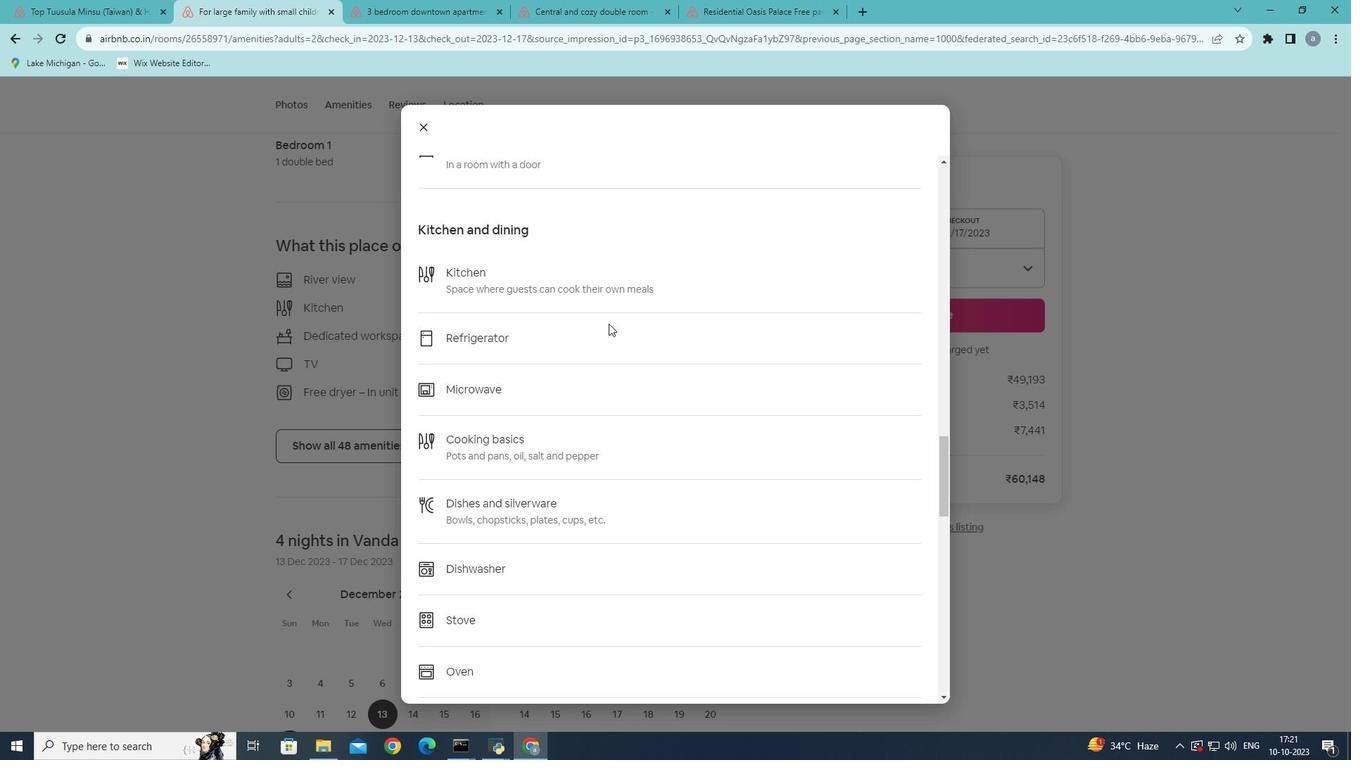 
Action: Mouse scrolled (608, 323) with delta (0, 0)
Screenshot: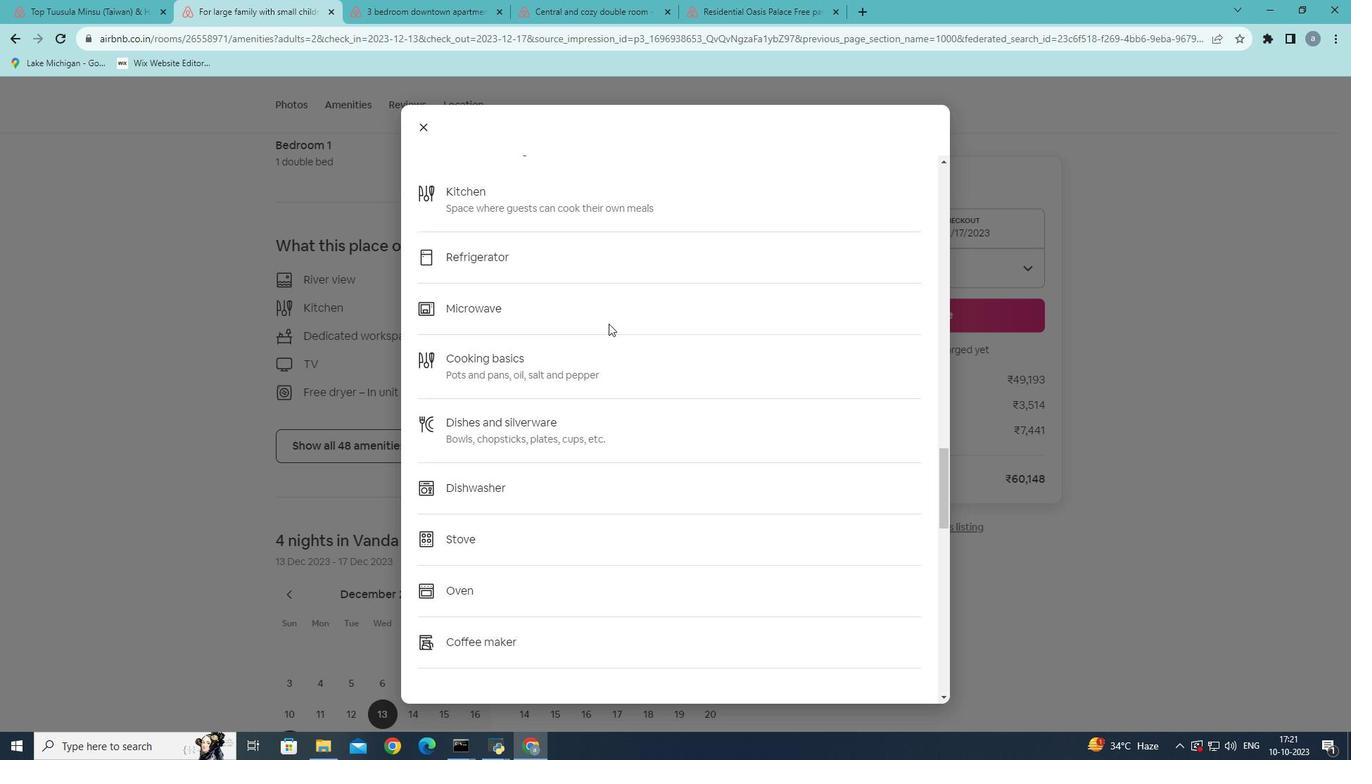 
Action: Mouse scrolled (608, 323) with delta (0, 0)
Screenshot: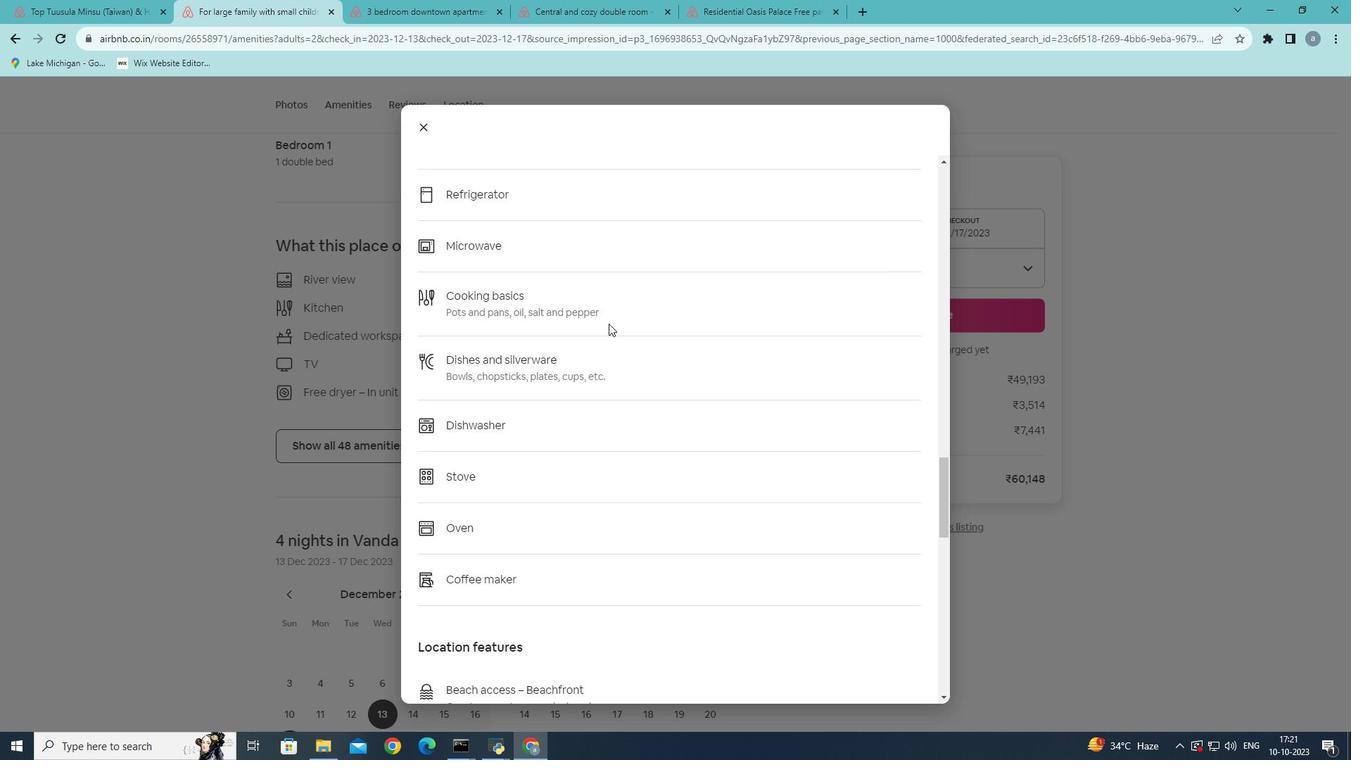 
Action: Mouse scrolled (608, 323) with delta (0, 0)
Screenshot: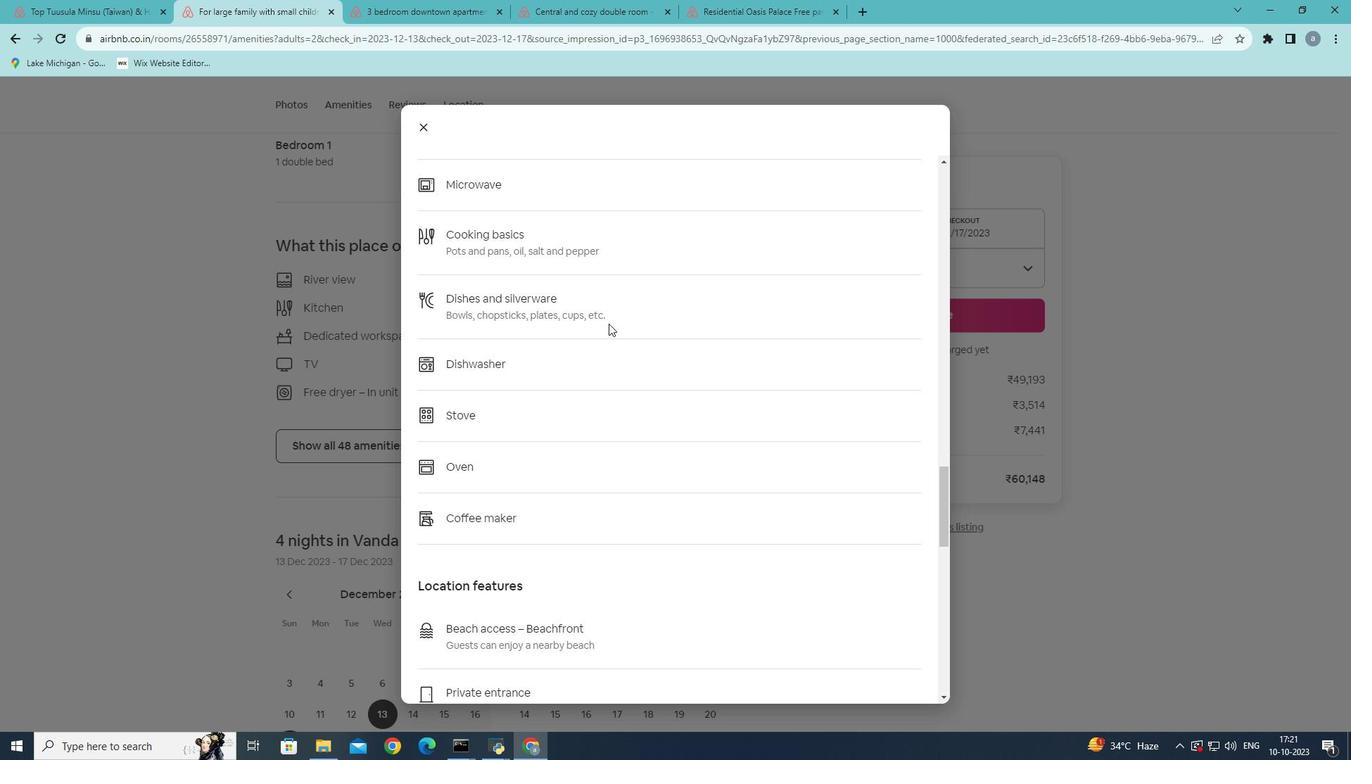
Action: Mouse scrolled (608, 323) with delta (0, 0)
Screenshot: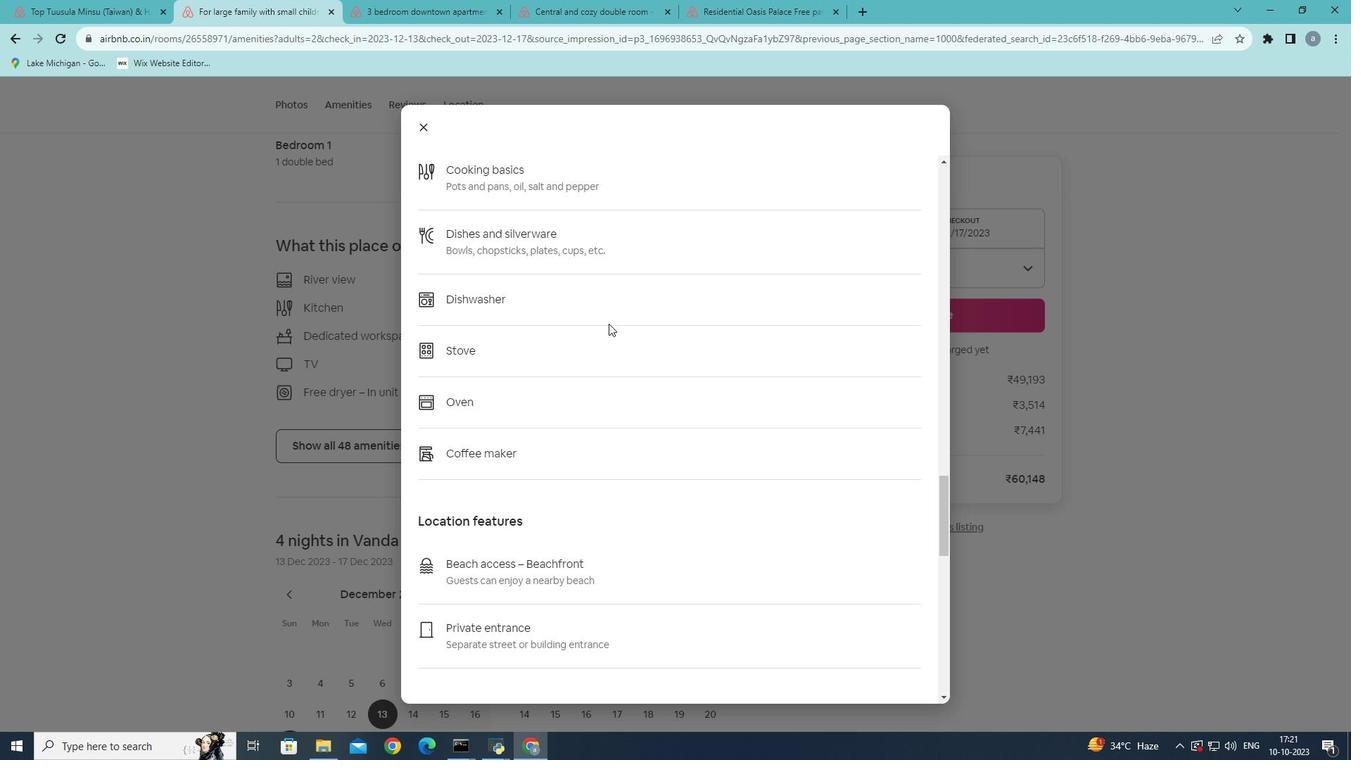 
Action: Mouse scrolled (608, 323) with delta (0, 0)
Screenshot: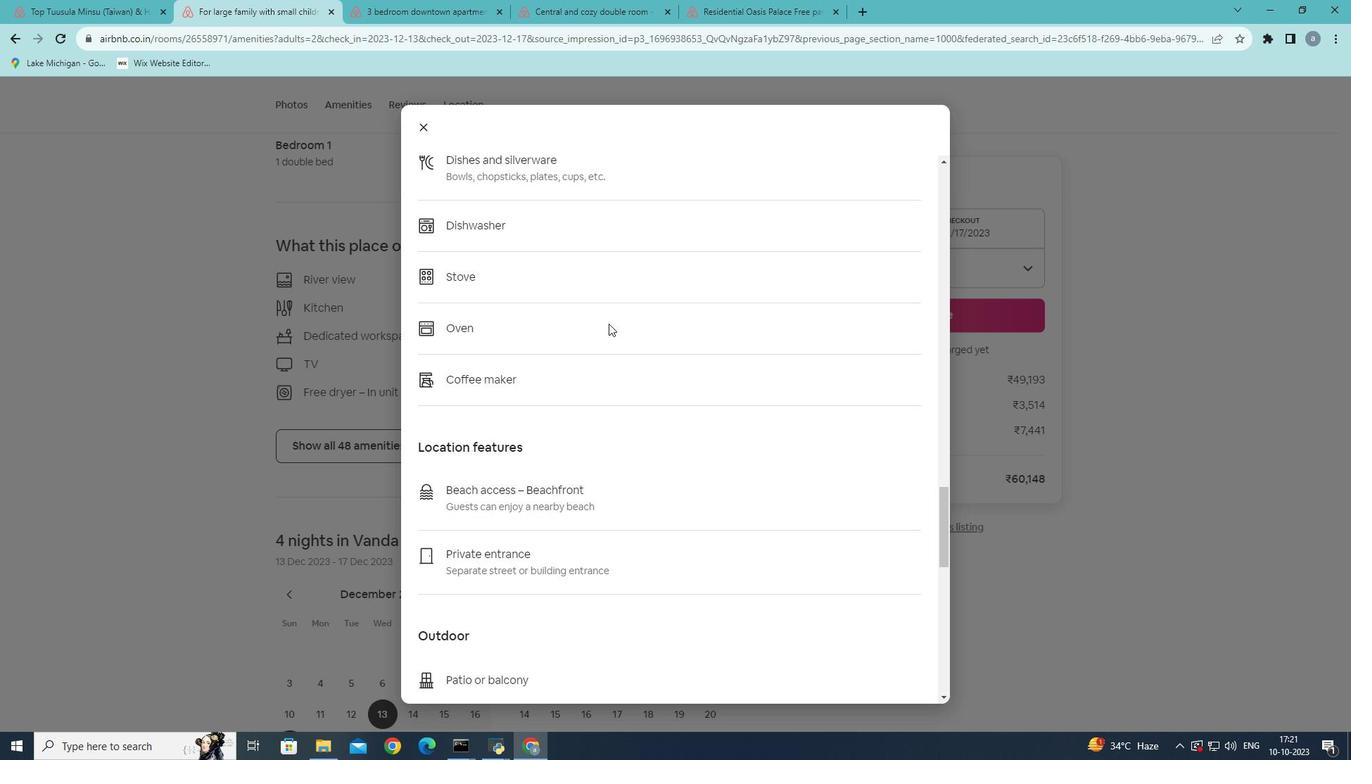 
Action: Mouse scrolled (608, 323) with delta (0, 0)
Screenshot: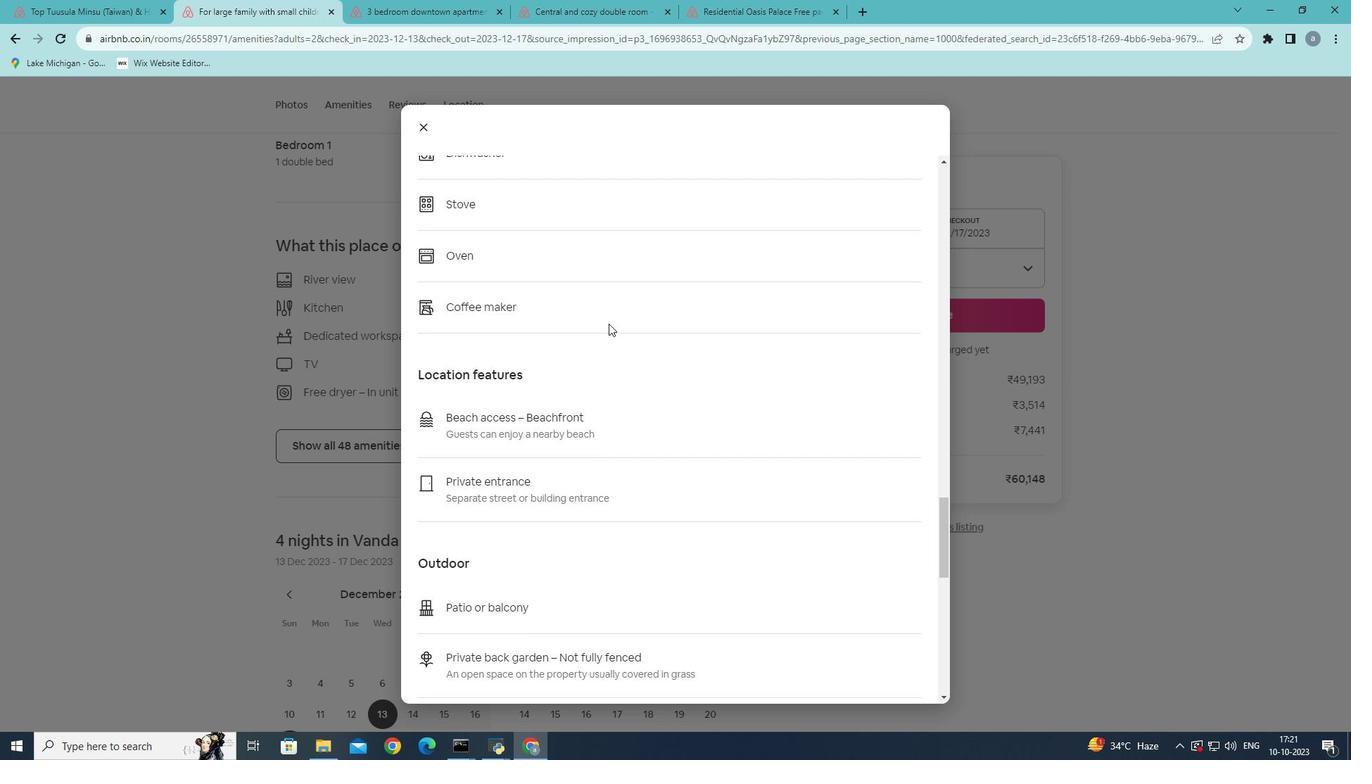 
Action: Mouse scrolled (608, 323) with delta (0, 0)
Screenshot: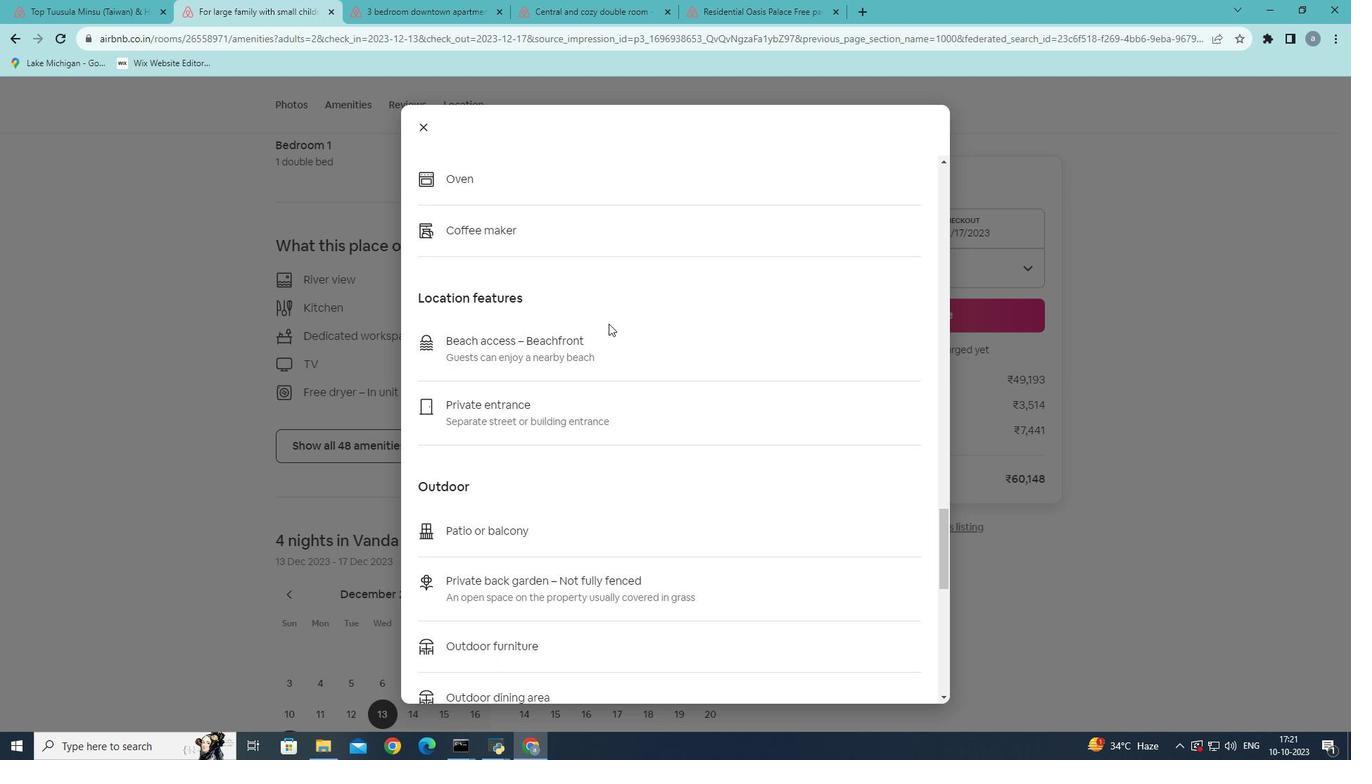 
Action: Mouse scrolled (608, 323) with delta (0, 0)
Screenshot: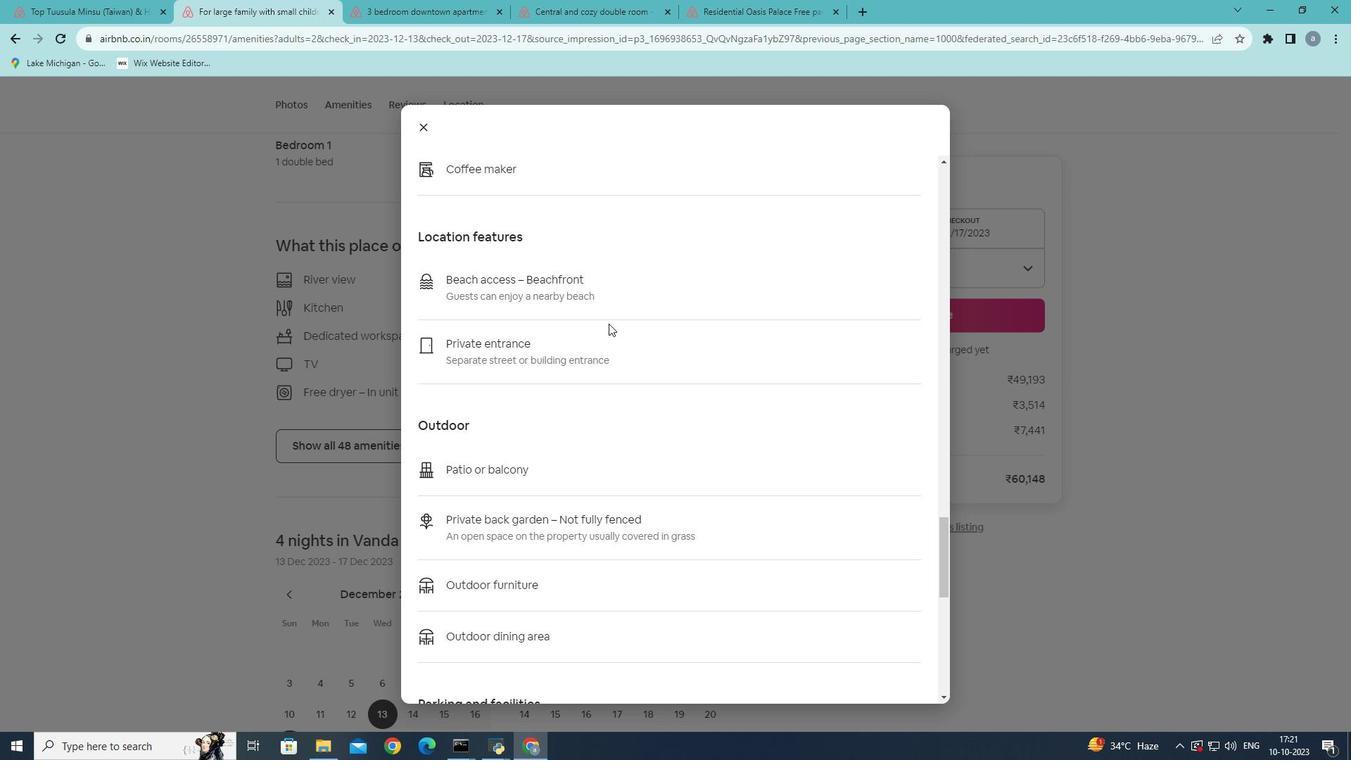 
Action: Mouse scrolled (608, 323) with delta (0, 0)
Screenshot: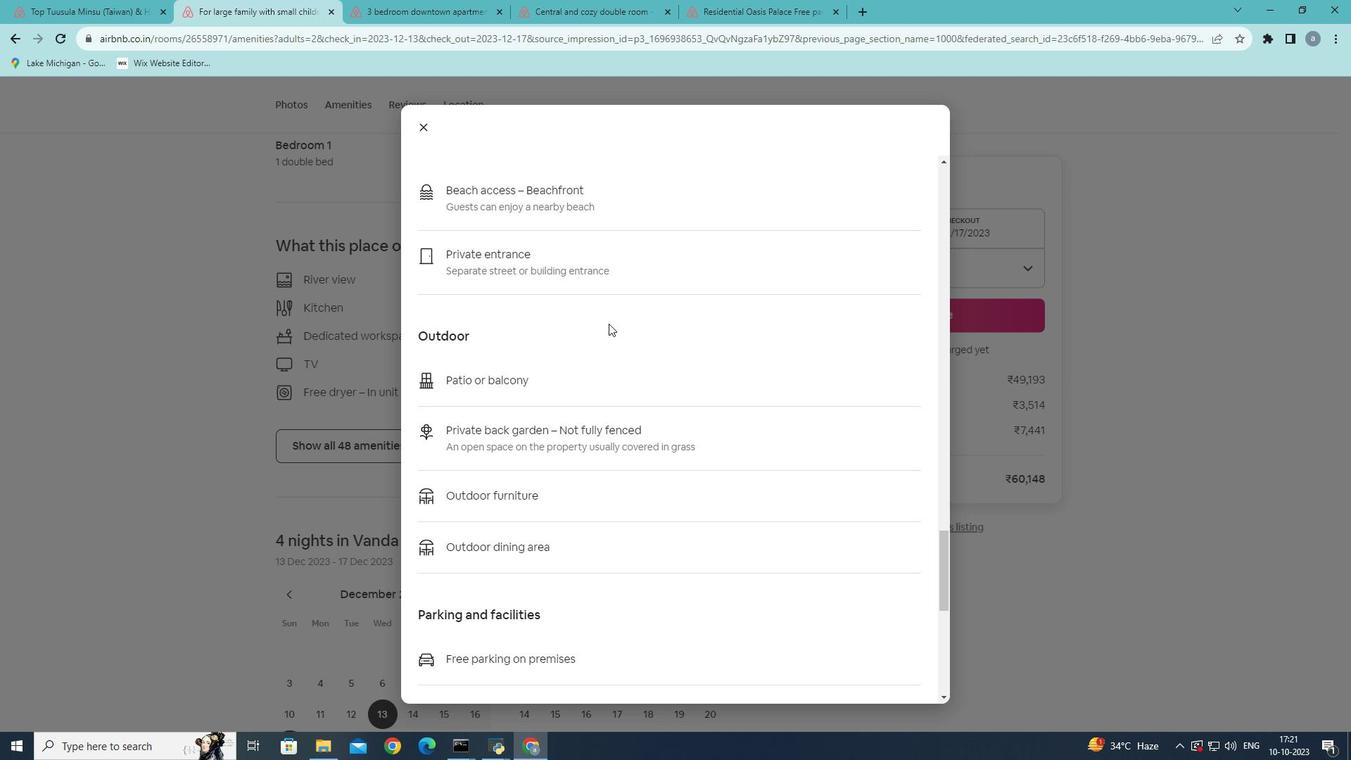 
Action: Mouse scrolled (608, 323) with delta (0, 0)
Screenshot: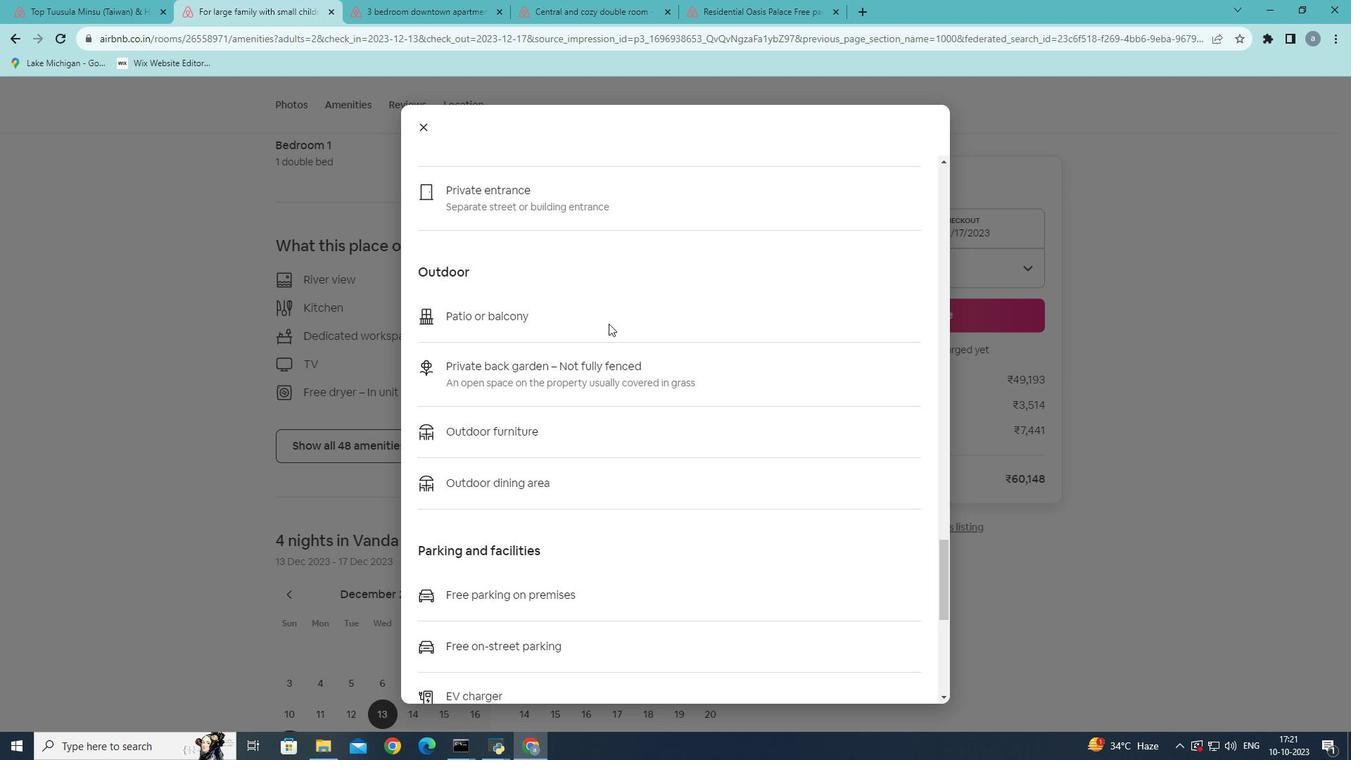 
Action: Mouse scrolled (608, 323) with delta (0, 0)
Screenshot: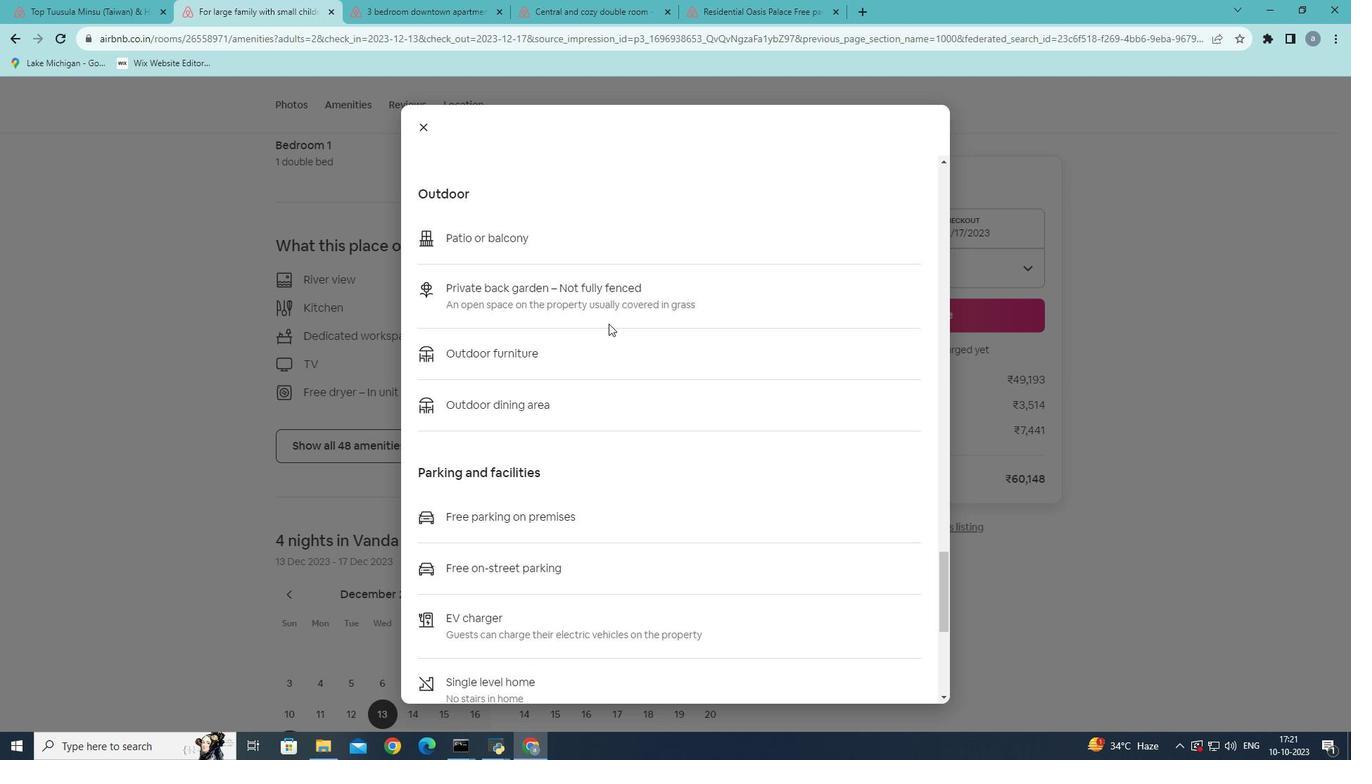 
Action: Mouse scrolled (608, 323) with delta (0, 0)
Screenshot: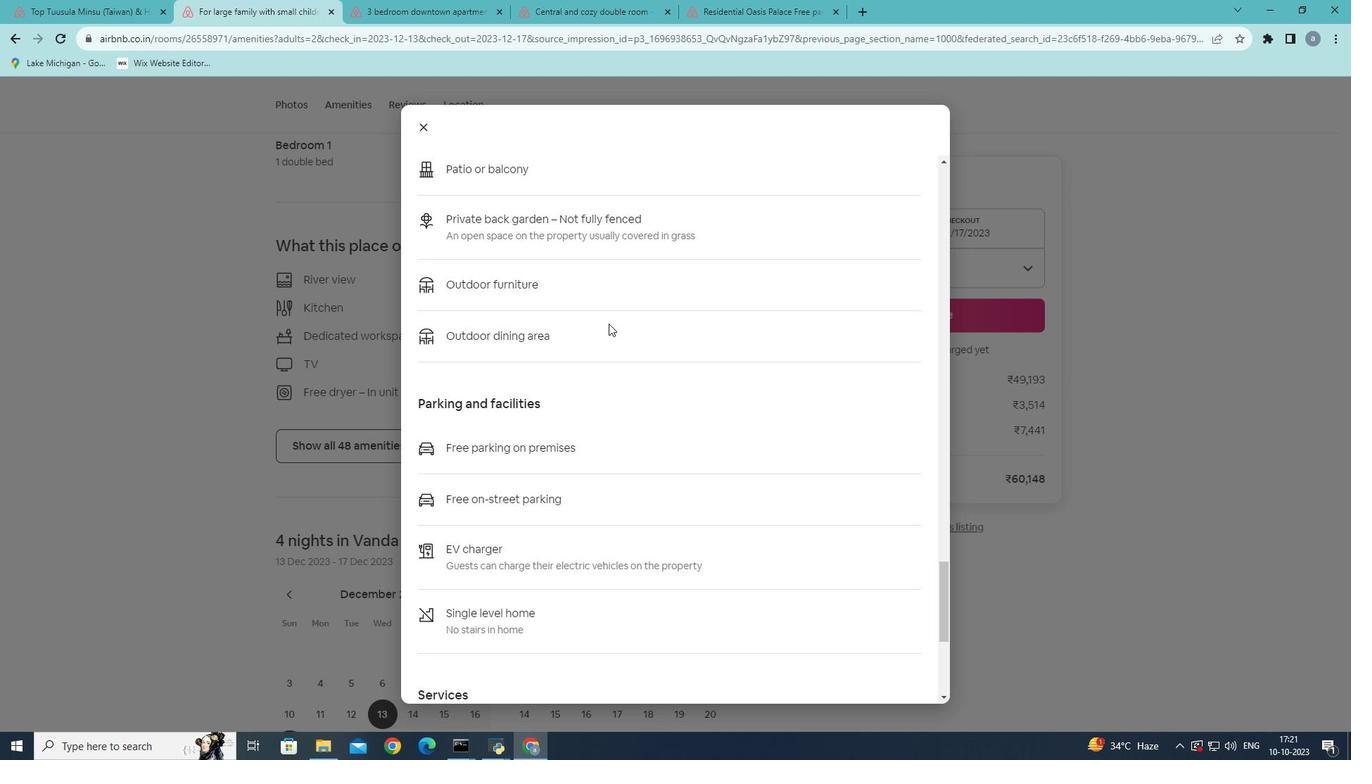 
Action: Mouse scrolled (608, 323) with delta (0, 0)
Screenshot: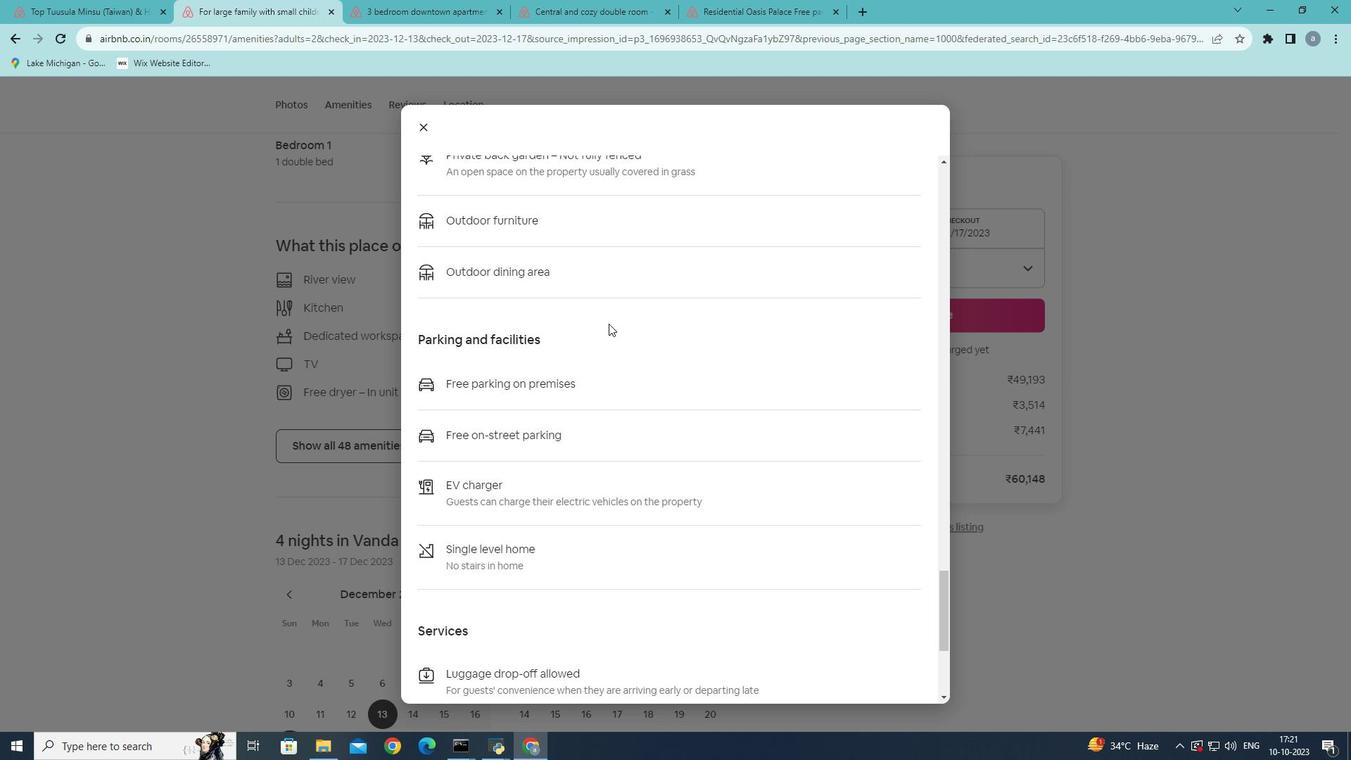 
Action: Mouse scrolled (608, 323) with delta (0, 0)
Screenshot: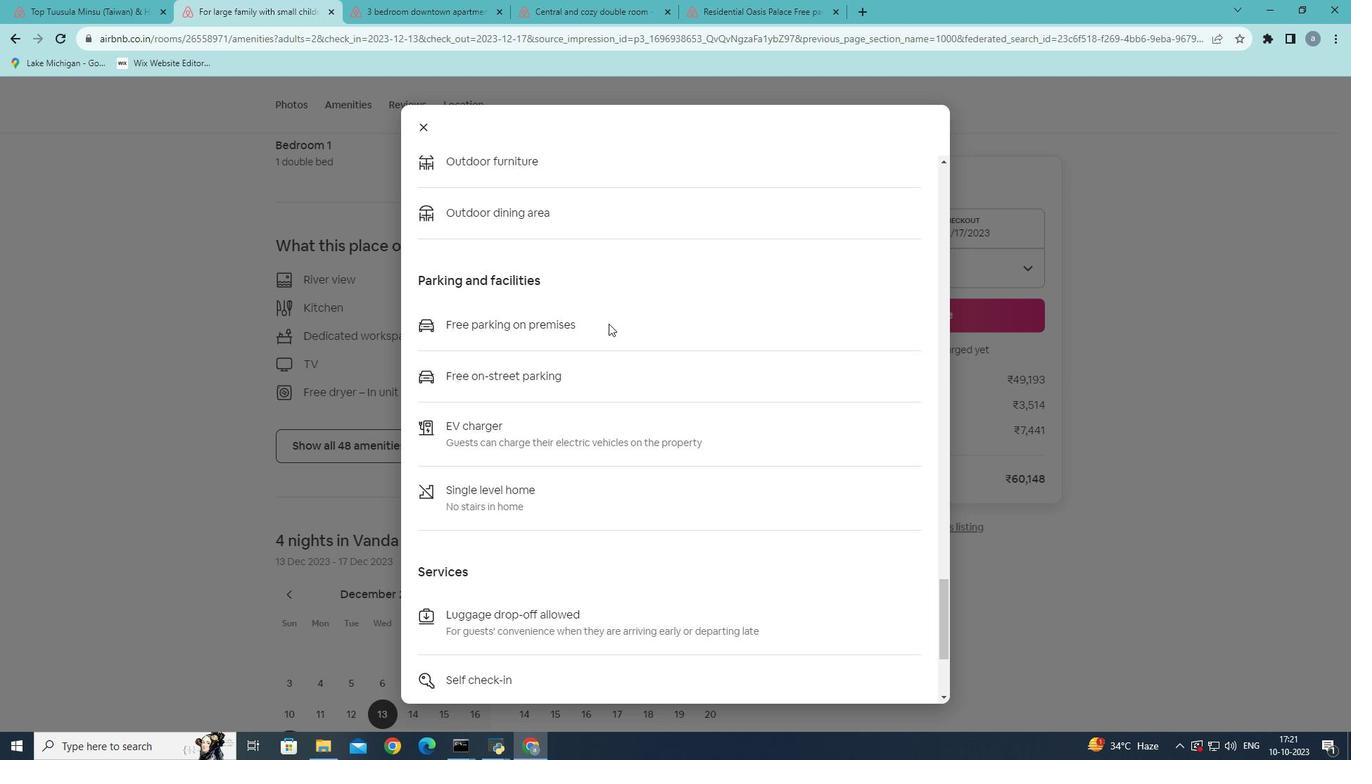 
Action: Mouse scrolled (608, 323) with delta (0, 0)
Screenshot: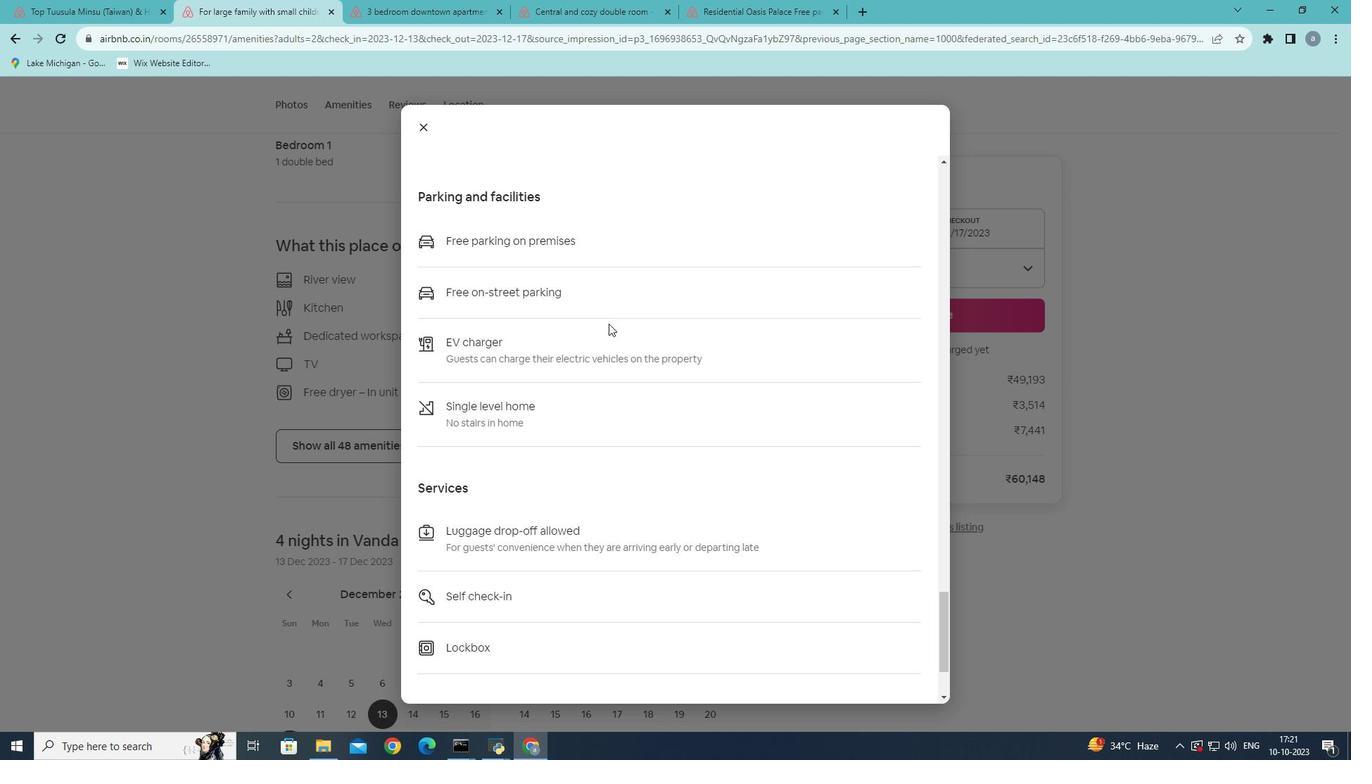 
Action: Mouse scrolled (608, 323) with delta (0, 0)
Screenshot: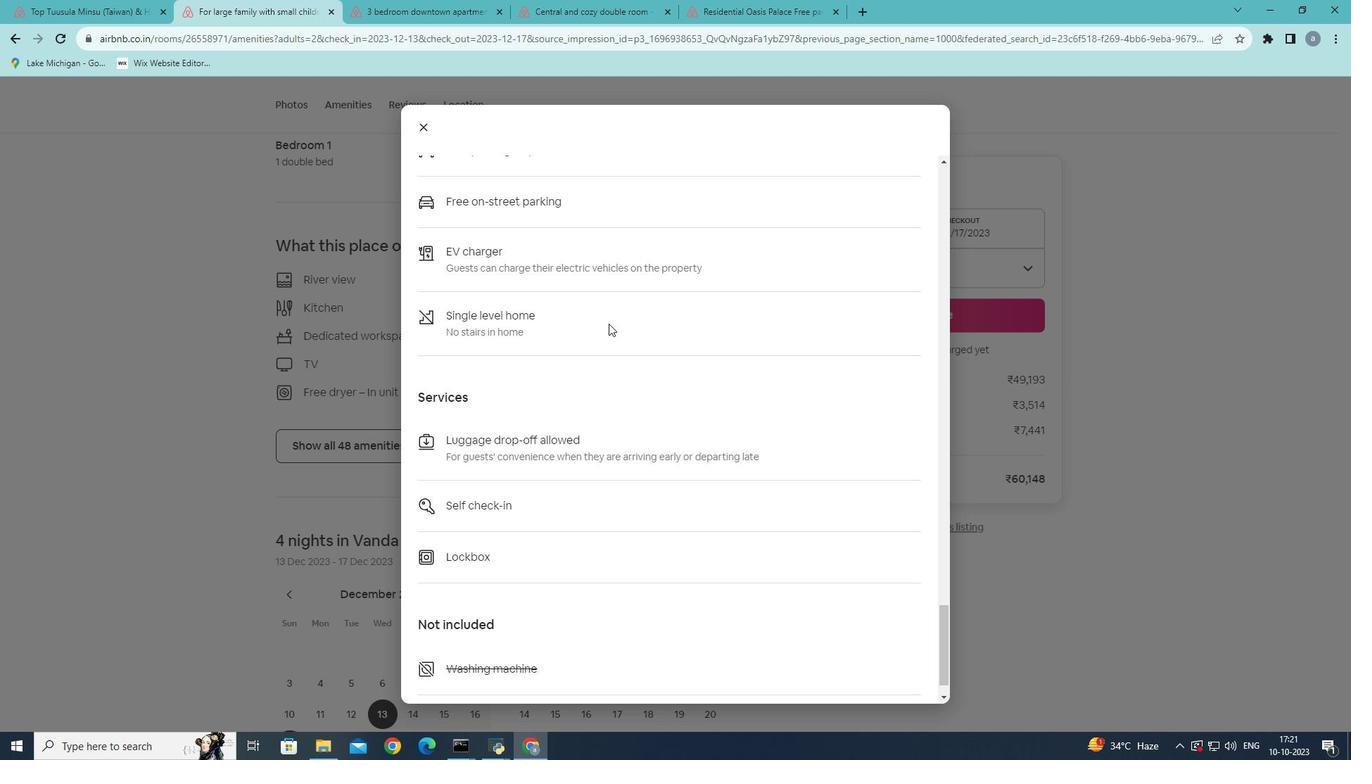 
Action: Mouse scrolled (608, 323) with delta (0, 0)
Screenshot: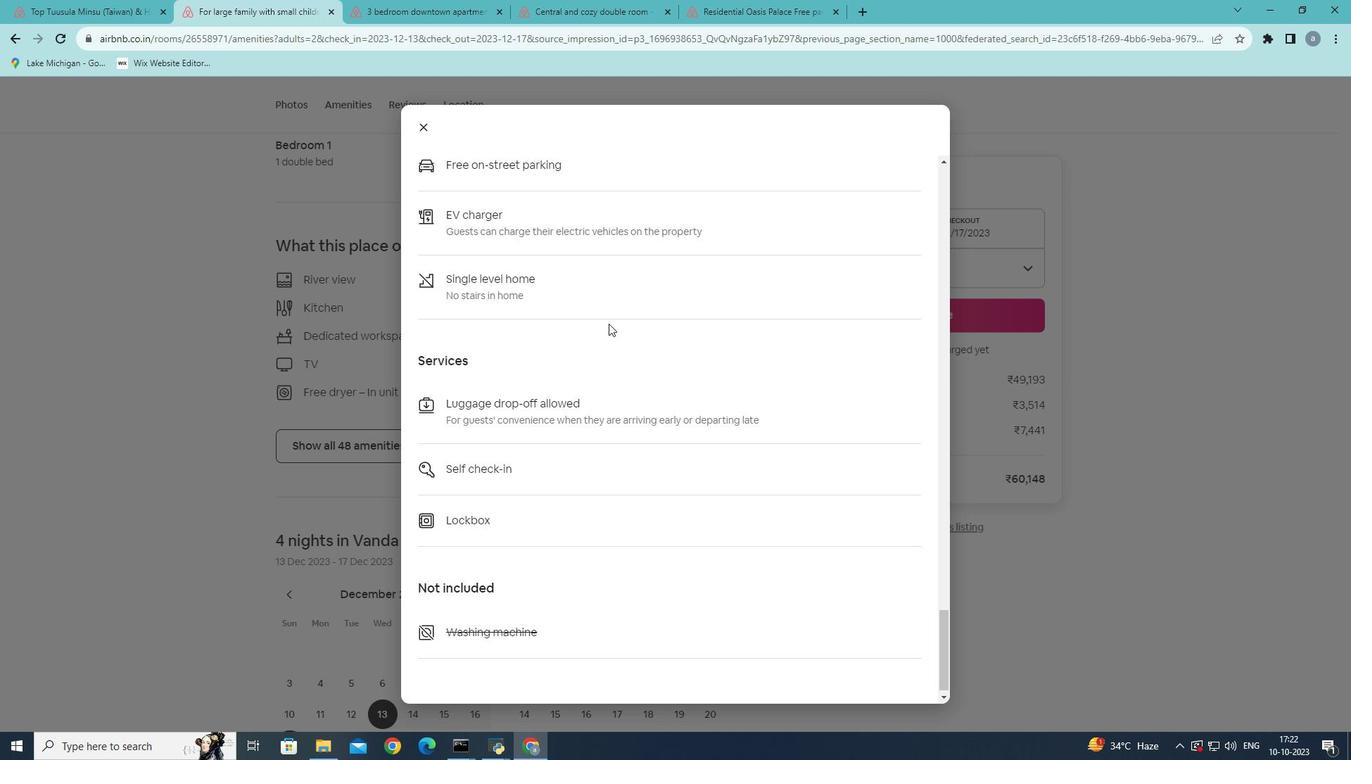 
Action: Mouse scrolled (608, 323) with delta (0, 0)
Screenshot: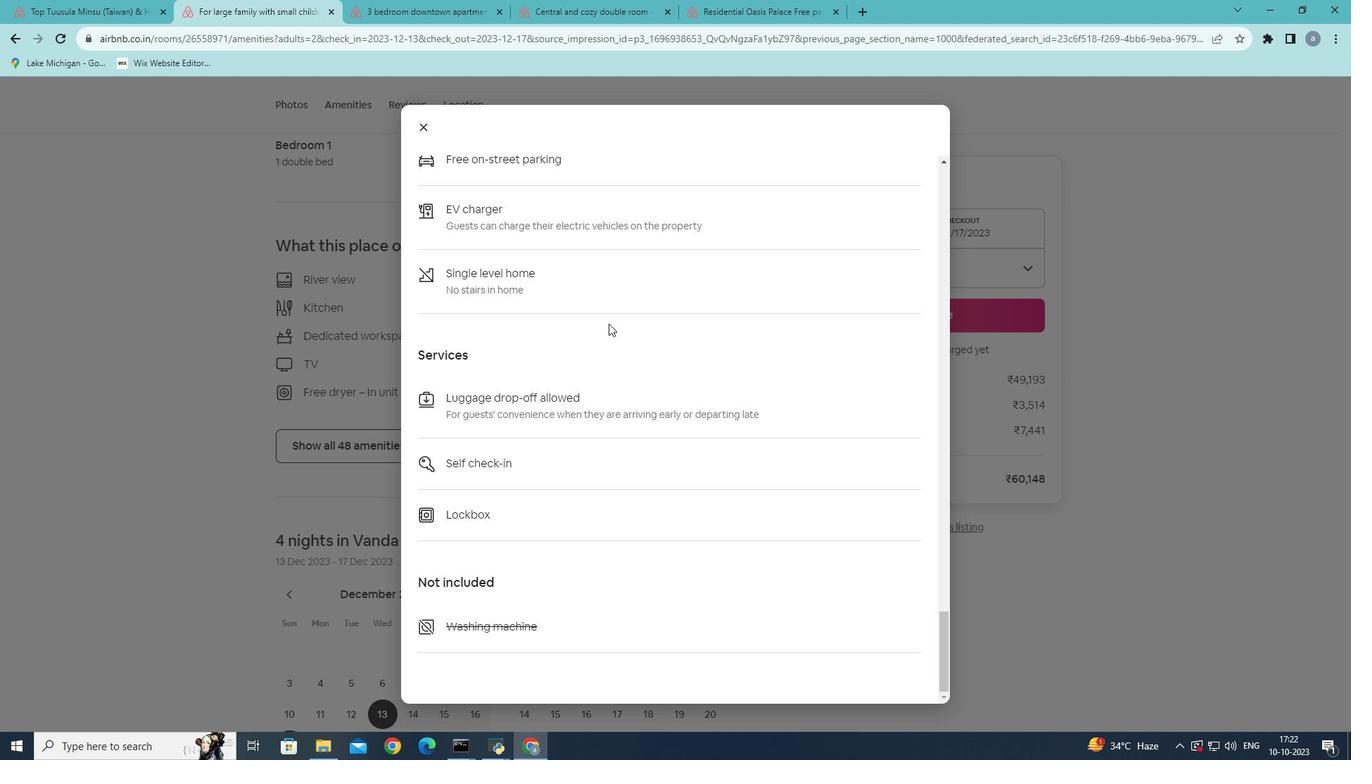 
Action: Mouse scrolled (608, 323) with delta (0, 0)
Screenshot: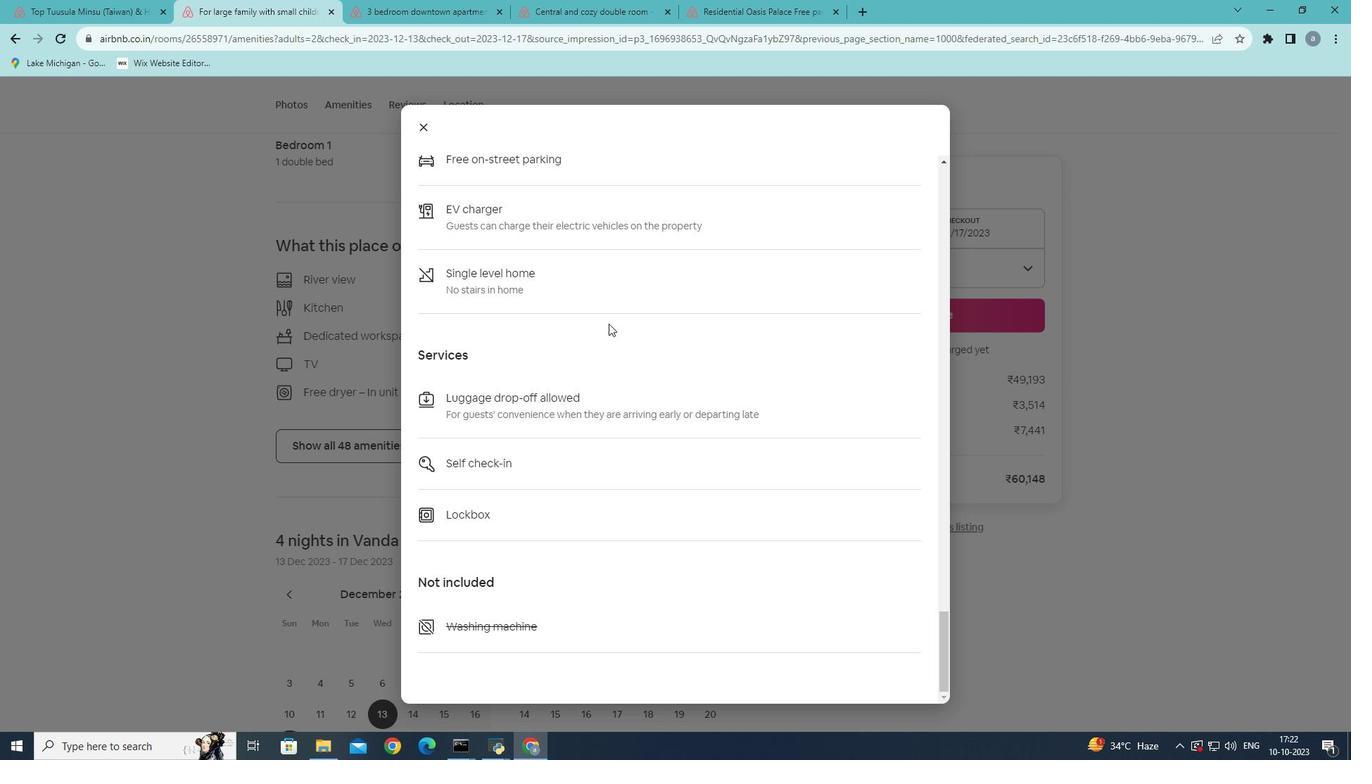 
Action: Mouse scrolled (608, 323) with delta (0, 0)
Screenshot: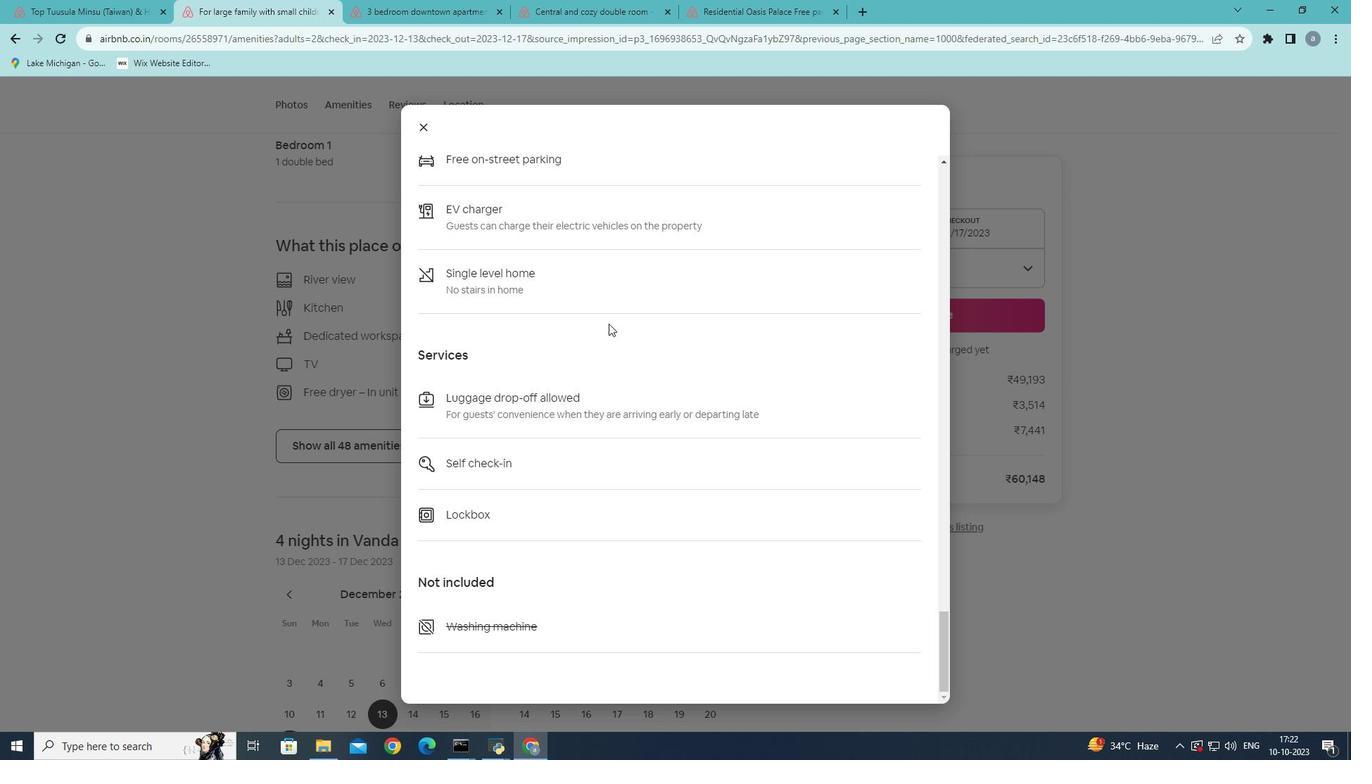 
Action: Mouse scrolled (608, 323) with delta (0, 0)
Screenshot: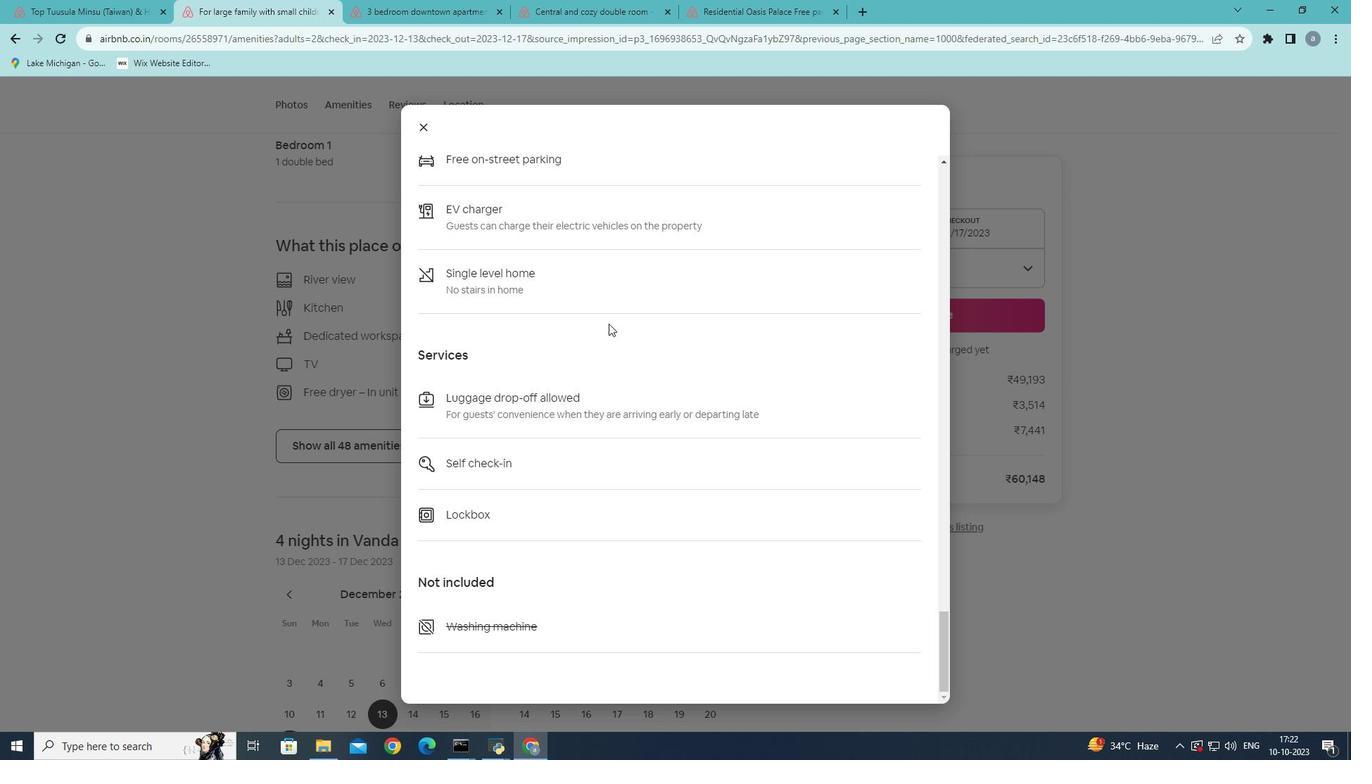 
Action: Mouse scrolled (608, 323) with delta (0, 0)
Screenshot: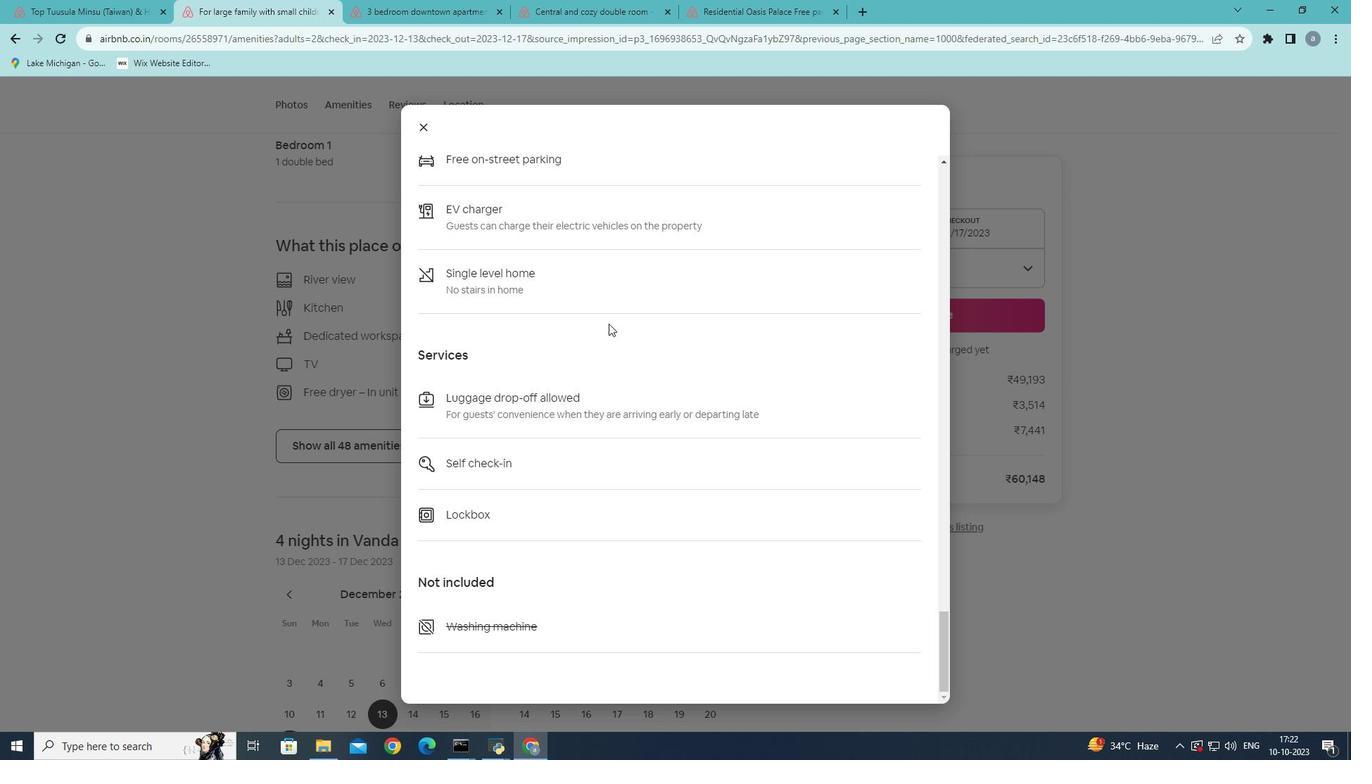 
Action: Mouse scrolled (608, 323) with delta (0, 0)
Screenshot: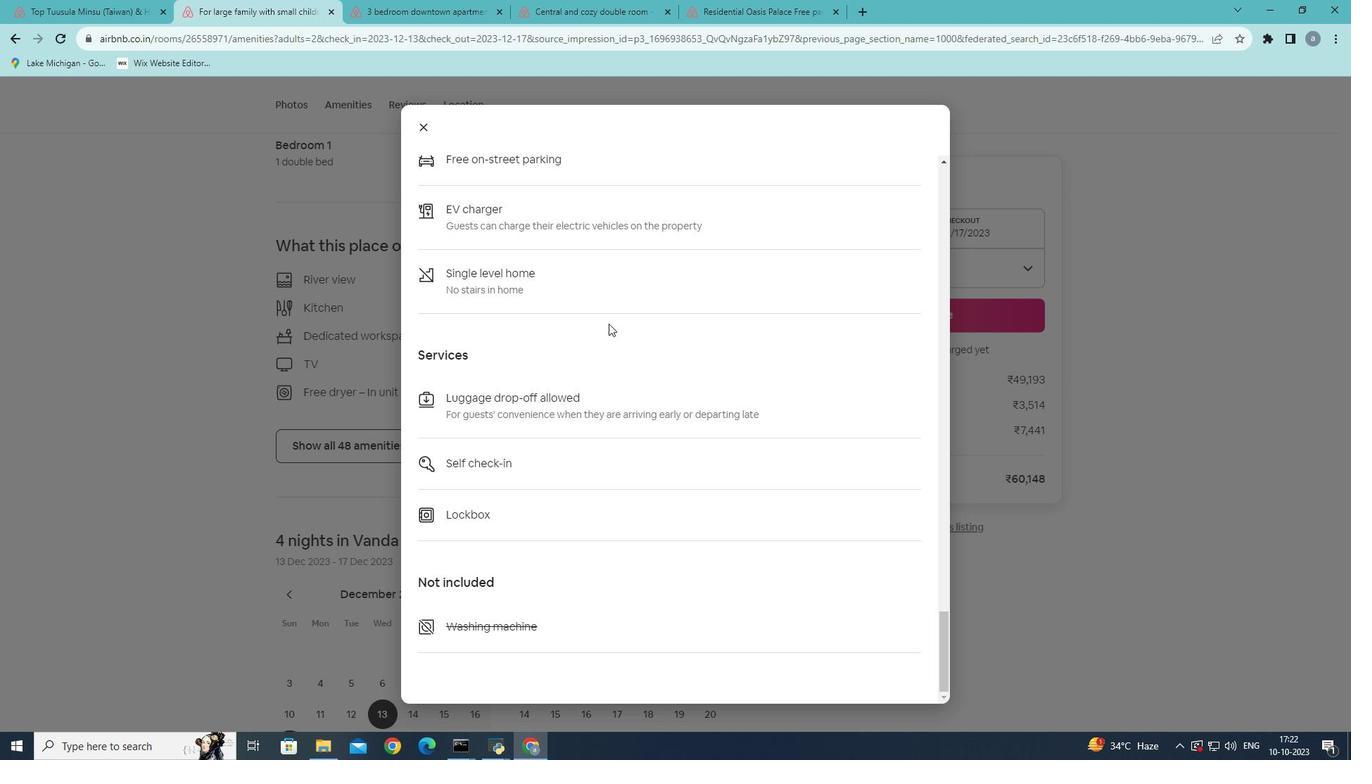 
Action: Mouse scrolled (608, 323) with delta (0, 0)
Screenshot: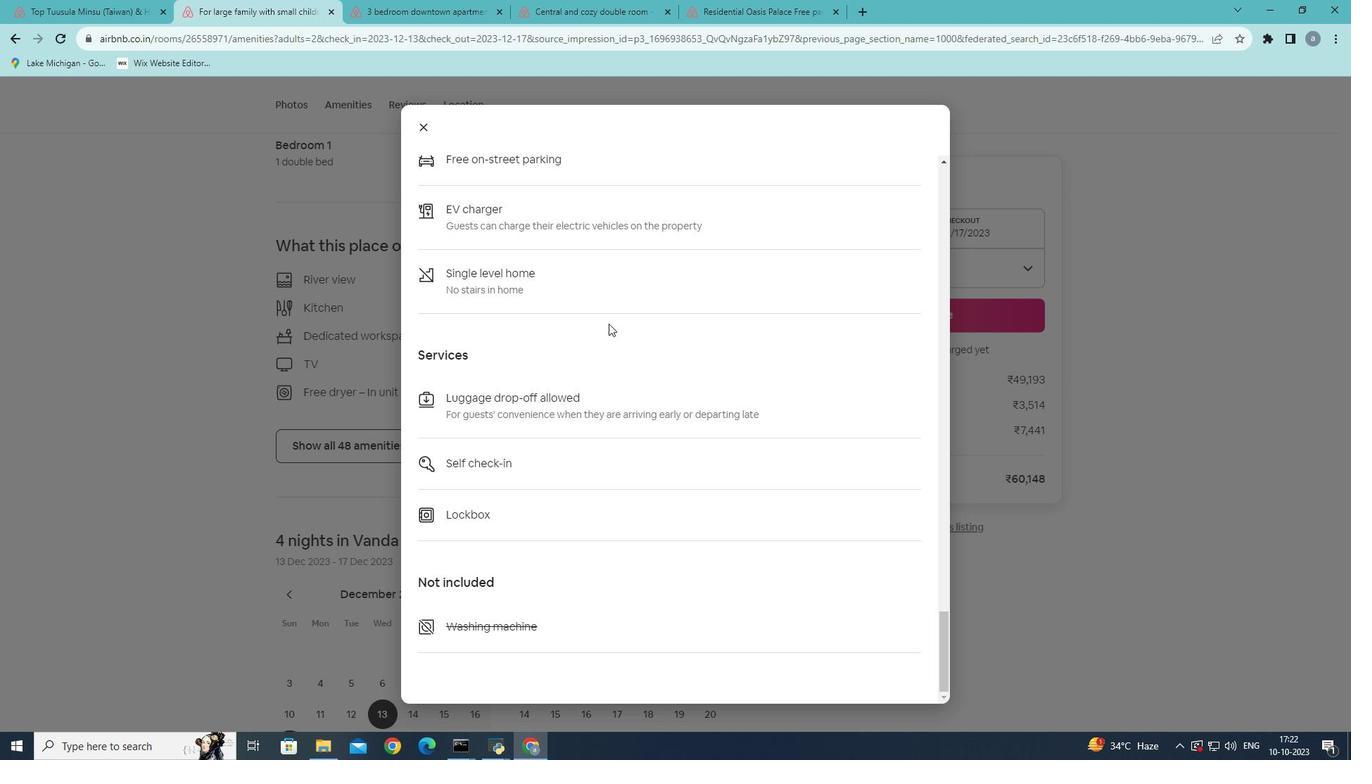 
Action: Mouse moved to (423, 130)
Screenshot: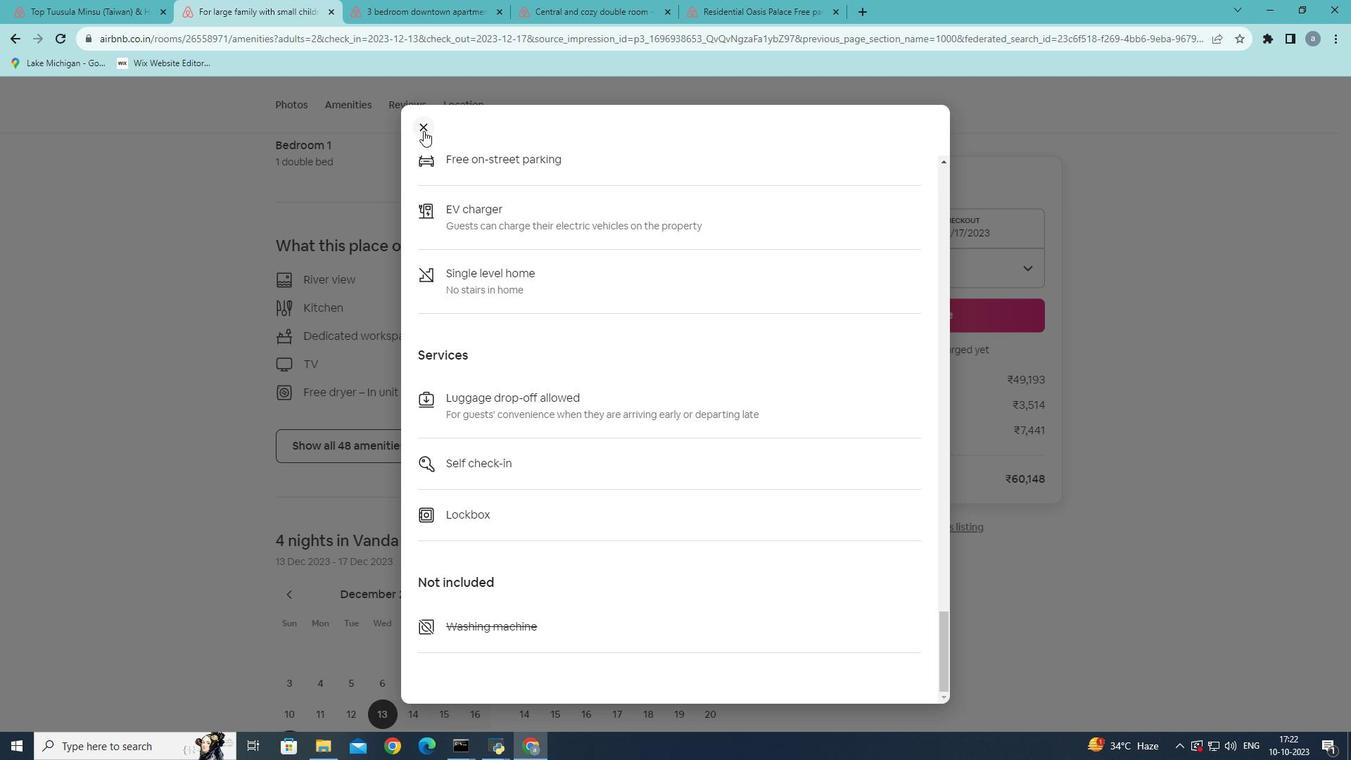 
Action: Mouse pressed left at (423, 130)
Screenshot: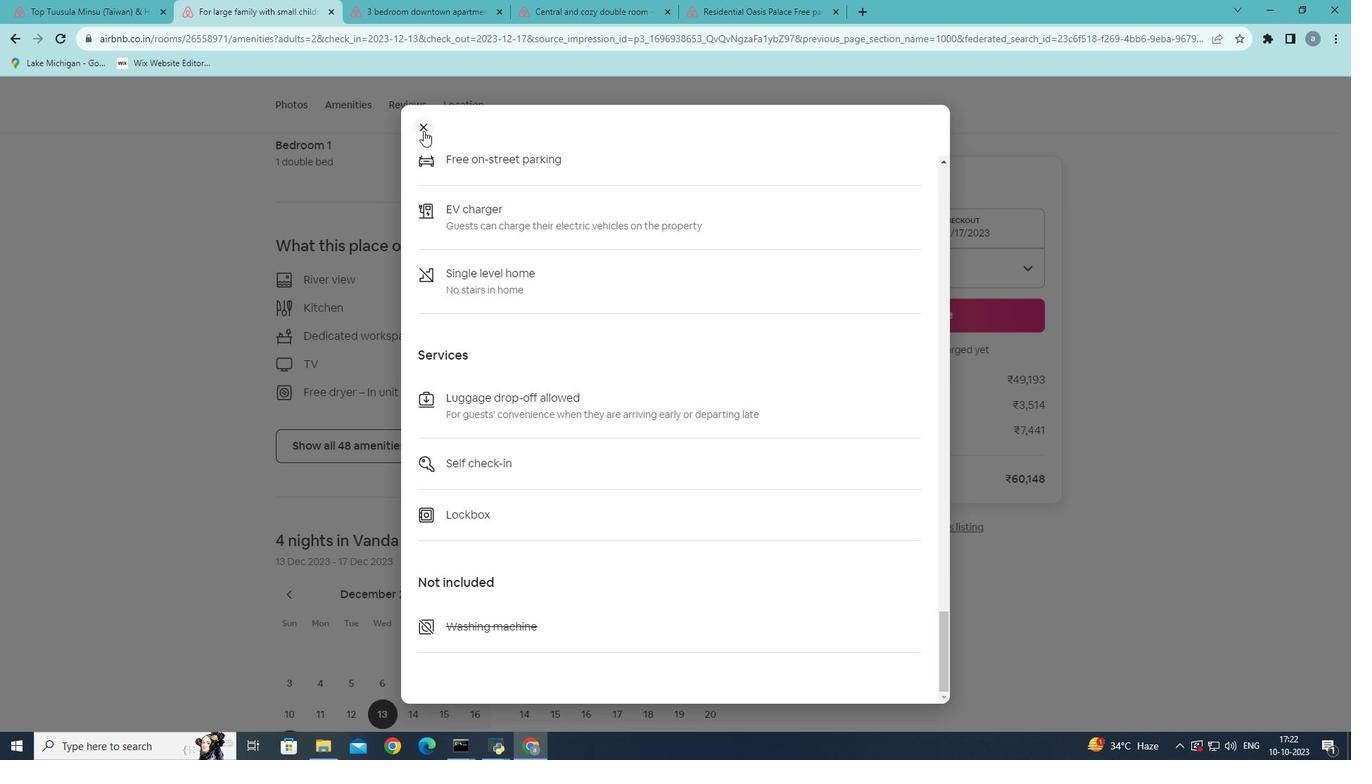 
Action: Mouse moved to (515, 429)
Screenshot: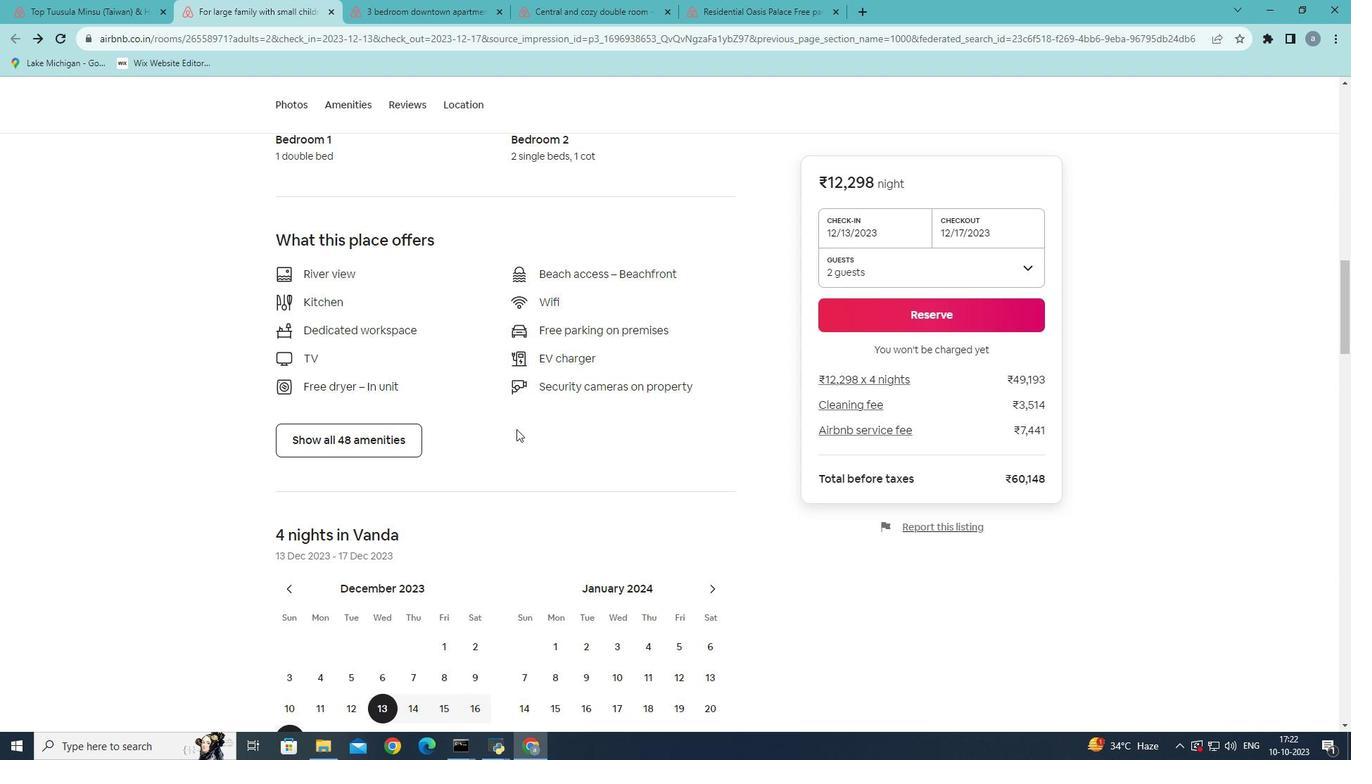 
Action: Mouse scrolled (515, 428) with delta (0, 0)
Screenshot: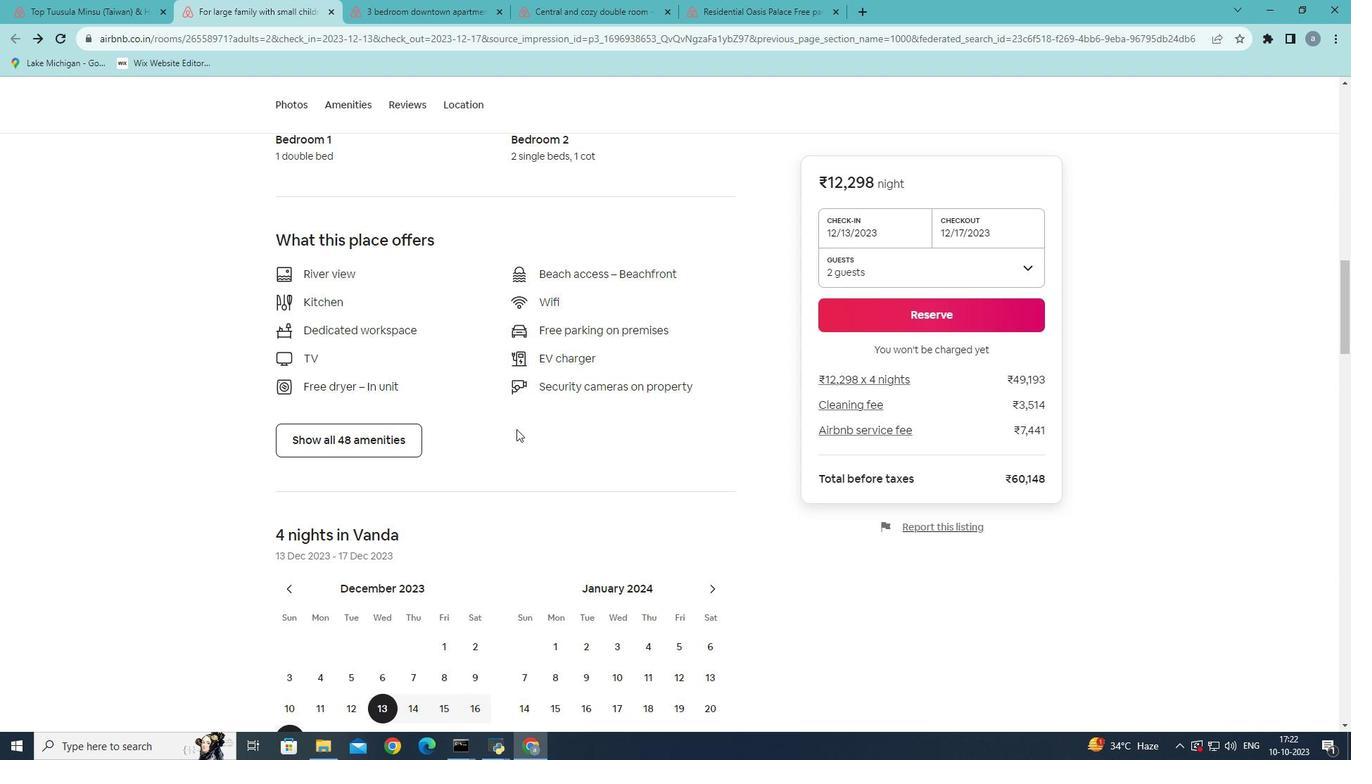 
Action: Mouse moved to (517, 428)
Screenshot: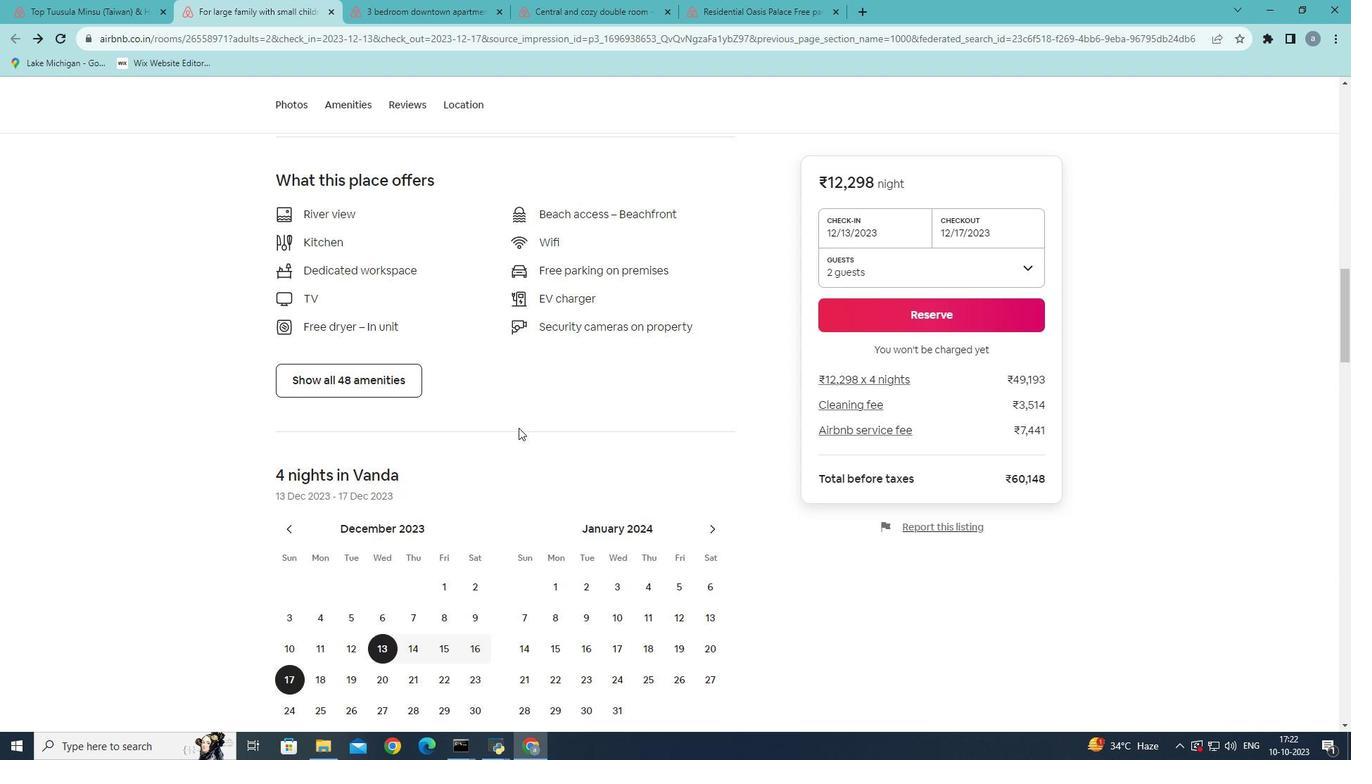 
Action: Mouse scrolled (517, 427) with delta (0, 0)
Screenshot: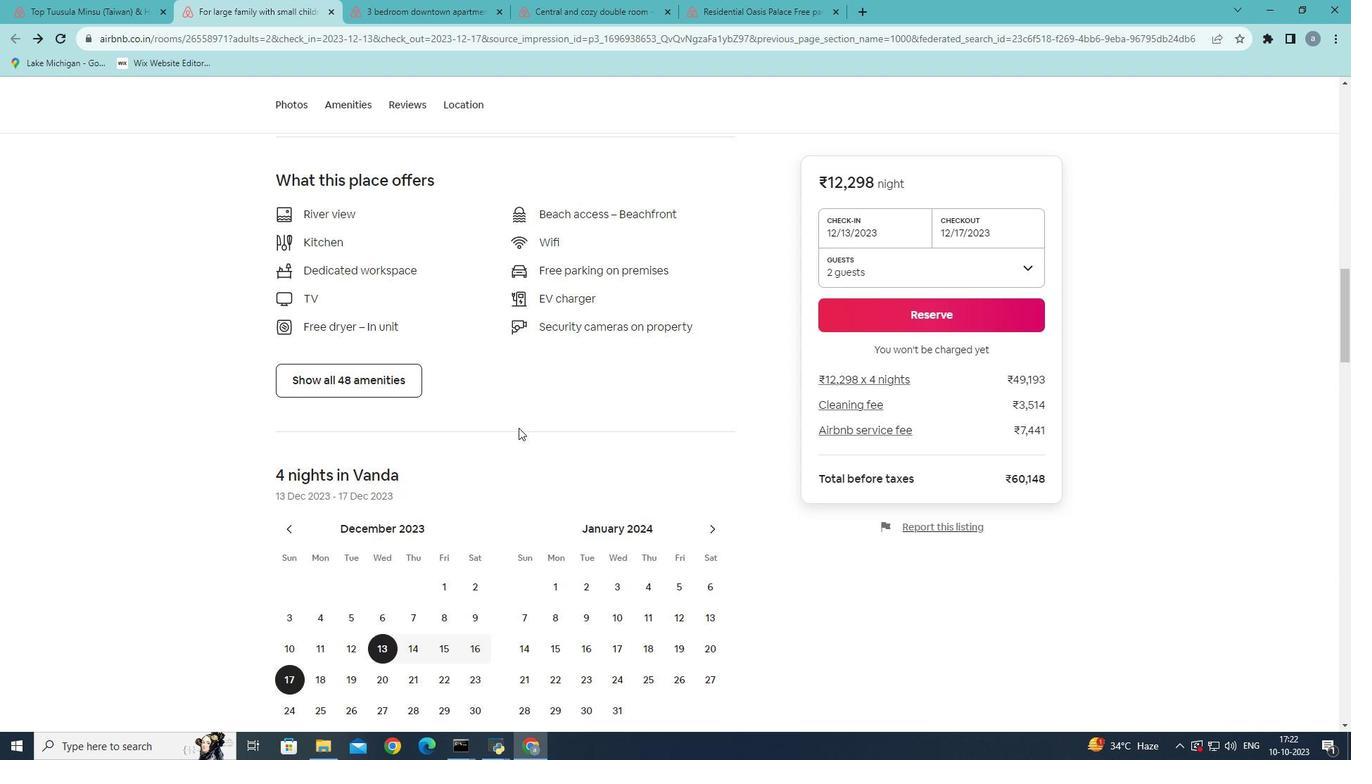 
Action: Mouse moved to (519, 427)
Screenshot: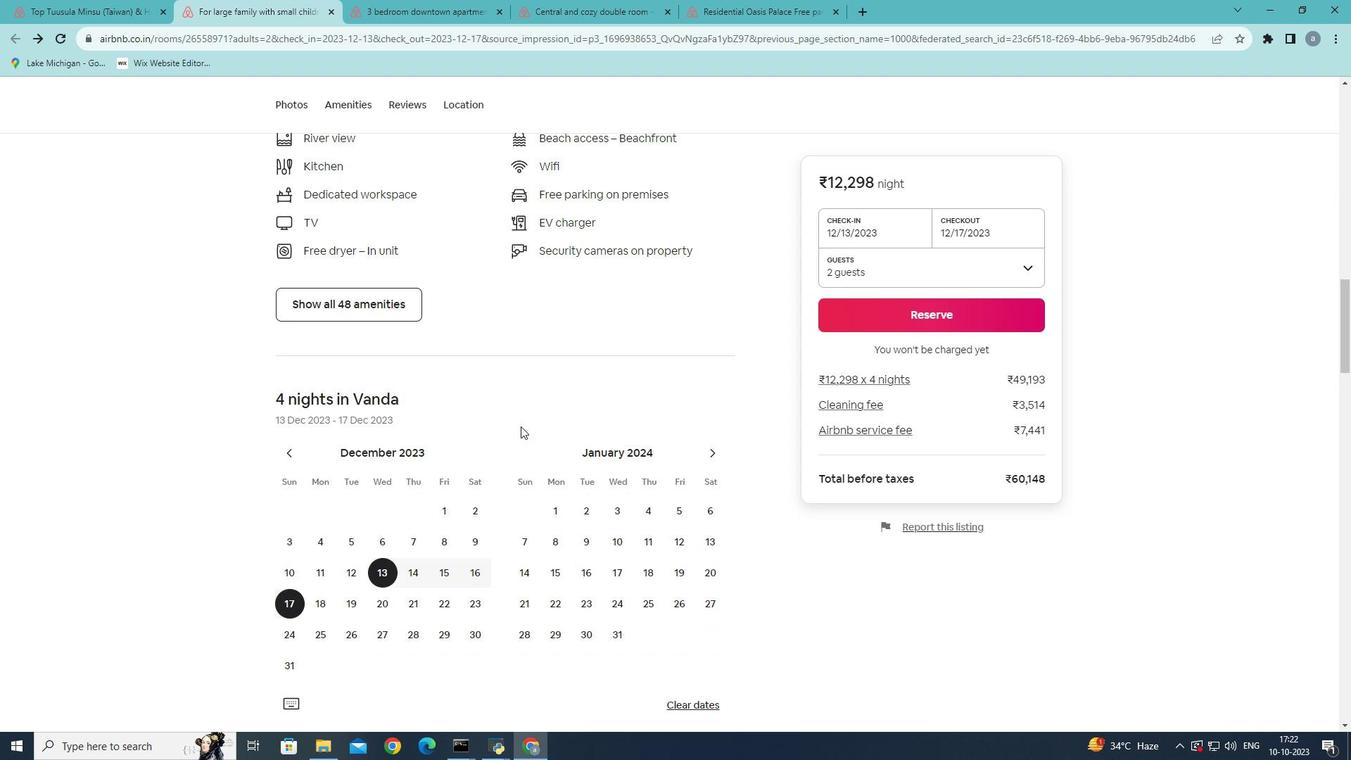 
Action: Mouse scrolled (519, 426) with delta (0, 0)
Screenshot: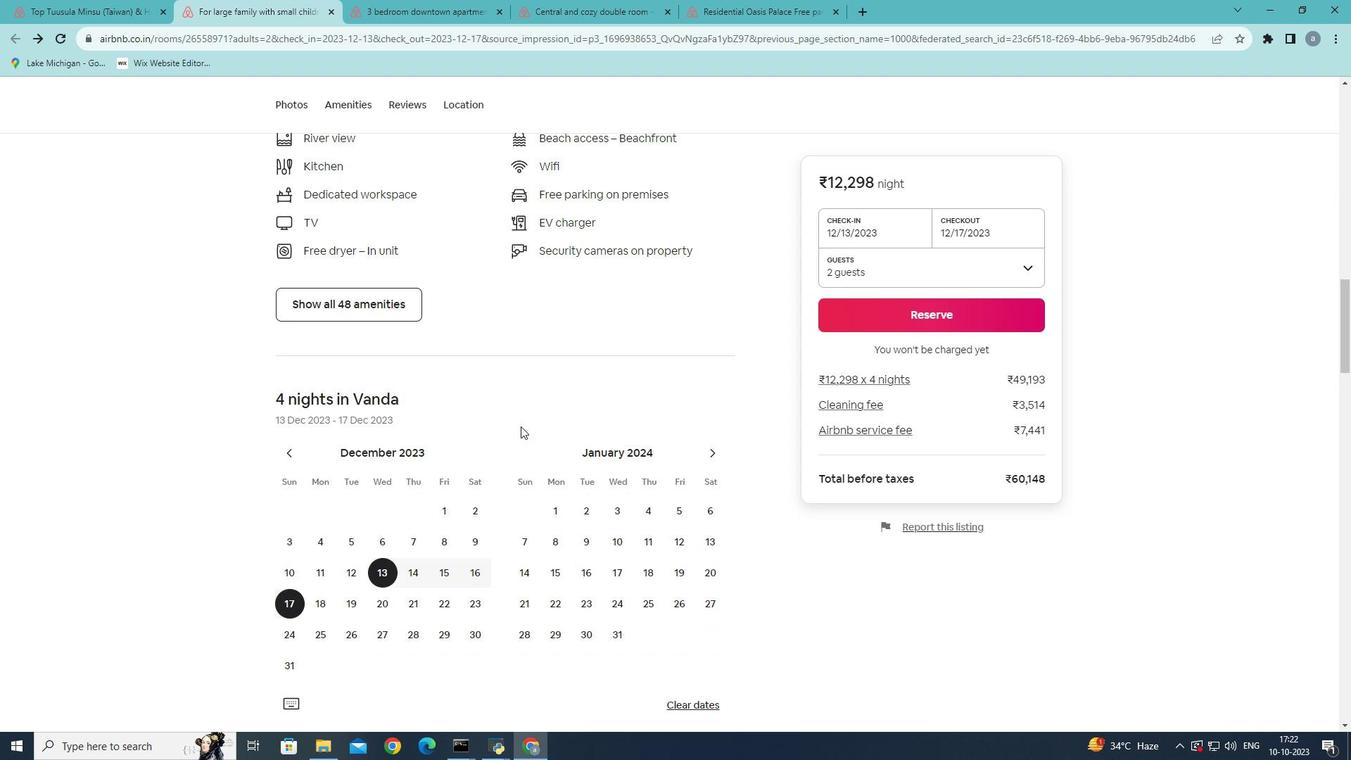 
Action: Mouse moved to (526, 425)
Screenshot: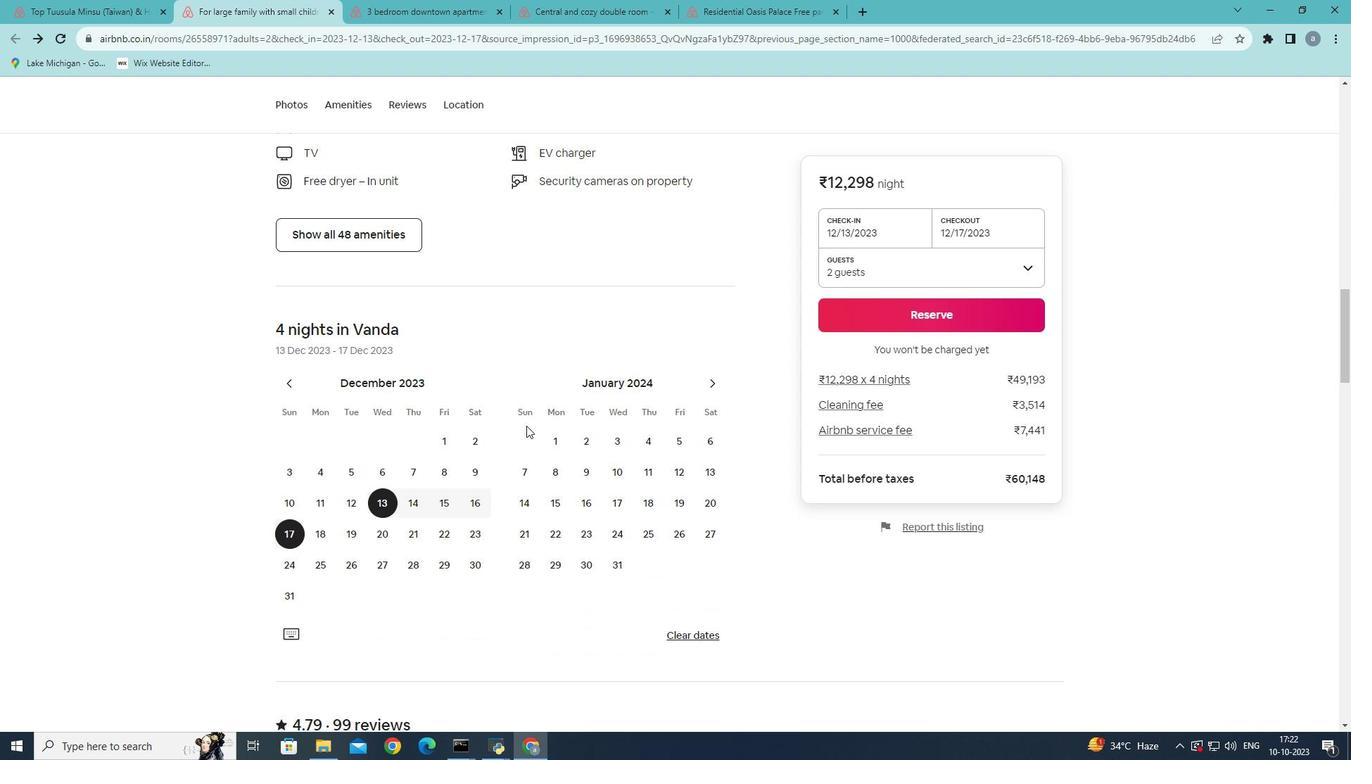 
Action: Mouse scrolled (526, 425) with delta (0, 0)
Screenshot: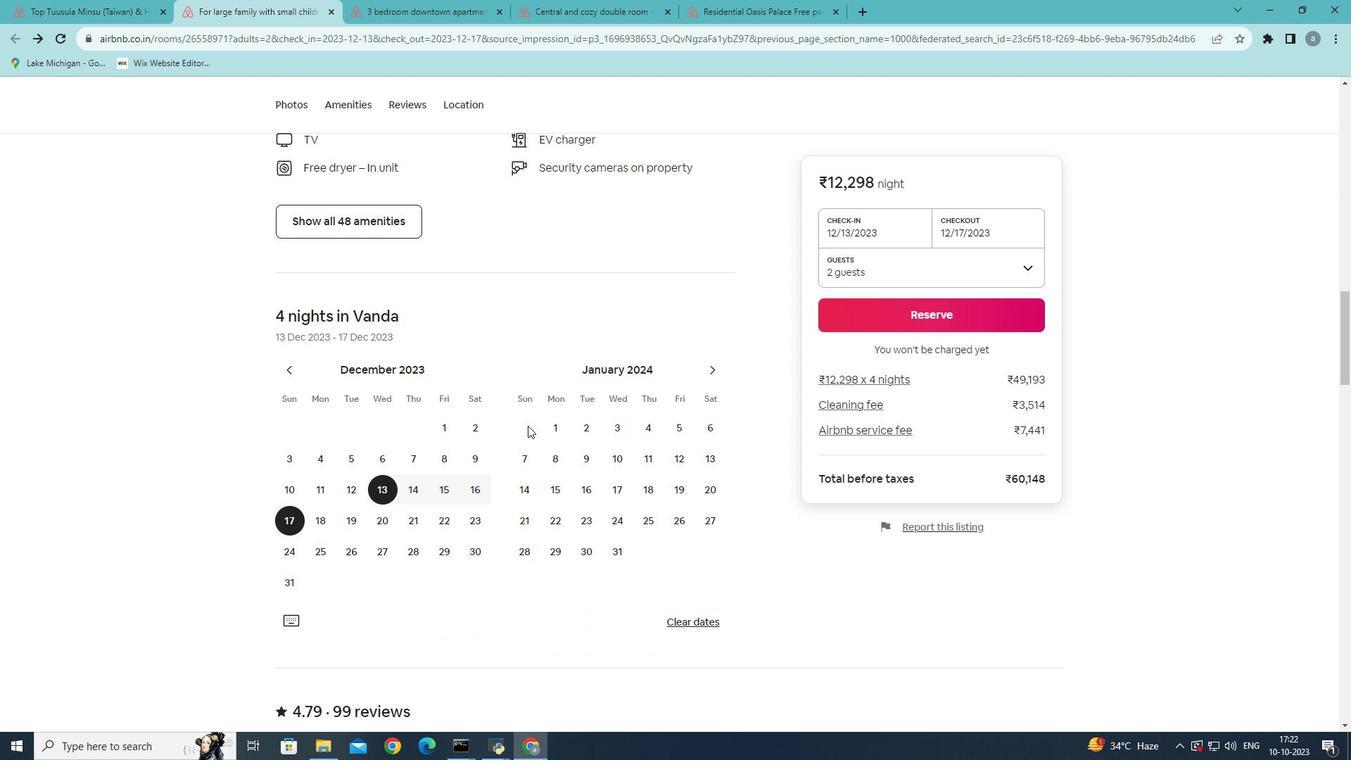 
Action: Mouse moved to (527, 425)
Screenshot: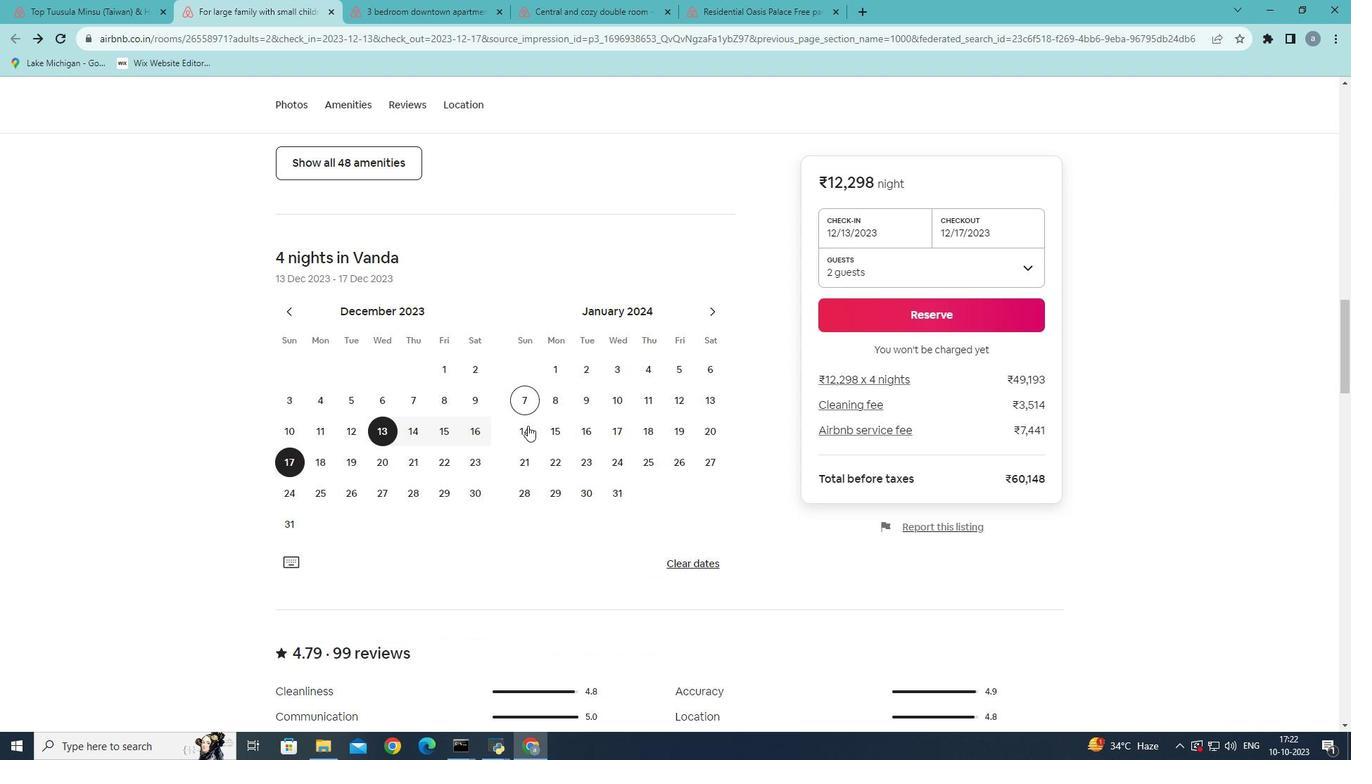 
Action: Mouse scrolled (527, 425) with delta (0, 0)
Screenshot: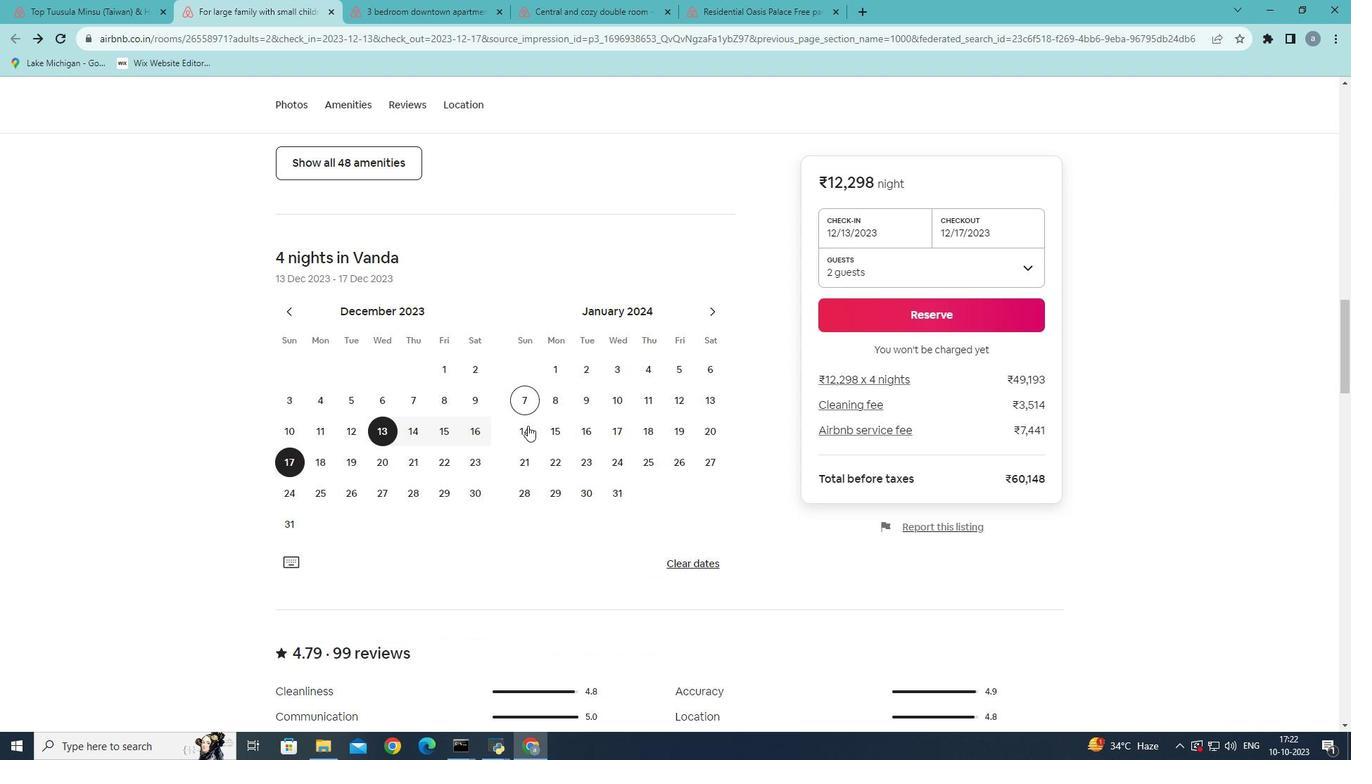 
Action: Mouse moved to (529, 425)
Screenshot: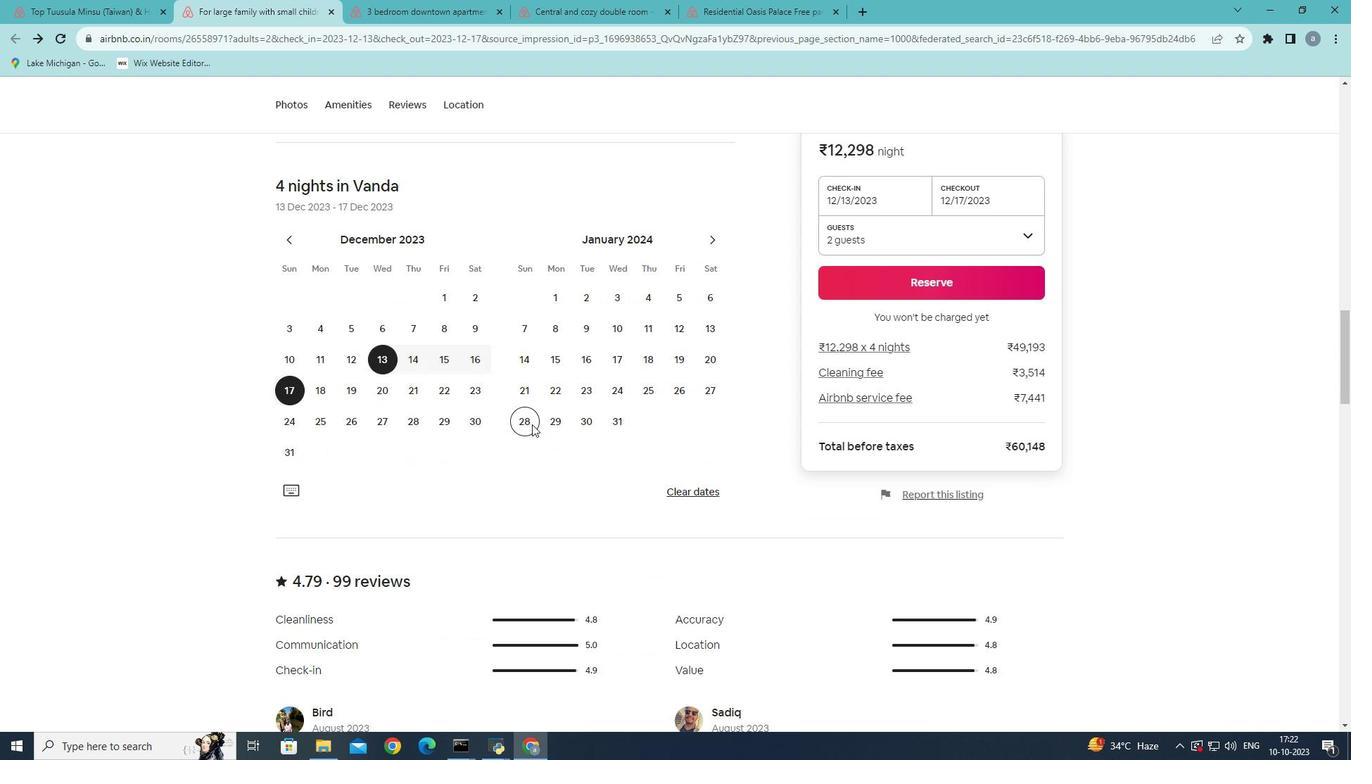 
Action: Mouse scrolled (529, 425) with delta (0, 0)
Screenshot: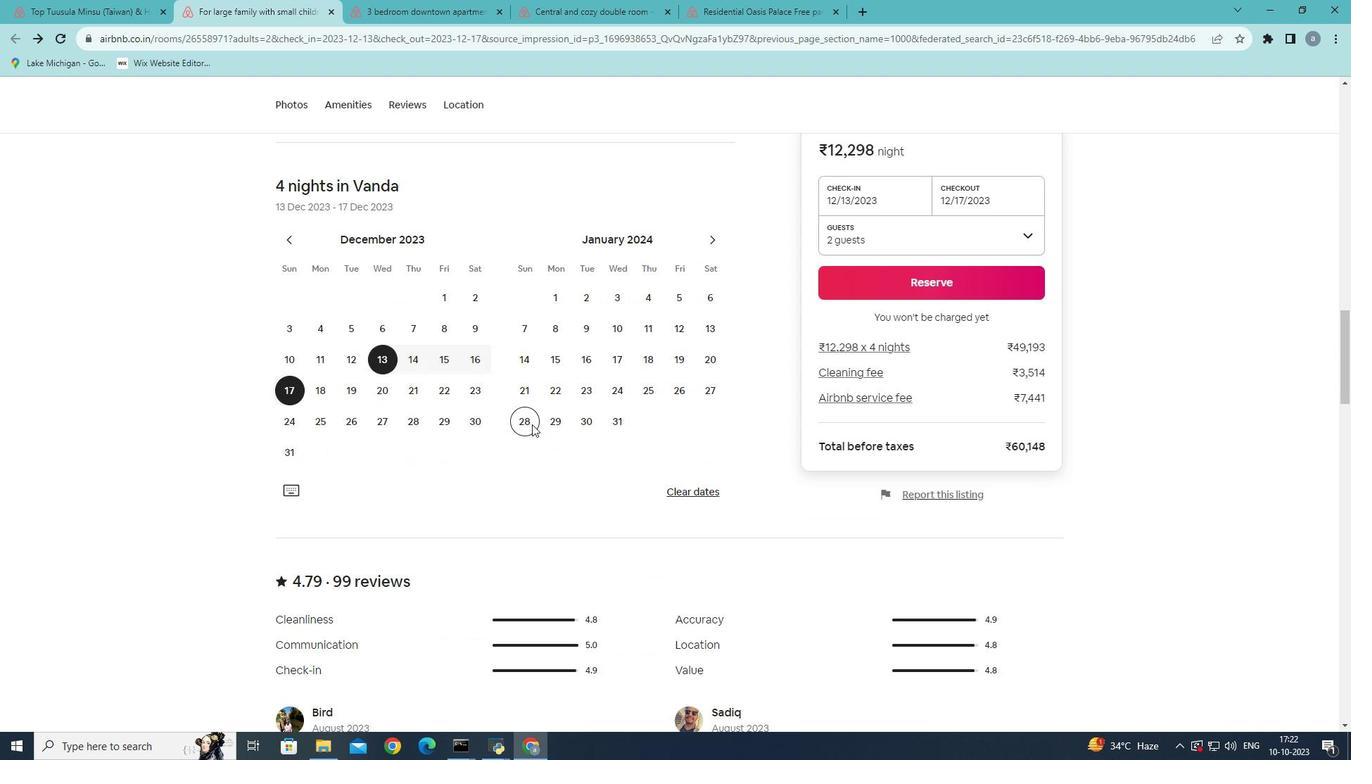 
Action: Mouse moved to (537, 423)
Screenshot: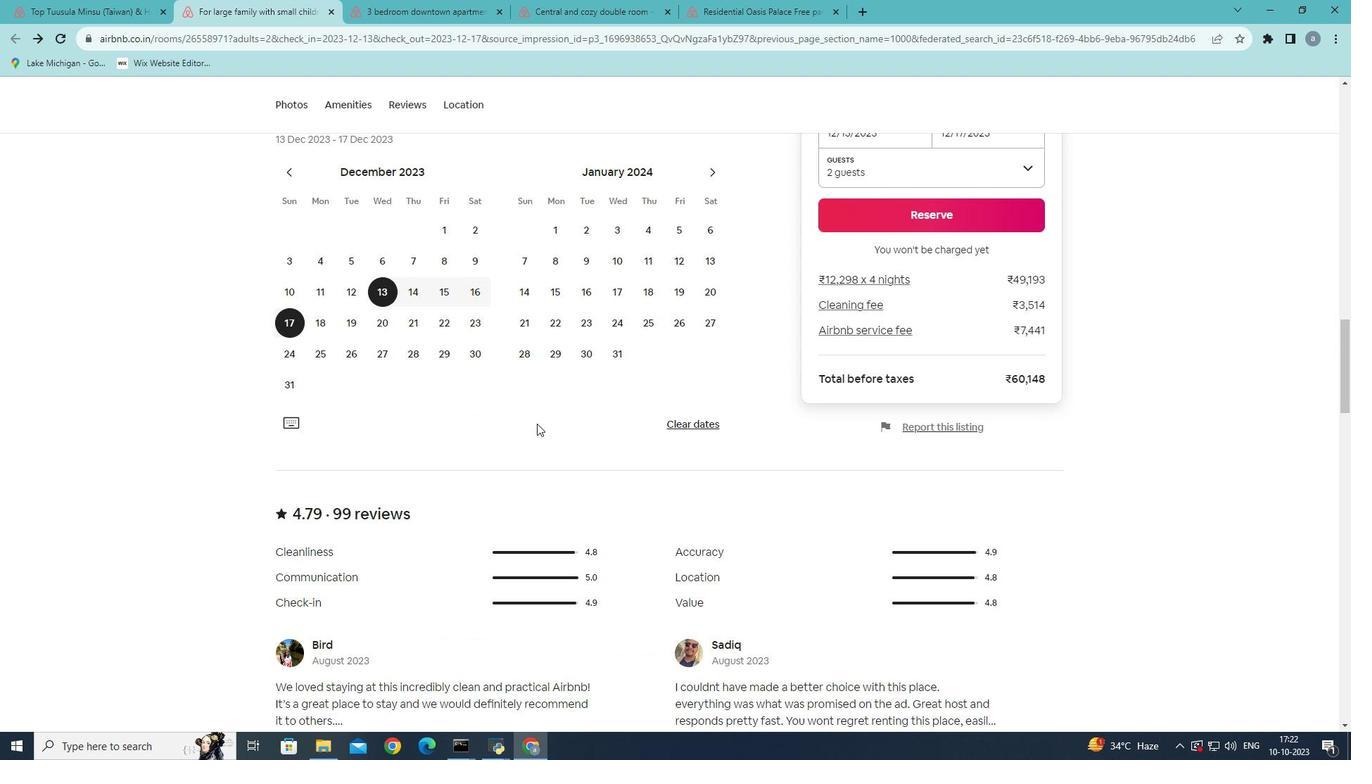 
Action: Mouse scrolled (537, 423) with delta (0, 0)
Screenshot: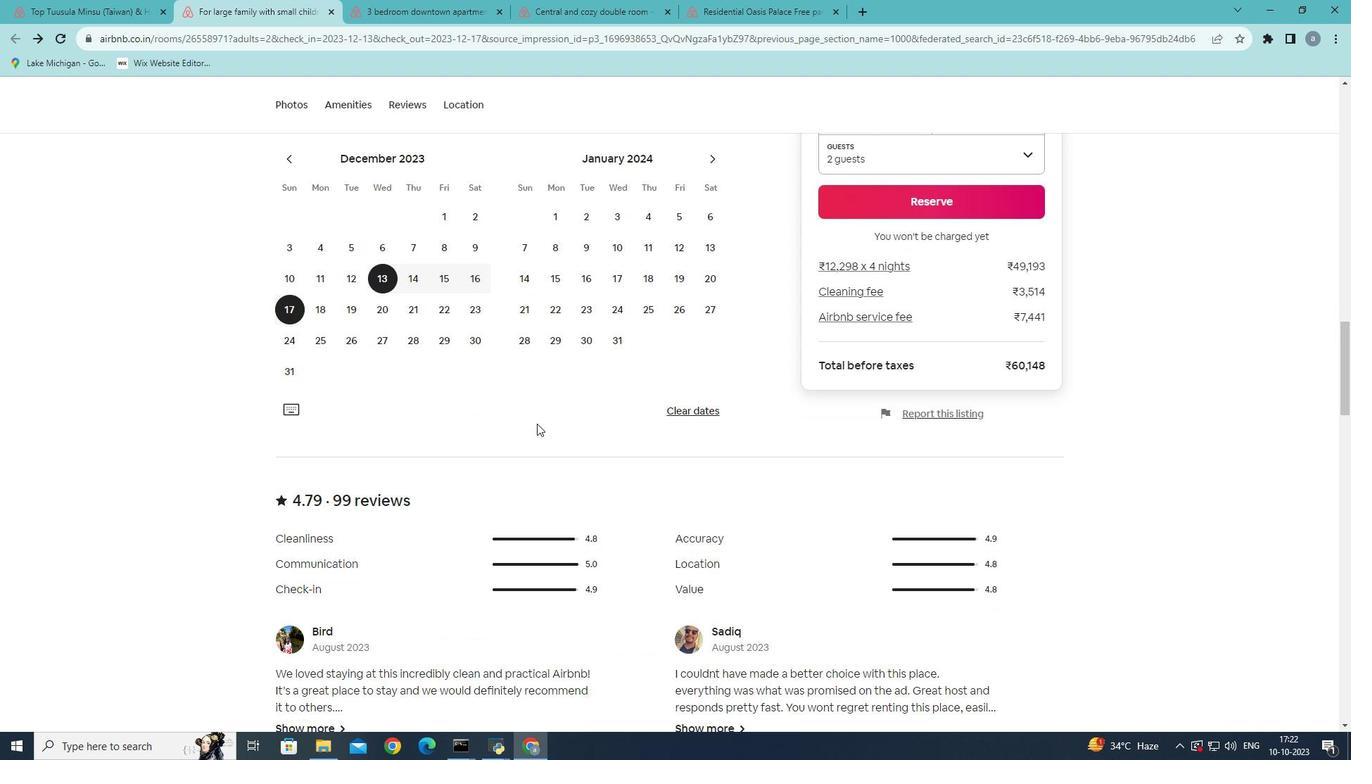 
Action: Mouse scrolled (537, 423) with delta (0, 0)
Screenshot: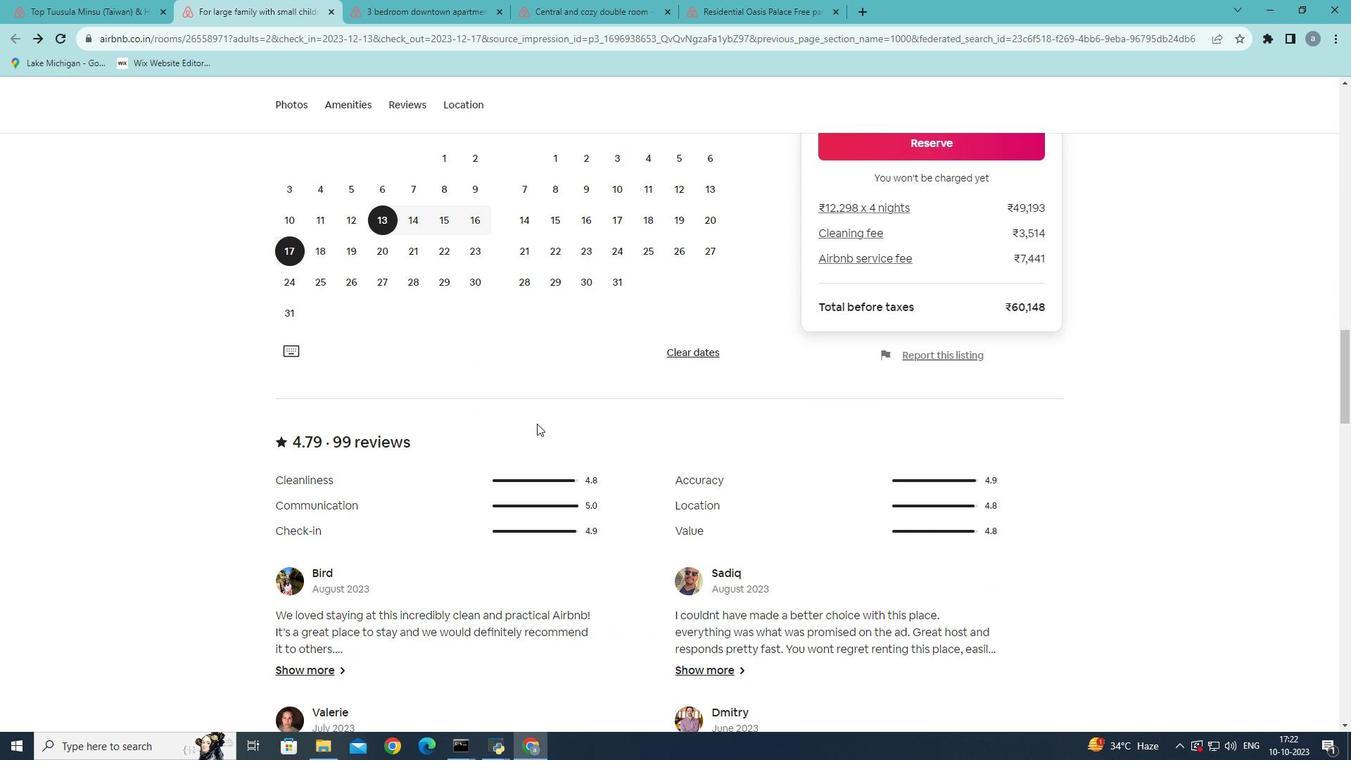 
Action: Mouse moved to (553, 413)
Screenshot: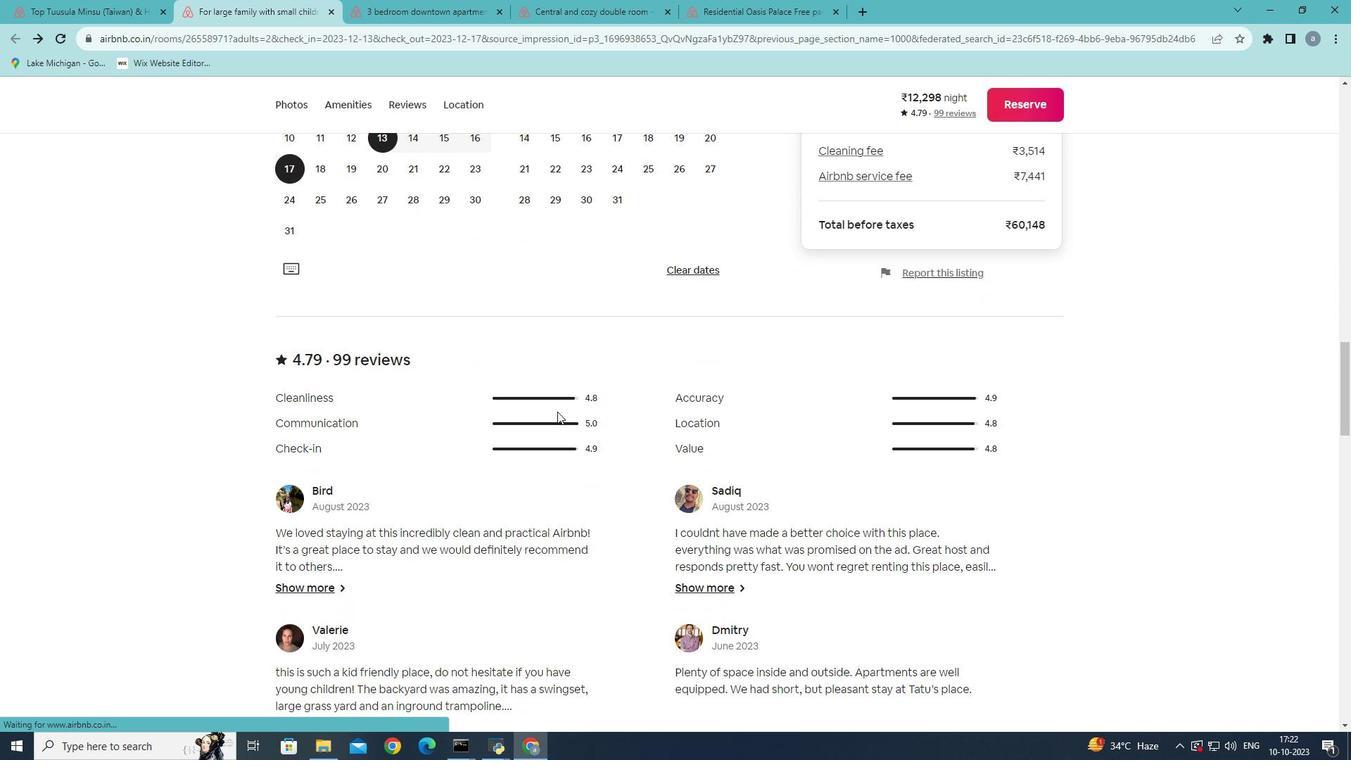
Action: Mouse scrolled (553, 413) with delta (0, 0)
Screenshot: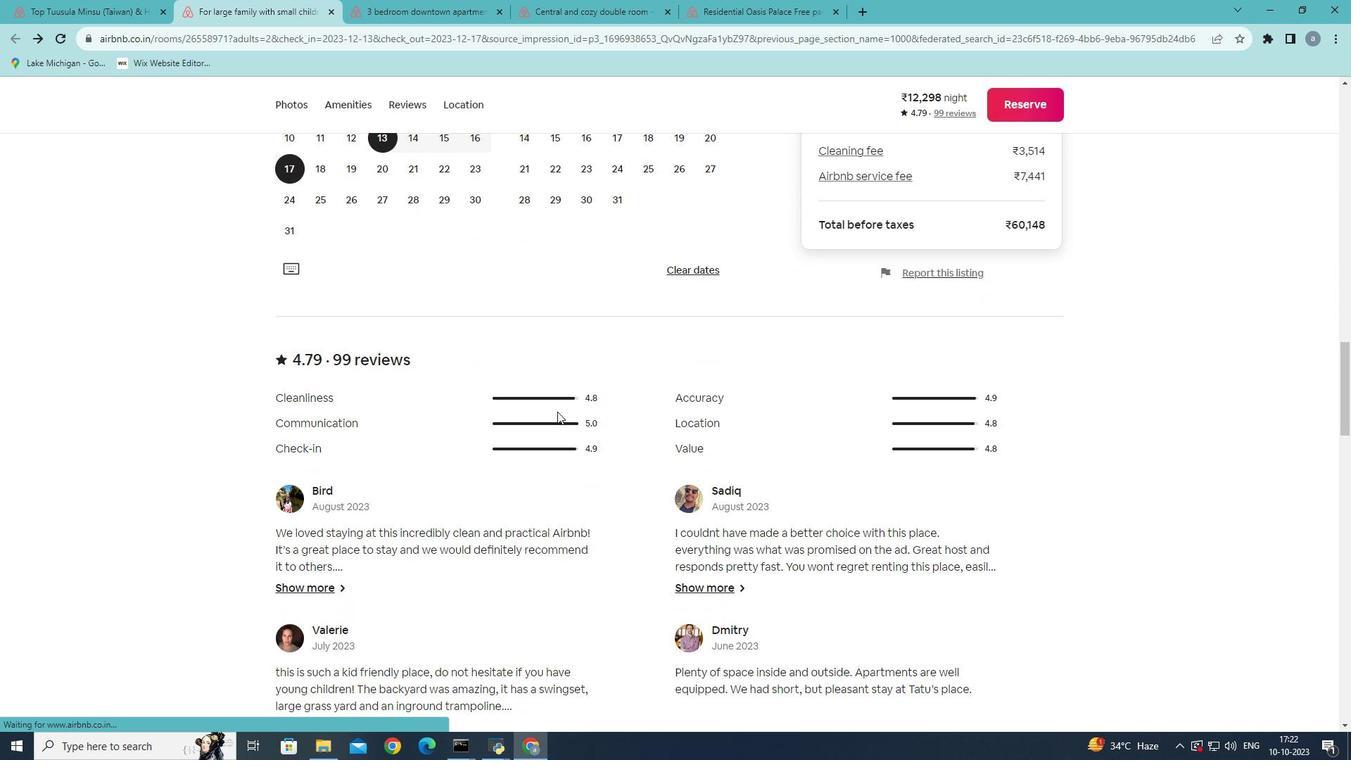 
Action: Mouse moved to (563, 405)
Screenshot: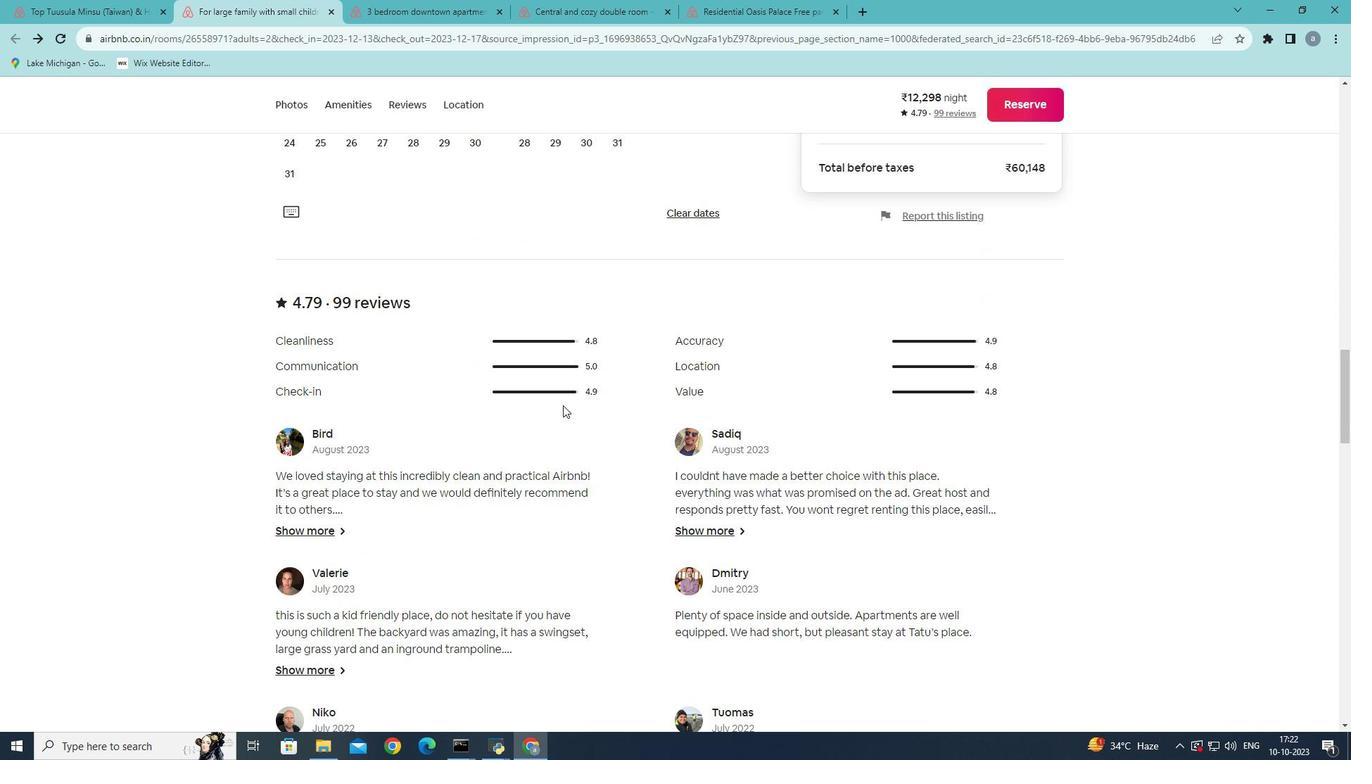 
Action: Mouse scrolled (563, 404) with delta (0, 0)
Screenshot: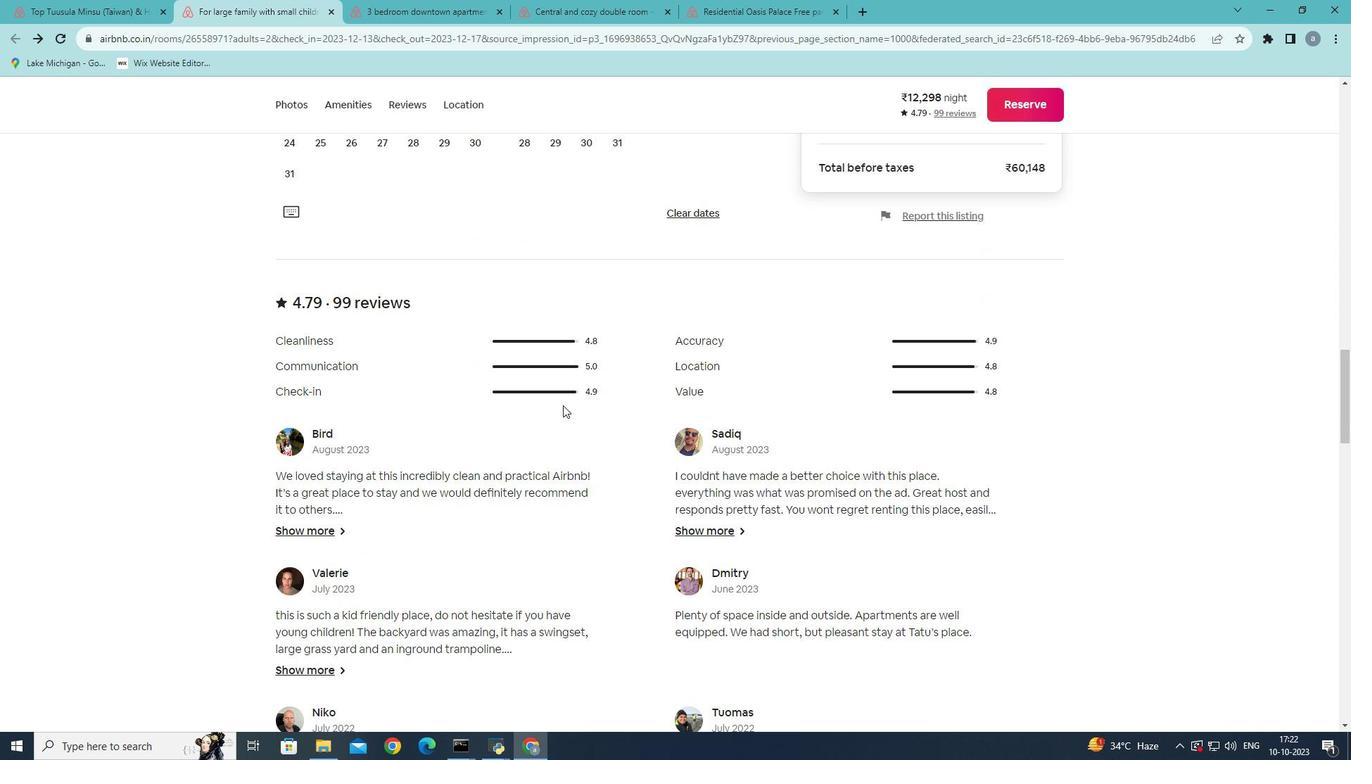 
Action: Mouse scrolled (563, 404) with delta (0, 0)
Screenshot: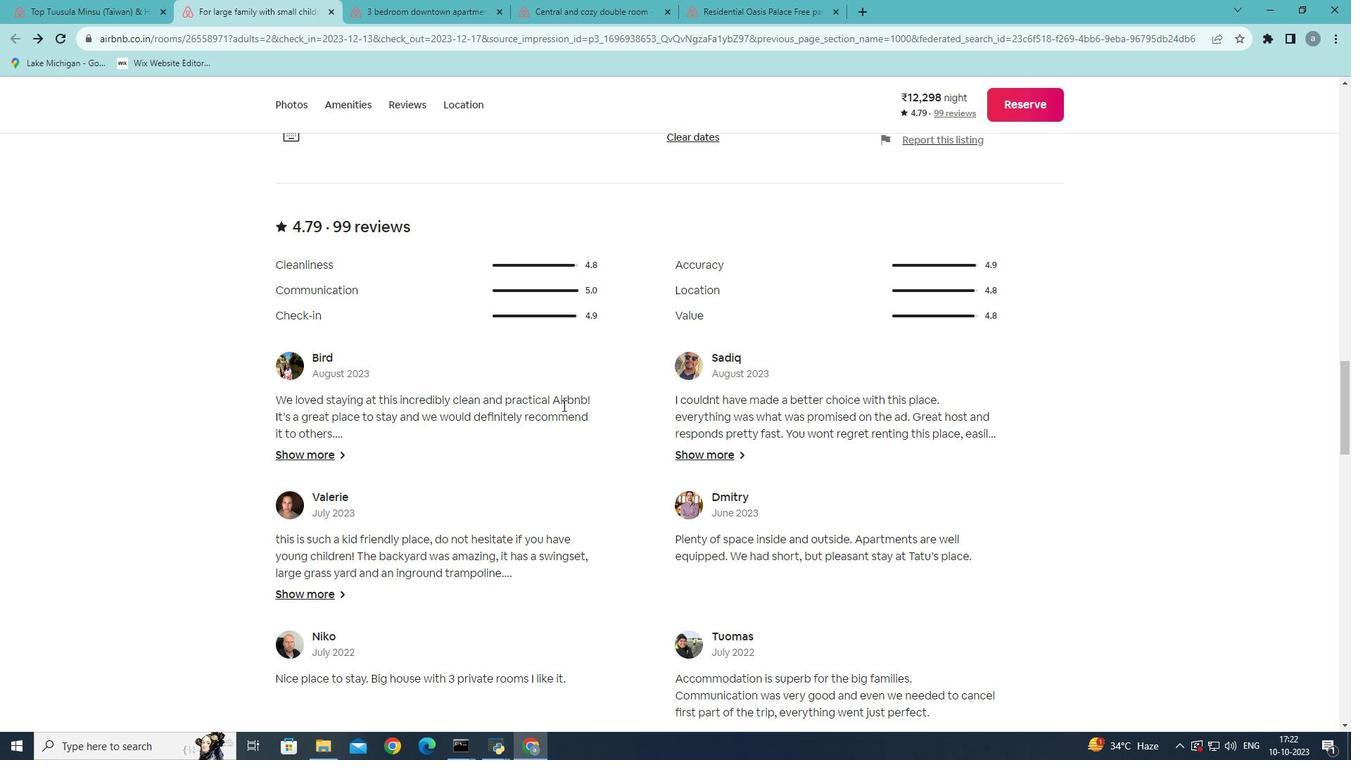 
Action: Mouse scrolled (563, 404) with delta (0, 0)
Screenshot: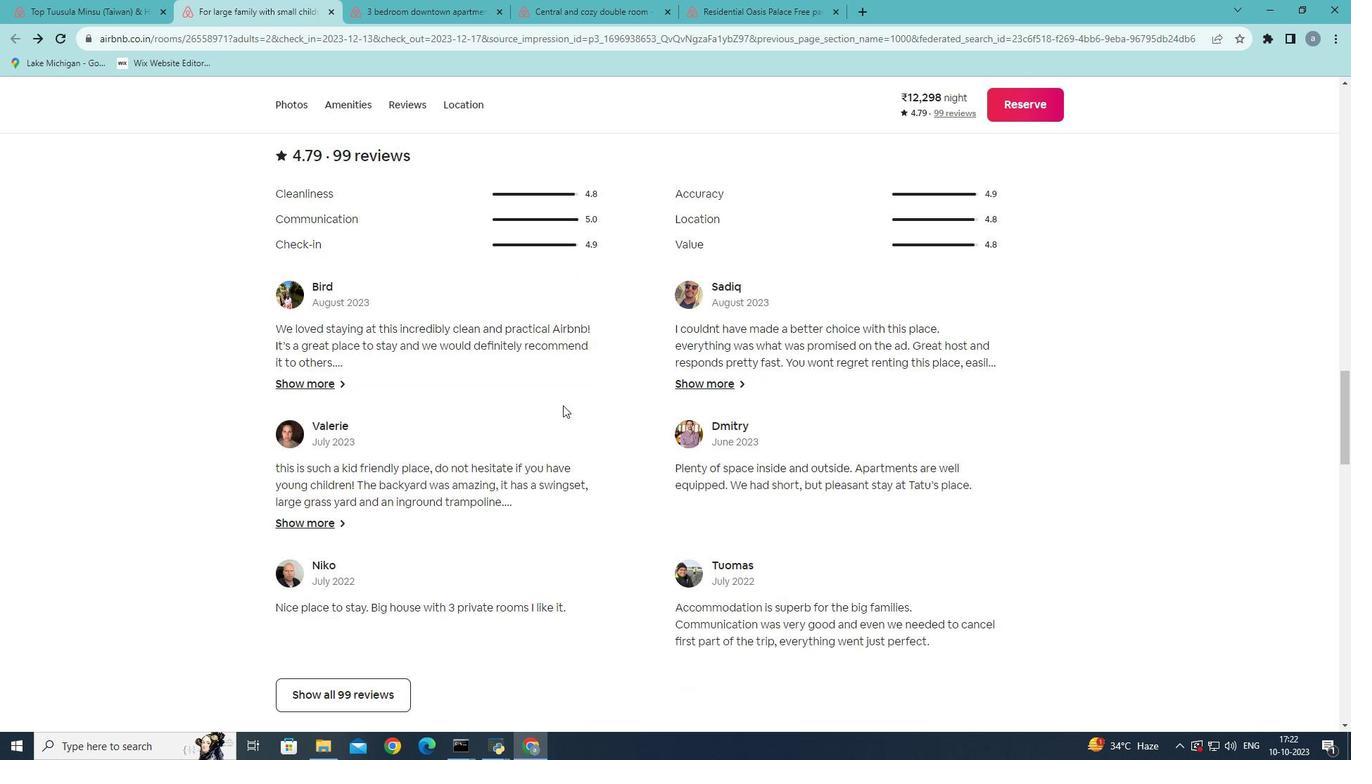 
Action: Mouse scrolled (563, 404) with delta (0, 0)
Screenshot: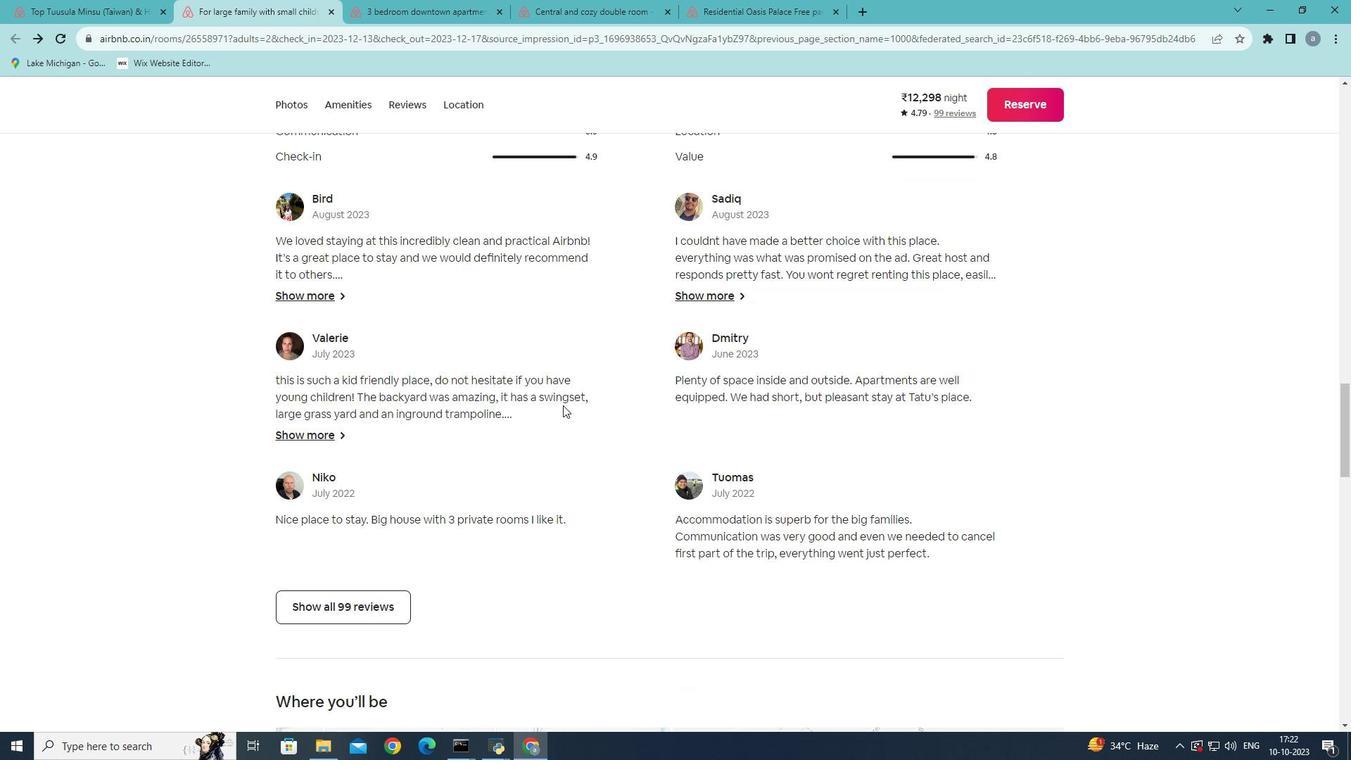 
Action: Mouse scrolled (563, 404) with delta (0, 0)
Screenshot: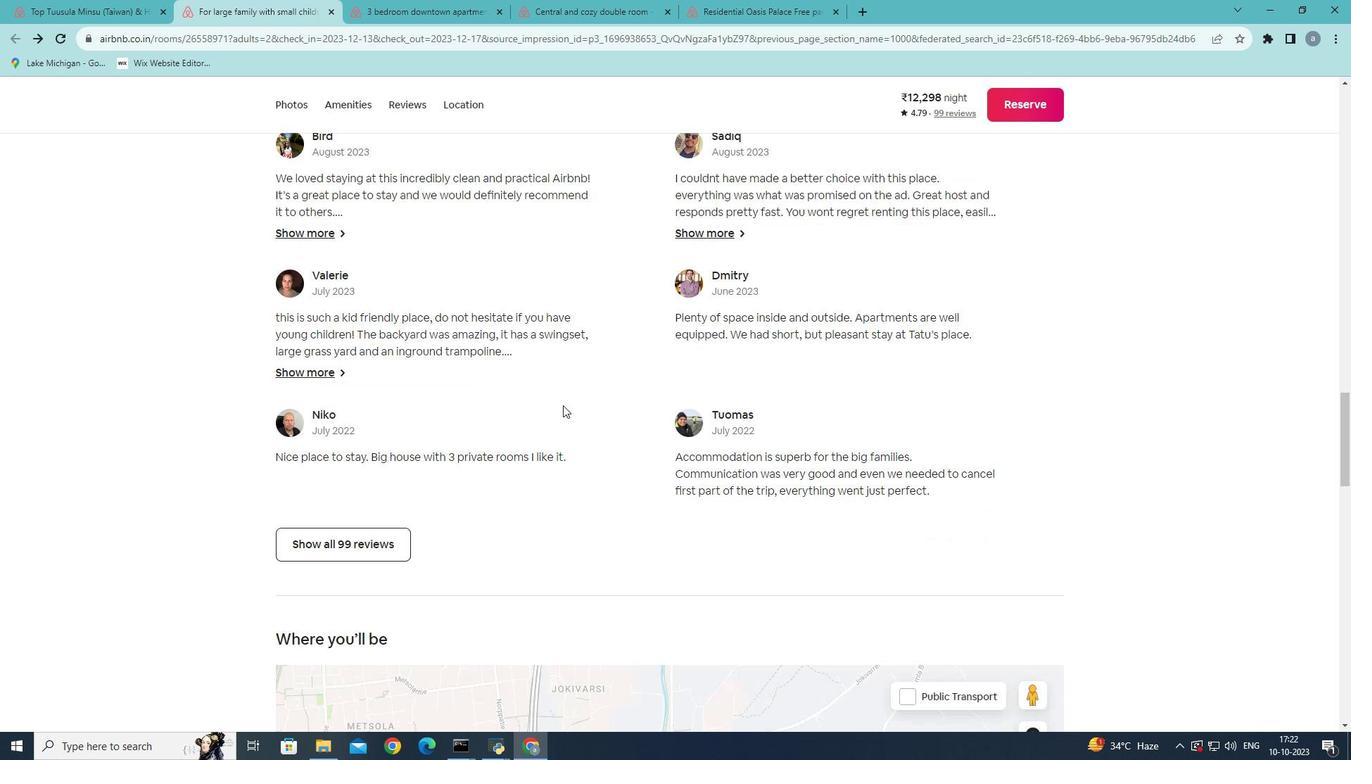 
Action: Mouse moved to (373, 498)
Screenshot: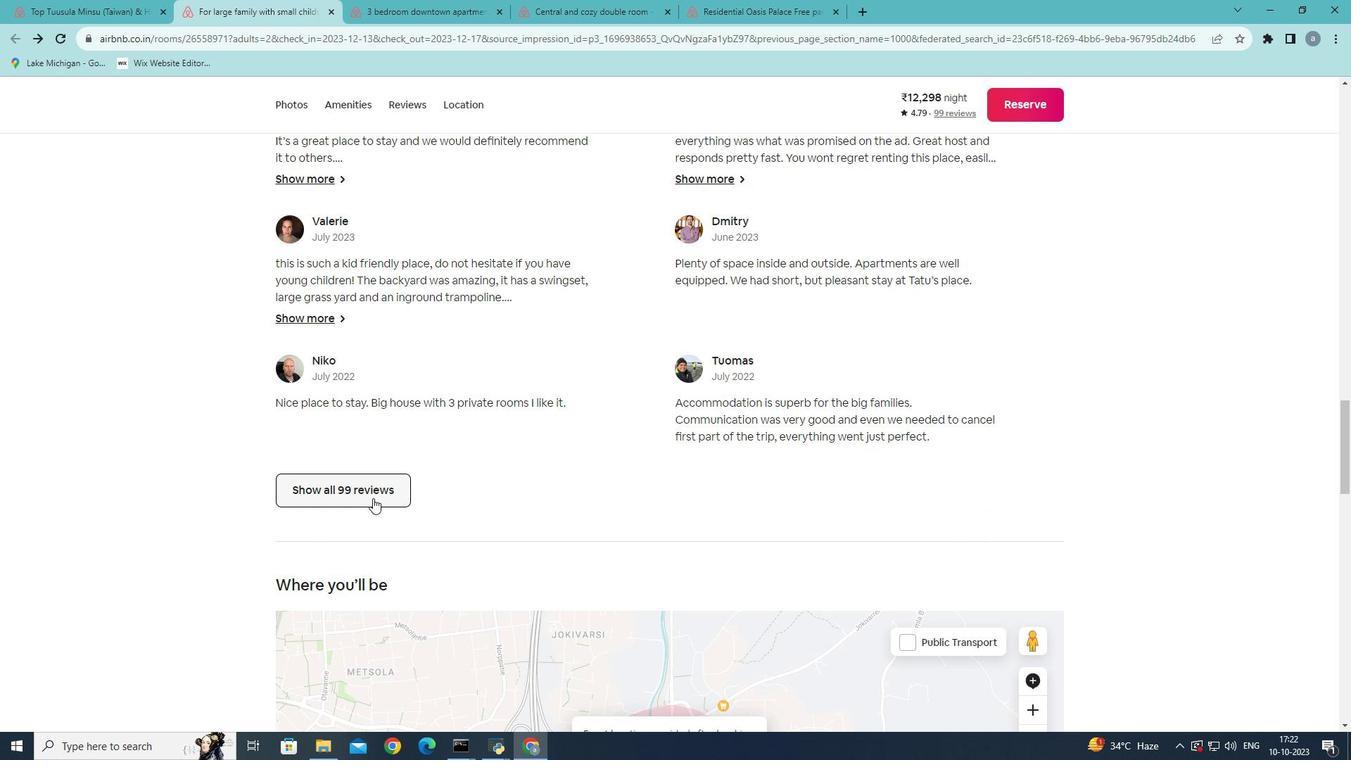 
Action: Mouse pressed left at (373, 498)
Screenshot: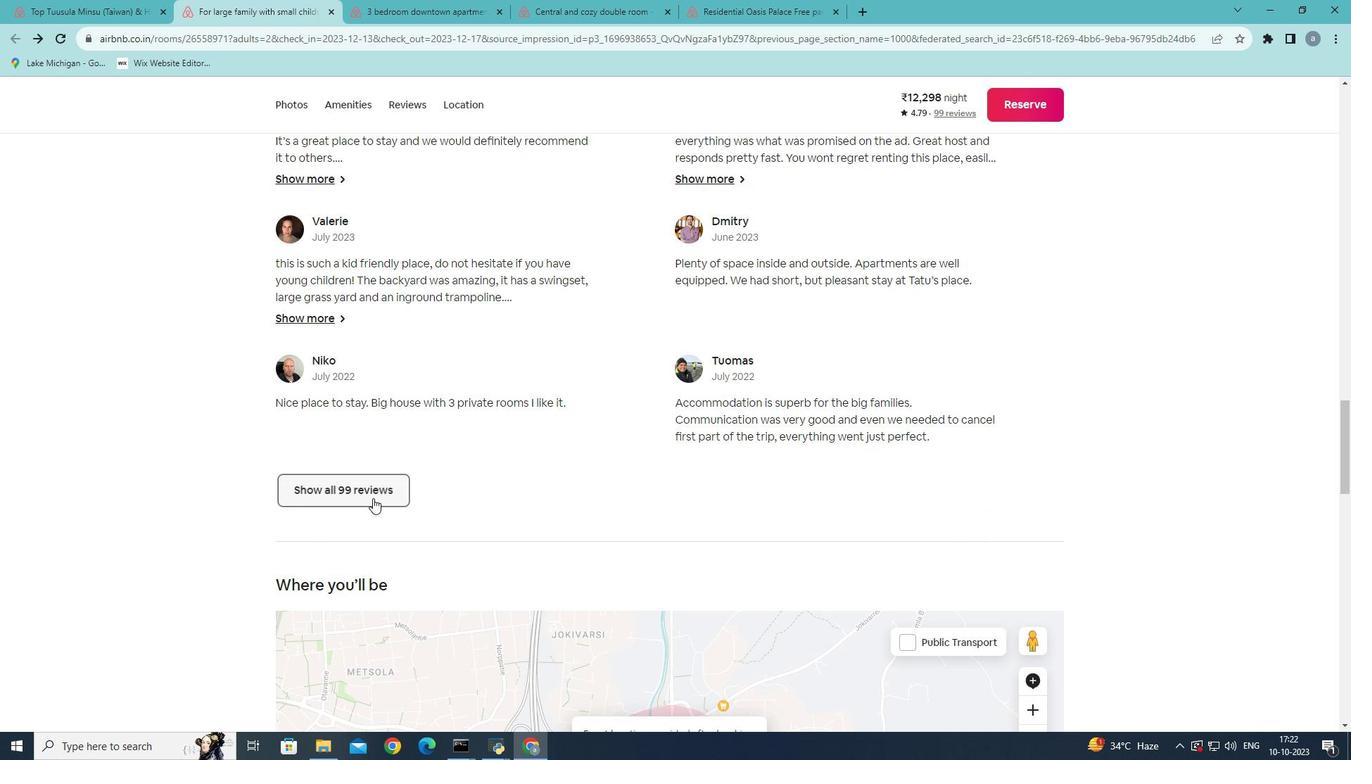 
Action: Mouse moved to (705, 312)
Screenshot: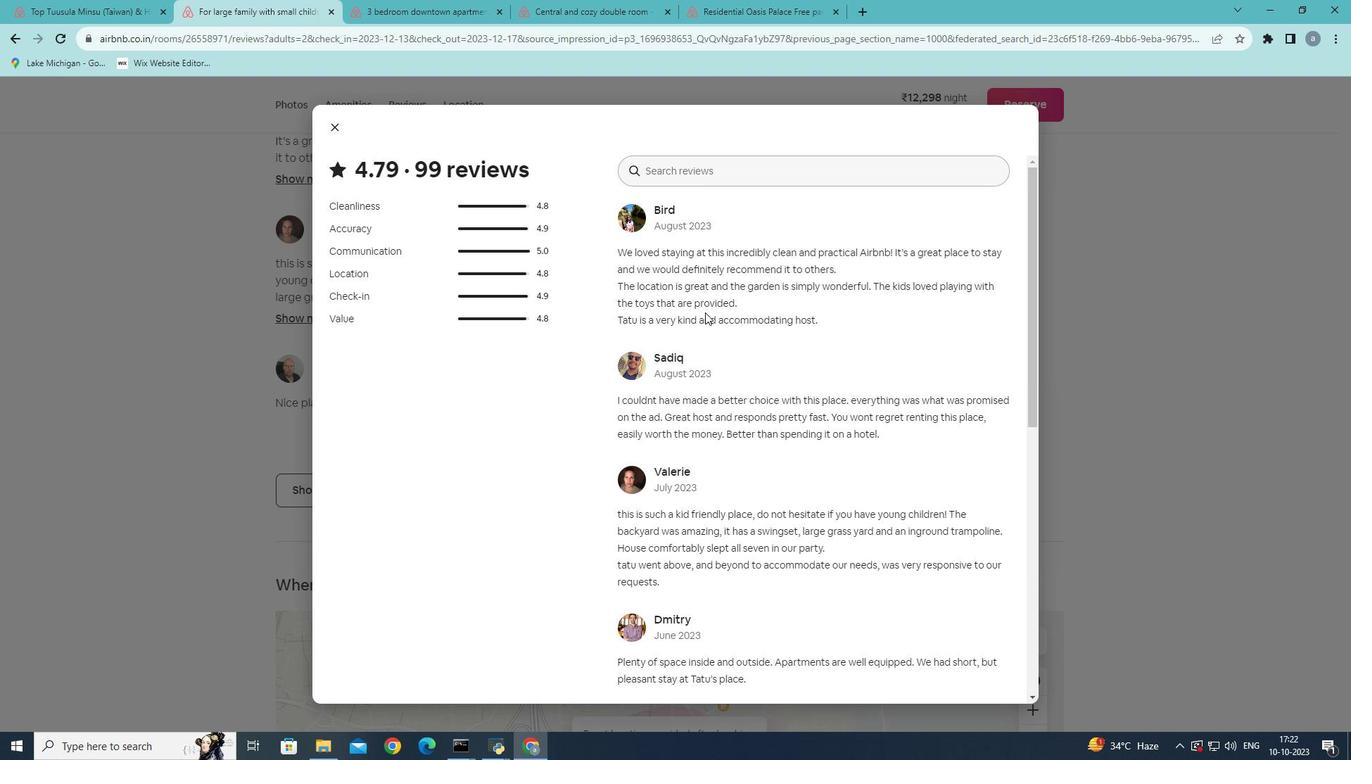 
Action: Mouse scrolled (705, 311) with delta (0, 0)
Screenshot: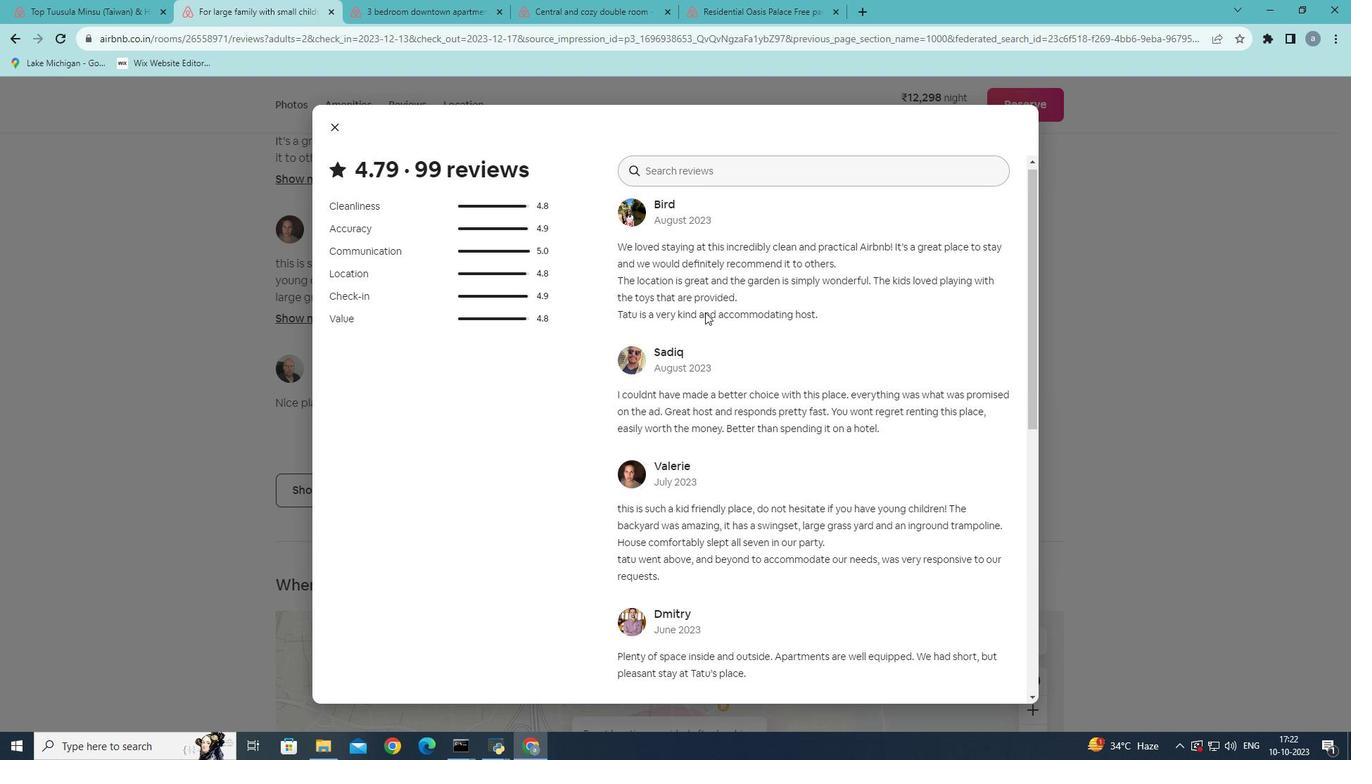 
Action: Mouse scrolled (705, 311) with delta (0, 0)
Screenshot: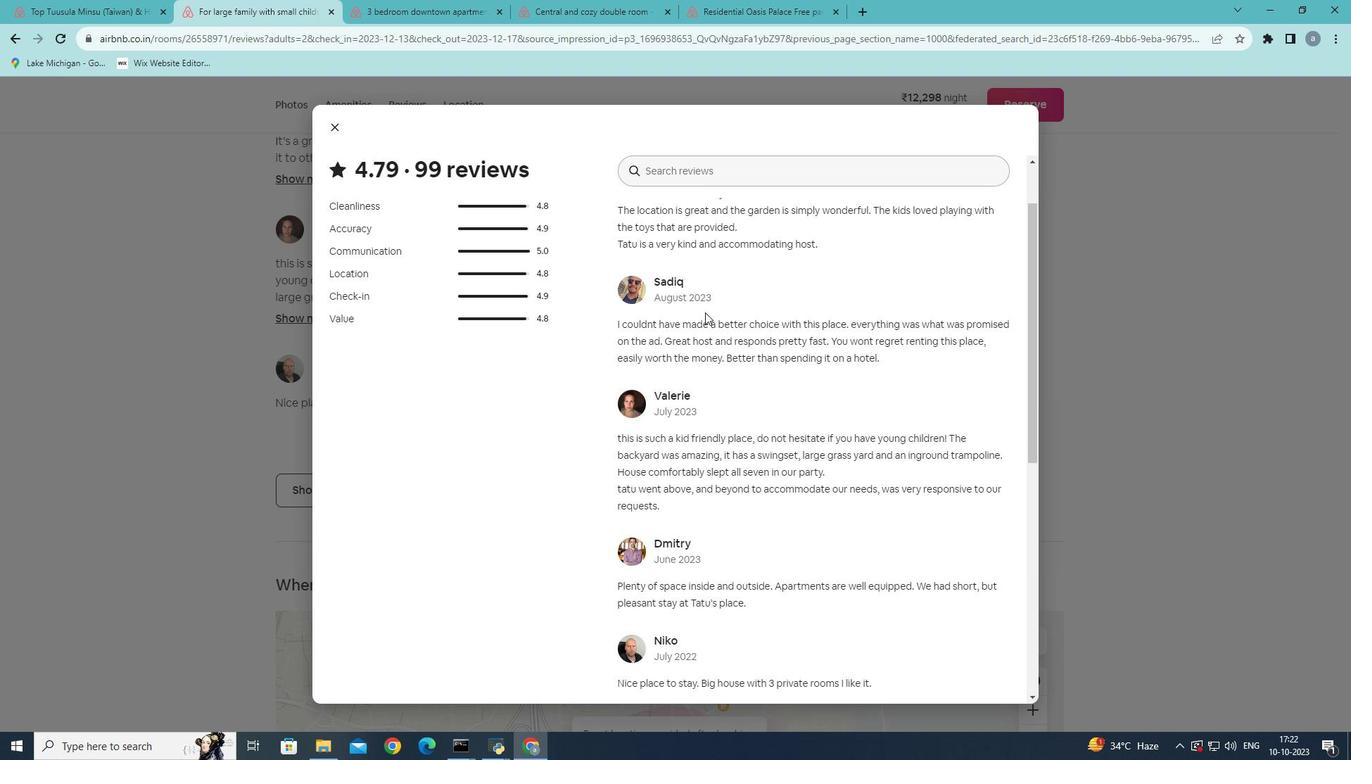
Action: Mouse scrolled (705, 311) with delta (0, 0)
Screenshot: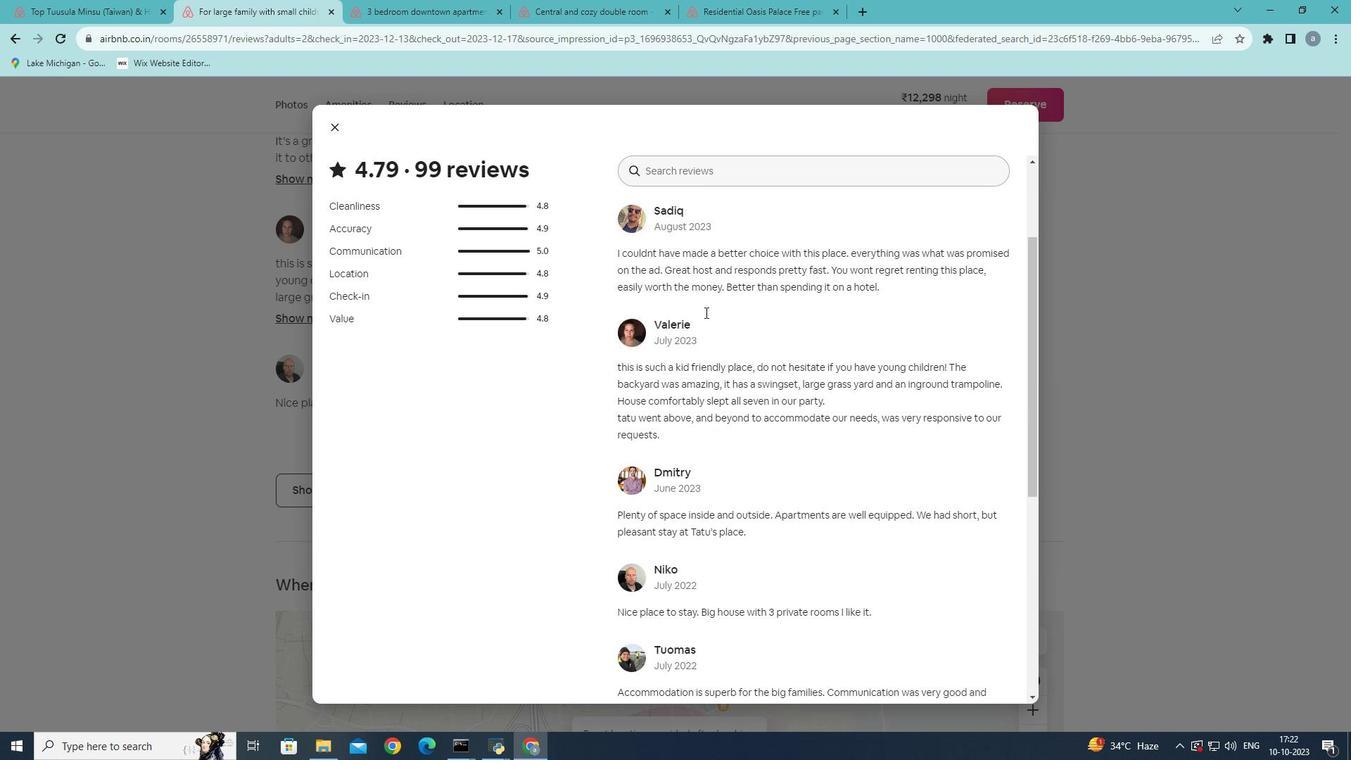 
Action: Mouse moved to (705, 312)
Screenshot: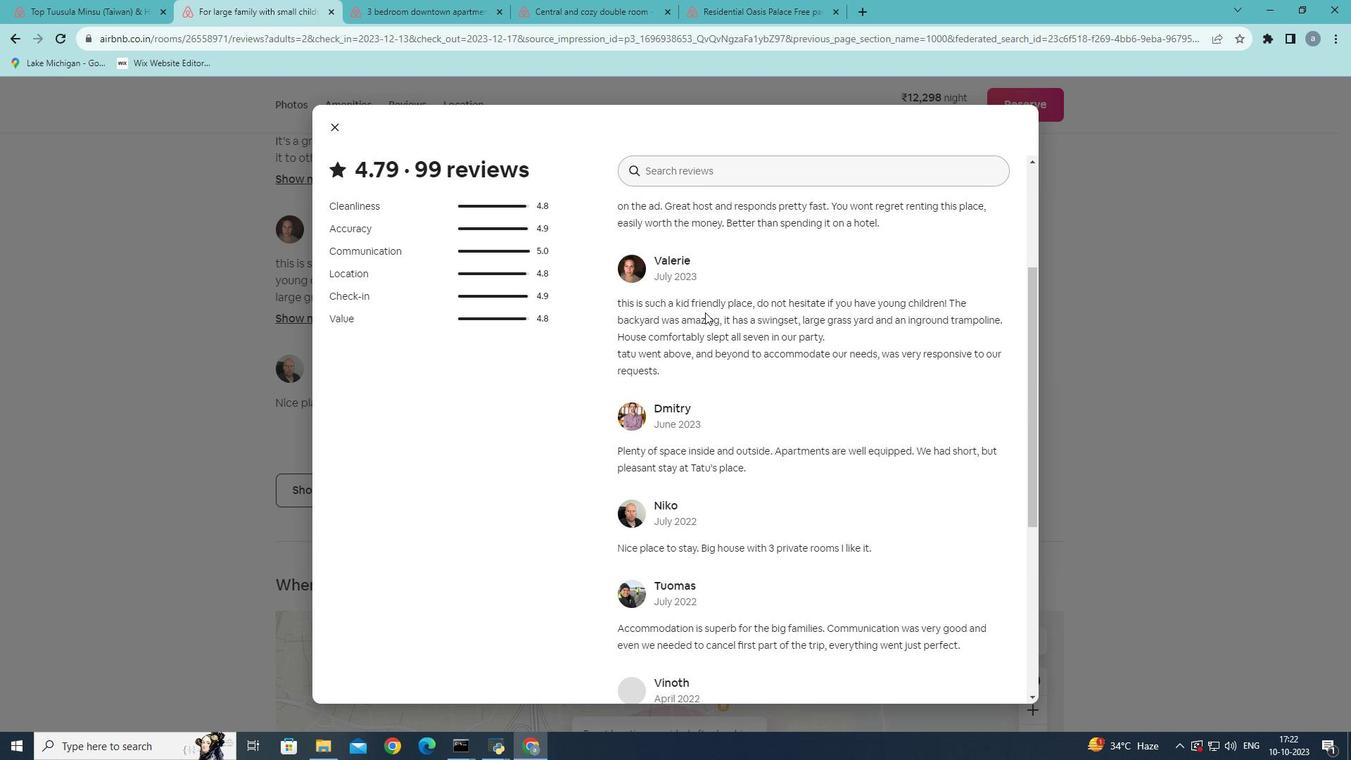 
Action: Mouse scrolled (705, 311) with delta (0, 0)
Screenshot: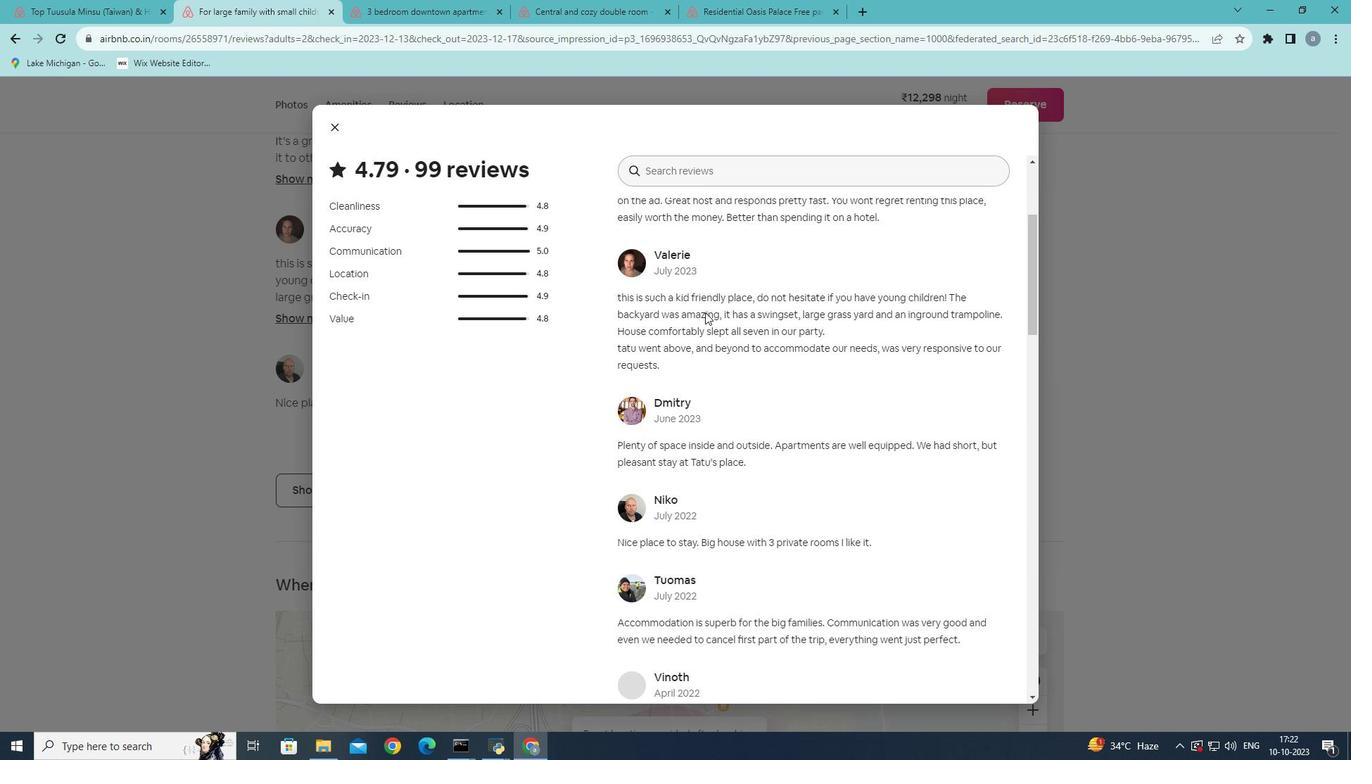 
Action: Mouse scrolled (705, 311) with delta (0, 0)
Screenshot: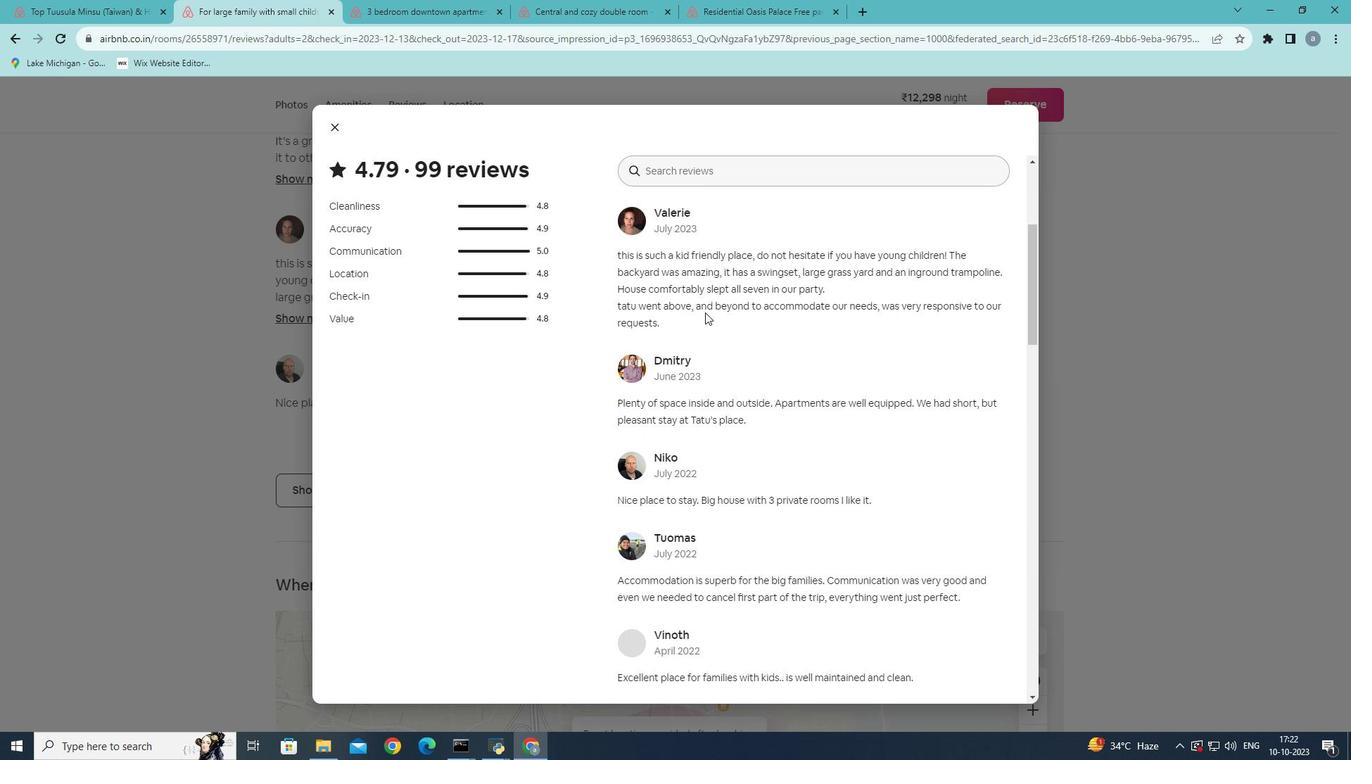 
Action: Mouse moved to (706, 312)
Screenshot: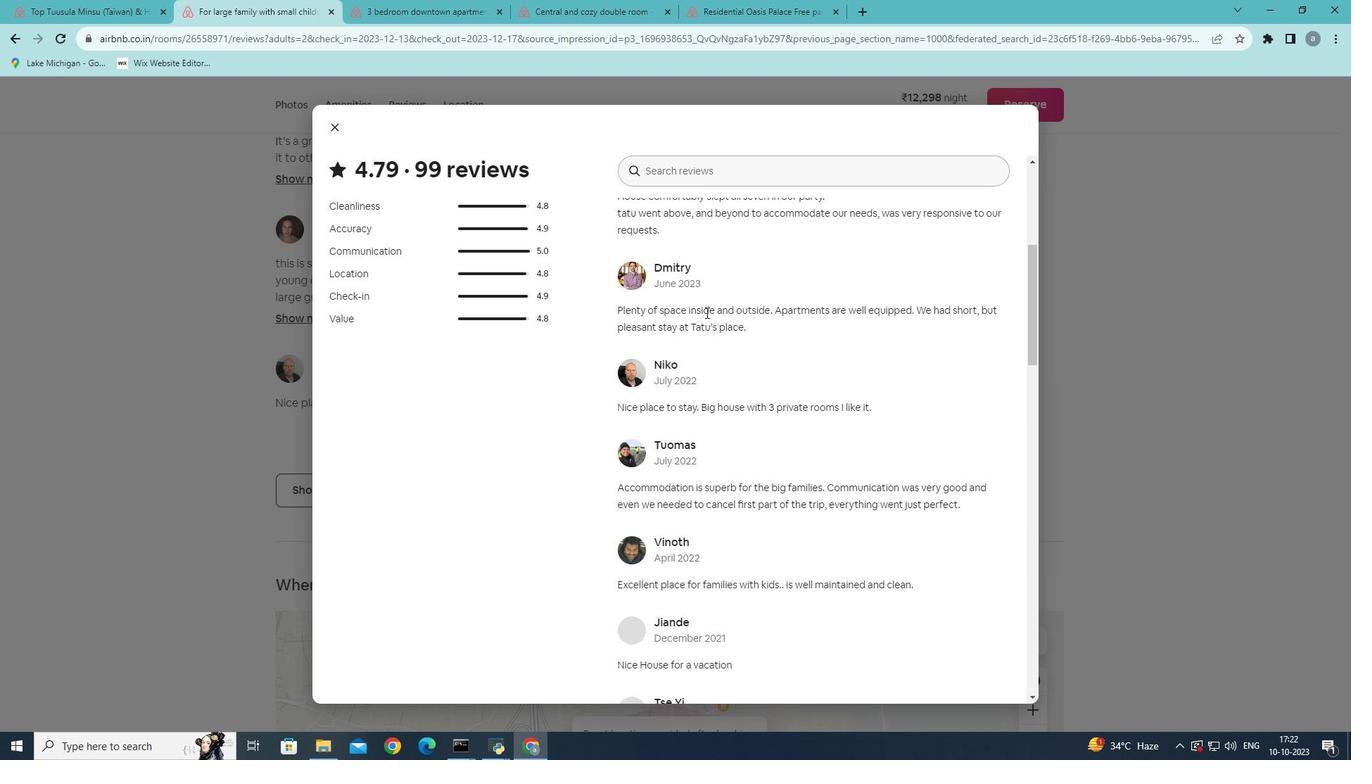 
Action: Mouse scrolled (706, 311) with delta (0, 0)
Screenshot: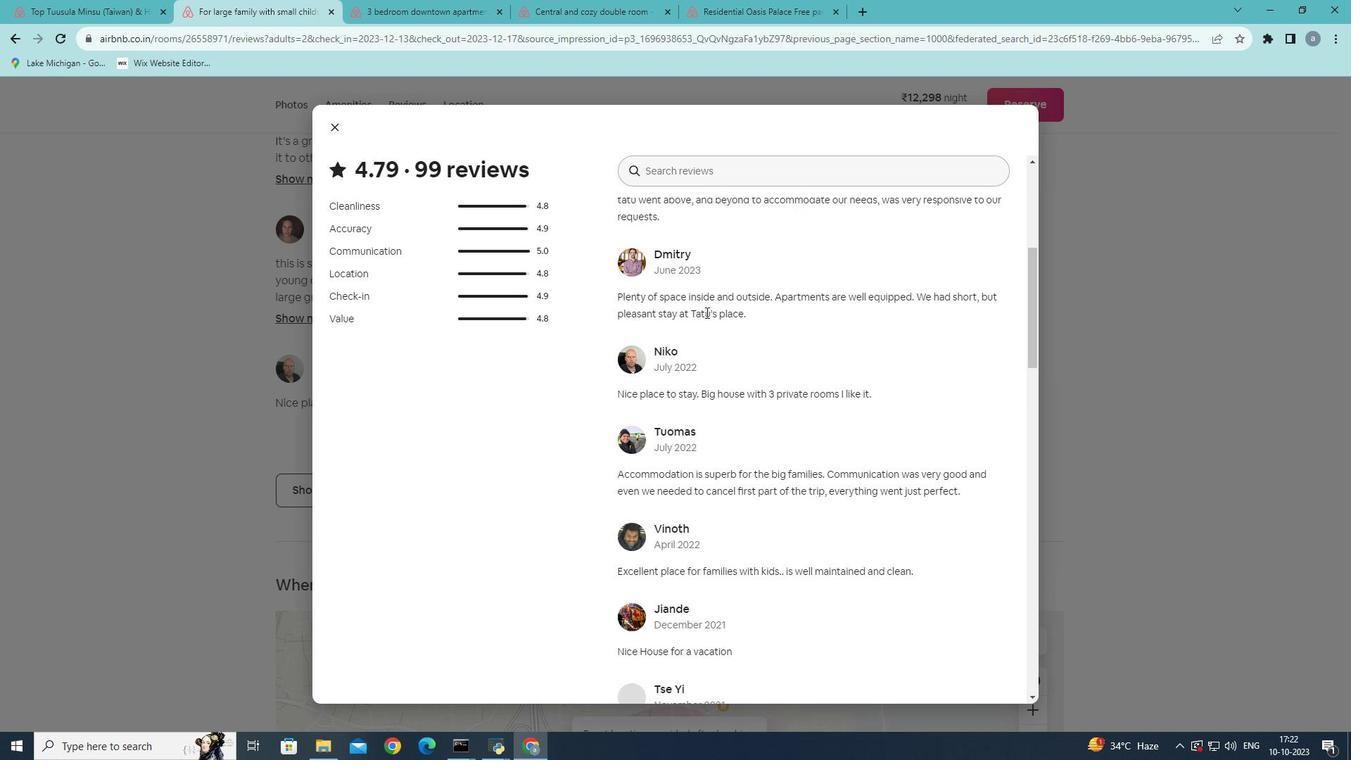 
Action: Mouse scrolled (706, 311) with delta (0, 0)
Screenshot: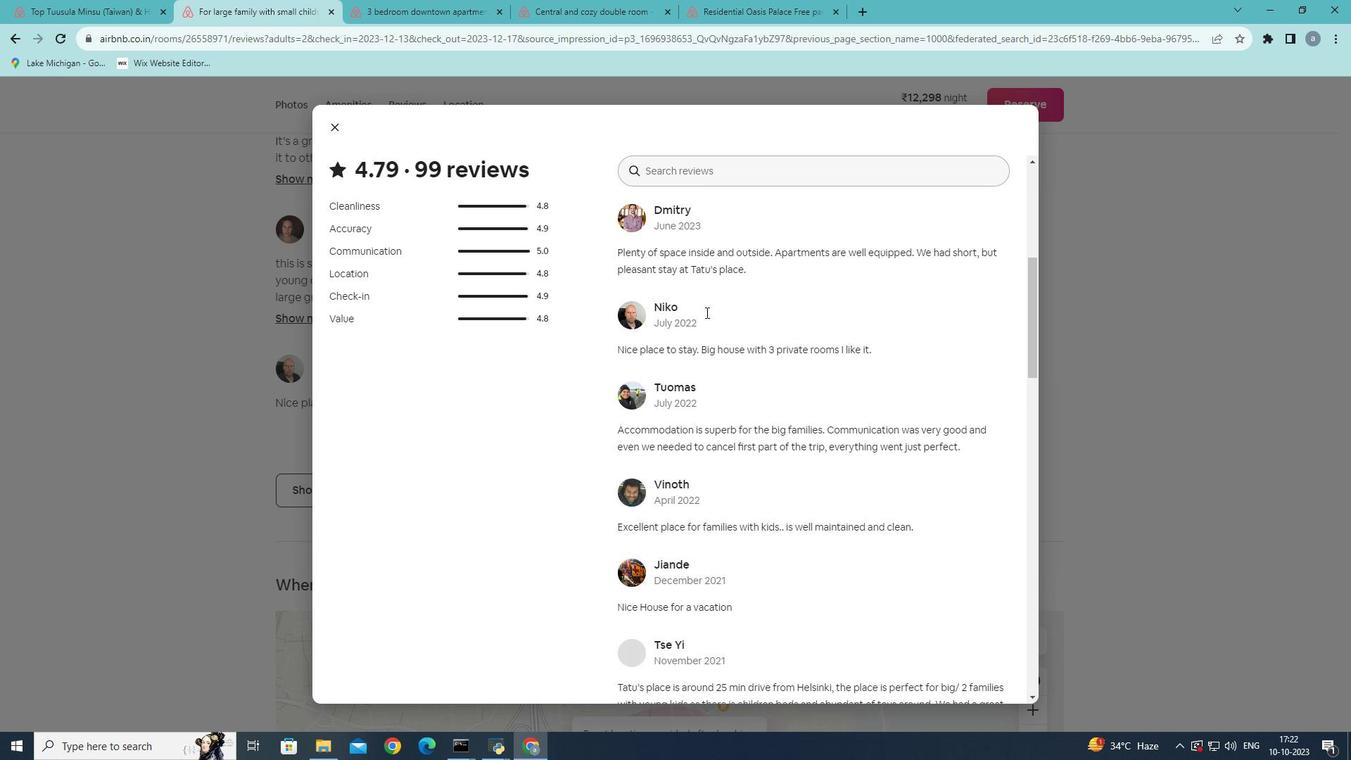 
Action: Mouse scrolled (706, 311) with delta (0, 0)
Screenshot: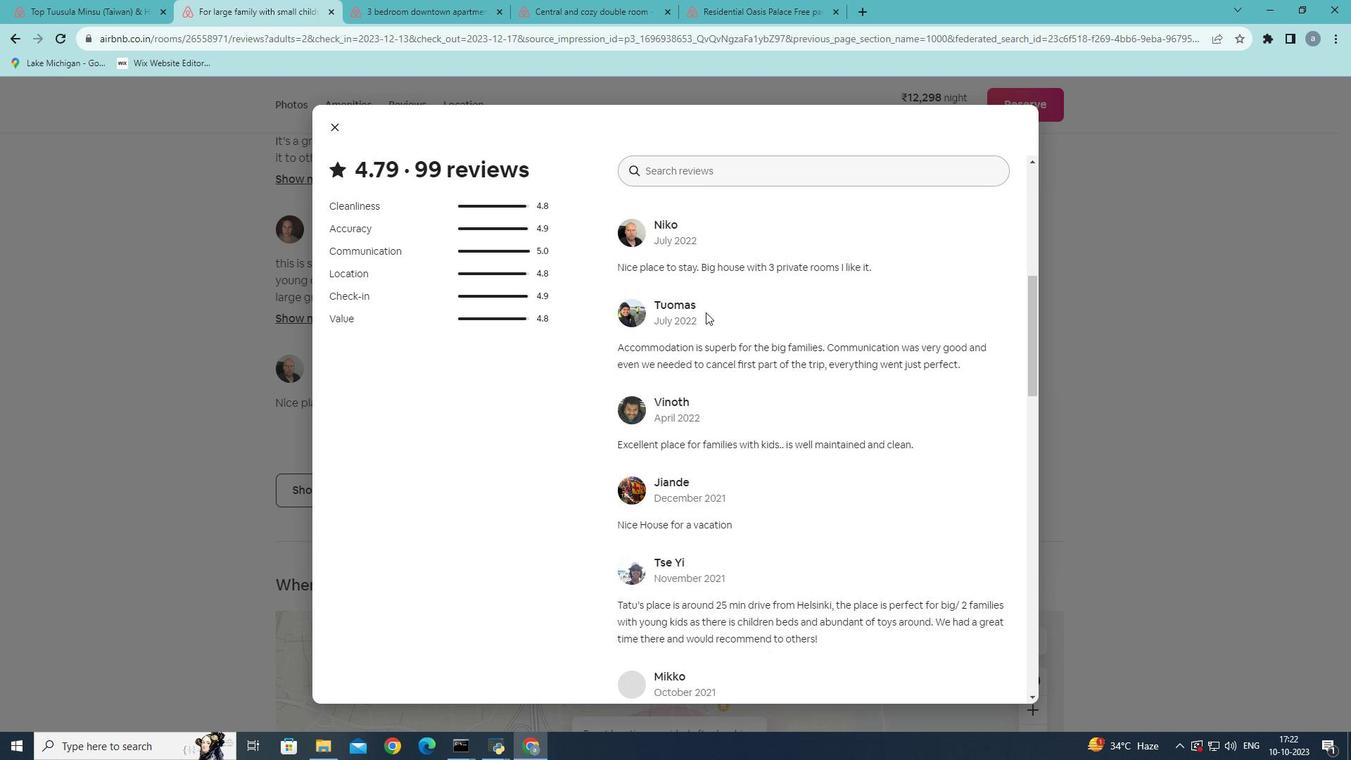 
Action: Mouse scrolled (706, 311) with delta (0, 0)
Screenshot: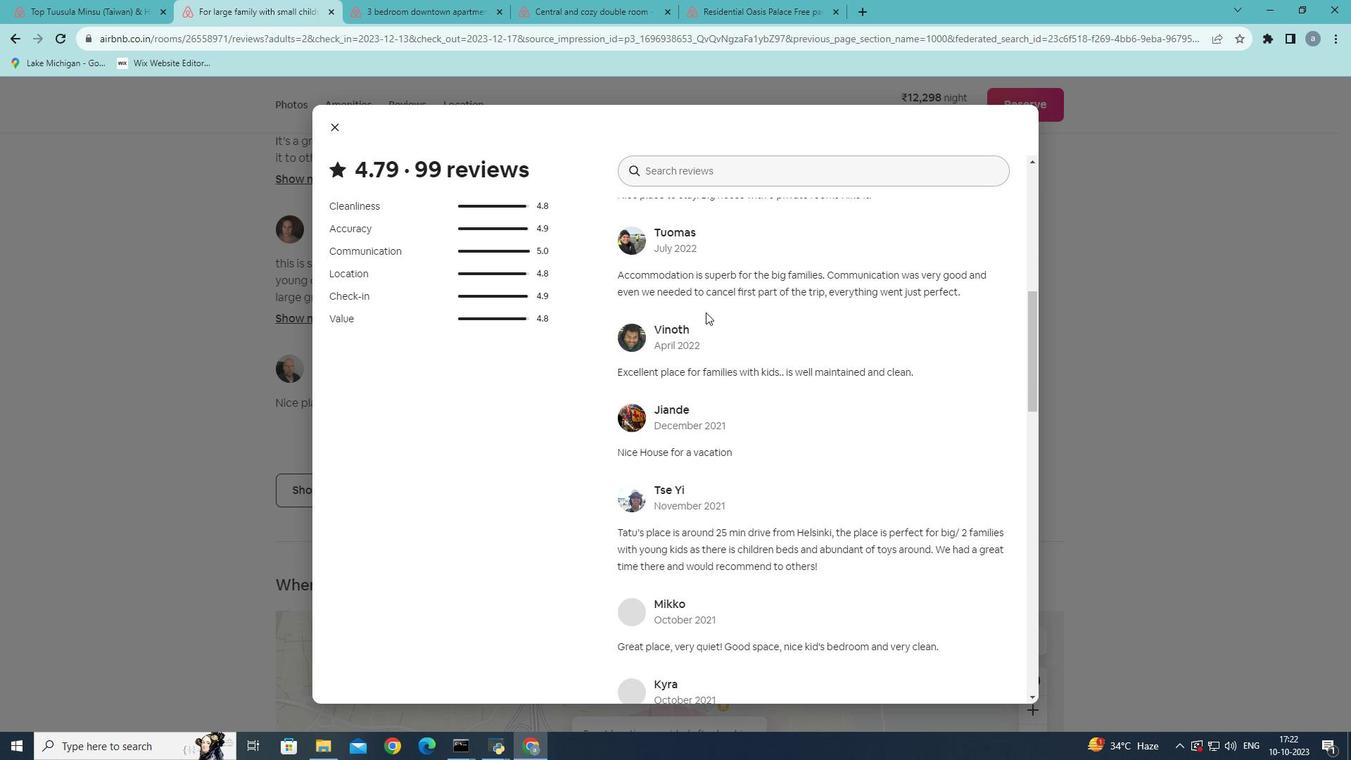 
Action: Mouse scrolled (706, 311) with delta (0, 0)
Screenshot: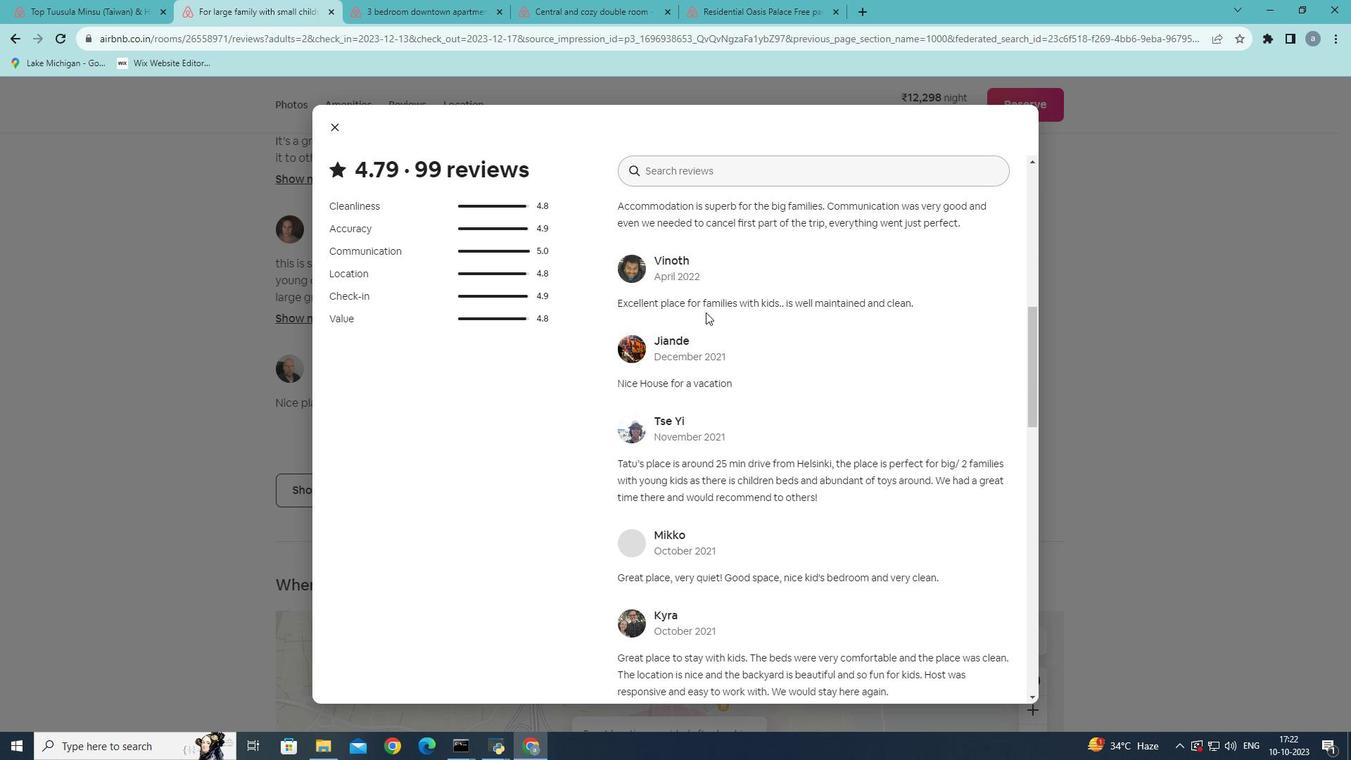 
Action: Mouse scrolled (706, 311) with delta (0, 0)
Screenshot: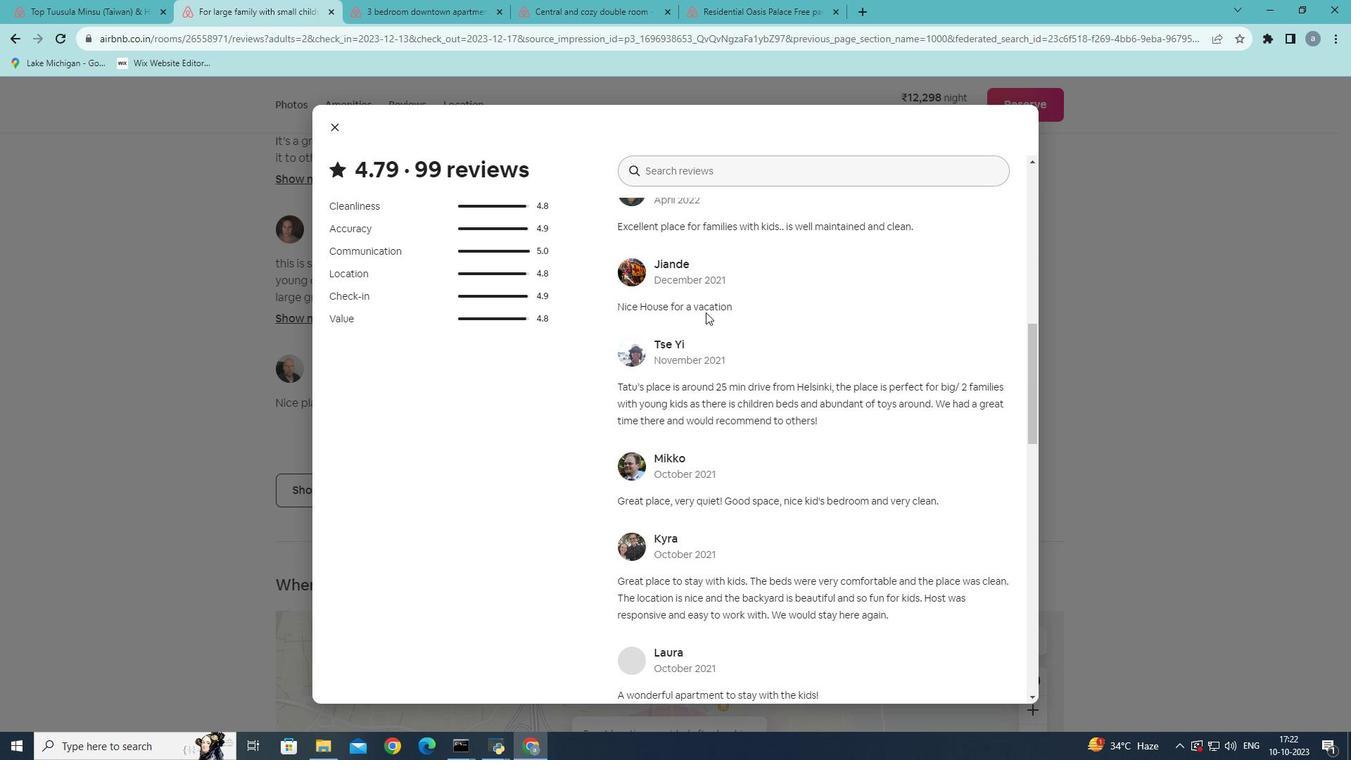 
Action: Mouse scrolled (706, 311) with delta (0, 0)
Screenshot: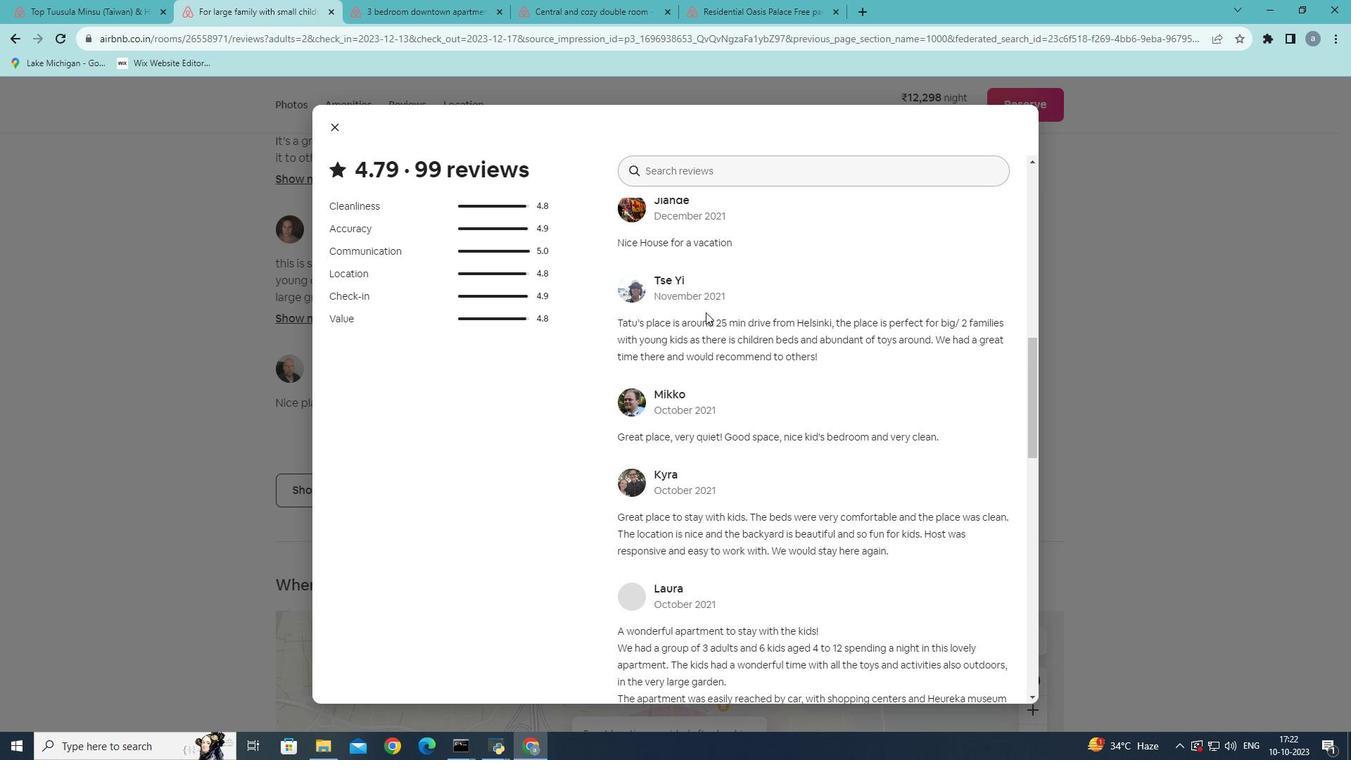 
Action: Mouse scrolled (706, 311) with delta (0, 0)
Screenshot: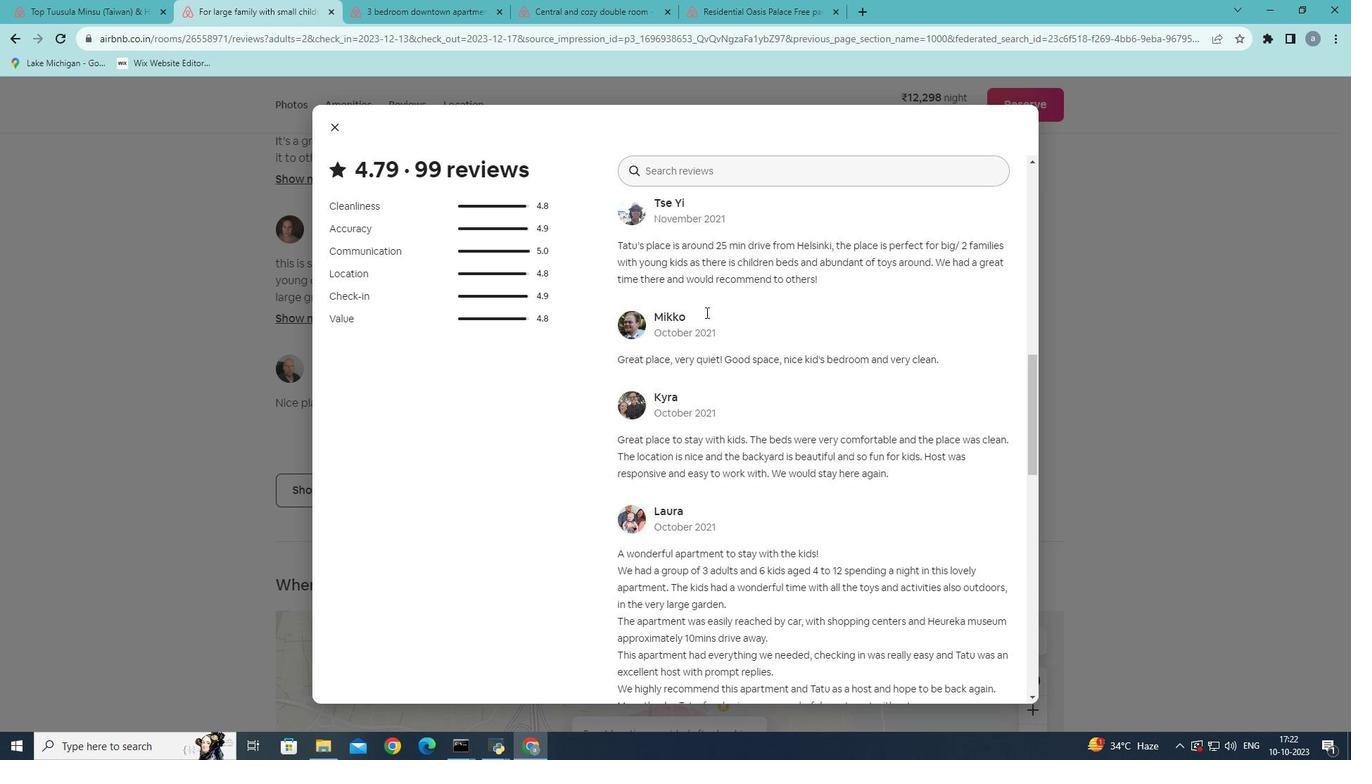 
Action: Mouse scrolled (706, 311) with delta (0, 0)
Screenshot: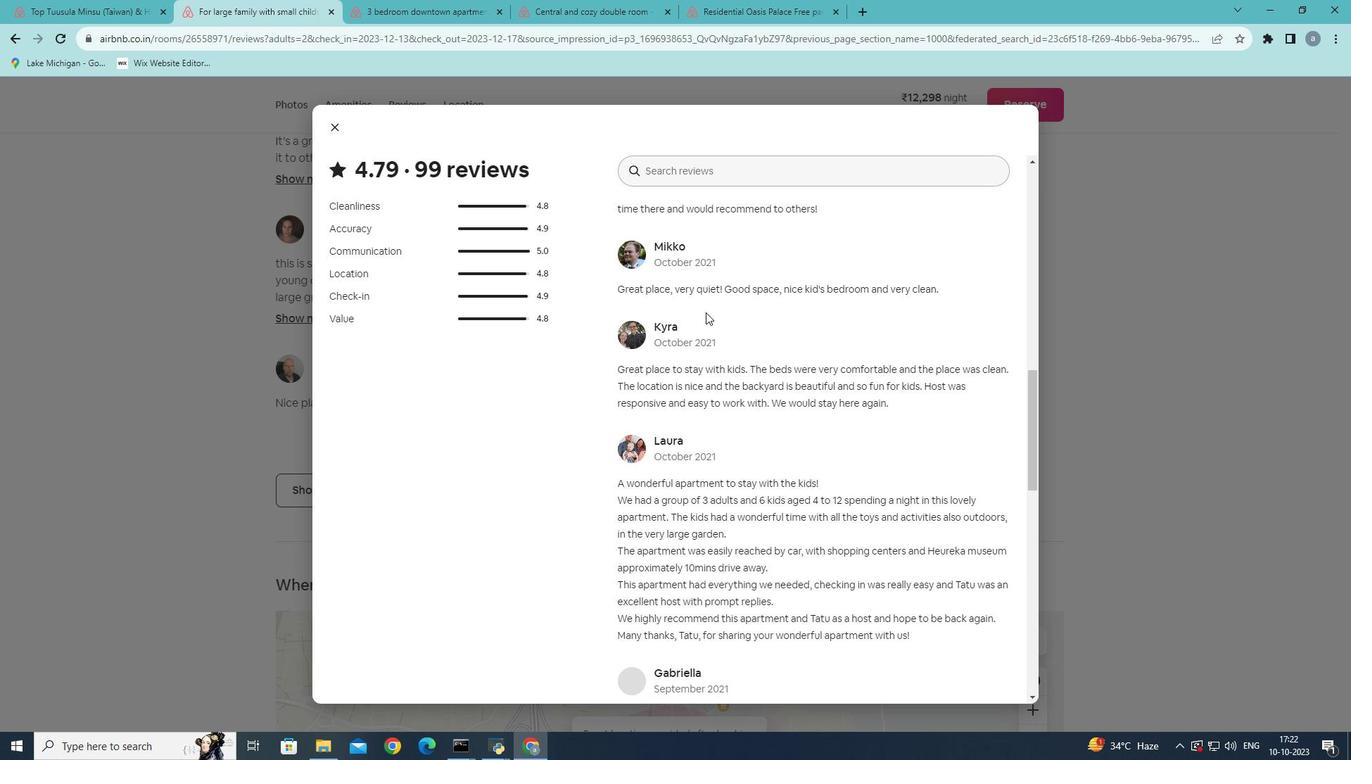
Action: Mouse scrolled (706, 311) with delta (0, 0)
Screenshot: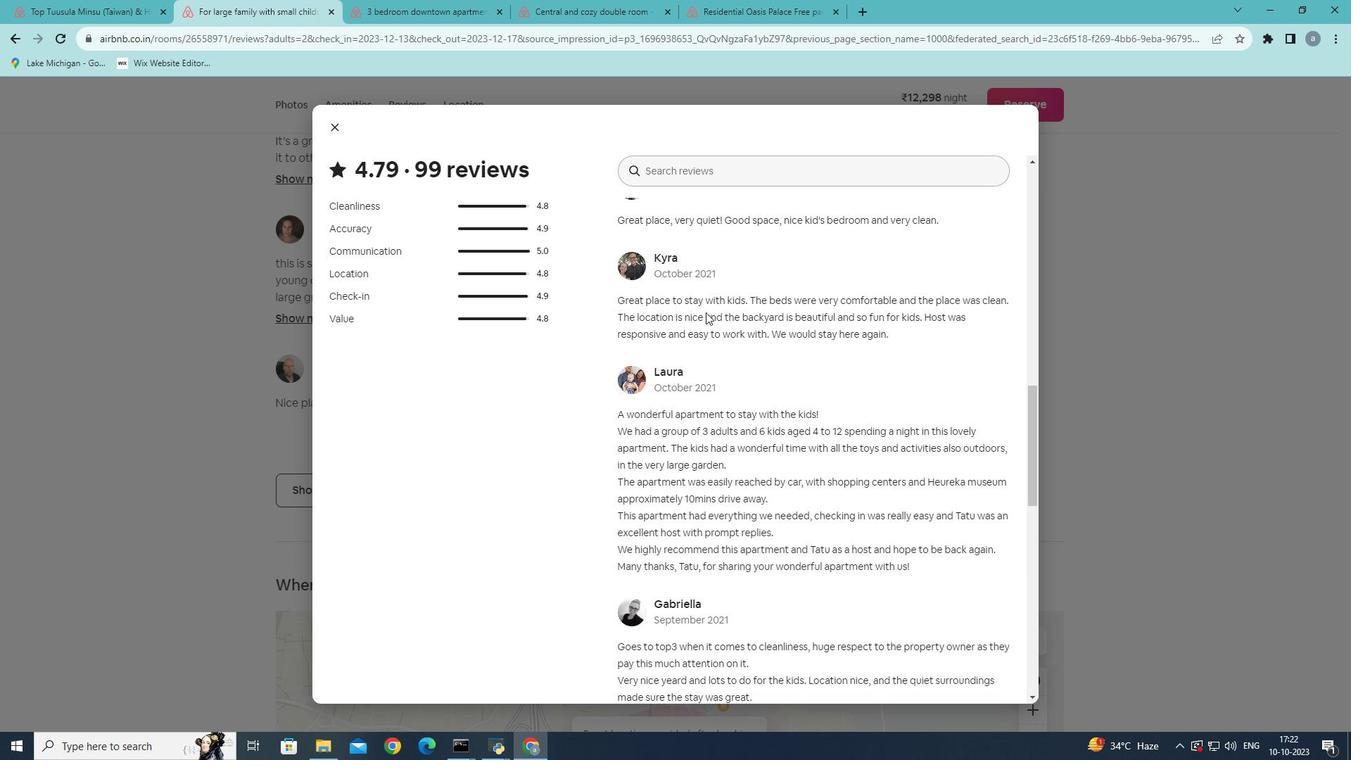 
Action: Mouse scrolled (706, 311) with delta (0, 0)
Screenshot: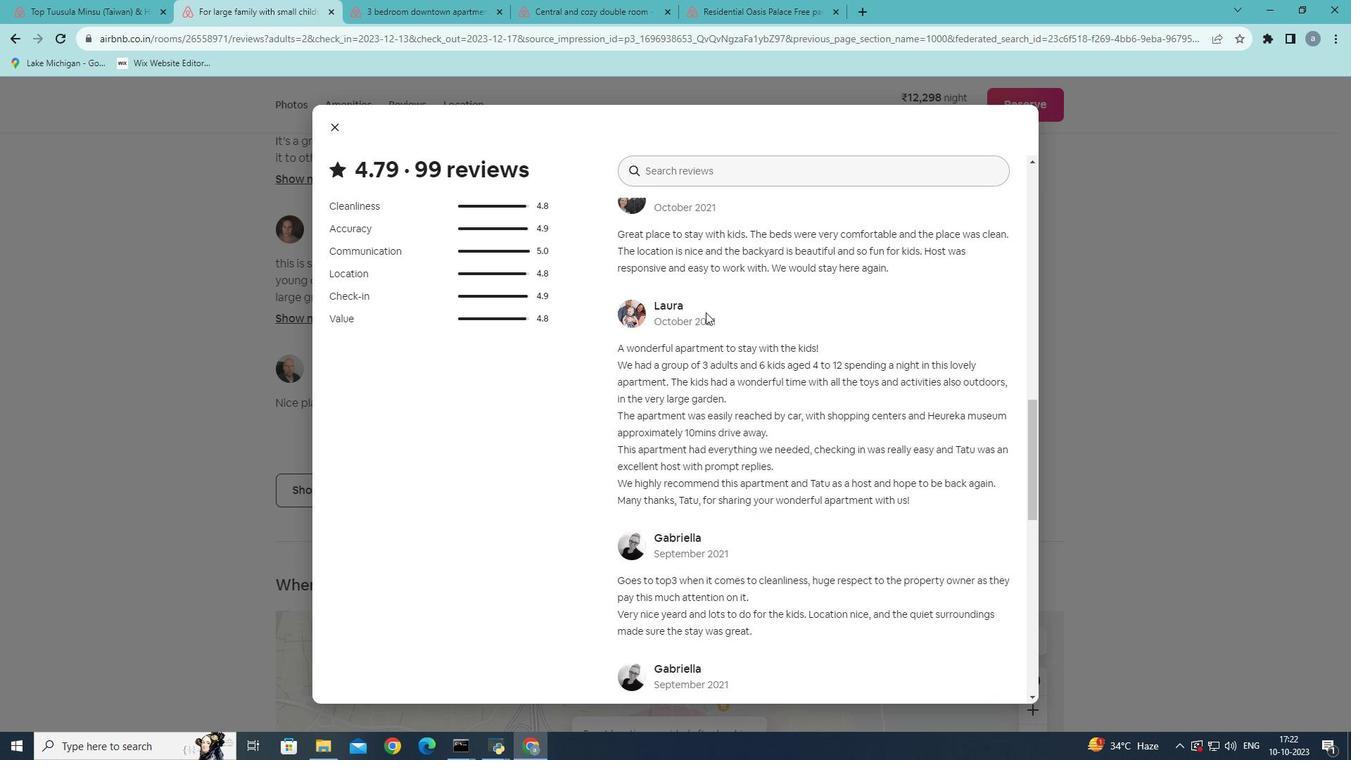 
Action: Mouse scrolled (706, 311) with delta (0, 0)
Screenshot: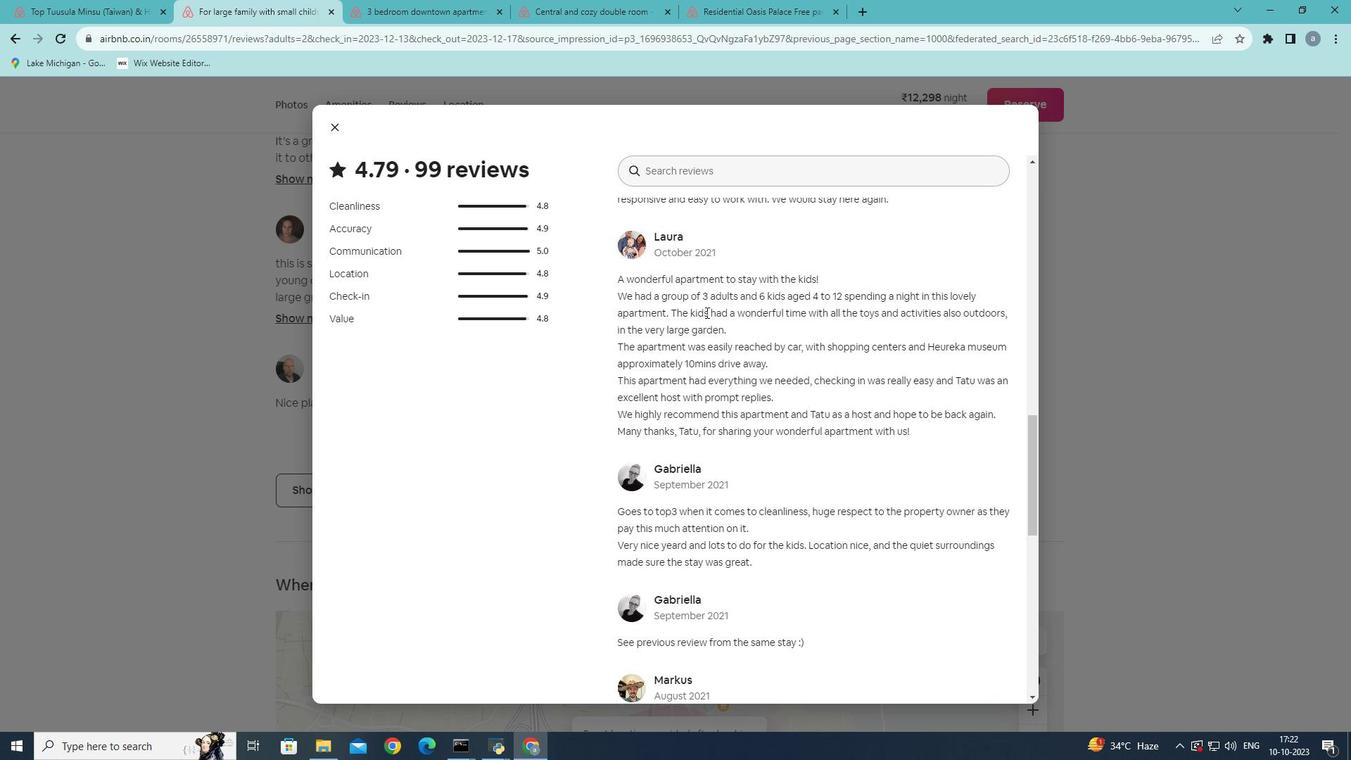 
Action: Mouse scrolled (706, 311) with delta (0, 0)
Screenshot: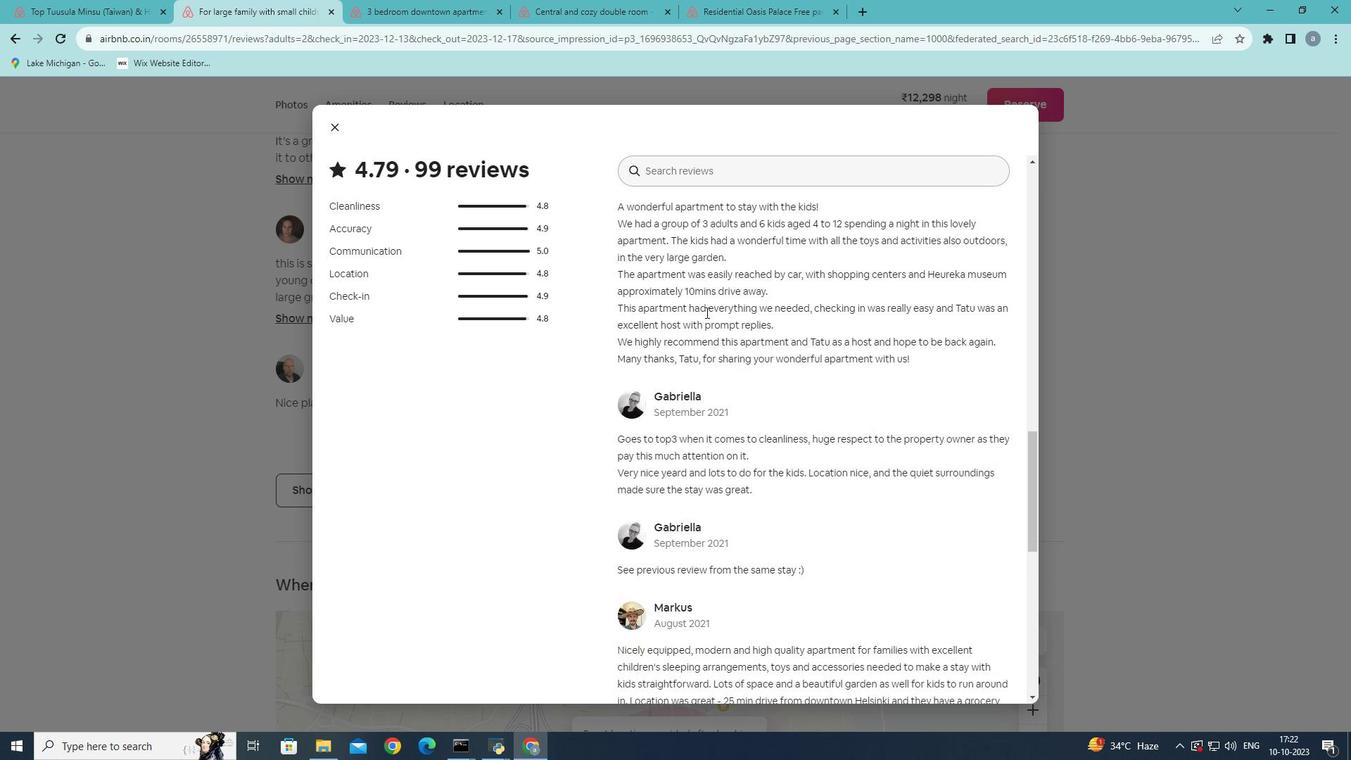 
Action: Mouse scrolled (706, 311) with delta (0, 0)
Screenshot: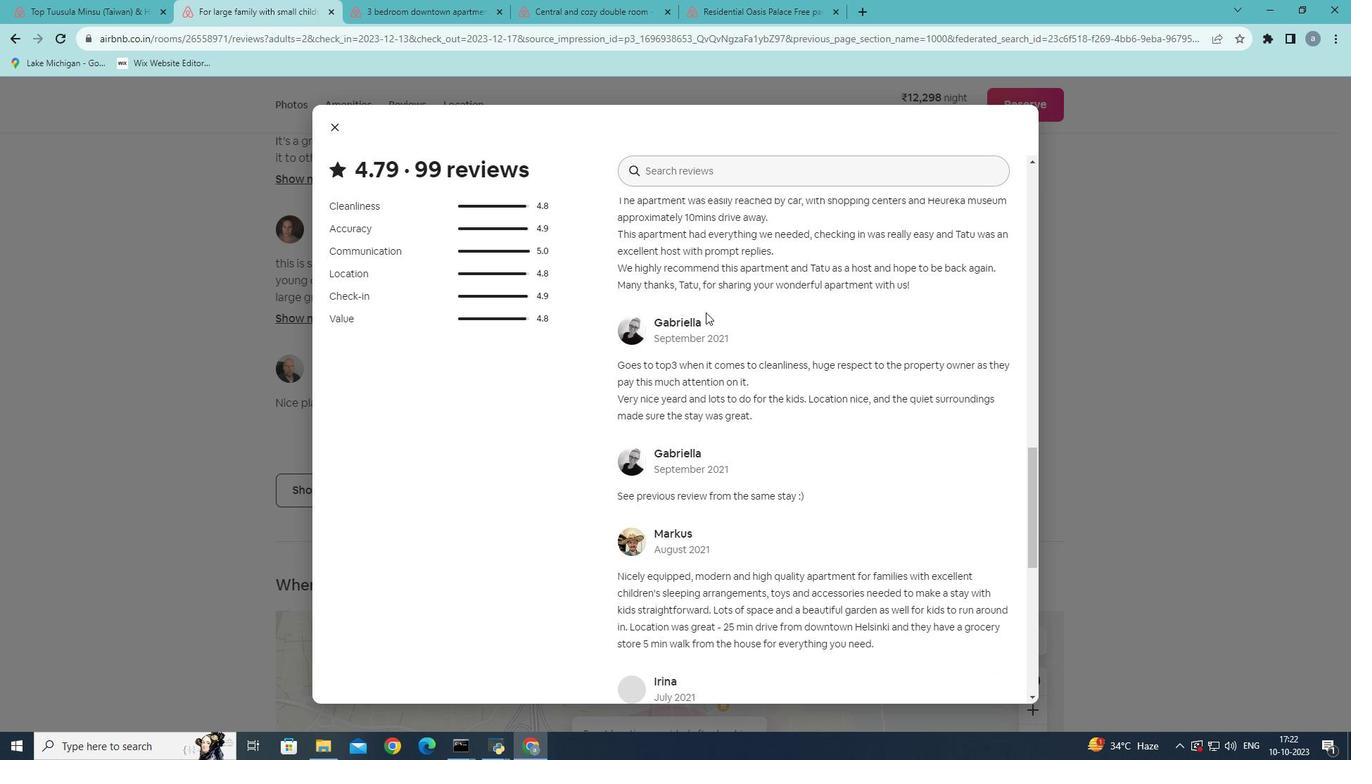 
Action: Mouse scrolled (706, 311) with delta (0, 0)
Screenshot: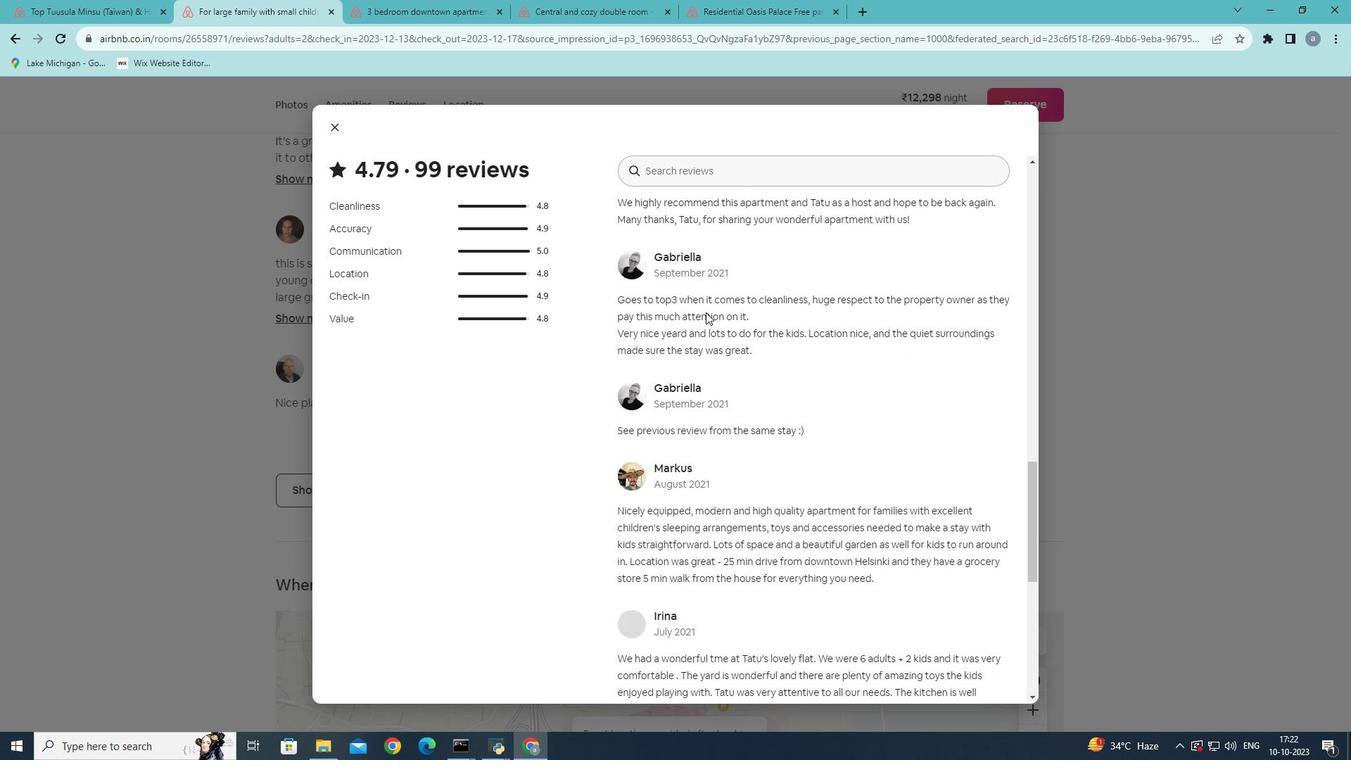 
Action: Mouse scrolled (706, 311) with delta (0, 0)
Screenshot: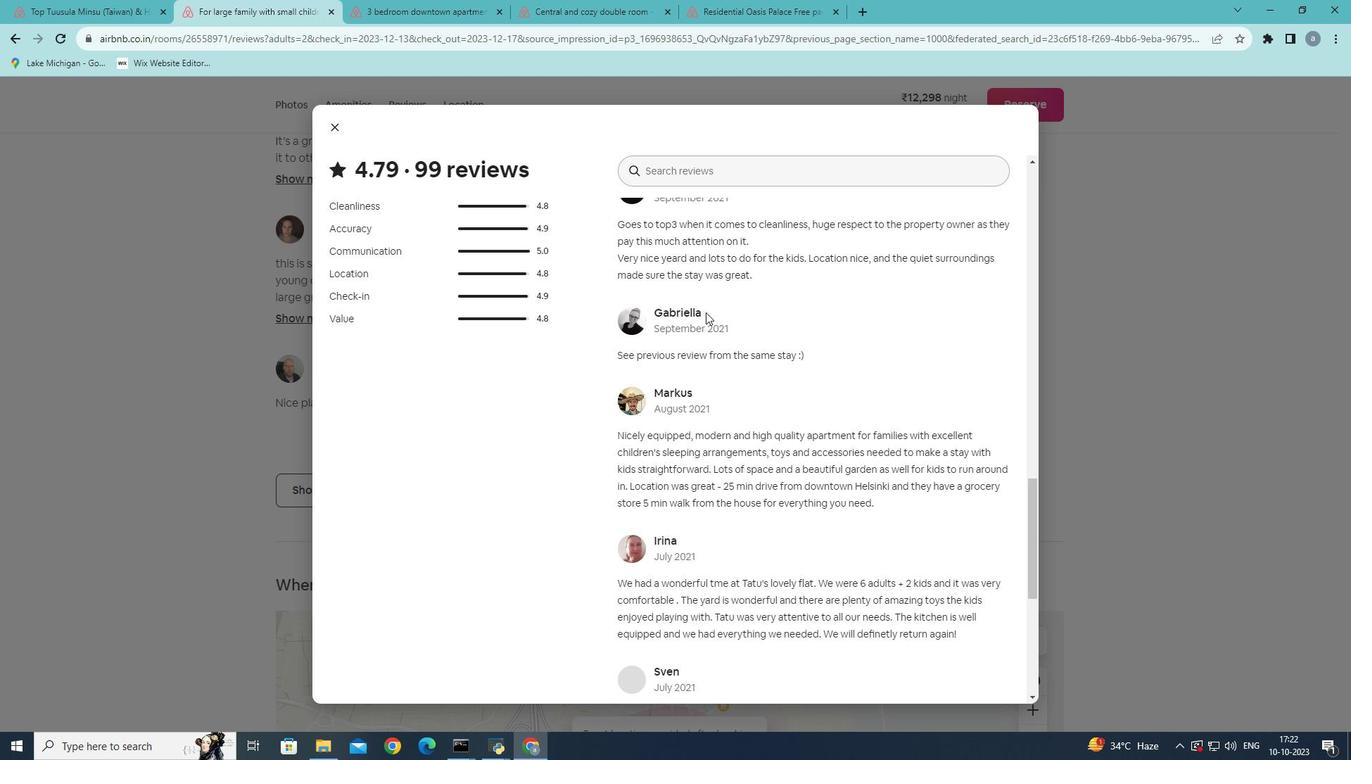 
Action: Mouse scrolled (706, 311) with delta (0, 0)
Screenshot: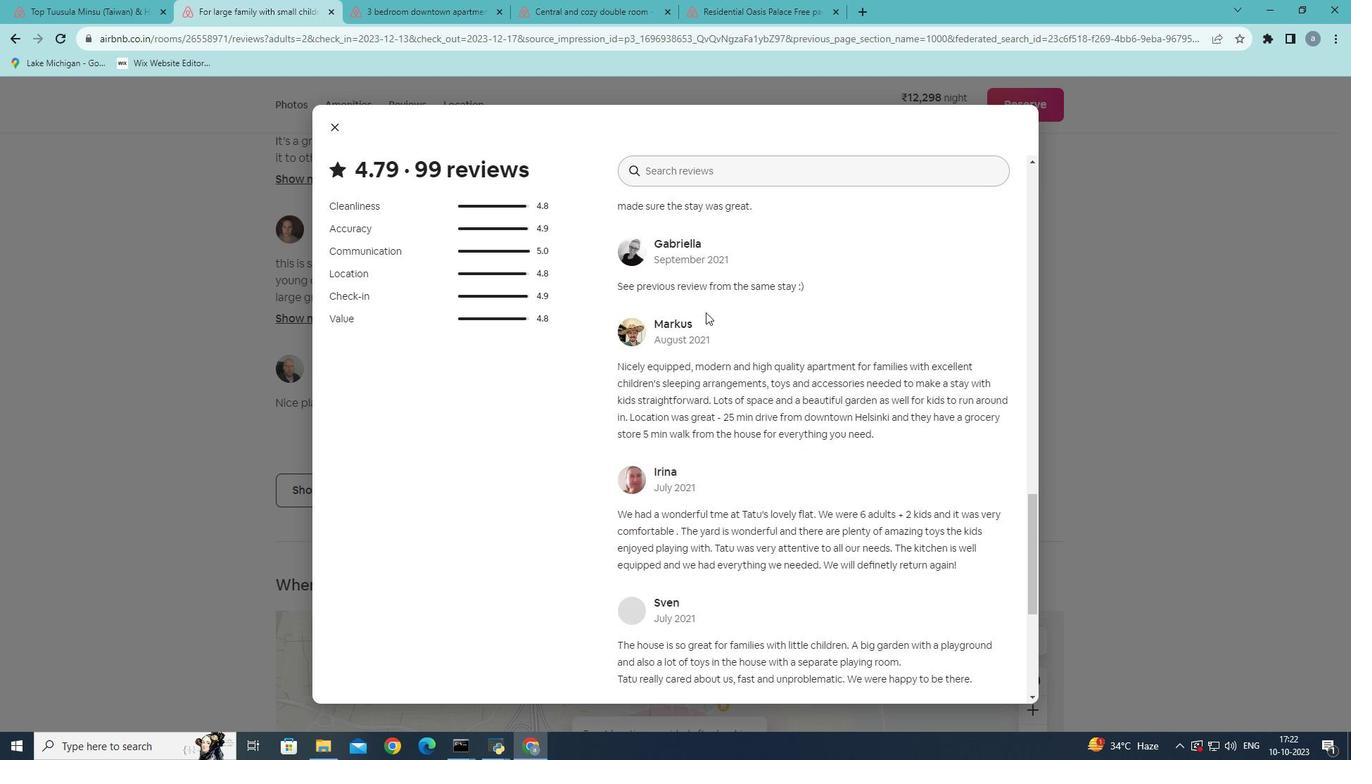 
Action: Mouse scrolled (706, 311) with delta (0, 0)
Screenshot: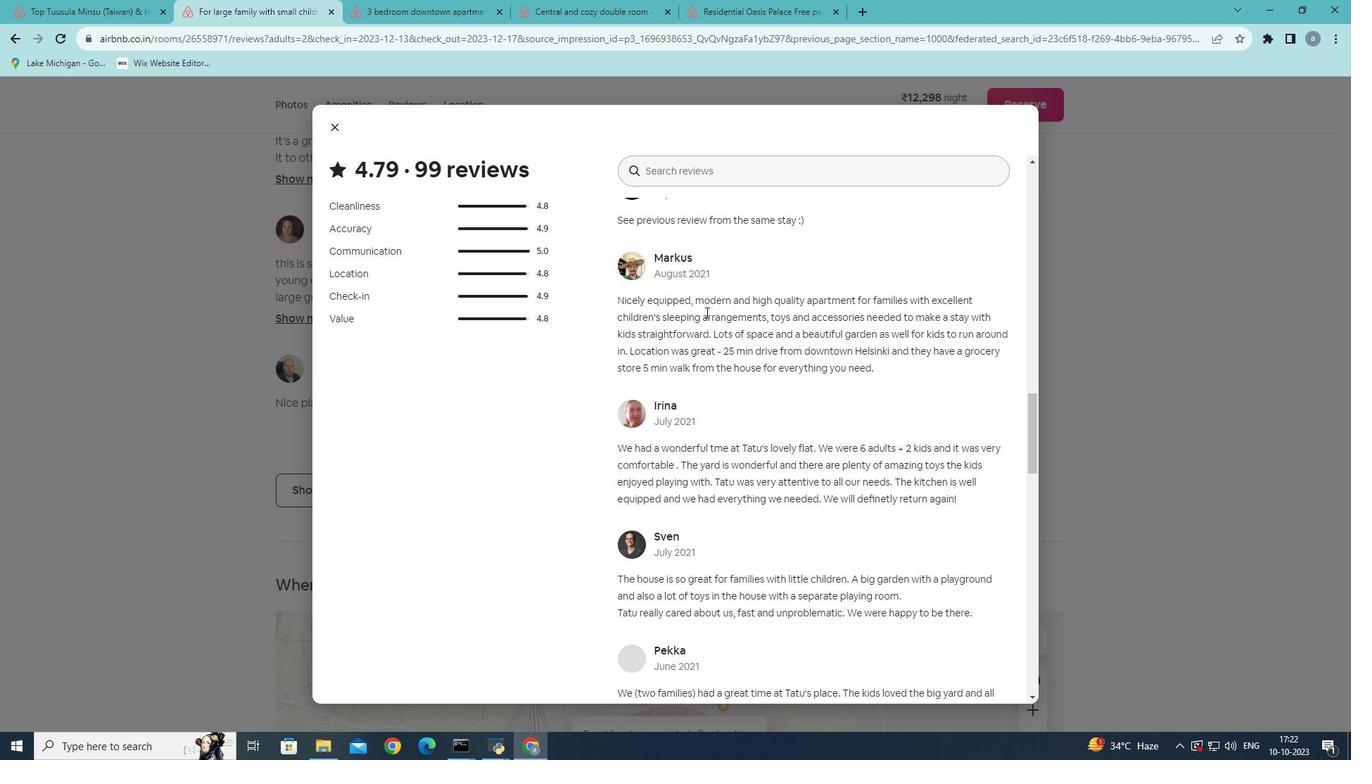 
Action: Mouse scrolled (706, 311) with delta (0, 0)
Screenshot: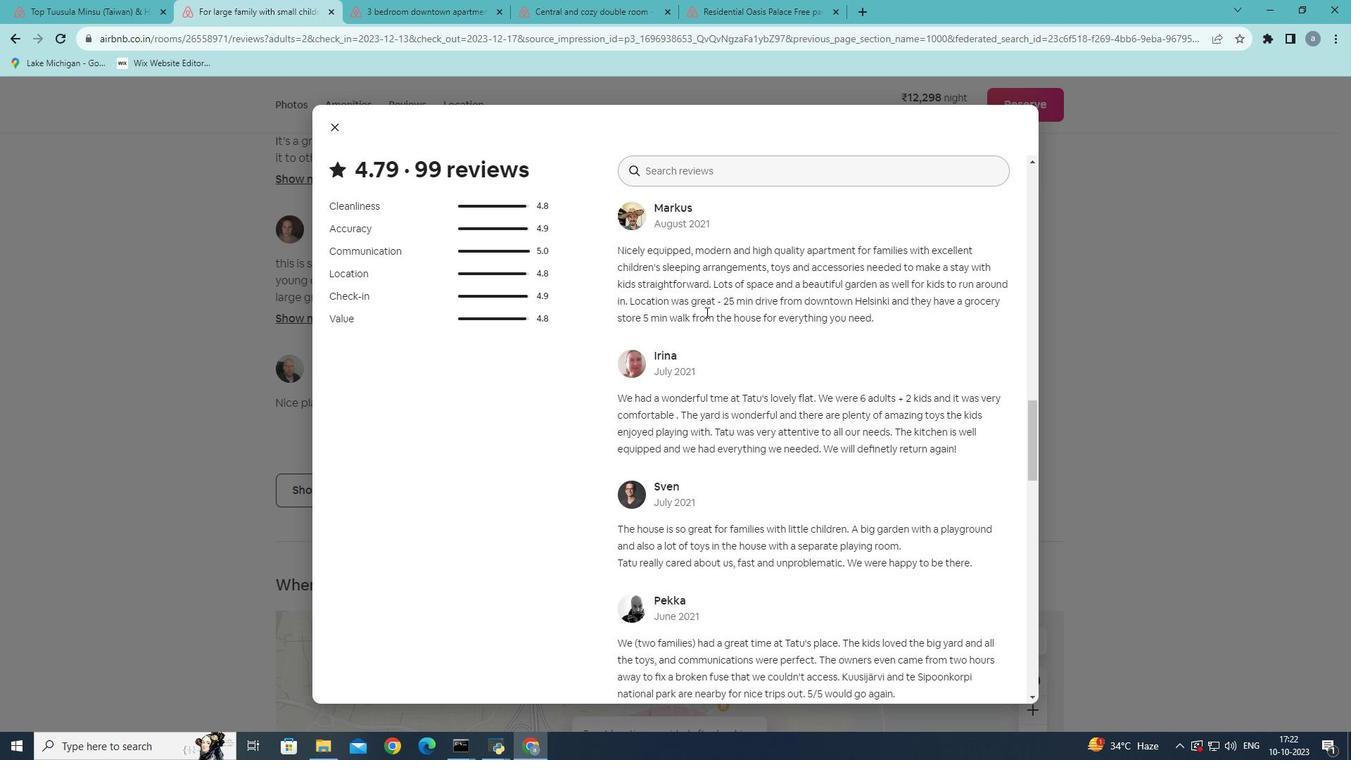 
Action: Mouse scrolled (706, 311) with delta (0, 0)
Screenshot: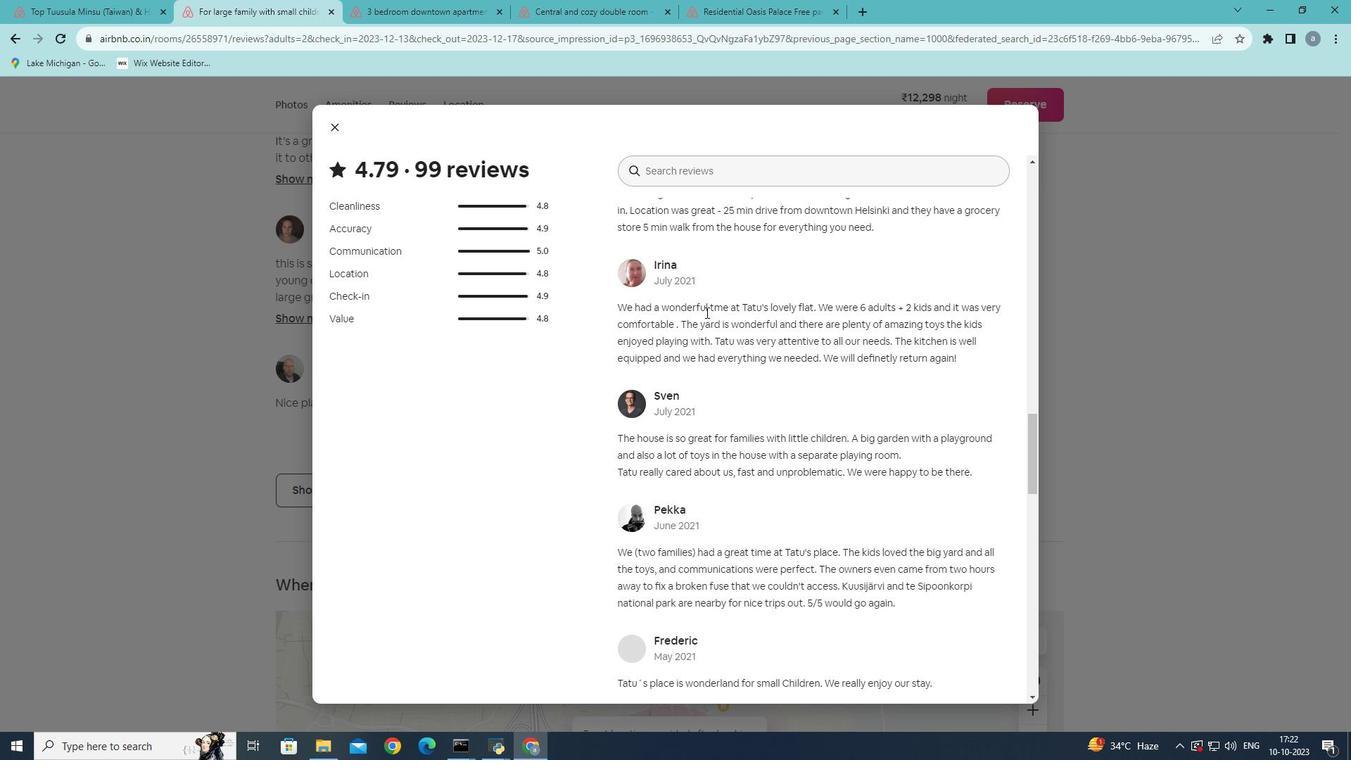 
Action: Mouse scrolled (706, 311) with delta (0, 0)
Screenshot: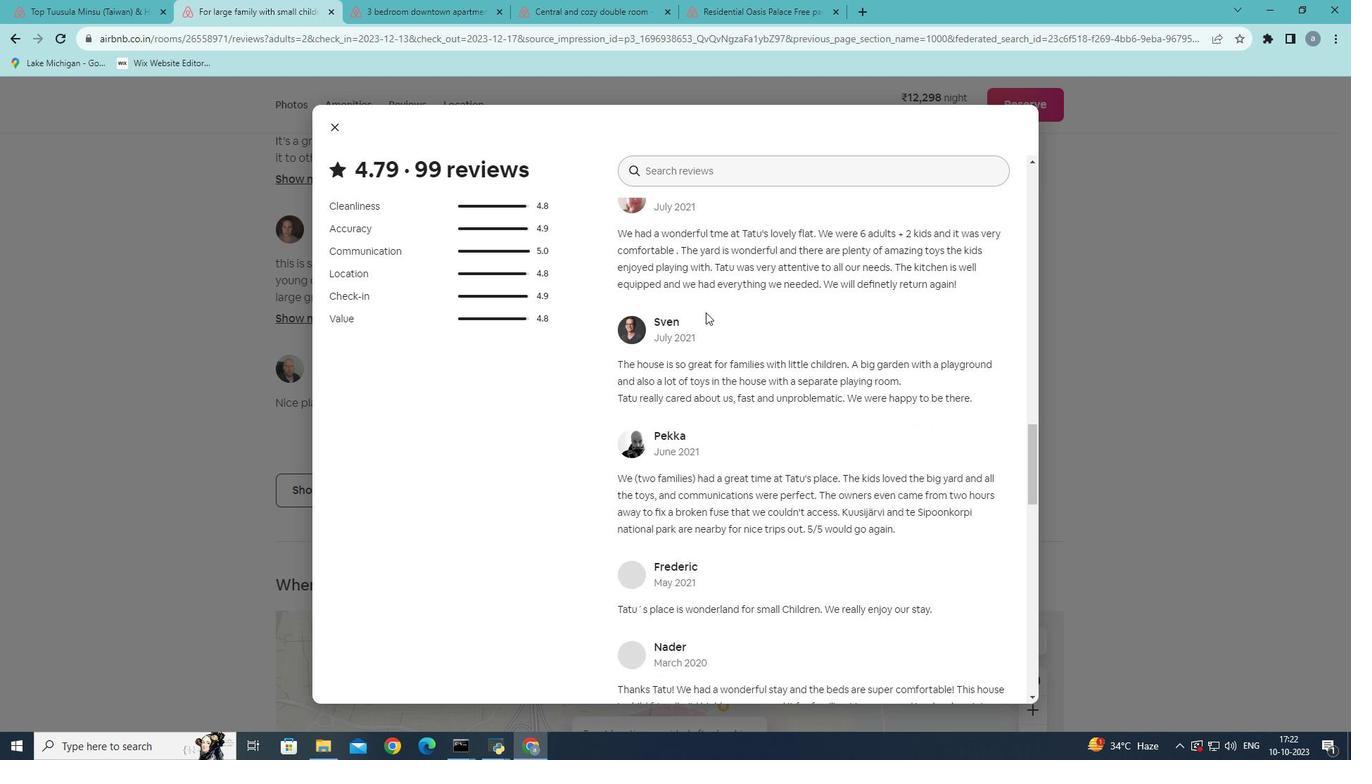 
Action: Mouse scrolled (706, 311) with delta (0, 0)
Screenshot: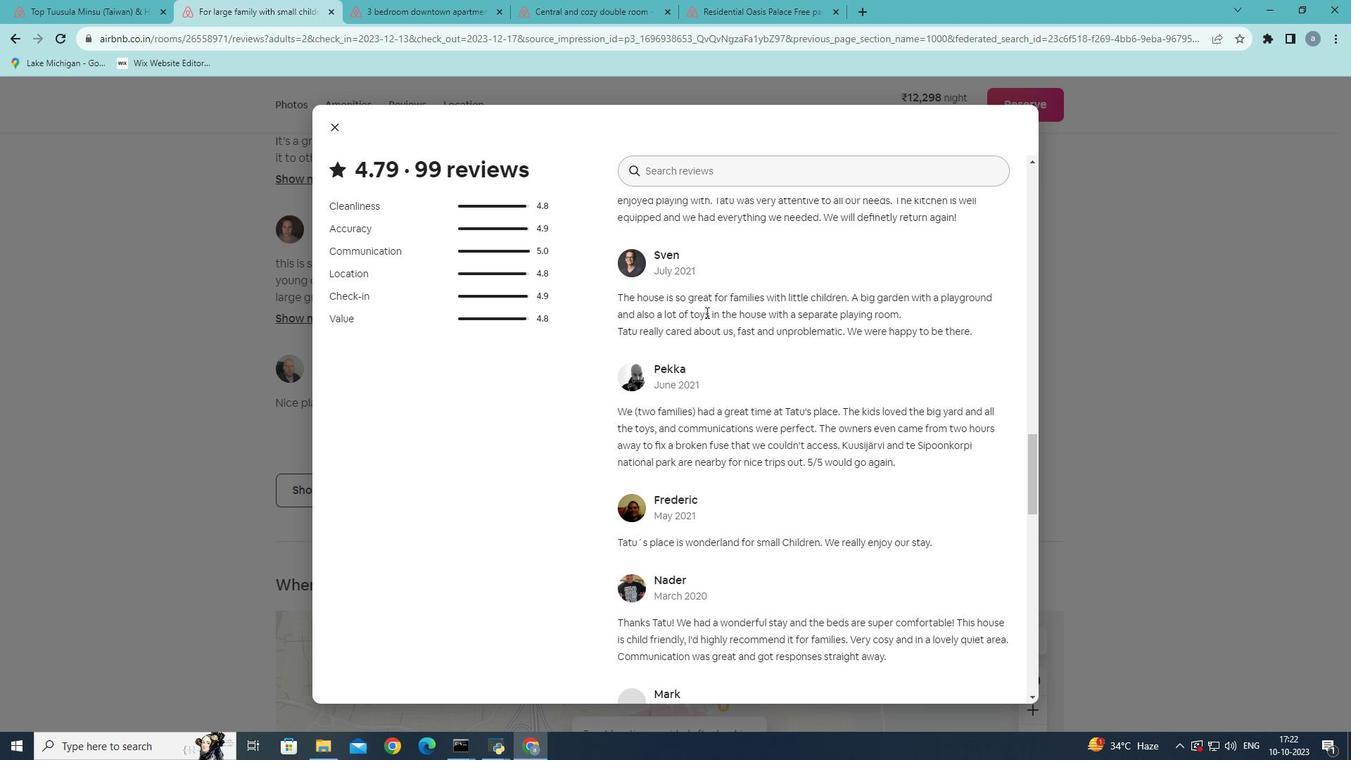 
Action: Mouse scrolled (706, 311) with delta (0, 0)
Screenshot: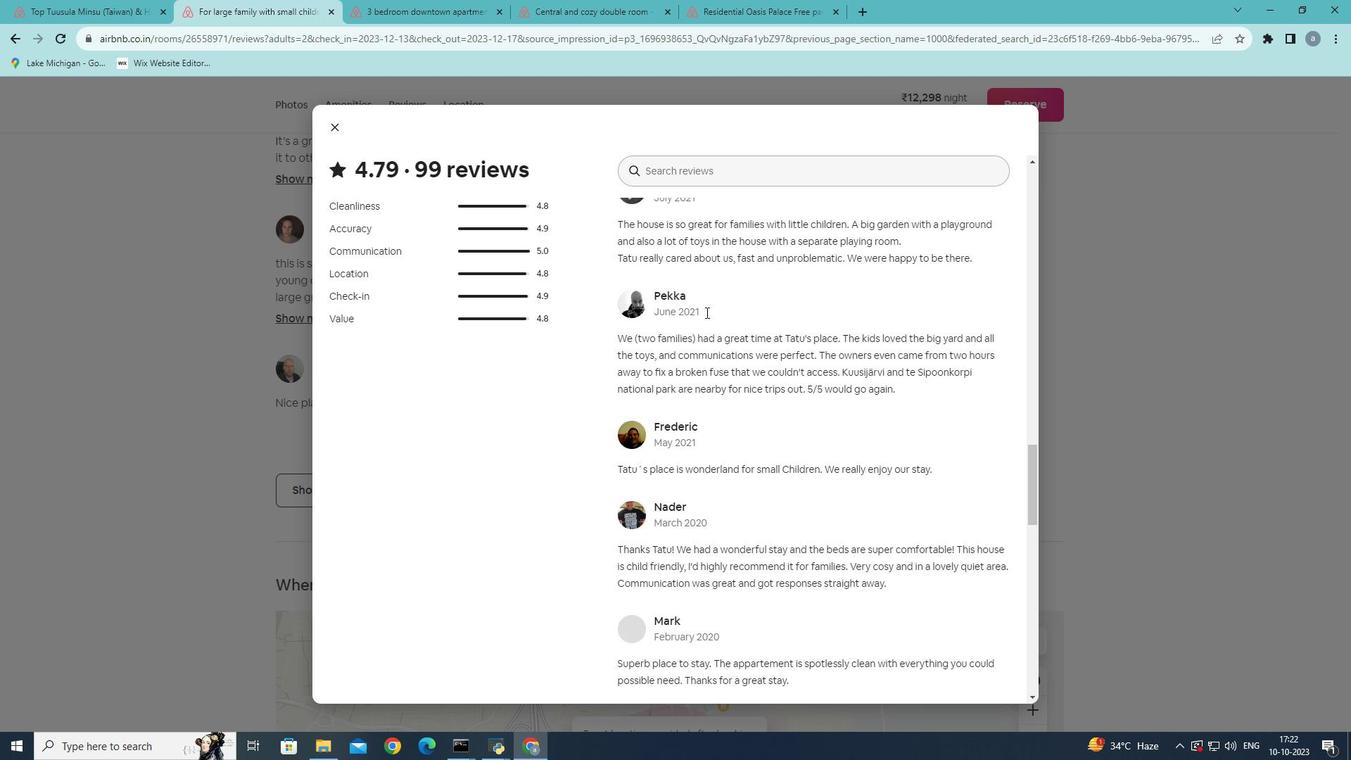 
Action: Mouse scrolled (706, 311) with delta (0, 0)
Screenshot: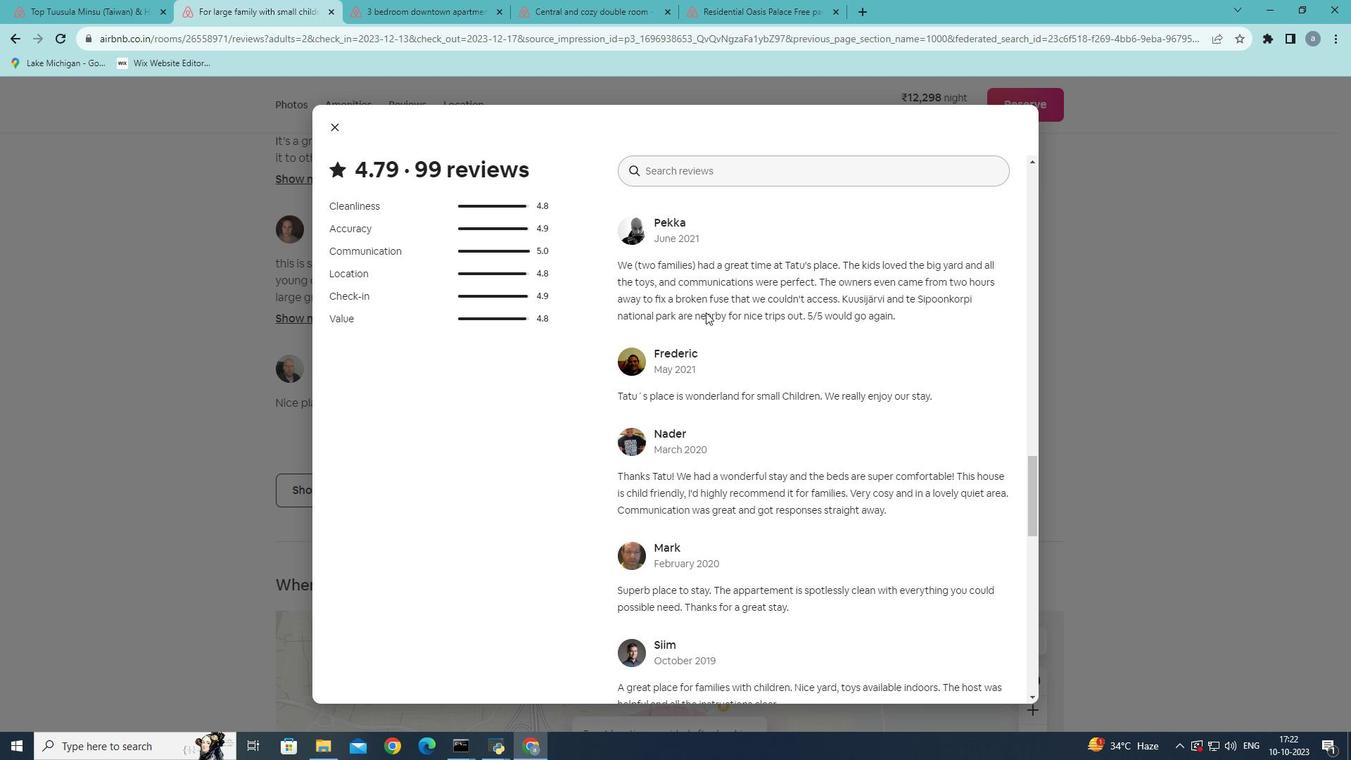 
Action: Mouse scrolled (706, 311) with delta (0, 0)
Screenshot: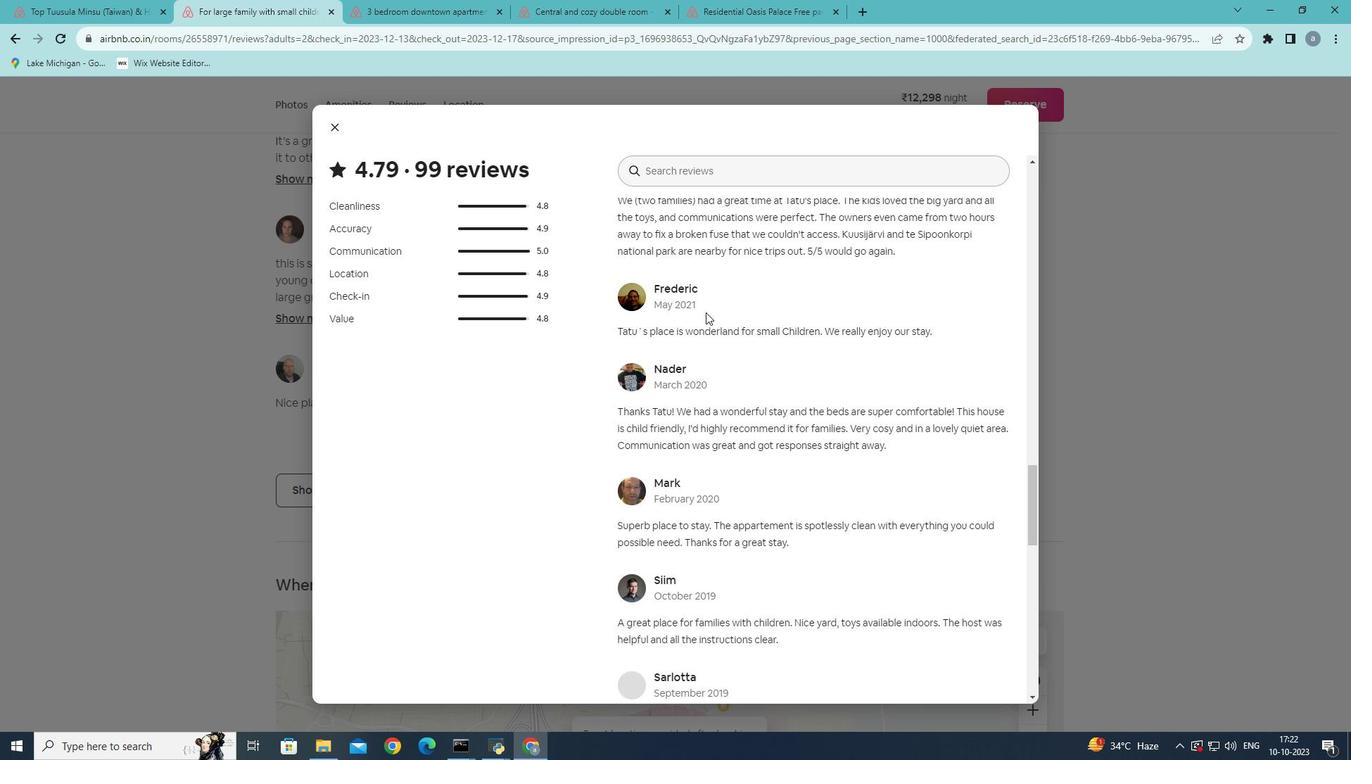 
Action: Mouse scrolled (706, 311) with delta (0, 0)
Screenshot: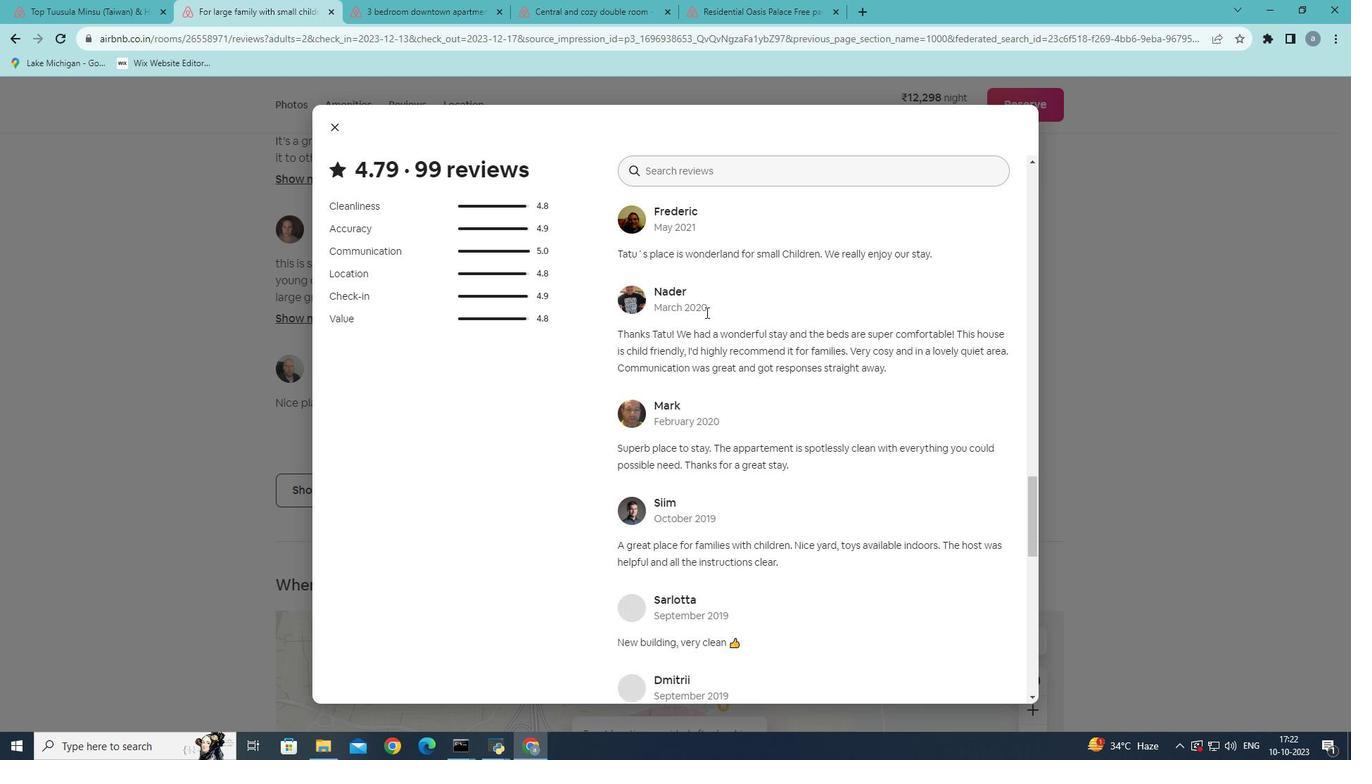 
Action: Mouse scrolled (706, 311) with delta (0, 0)
Screenshot: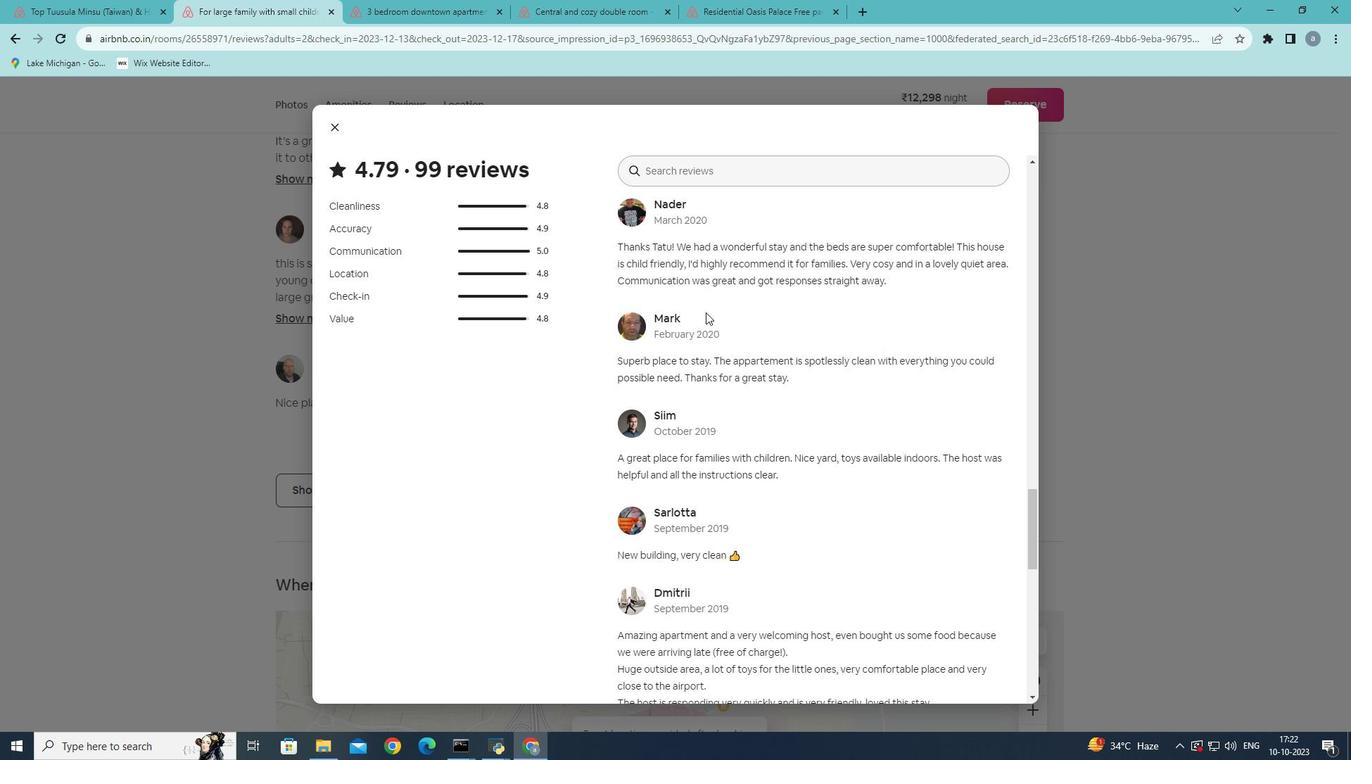 
Action: Mouse scrolled (706, 311) with delta (0, 0)
Screenshot: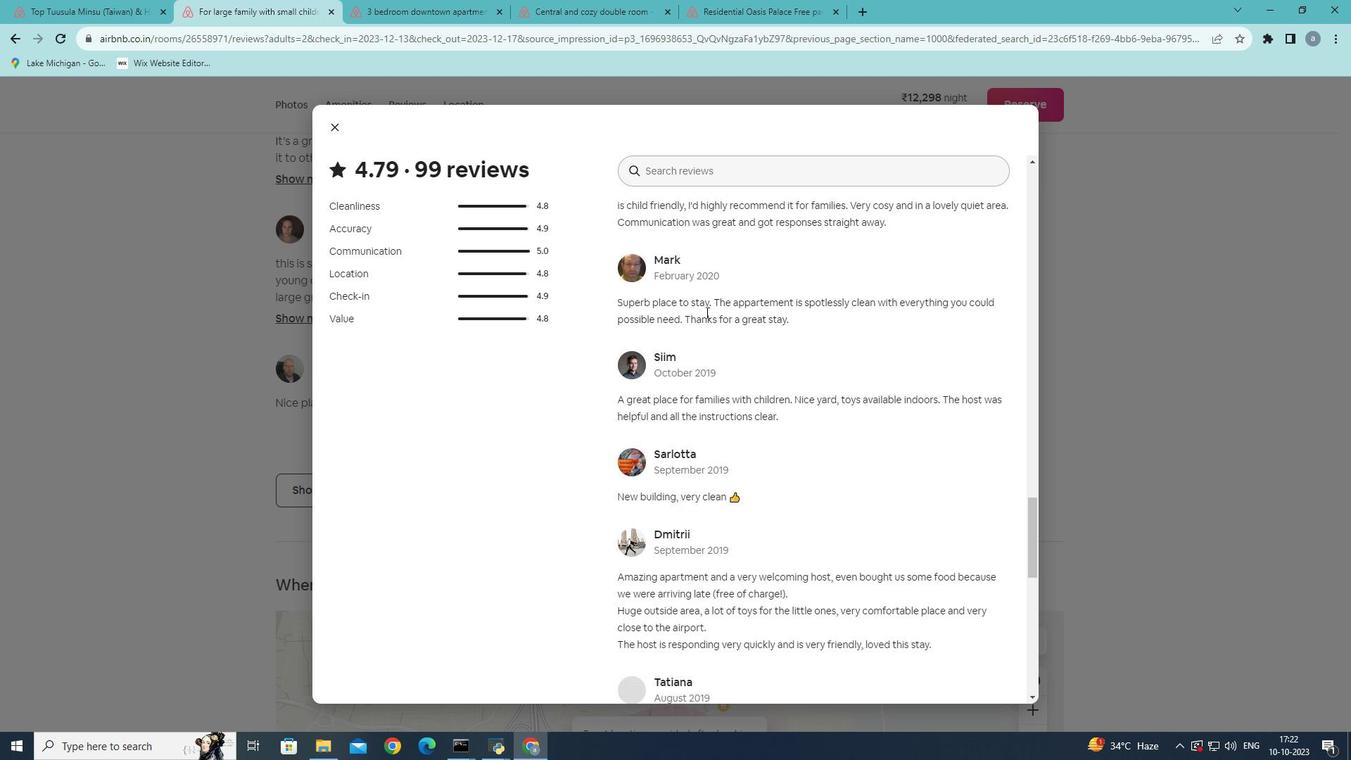 
Action: Mouse scrolled (706, 311) with delta (0, 0)
Screenshot: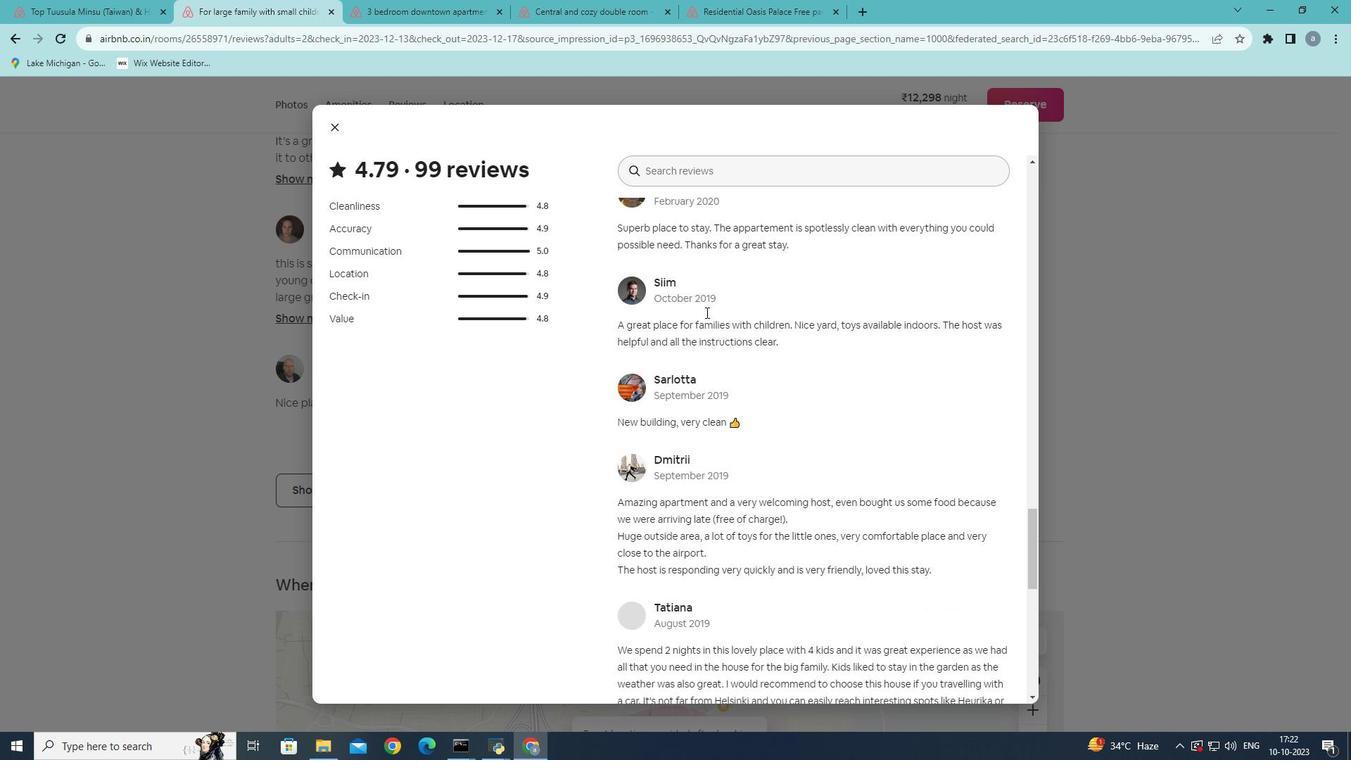 
Action: Mouse moved to (713, 310)
Screenshot: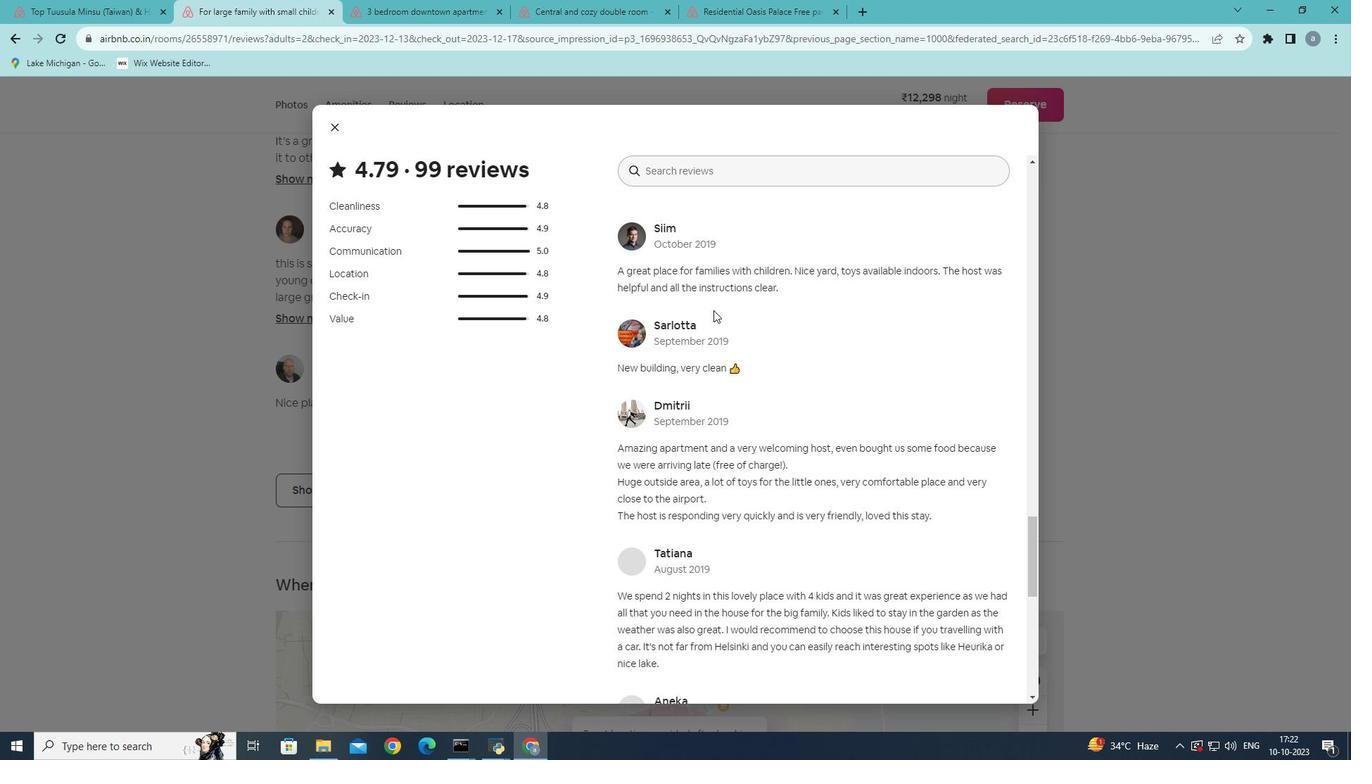 
Action: Mouse scrolled (713, 309) with delta (0, 0)
Screenshot: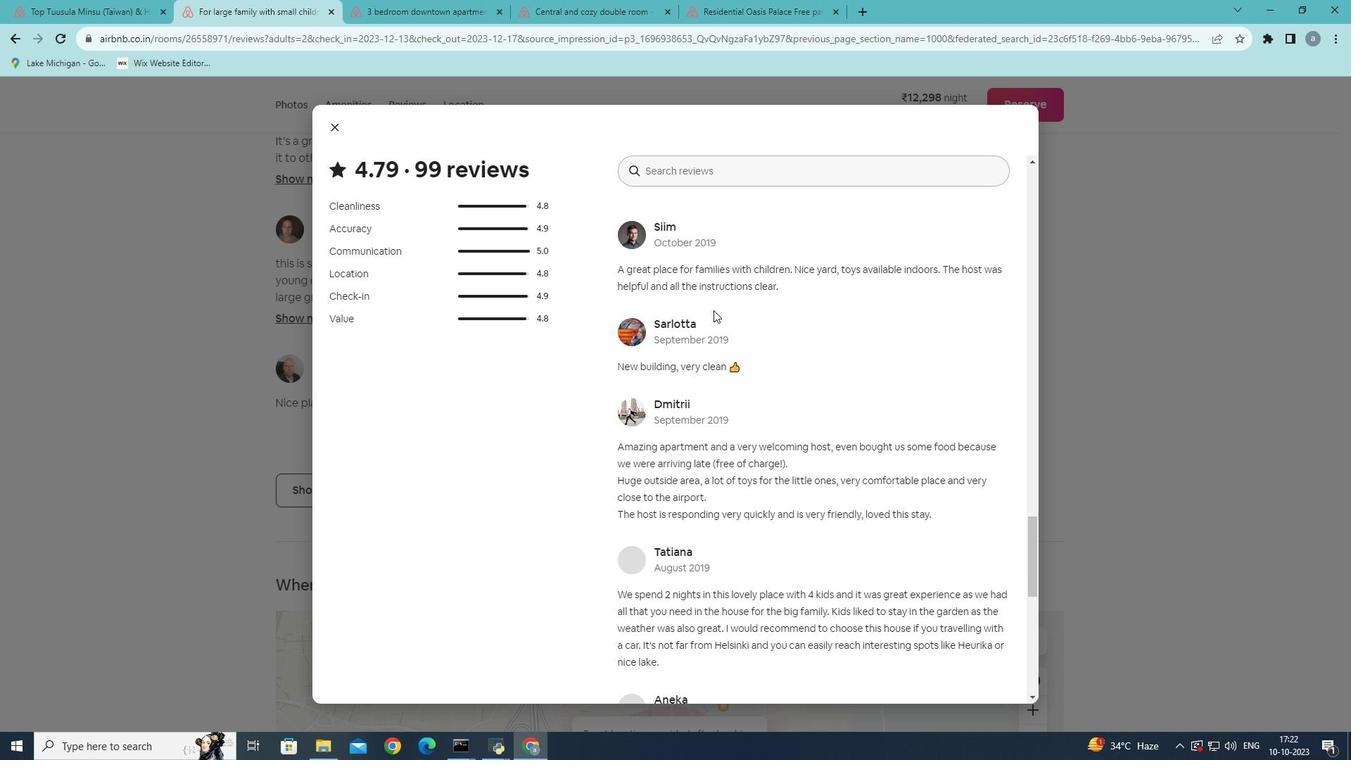 
Action: Mouse scrolled (713, 309) with delta (0, 0)
Screenshot: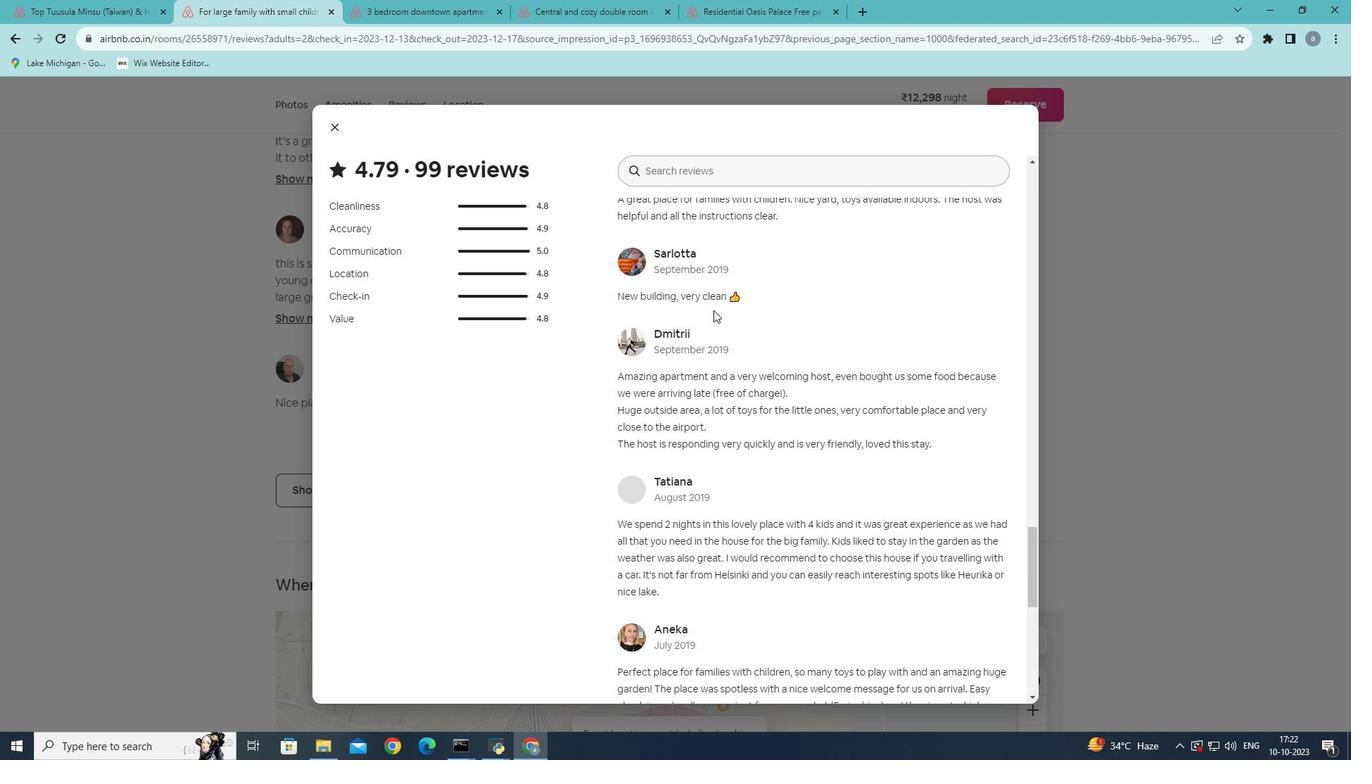 
Action: Mouse scrolled (713, 309) with delta (0, 0)
Screenshot: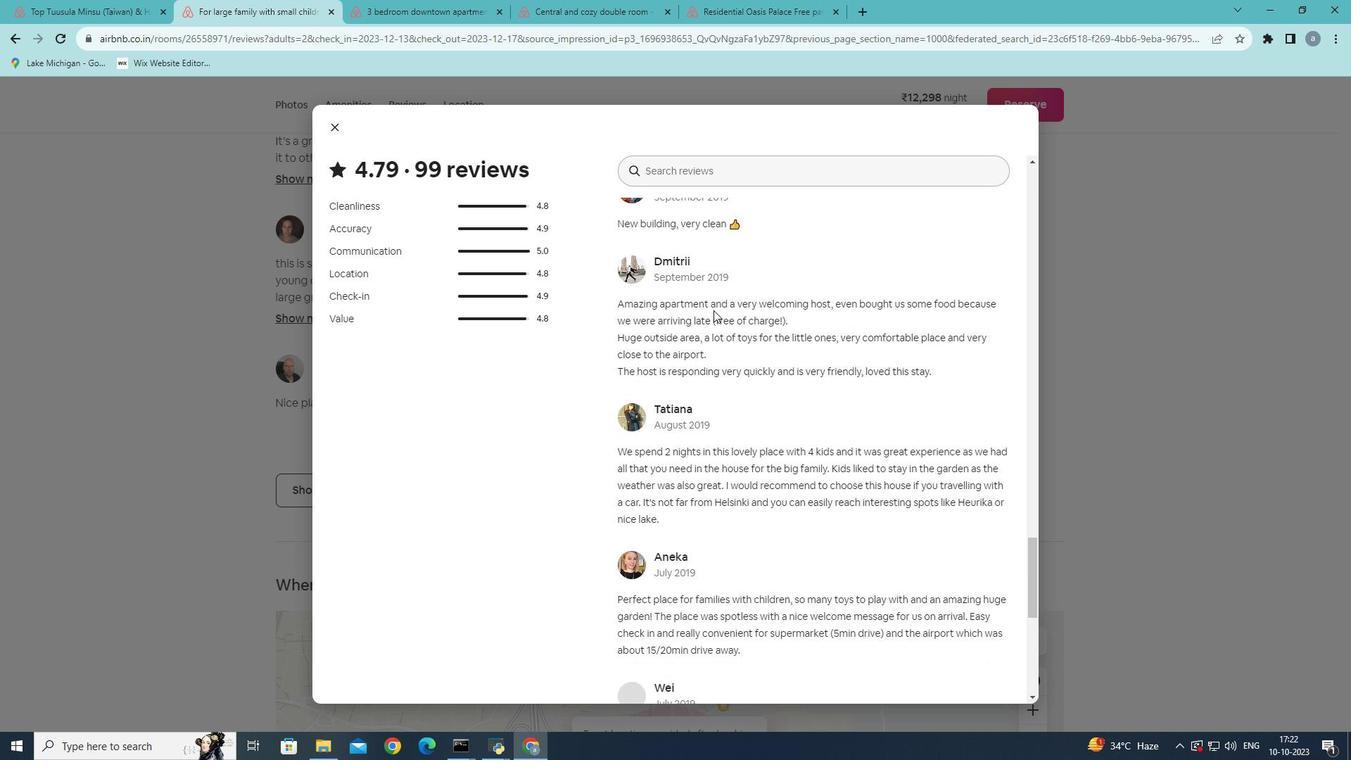 
Action: Mouse moved to (713, 310)
Screenshot: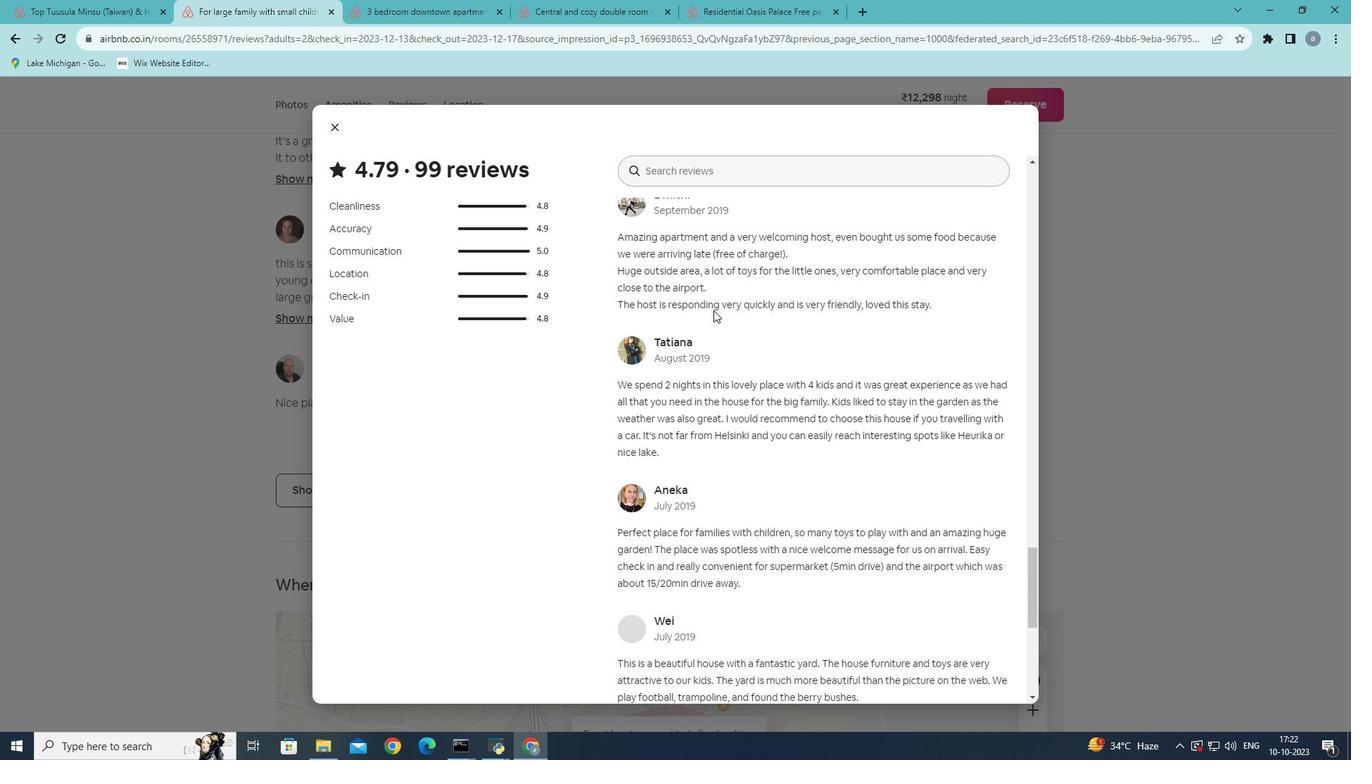 
Action: Mouse scrolled (713, 311) with delta (0, 0)
Screenshot: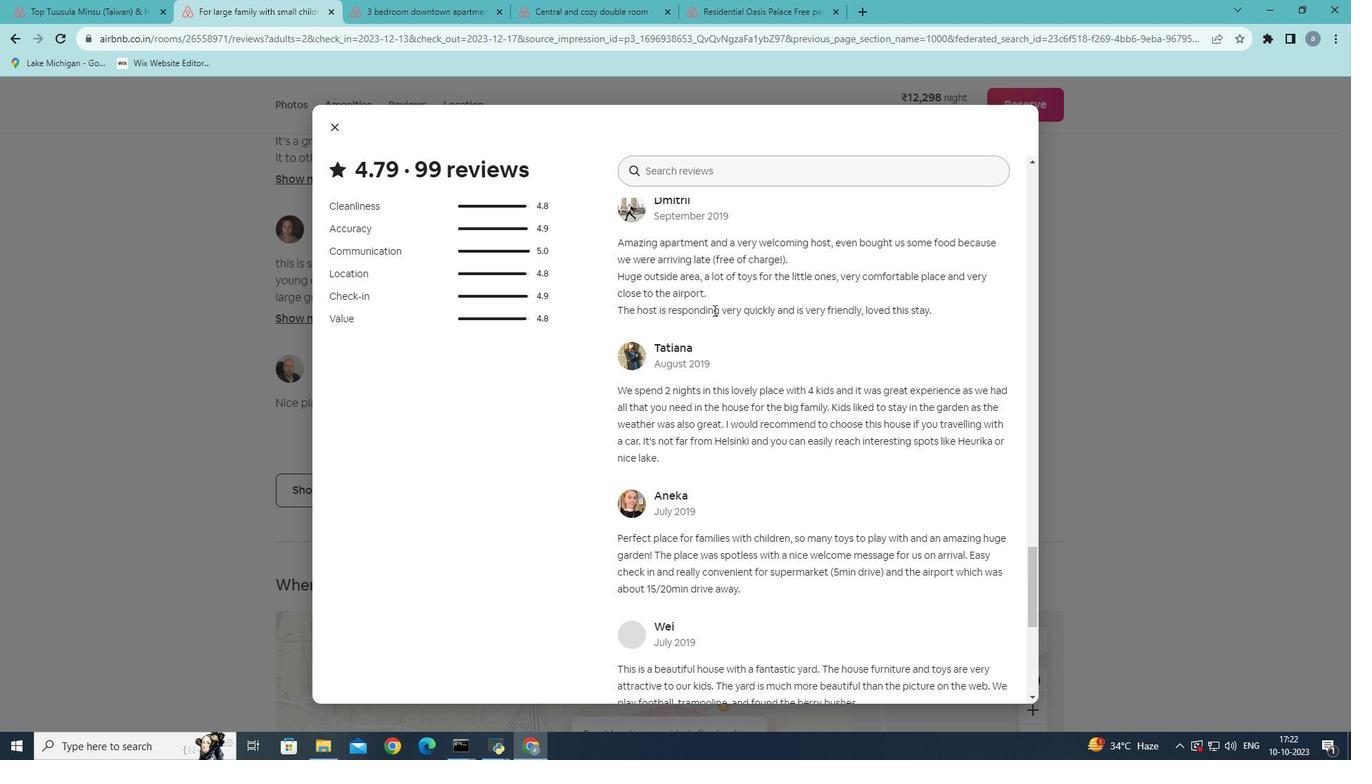 
Action: Mouse scrolled (713, 309) with delta (0, 0)
Screenshot: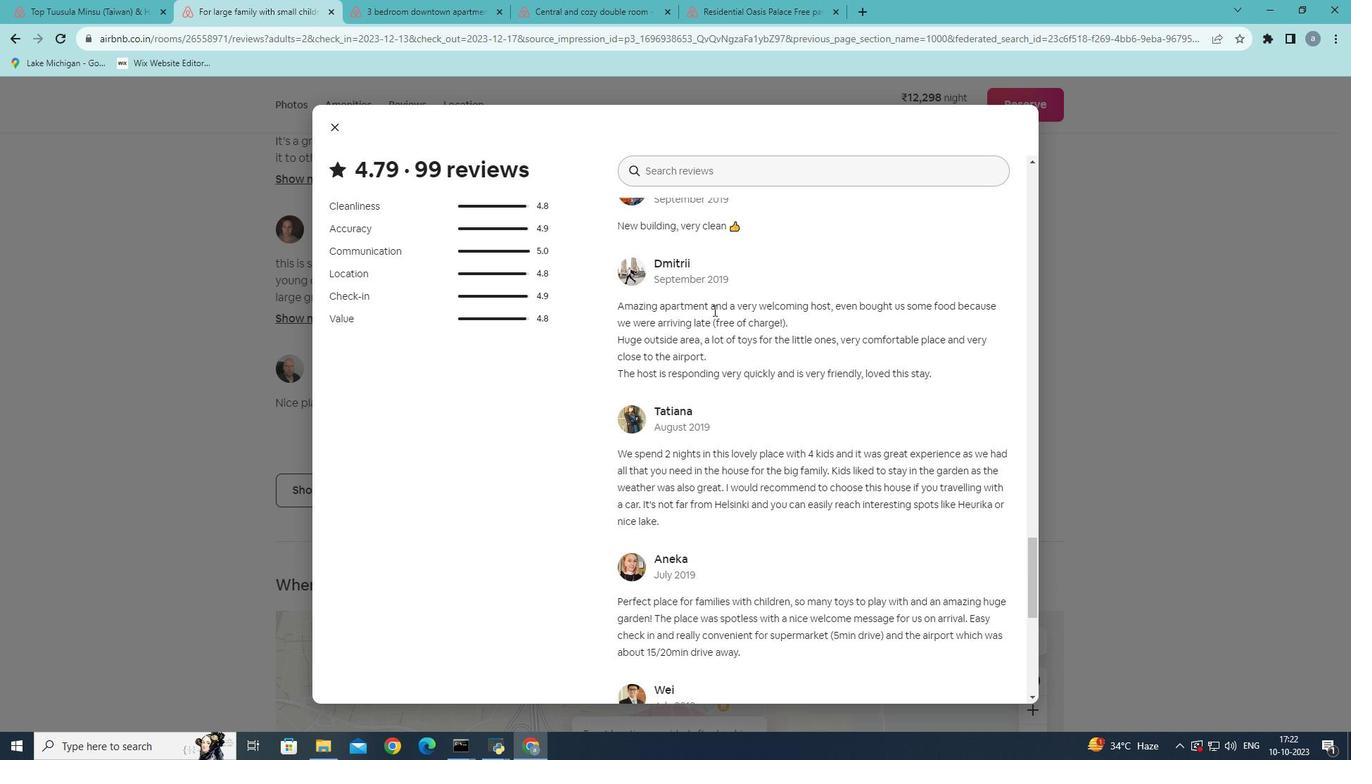 
Action: Mouse scrolled (713, 309) with delta (0, 0)
Screenshot: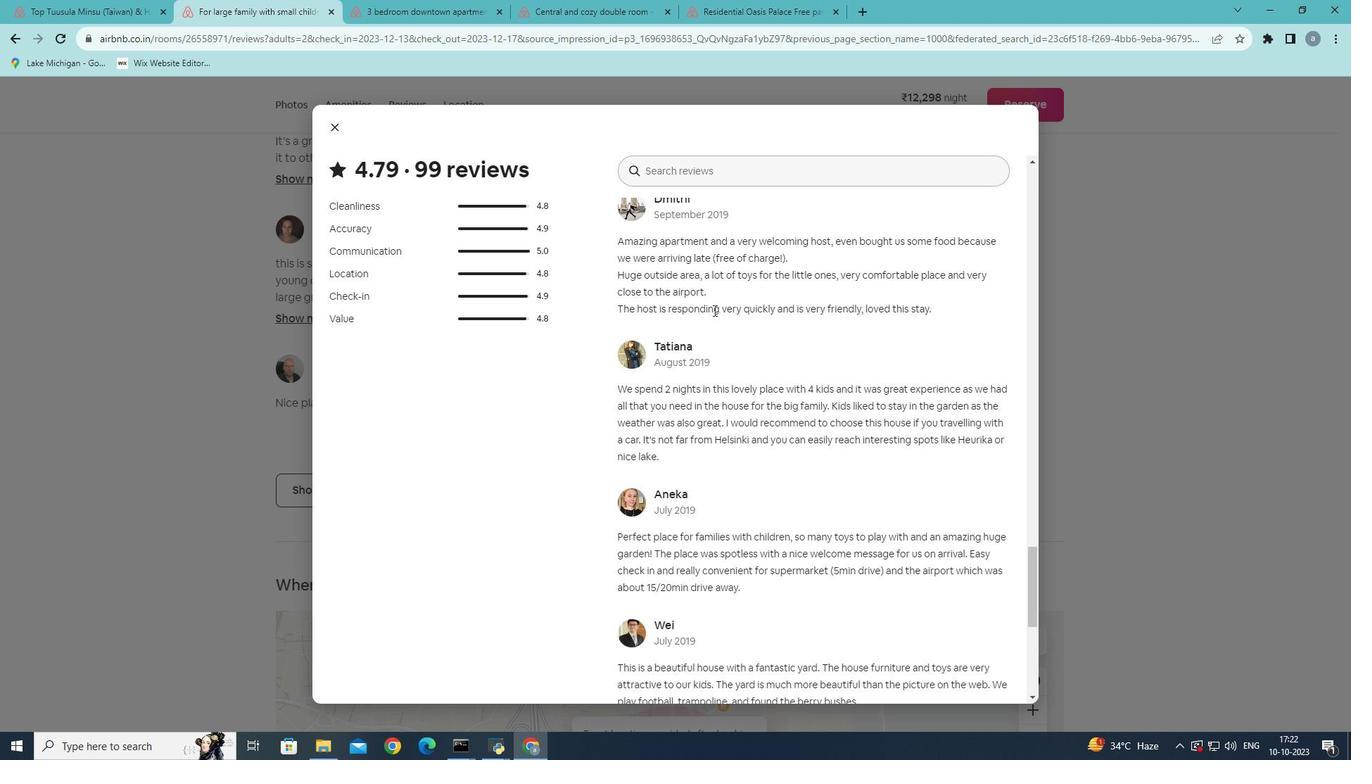 
Action: Mouse scrolled (713, 309) with delta (0, 0)
Screenshot: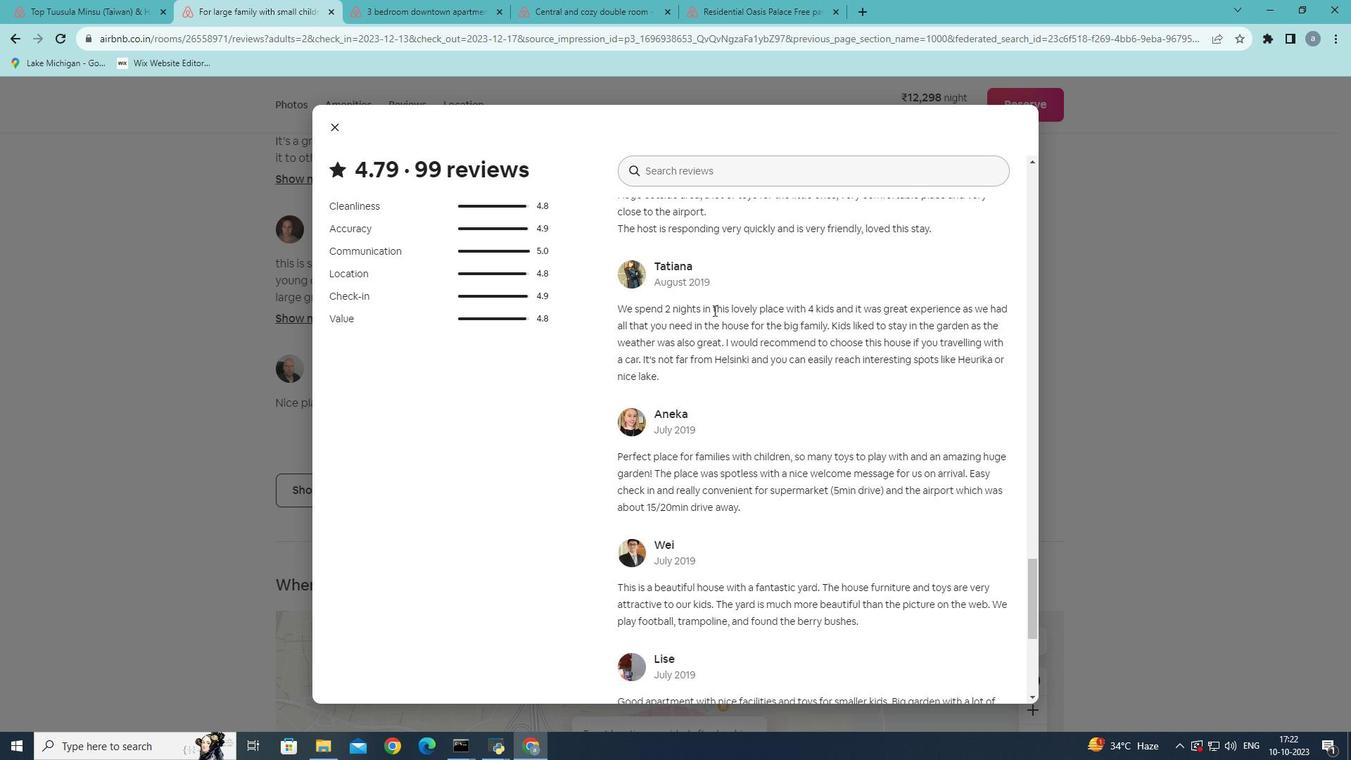 
Action: Mouse scrolled (713, 309) with delta (0, 0)
Screenshot: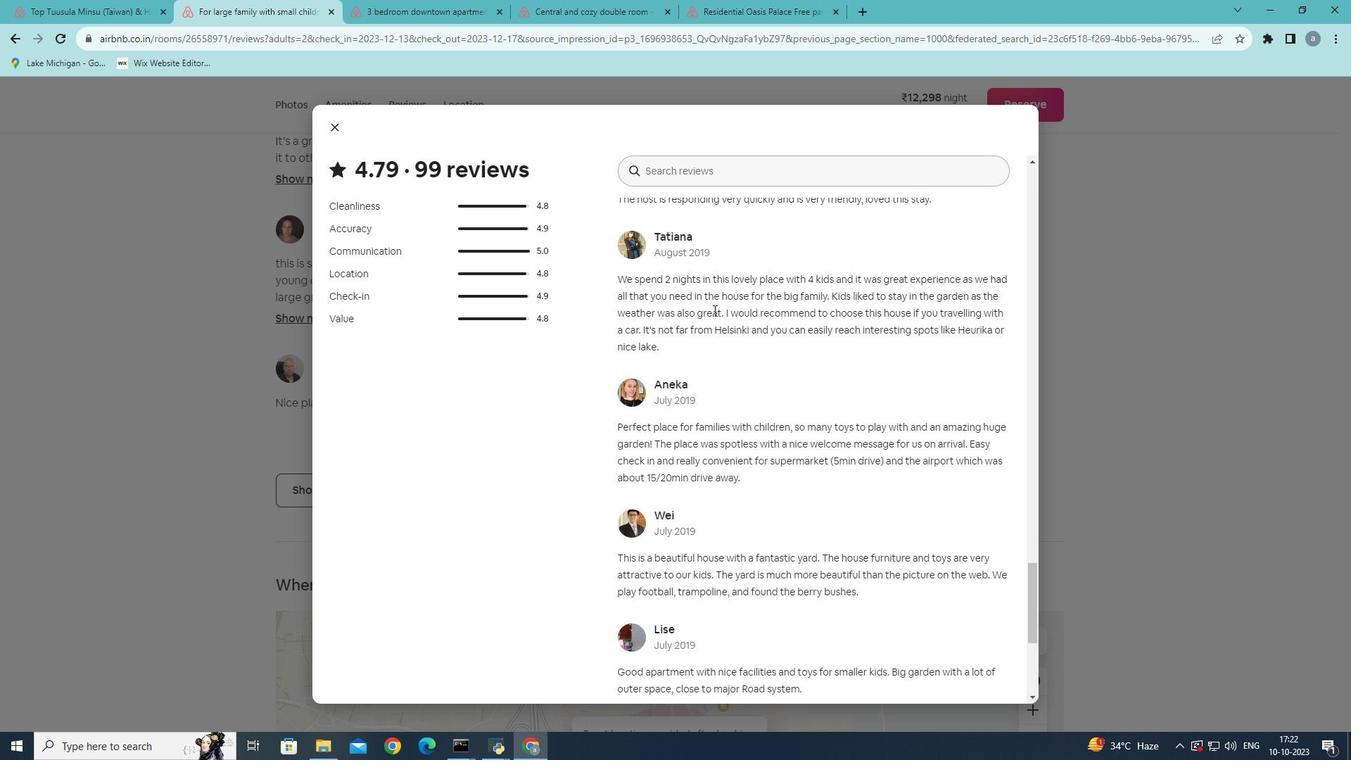 
Action: Mouse scrolled (713, 309) with delta (0, 0)
Screenshot: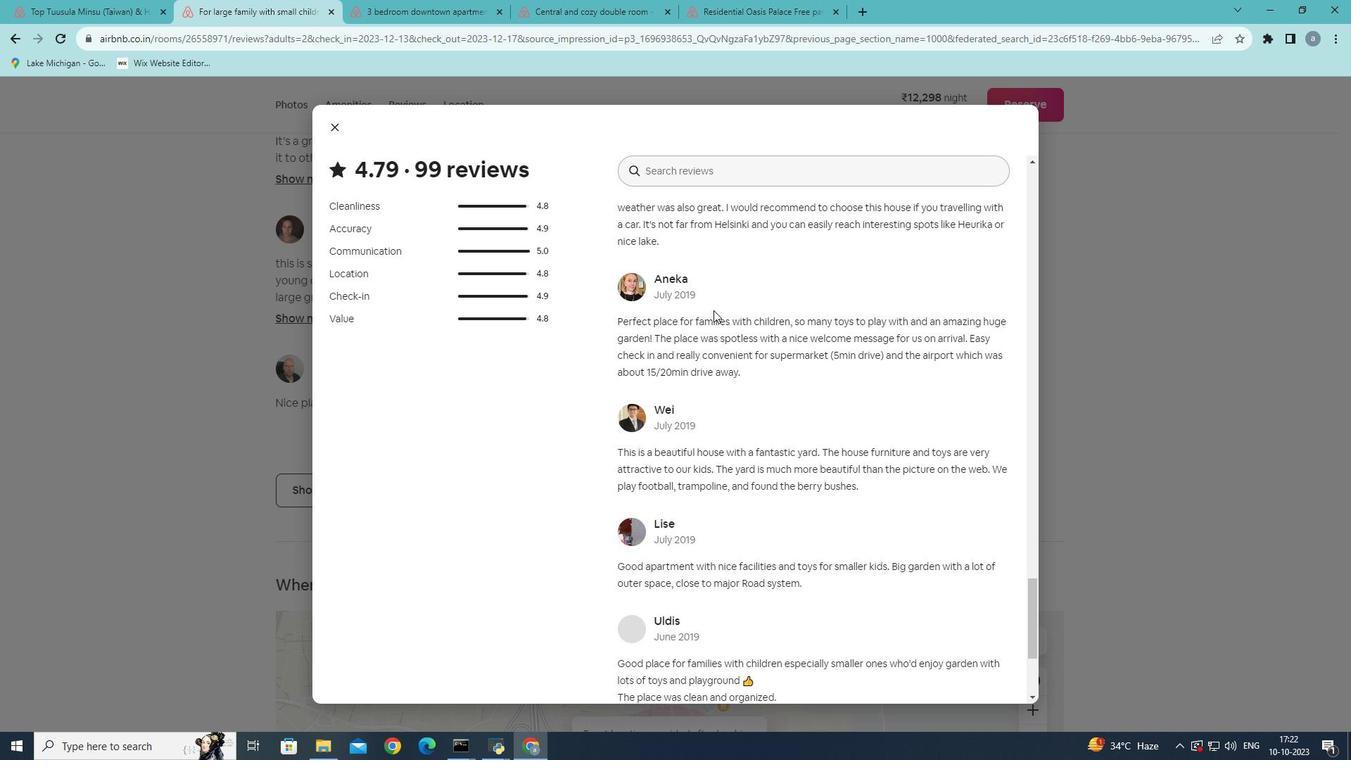 
Action: Mouse scrolled (713, 309) with delta (0, 0)
Screenshot: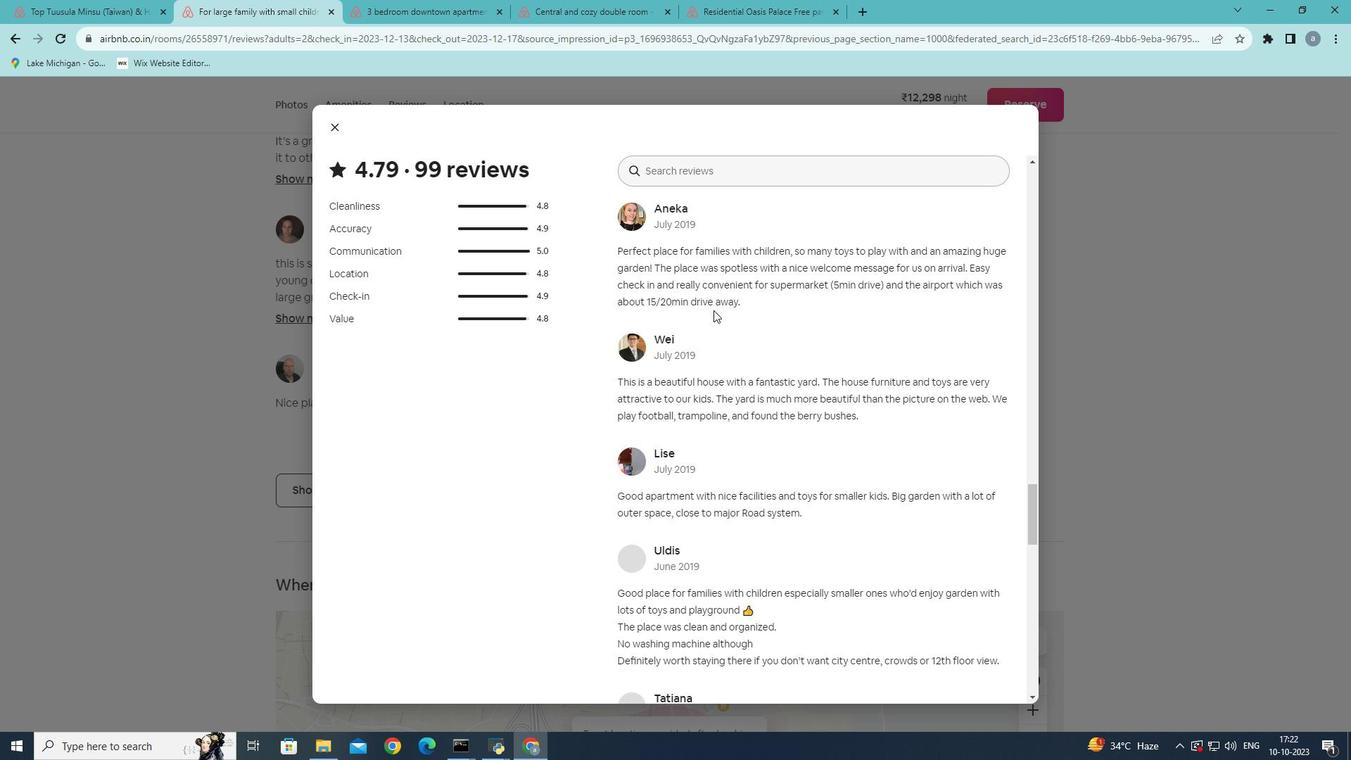 
Action: Mouse scrolled (713, 309) with delta (0, 0)
Screenshot: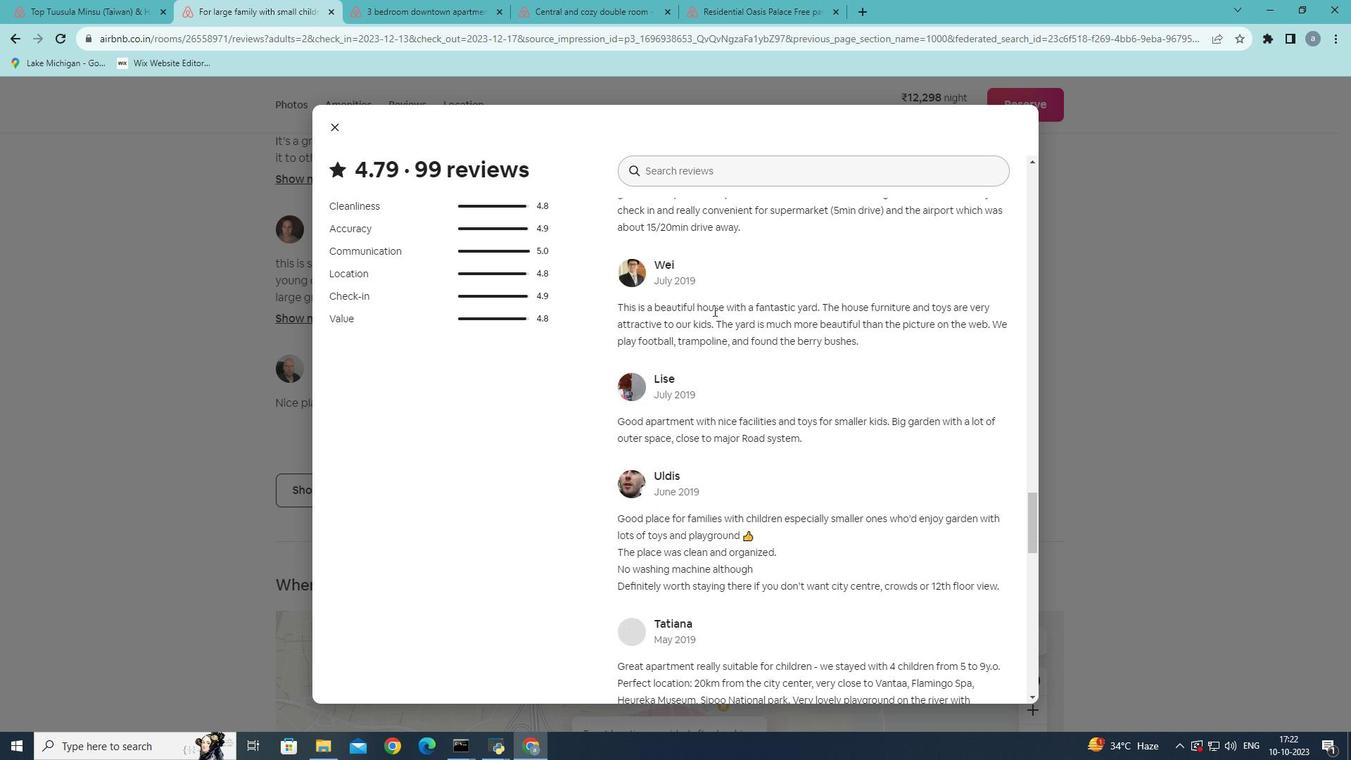 
Action: Mouse scrolled (713, 309) with delta (0, 0)
Screenshot: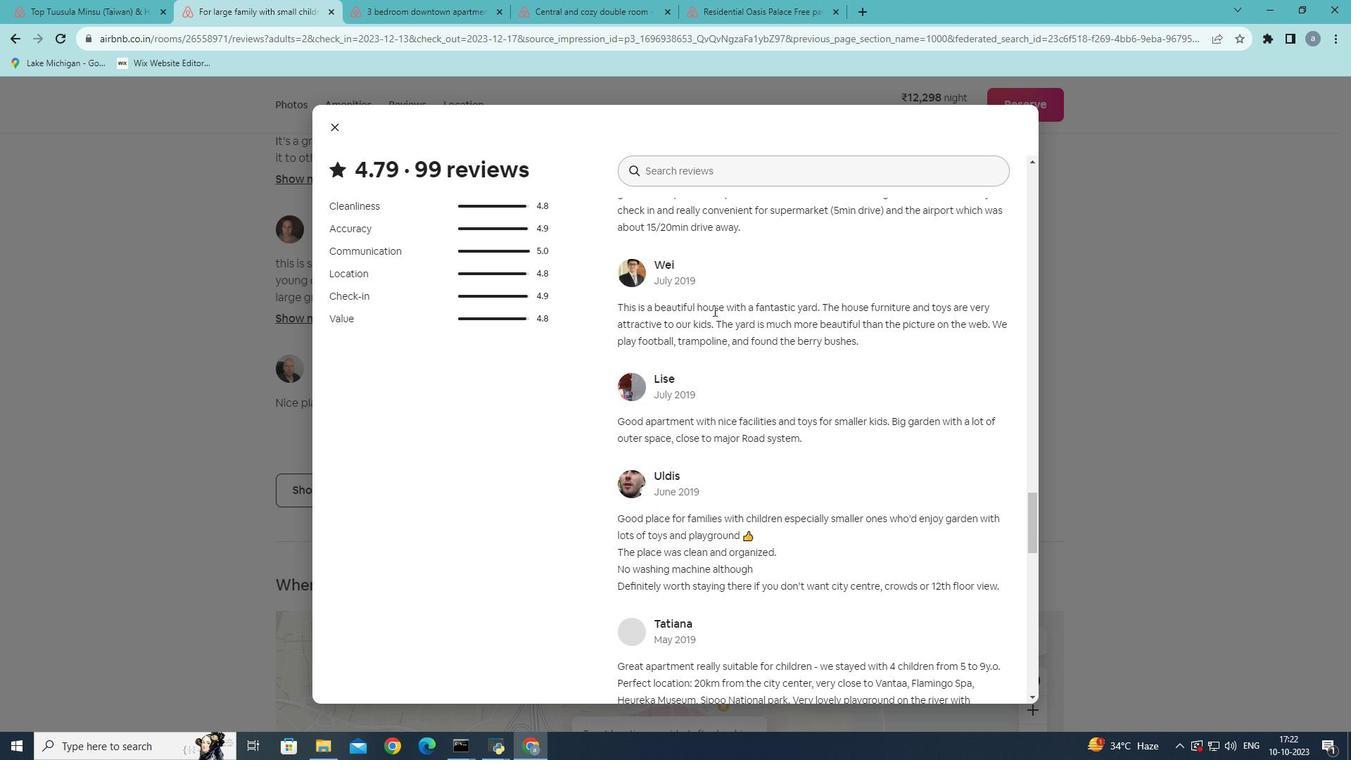 
Action: Mouse moved to (682, 373)
Screenshot: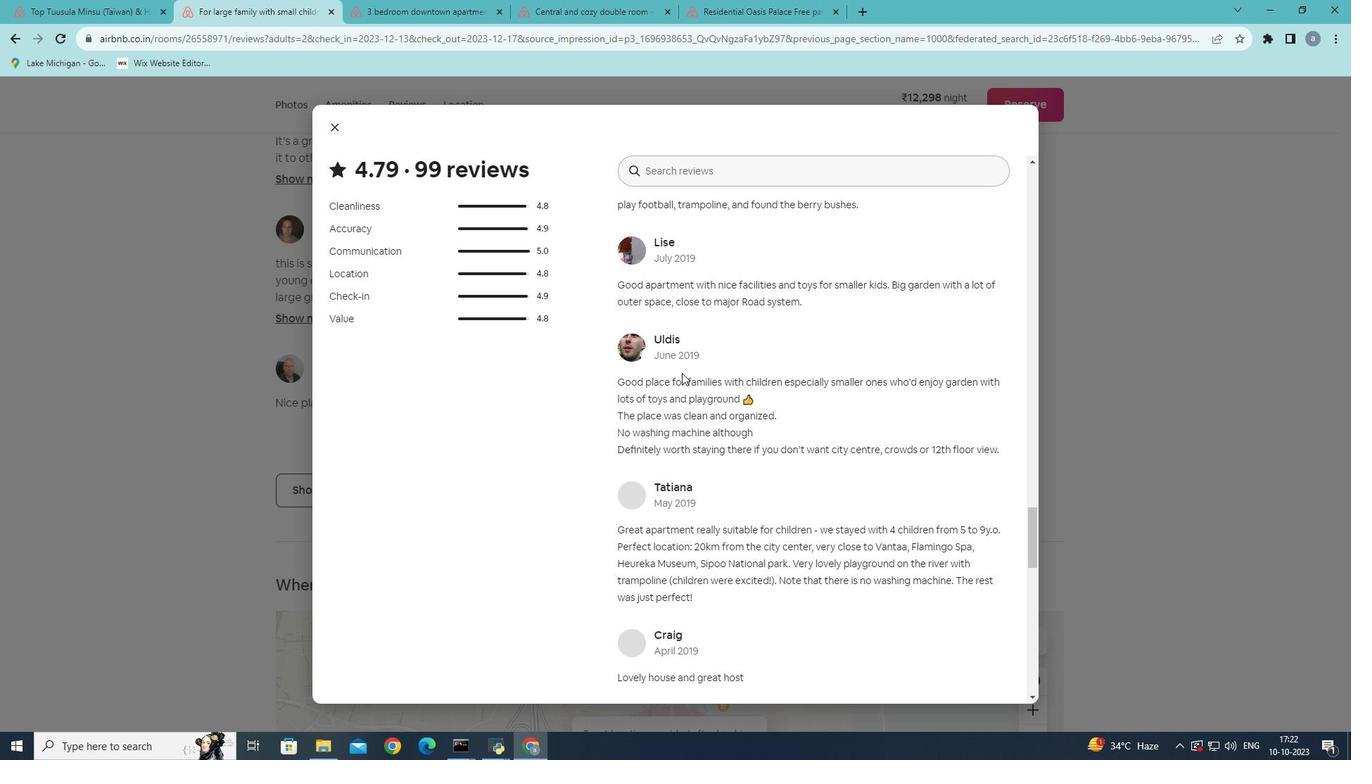 
Action: Mouse scrolled (682, 372) with delta (0, 0)
Screenshot: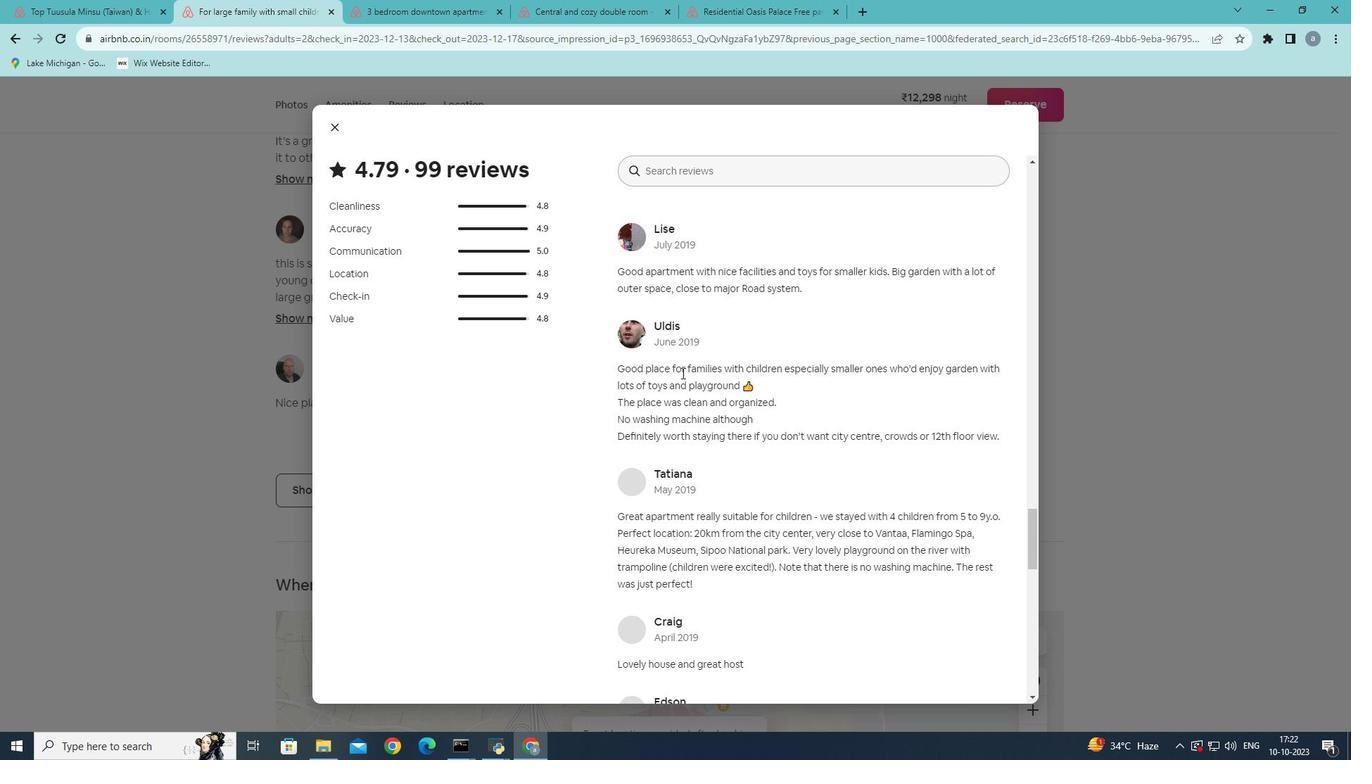 
Action: Mouse scrolled (682, 372) with delta (0, 0)
Screenshot: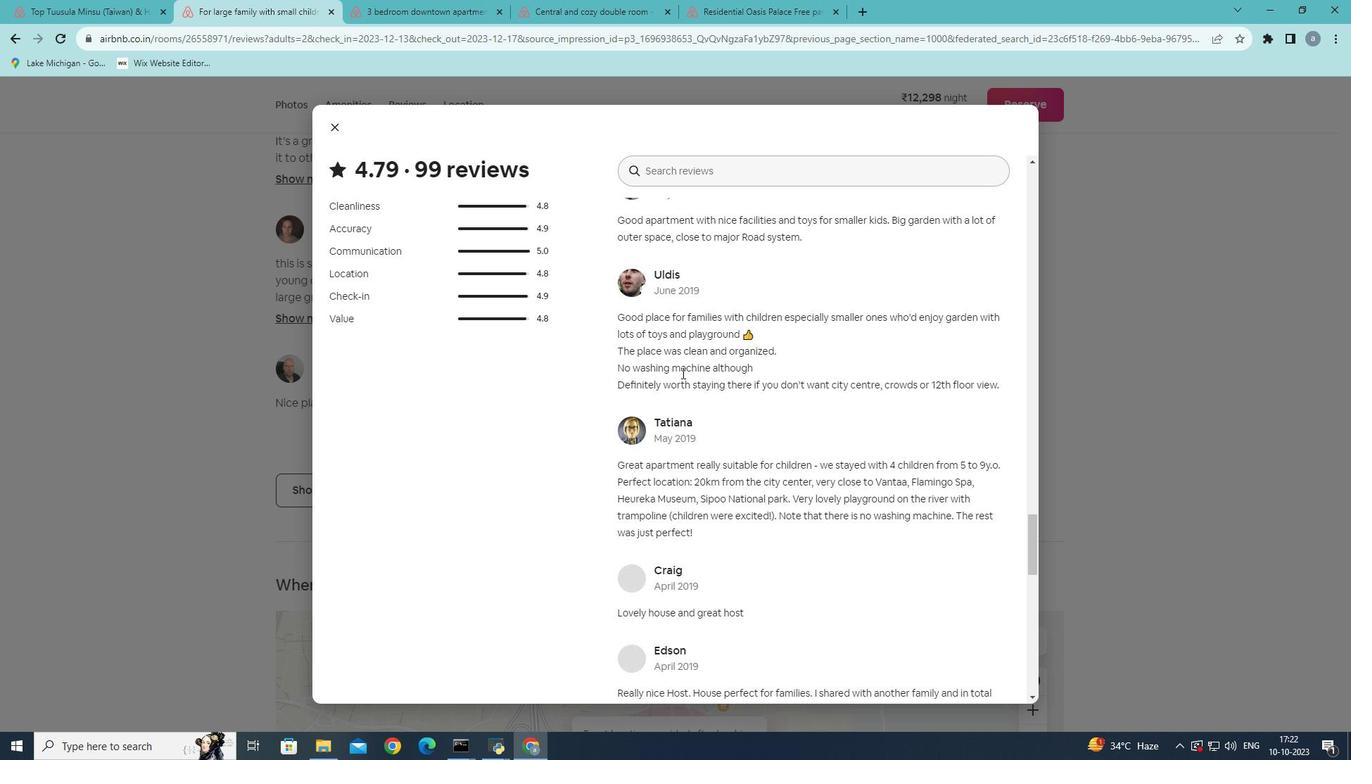 
Action: Mouse moved to (682, 372)
Screenshot: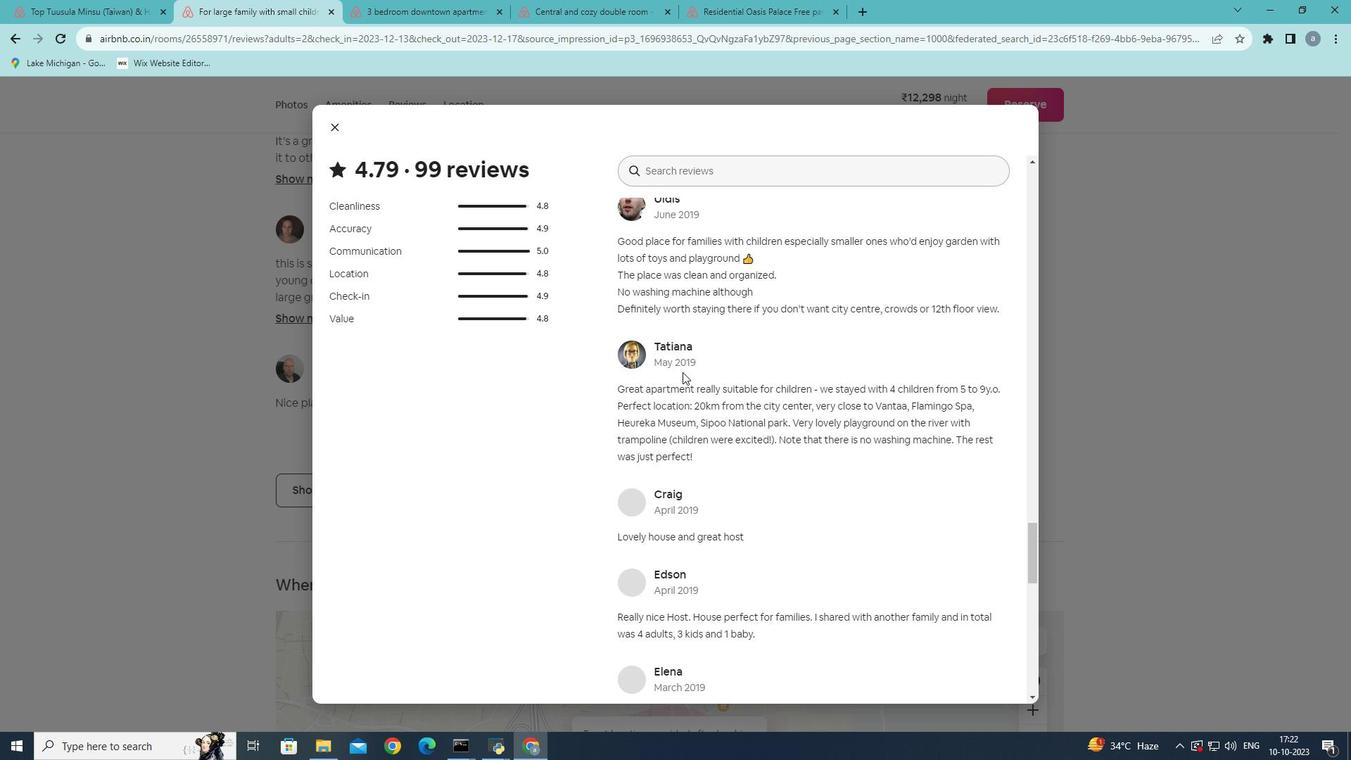 
Action: Mouse scrolled (682, 371) with delta (0, 0)
Screenshot: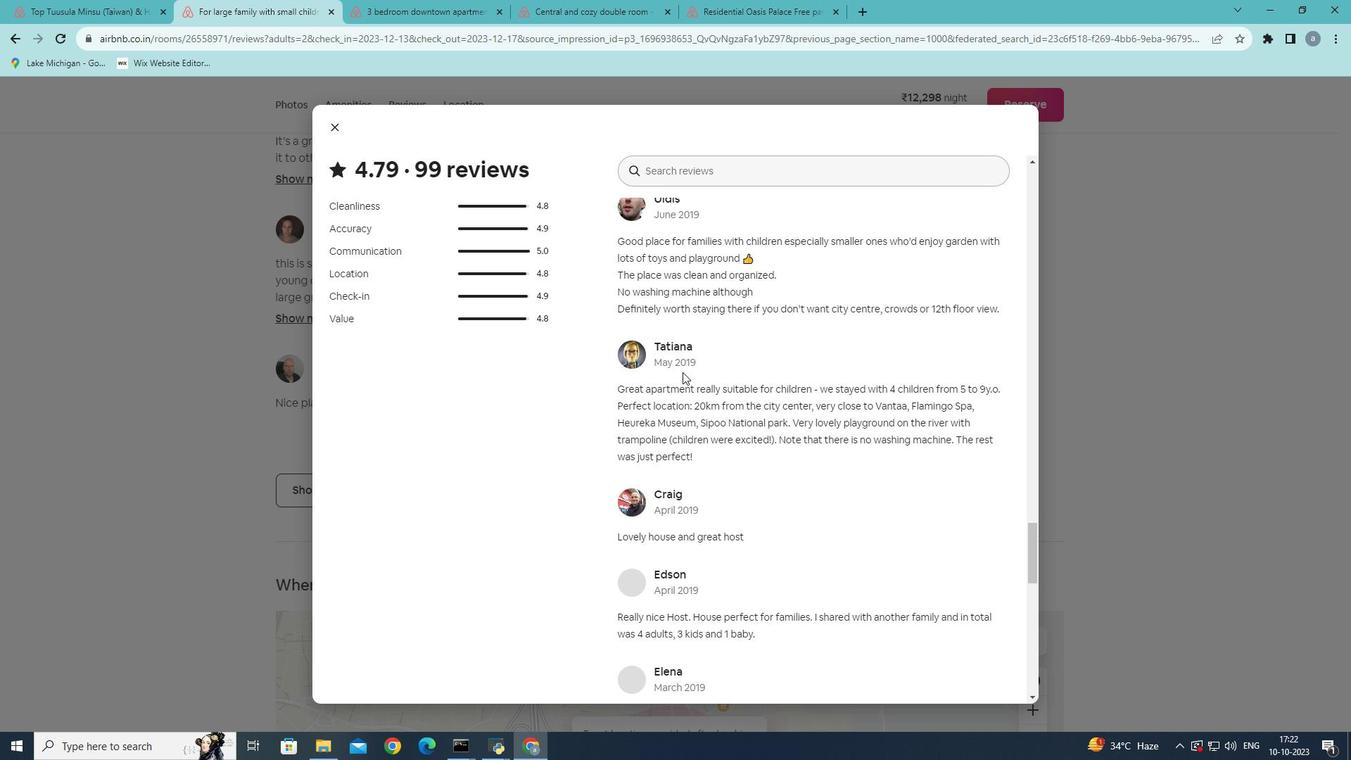 
Action: Mouse moved to (682, 372)
Screenshot: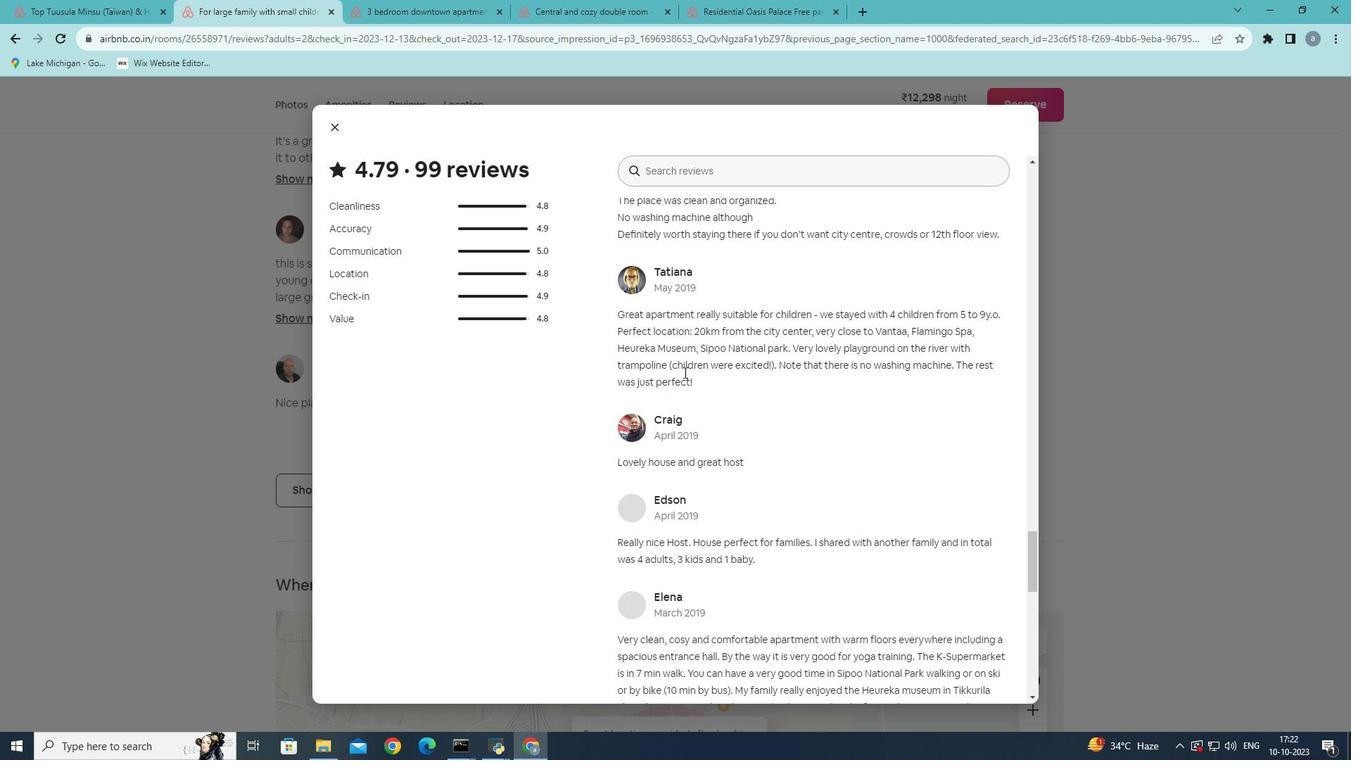 
Action: Mouse scrolled (682, 371) with delta (0, 0)
Screenshot: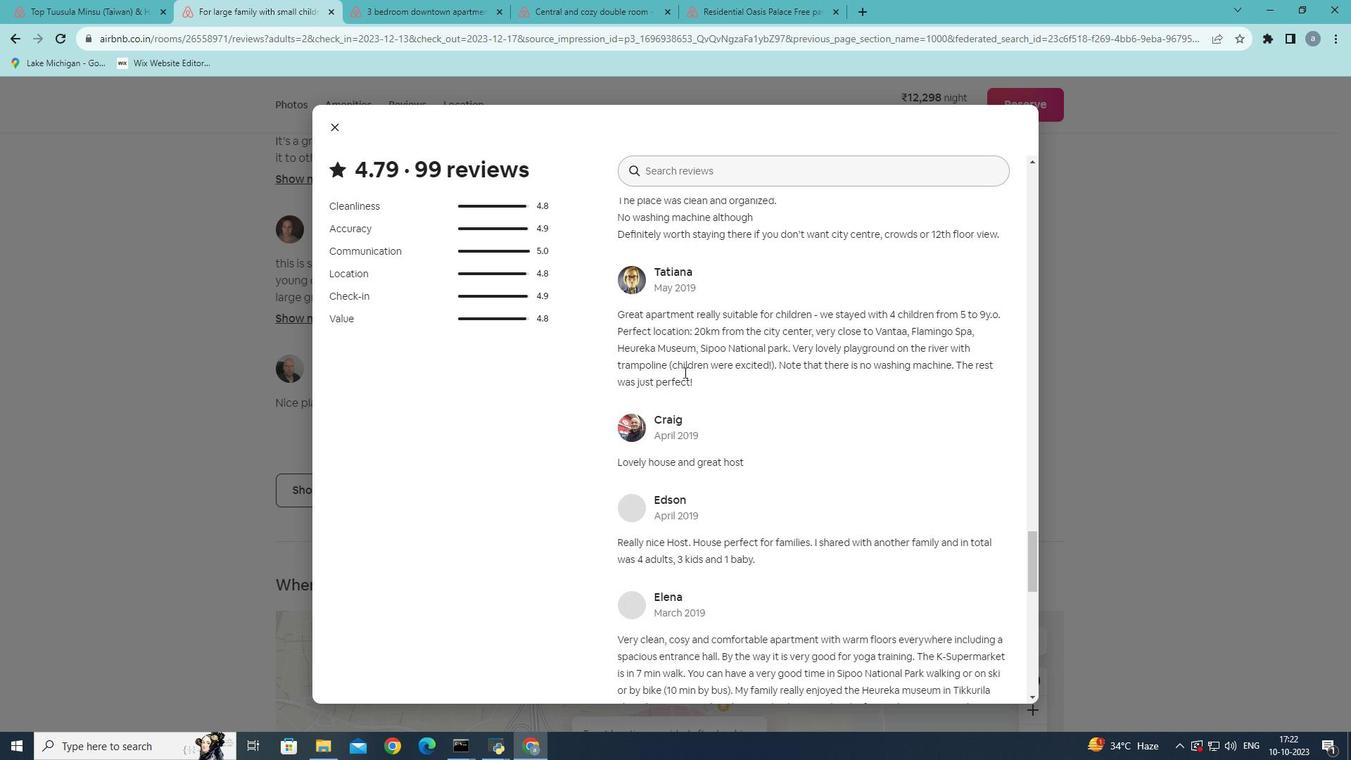 
Action: Mouse moved to (684, 372)
